 Task: Get directions from Dinosaur Valley State Park, Texas, United States to Winston-Salem, North Carolina, United States arriving by 10:00 am on the 17th of June
Action: Mouse moved to (138, 99)
Screenshot: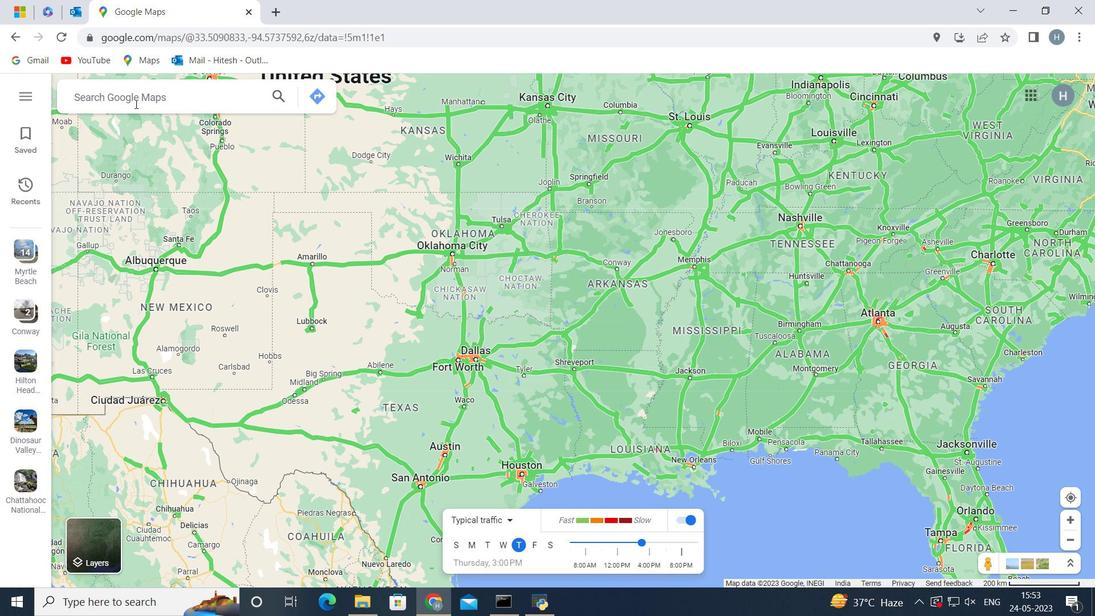 
Action: Mouse pressed left at (138, 99)
Screenshot: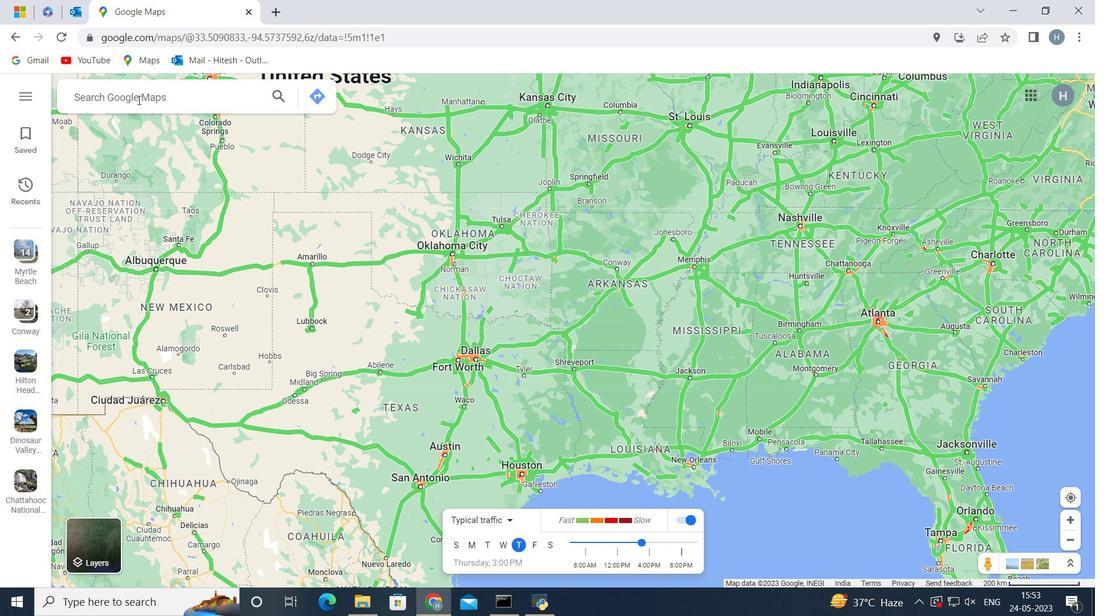 
Action: Mouse moved to (138, 99)
Screenshot: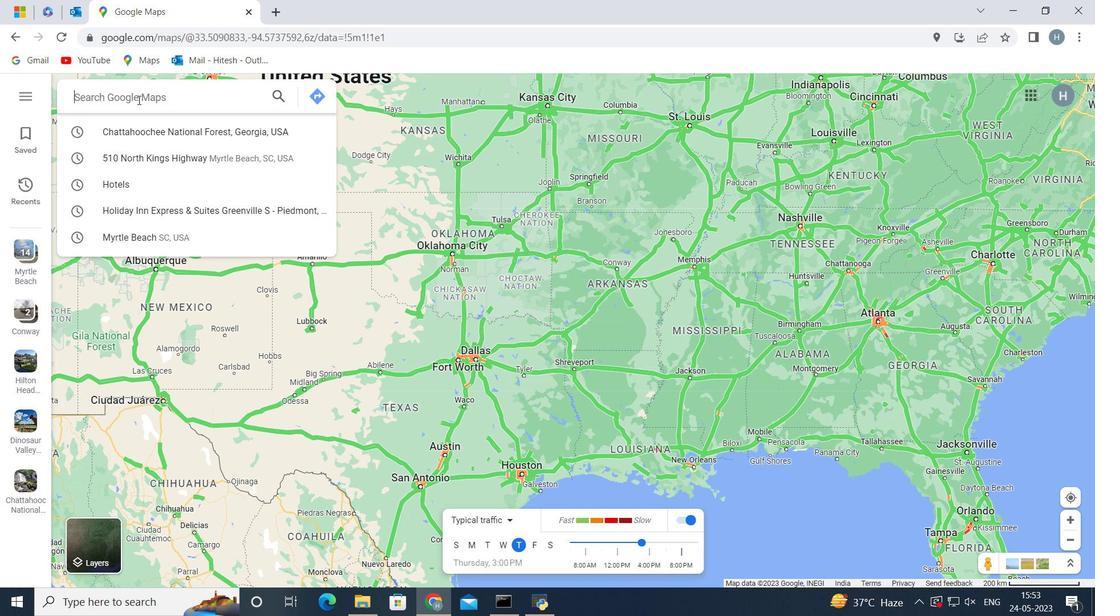 
Action: Key pressed dinosaur<Key.space>valley<Key.space>state<Key.space>park<Key.space>texas<Key.space>united<Key.space>states<Key.space>
Screenshot: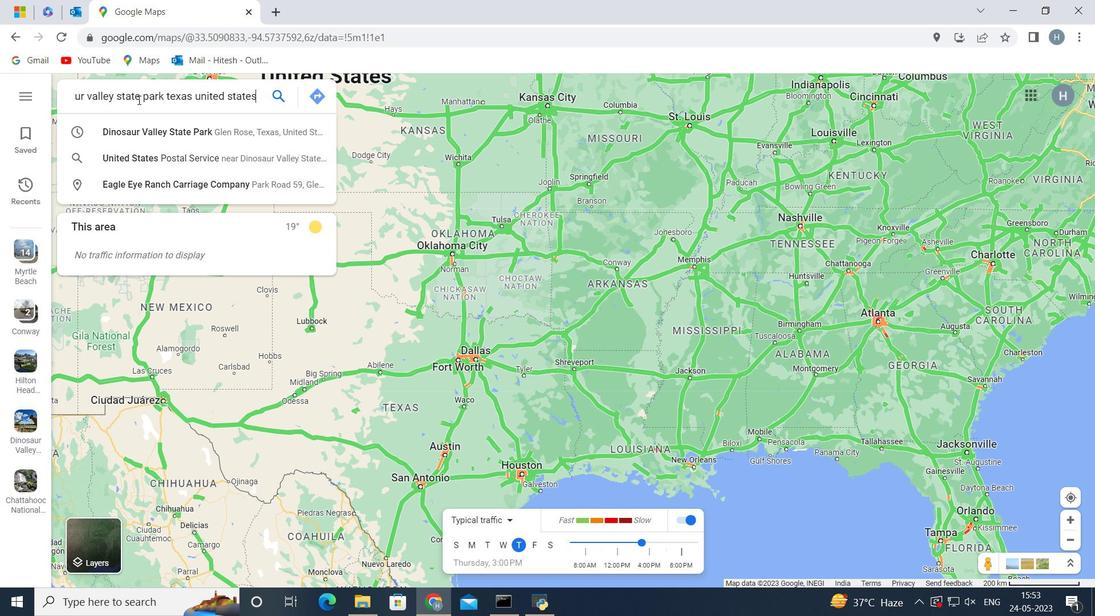 
Action: Mouse moved to (318, 98)
Screenshot: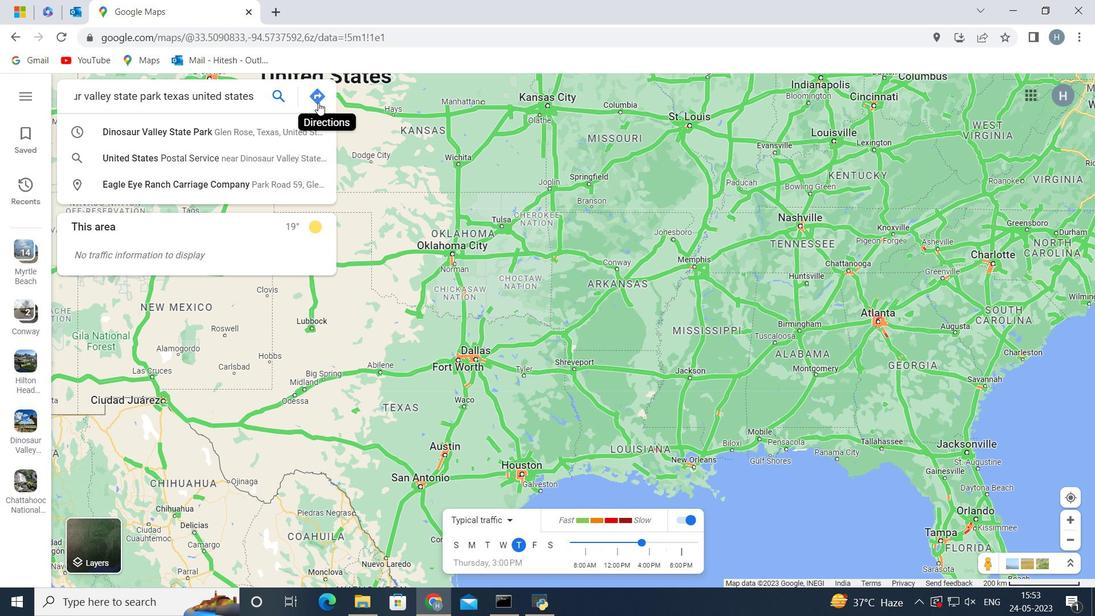 
Action: Mouse pressed left at (318, 98)
Screenshot: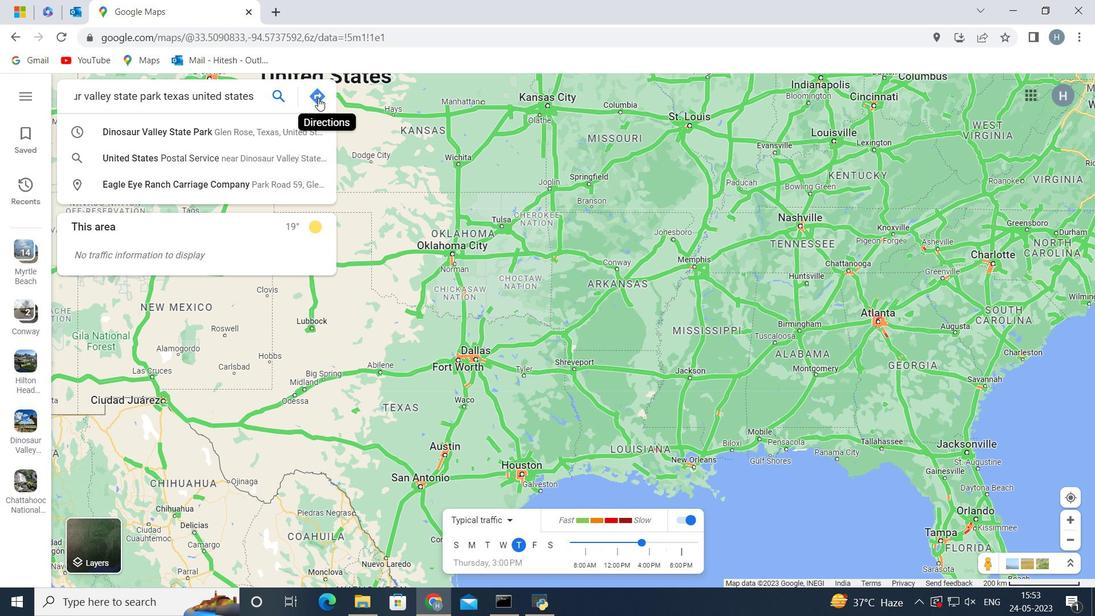 
Action: Mouse moved to (236, 172)
Screenshot: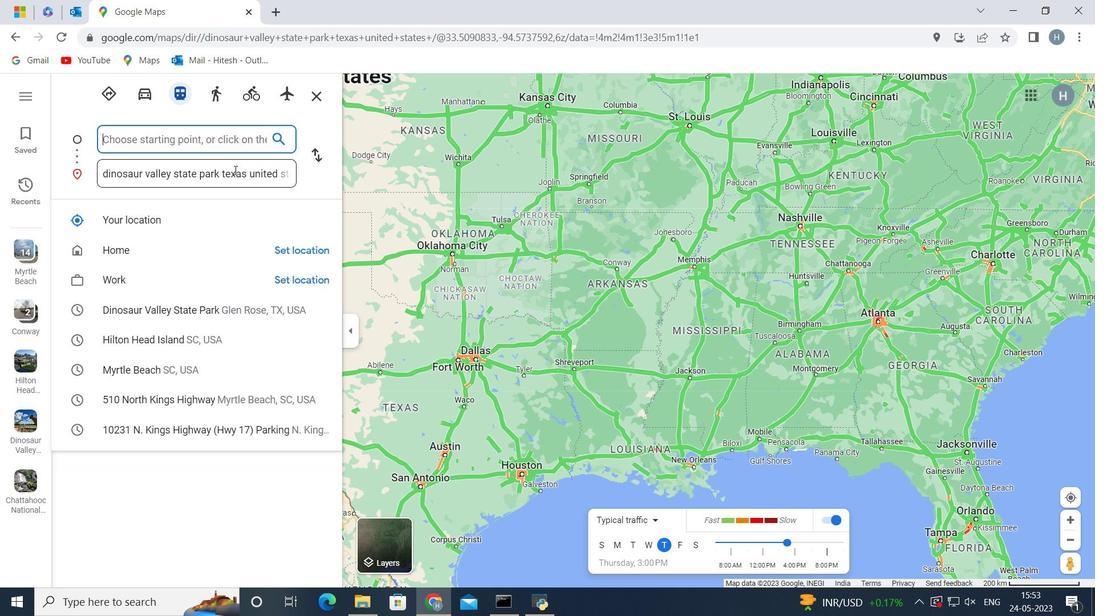 
Action: Mouse pressed left at (236, 172)
Screenshot: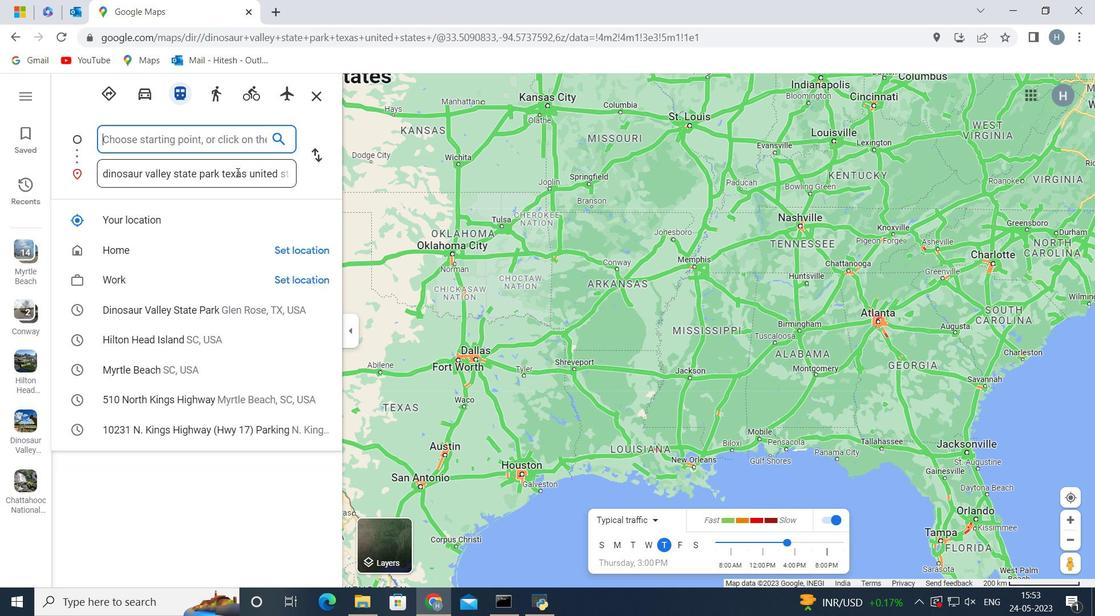 
Action: Mouse moved to (270, 174)
Screenshot: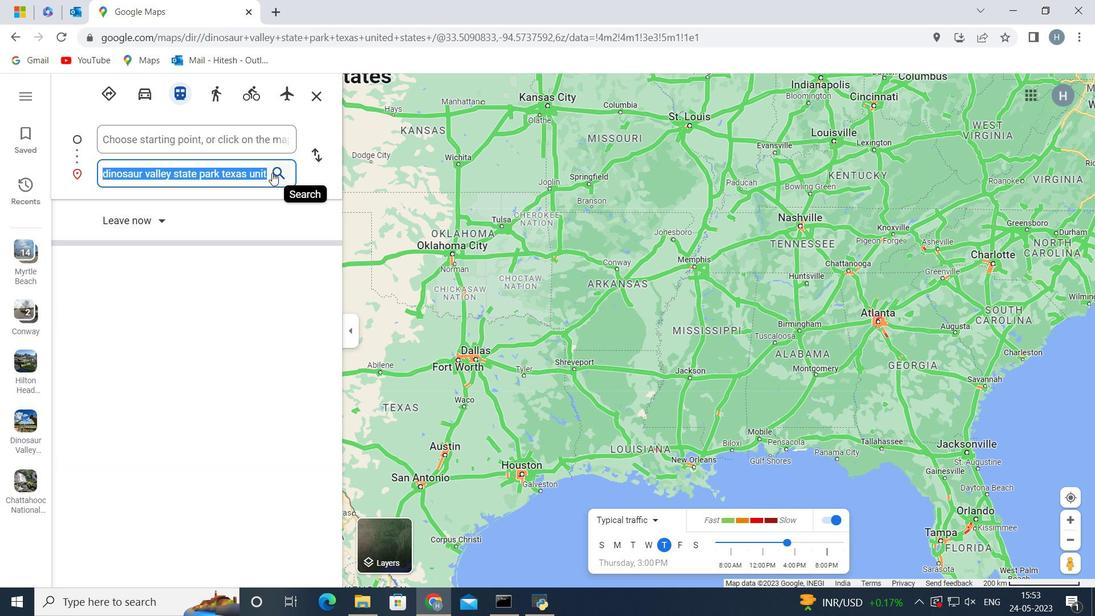 
Action: Key pressed <Key.backspace><Key.shift><Key.shift><Key.shift><Key.shift><Key.shift><Key.shift><Key.shift><Key.shift><Key.shift><Key.shift><Key.shift><Key.shift><Key.shift><Key.shift><Key.shift><Key.shift>Winston-<Key.space>sa<Key.backspace><Key.backspace><Key.backspace>salem<Key.space>north<Key.space>caroline<Key.space>united<Key.space>states<Key.space>
Screenshot: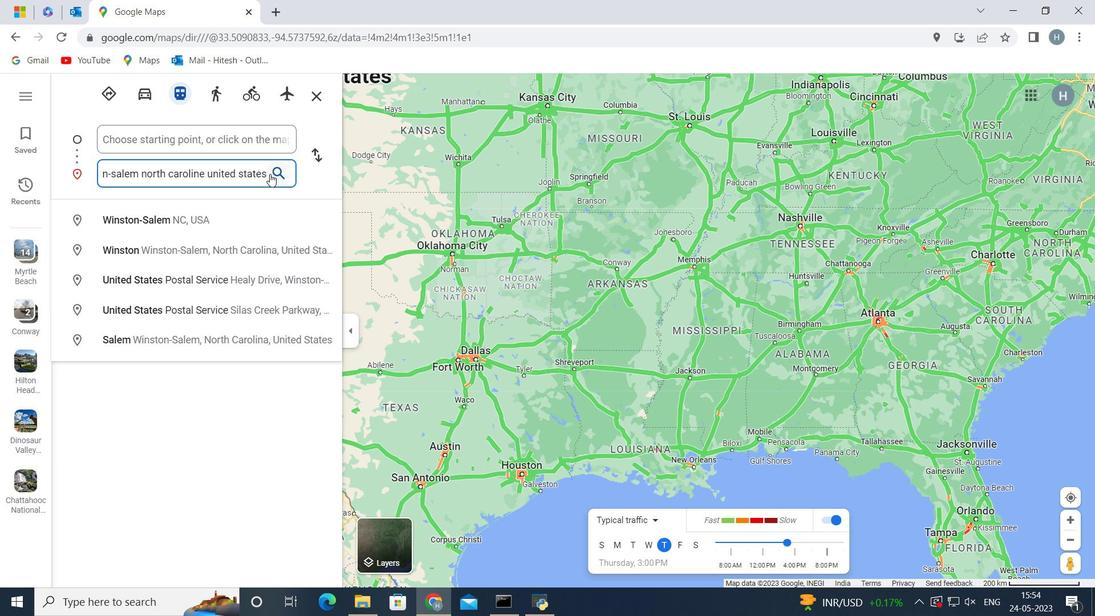 
Action: Mouse moved to (276, 171)
Screenshot: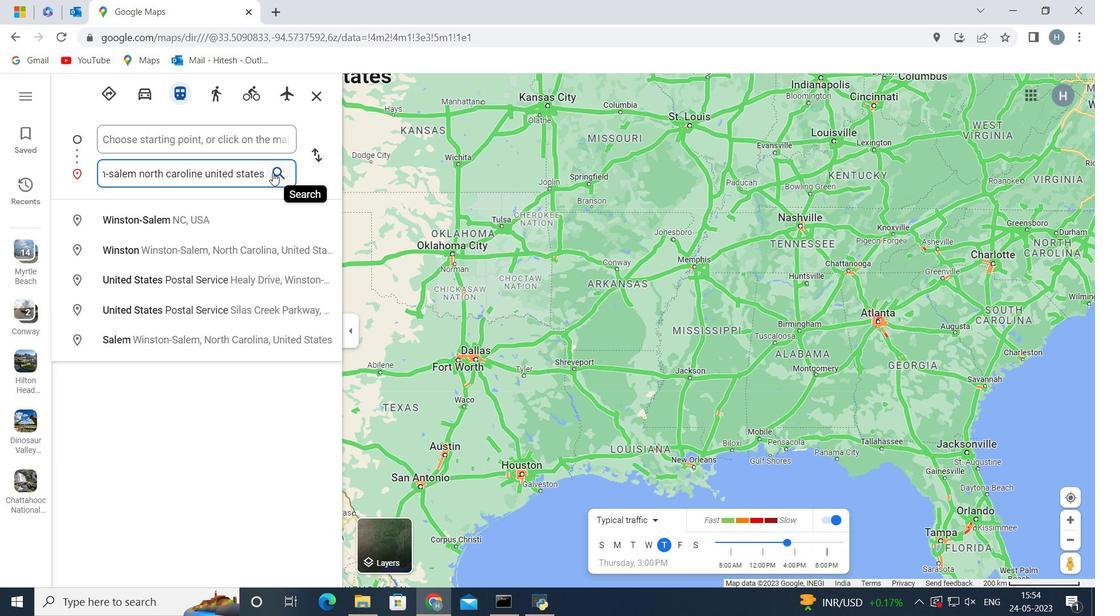 
Action: Mouse pressed left at (276, 171)
Screenshot: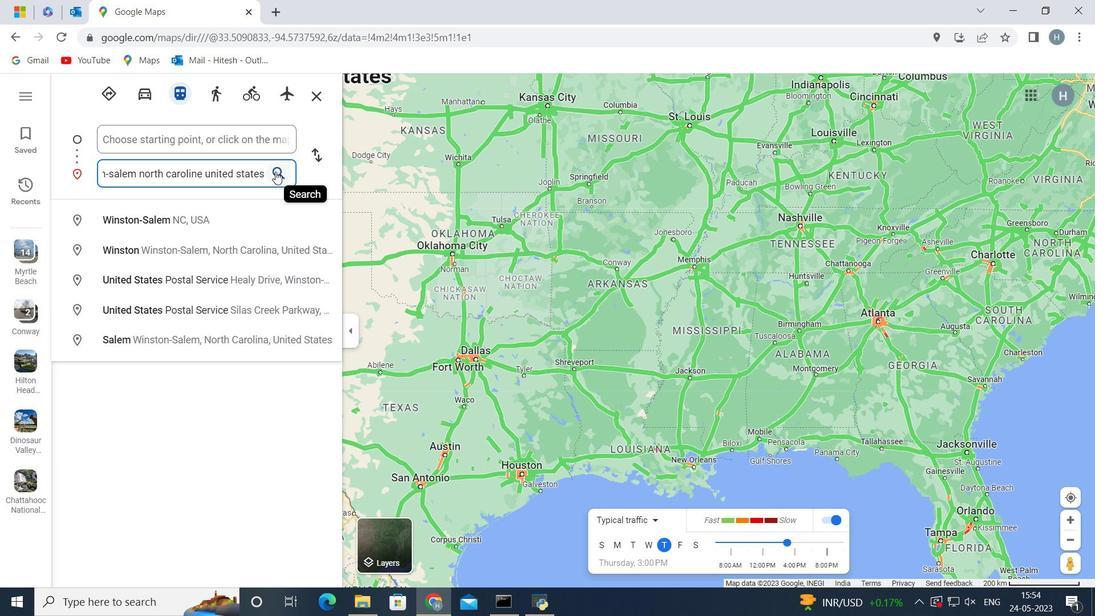 
Action: Mouse moved to (158, 218)
Screenshot: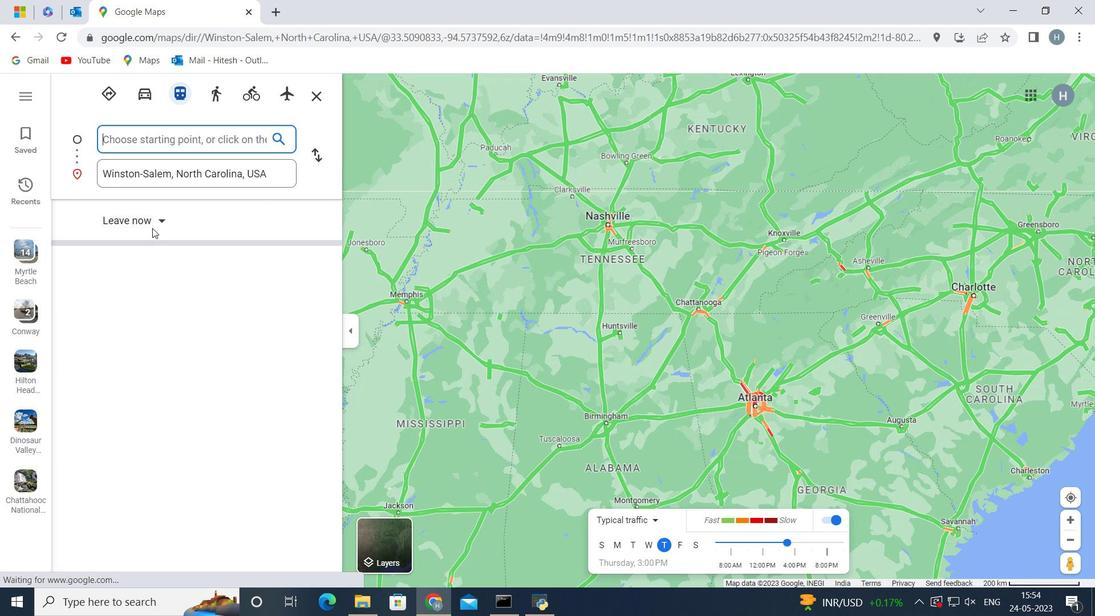 
Action: Mouse pressed left at (158, 218)
Screenshot: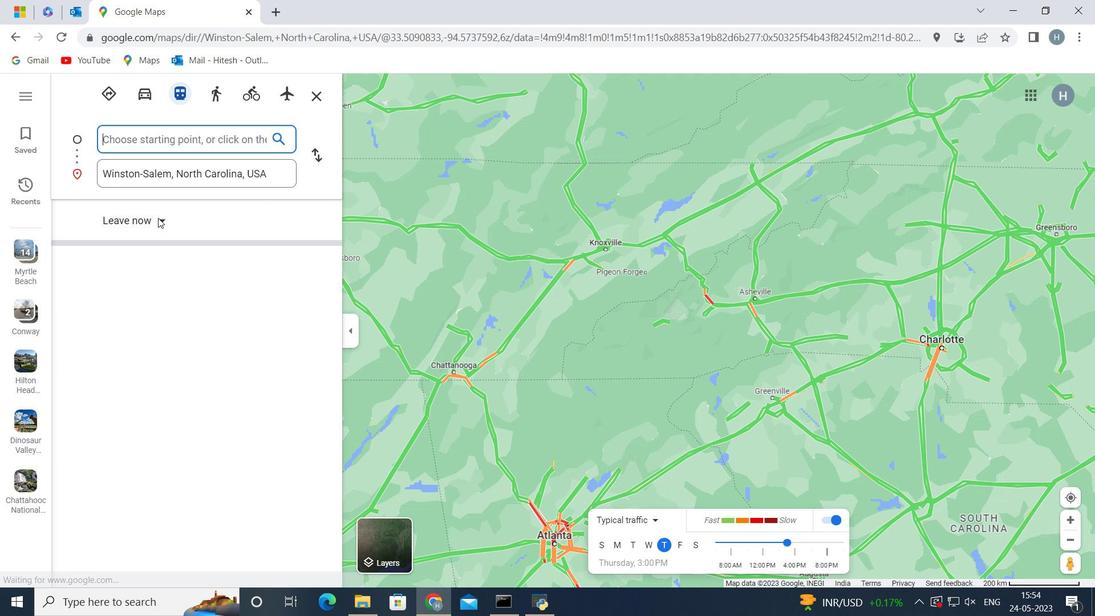 
Action: Mouse moved to (145, 276)
Screenshot: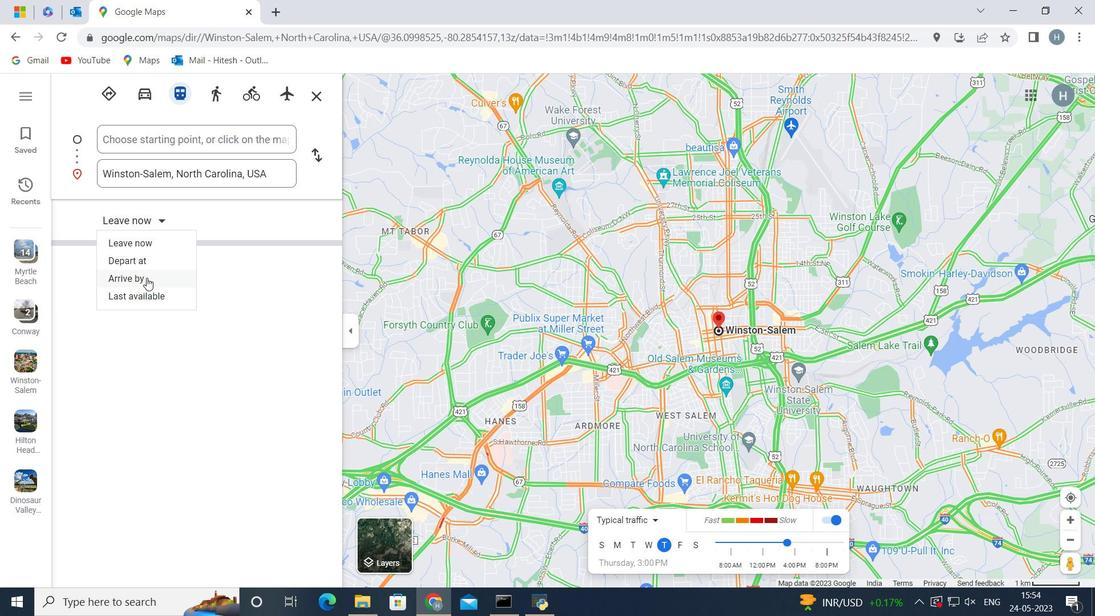 
Action: Mouse pressed left at (145, 276)
Screenshot: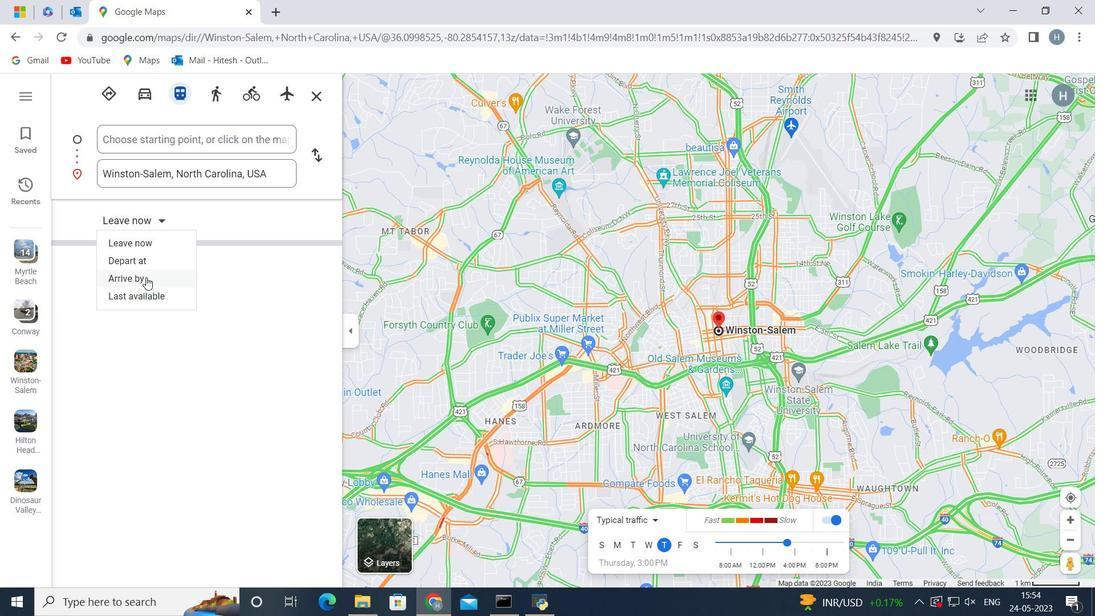 
Action: Mouse moved to (110, 241)
Screenshot: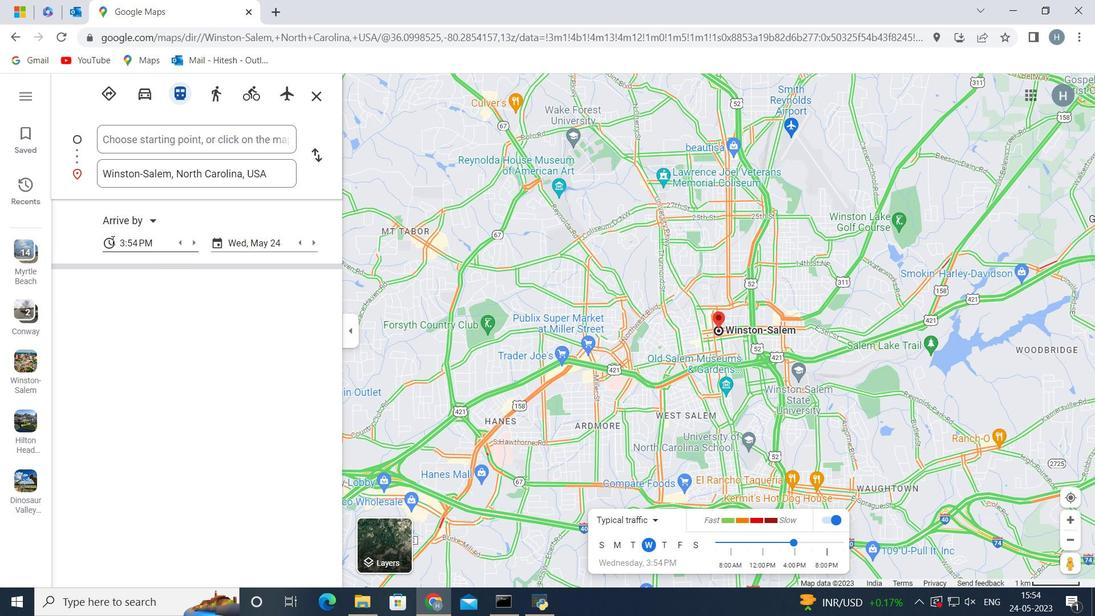
Action: Mouse pressed left at (110, 241)
Screenshot: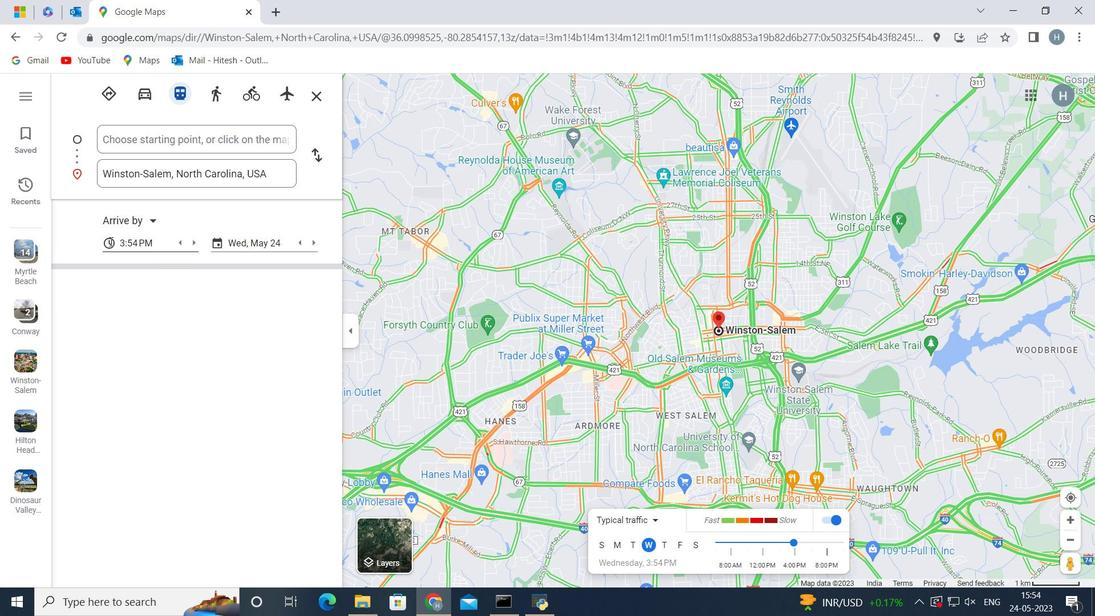 
Action: Mouse moved to (139, 318)
Screenshot: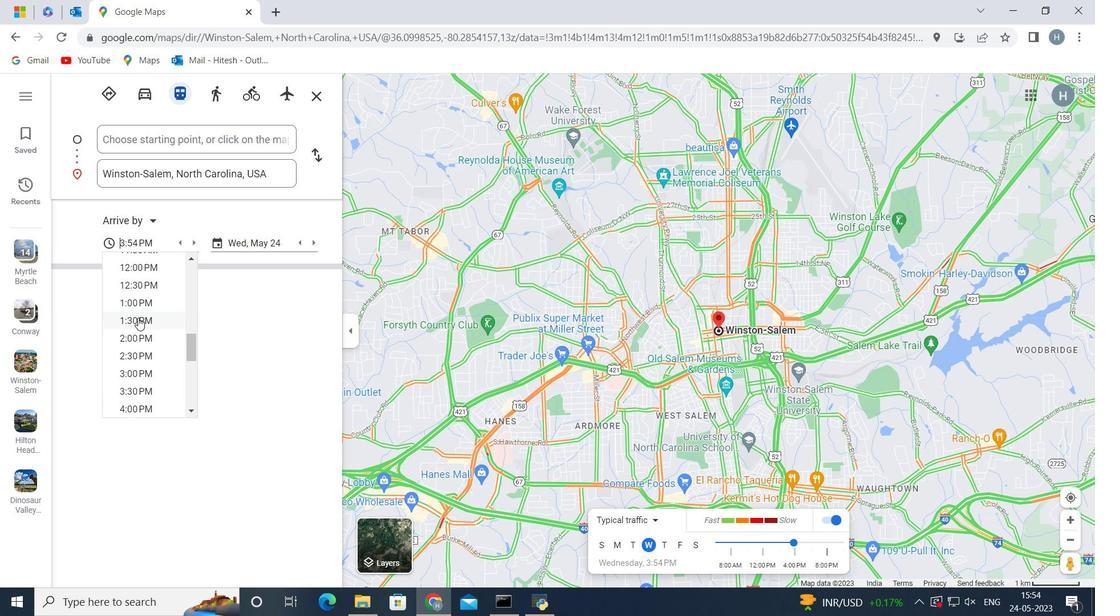 
Action: Mouse scrolled (139, 317) with delta (0, 0)
Screenshot: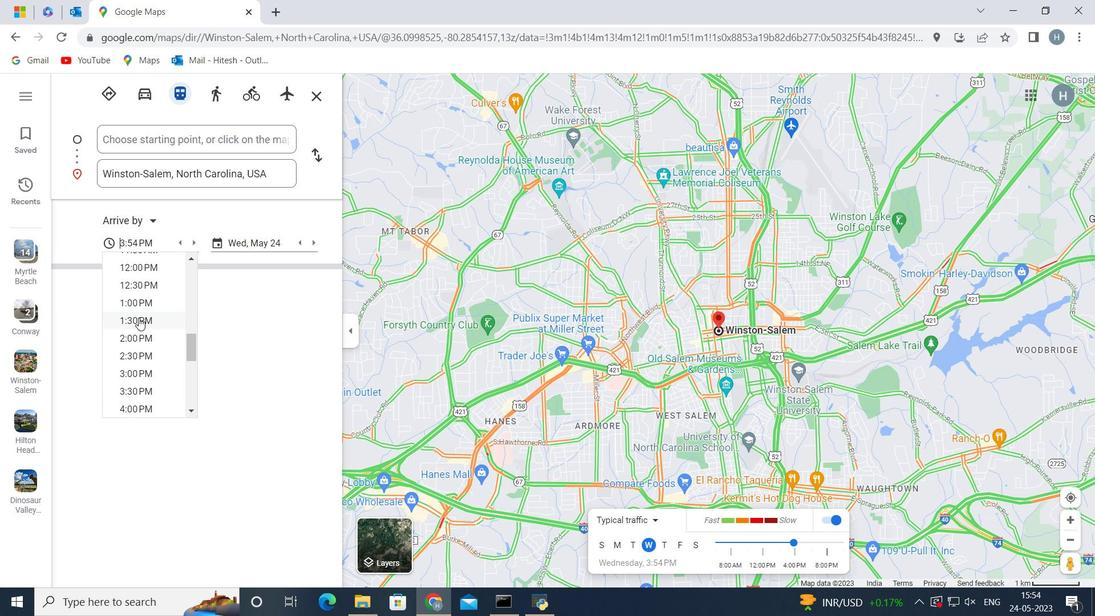 
Action: Mouse scrolled (139, 317) with delta (0, 0)
Screenshot: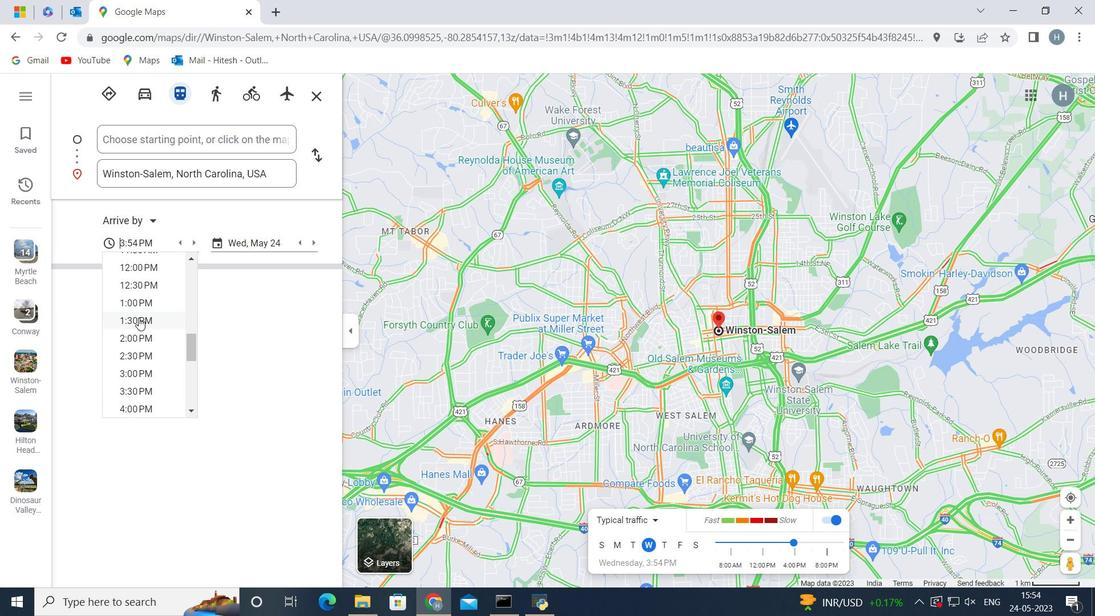 
Action: Mouse scrolled (139, 317) with delta (0, 0)
Screenshot: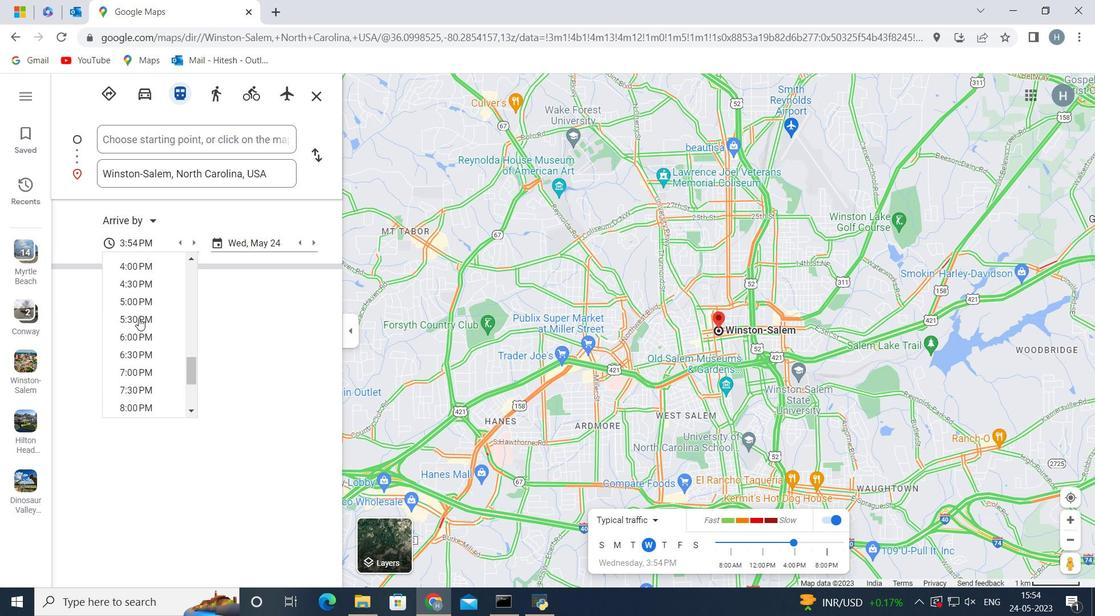 
Action: Mouse moved to (147, 399)
Screenshot: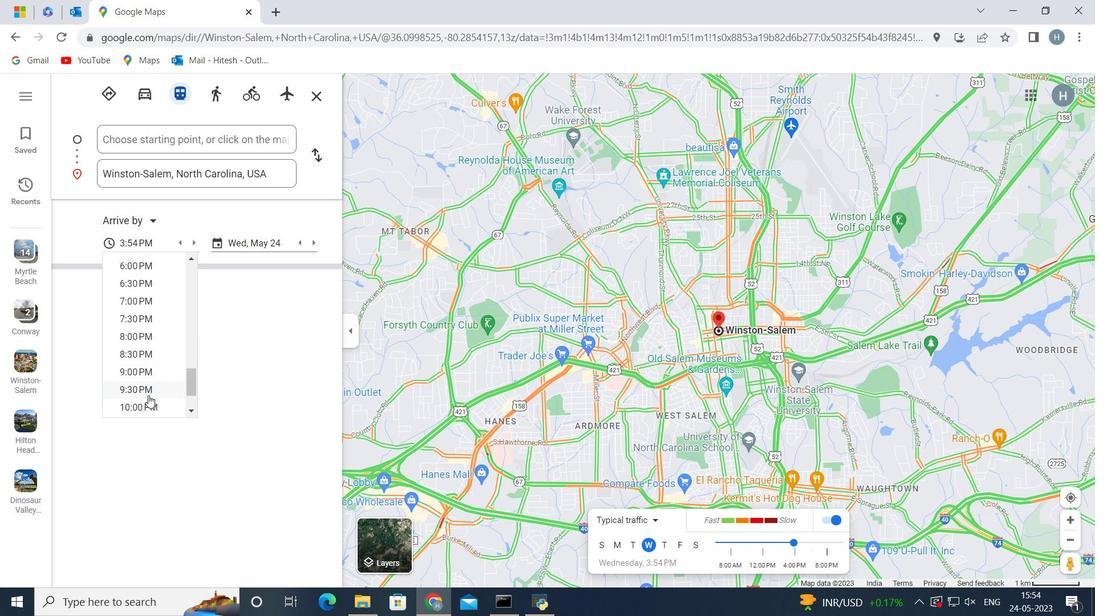 
Action: Mouse pressed left at (147, 399)
Screenshot: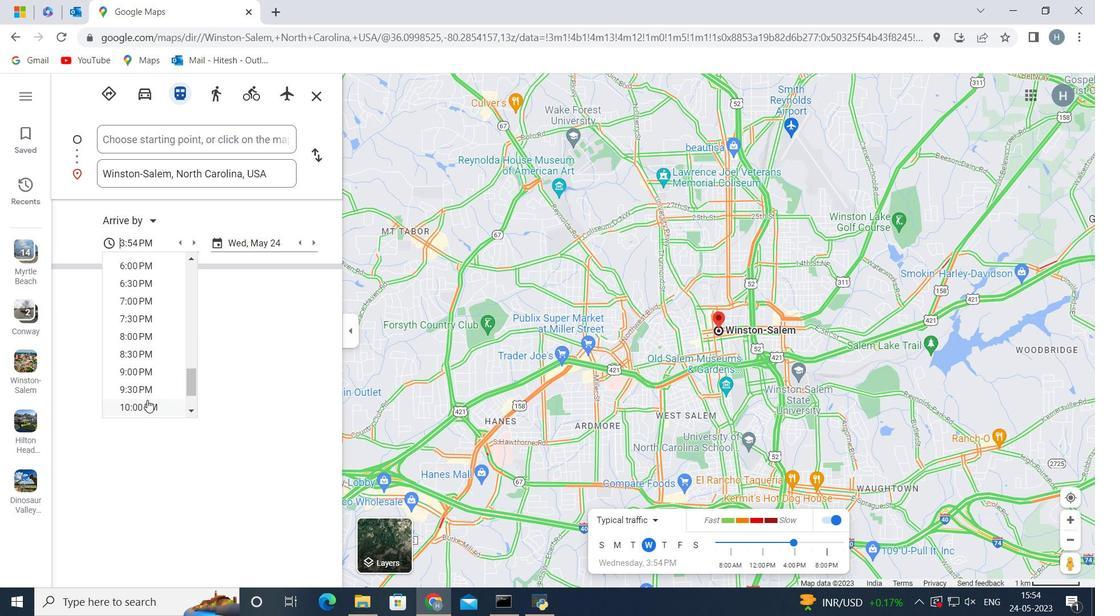 
Action: Mouse moved to (105, 242)
Screenshot: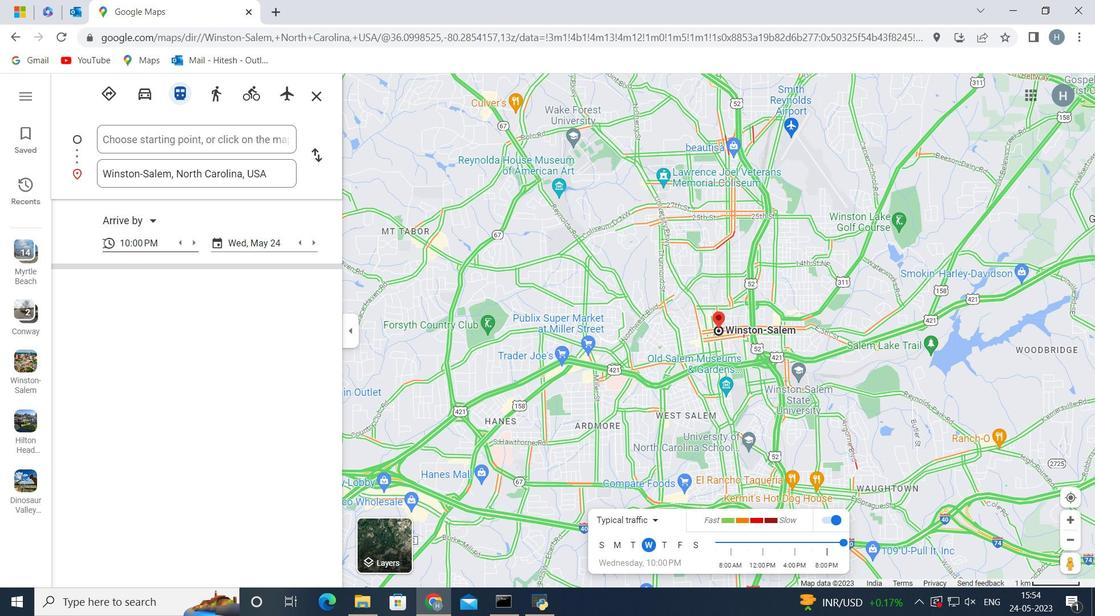 
Action: Mouse pressed left at (105, 242)
Screenshot: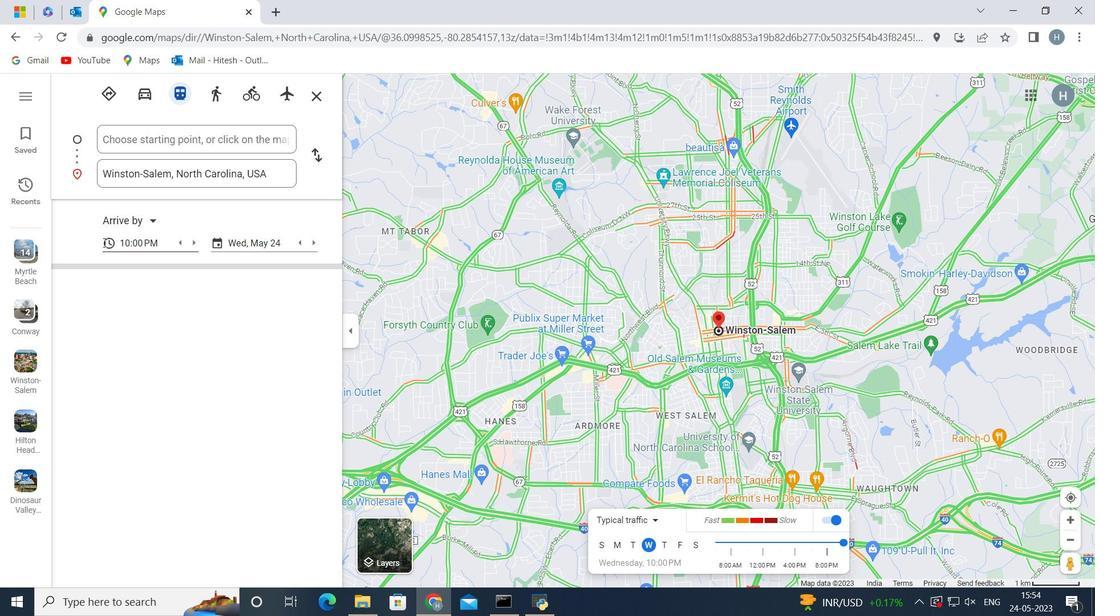
Action: Mouse moved to (147, 346)
Screenshot: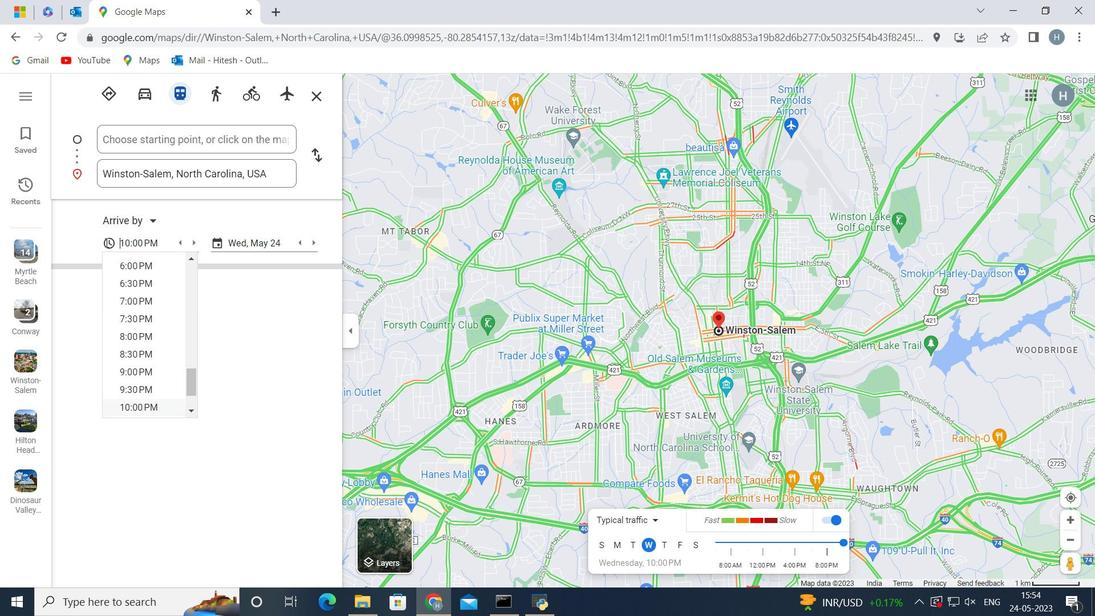 
Action: Mouse scrolled (147, 345) with delta (0, 0)
Screenshot: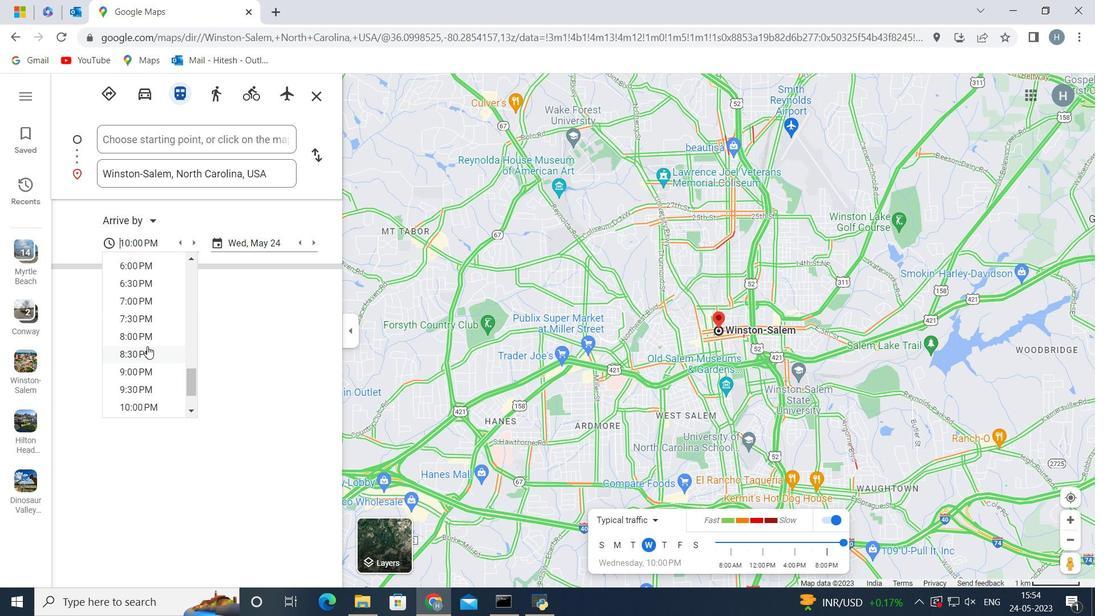 
Action: Mouse scrolled (147, 345) with delta (0, 0)
Screenshot: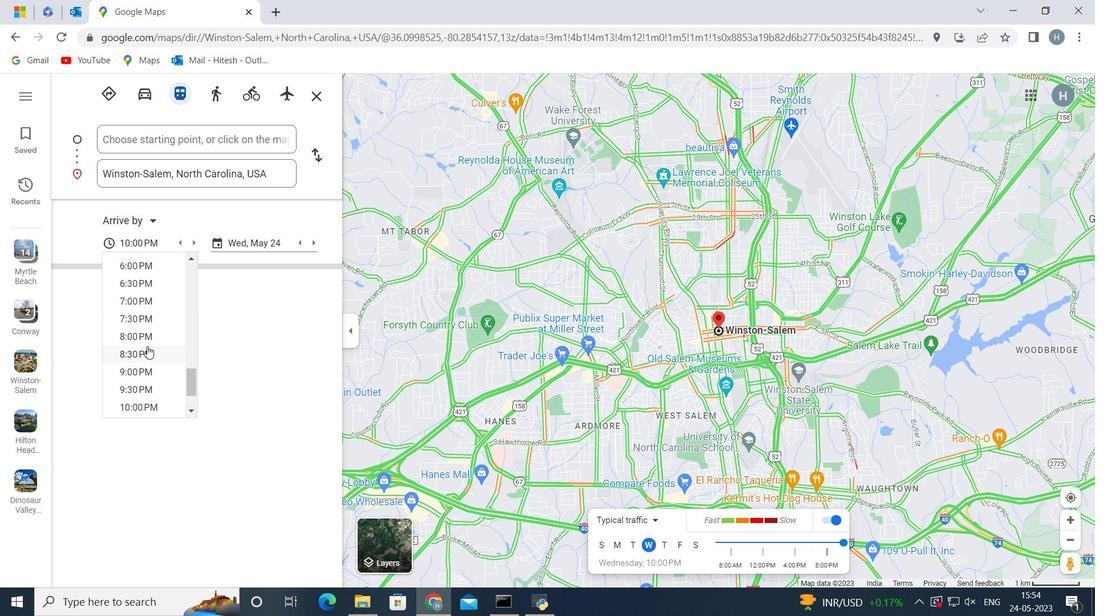 
Action: Mouse scrolled (147, 345) with delta (0, 0)
Screenshot: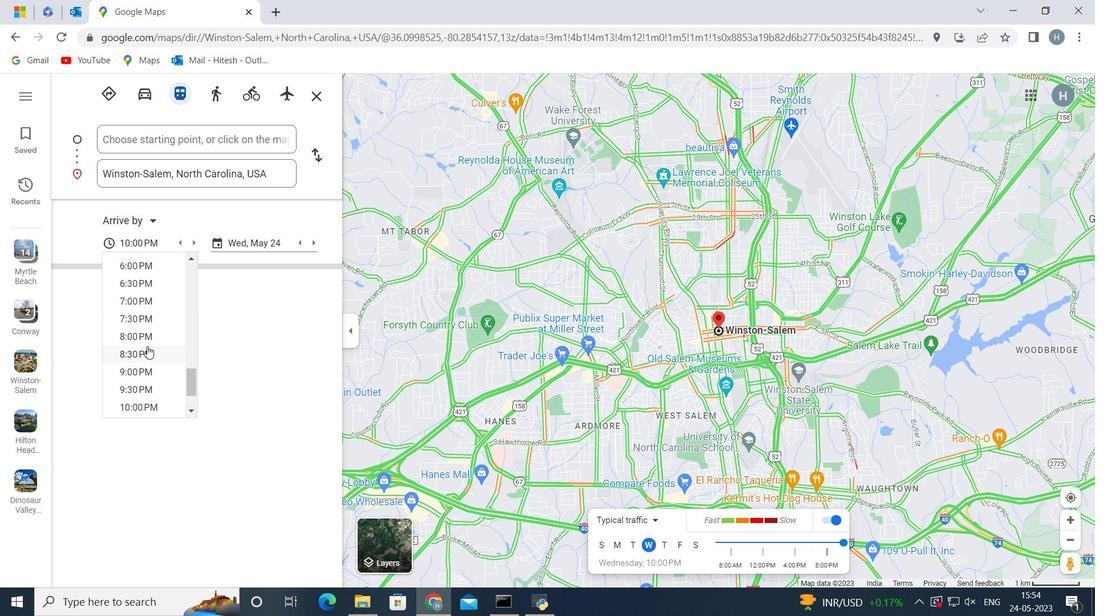 
Action: Mouse moved to (148, 346)
Screenshot: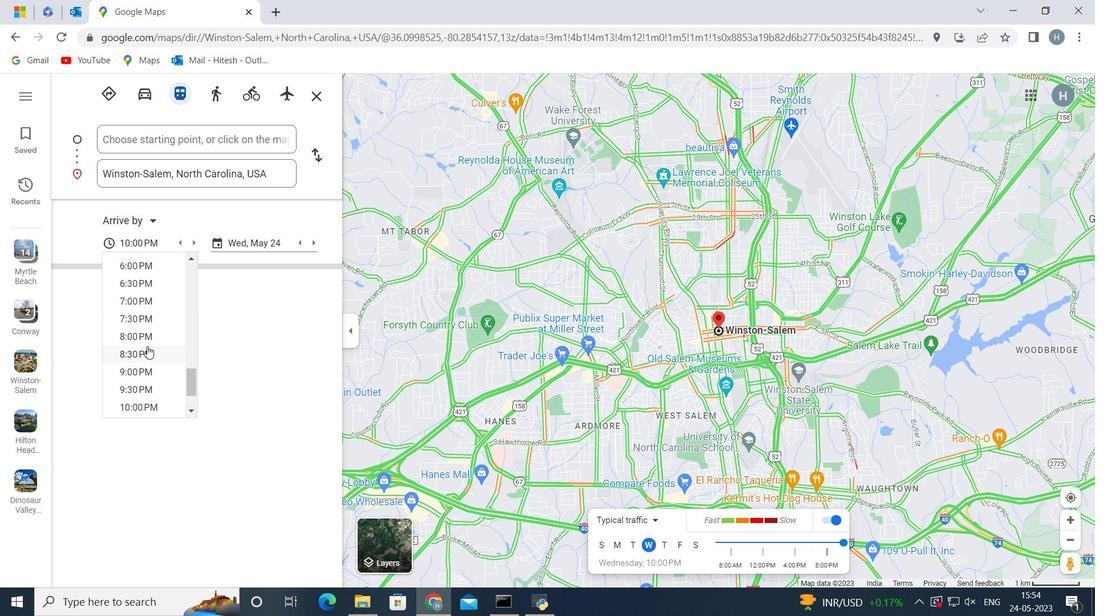 
Action: Mouse scrolled (148, 346) with delta (0, 0)
Screenshot: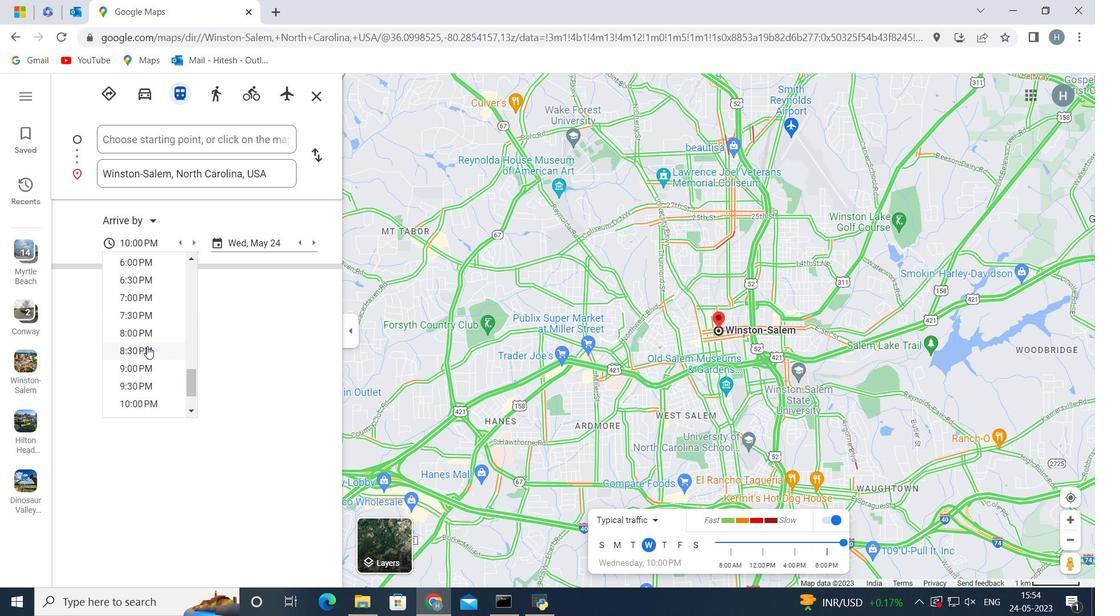 
Action: Mouse scrolled (148, 346) with delta (0, 0)
Screenshot: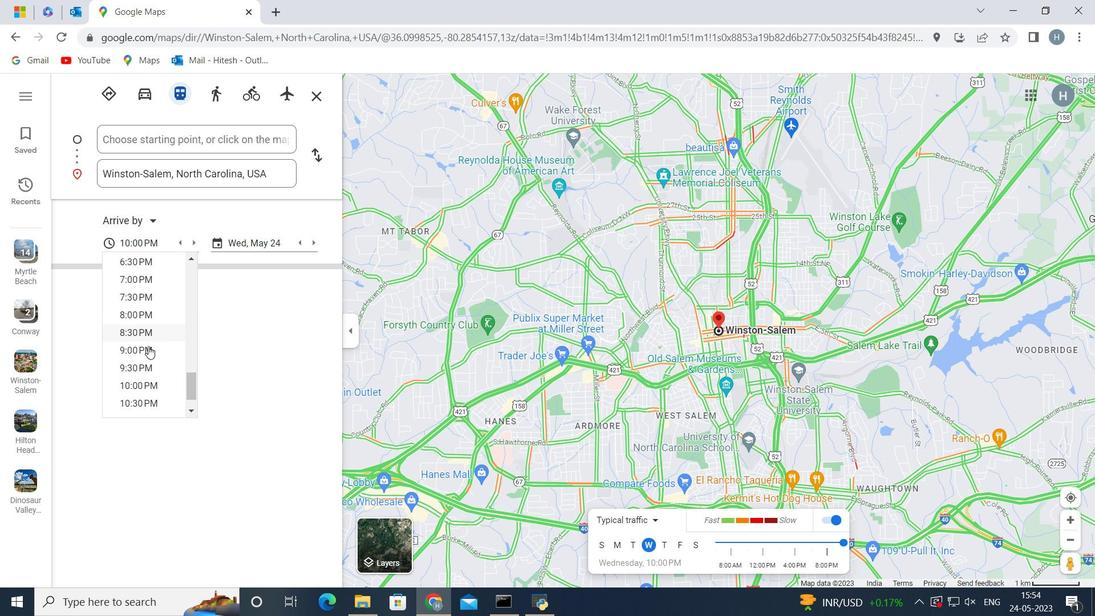 
Action: Mouse scrolled (148, 346) with delta (0, 0)
Screenshot: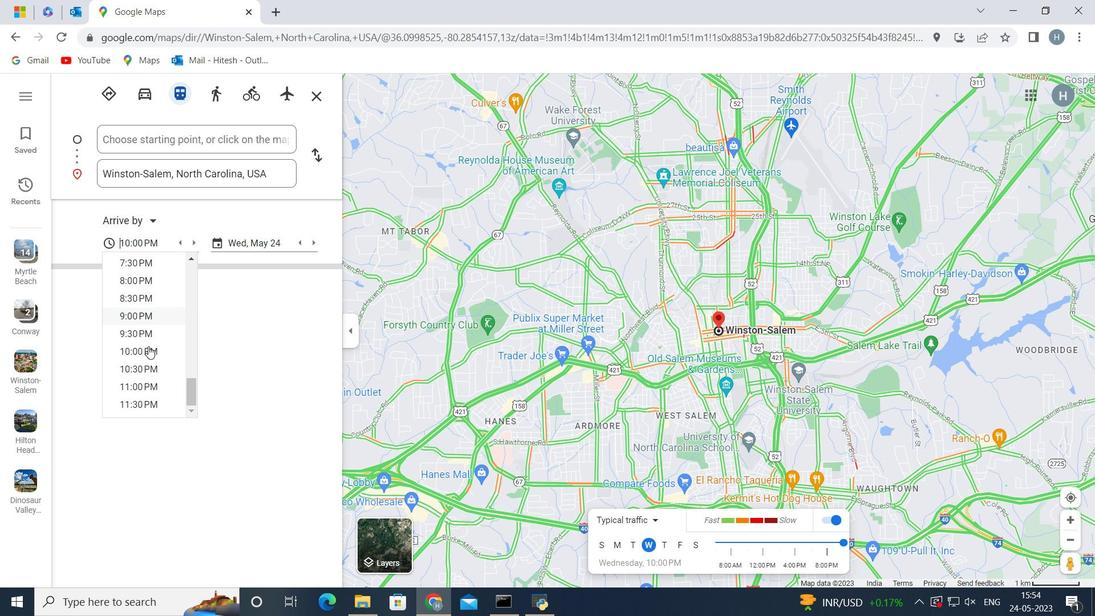 
Action: Mouse scrolled (148, 346) with delta (0, 0)
Screenshot: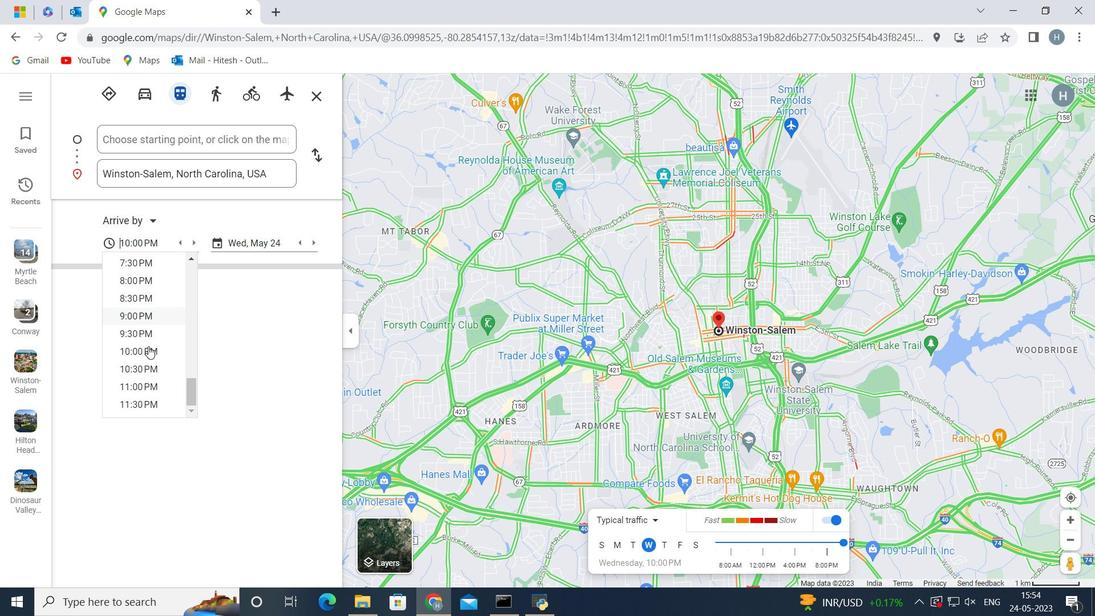 
Action: Mouse scrolled (148, 346) with delta (0, 0)
Screenshot: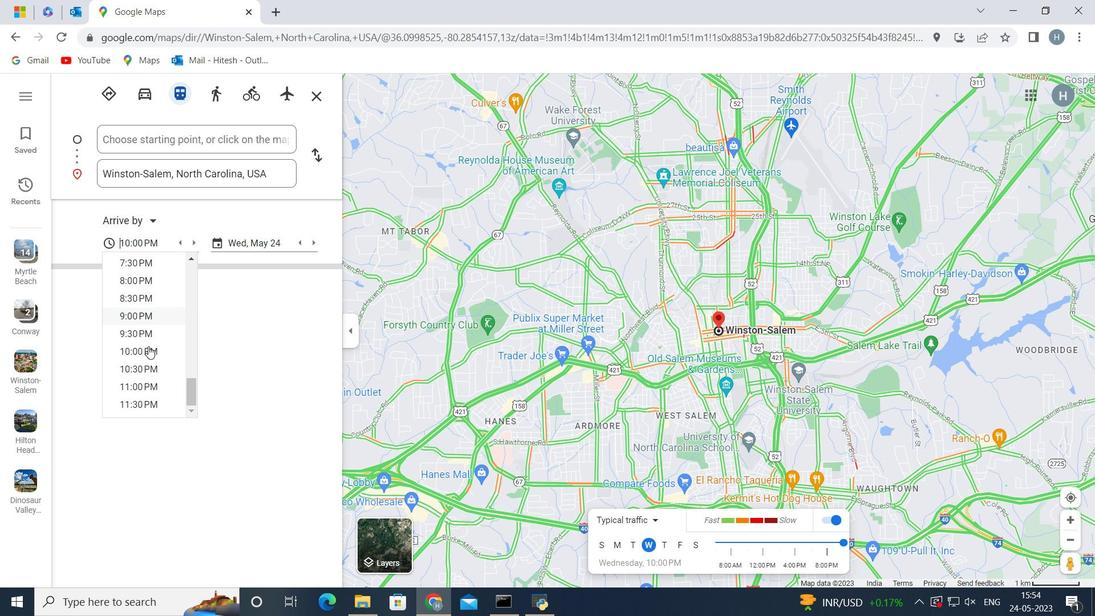 
Action: Mouse scrolled (148, 347) with delta (0, 0)
Screenshot: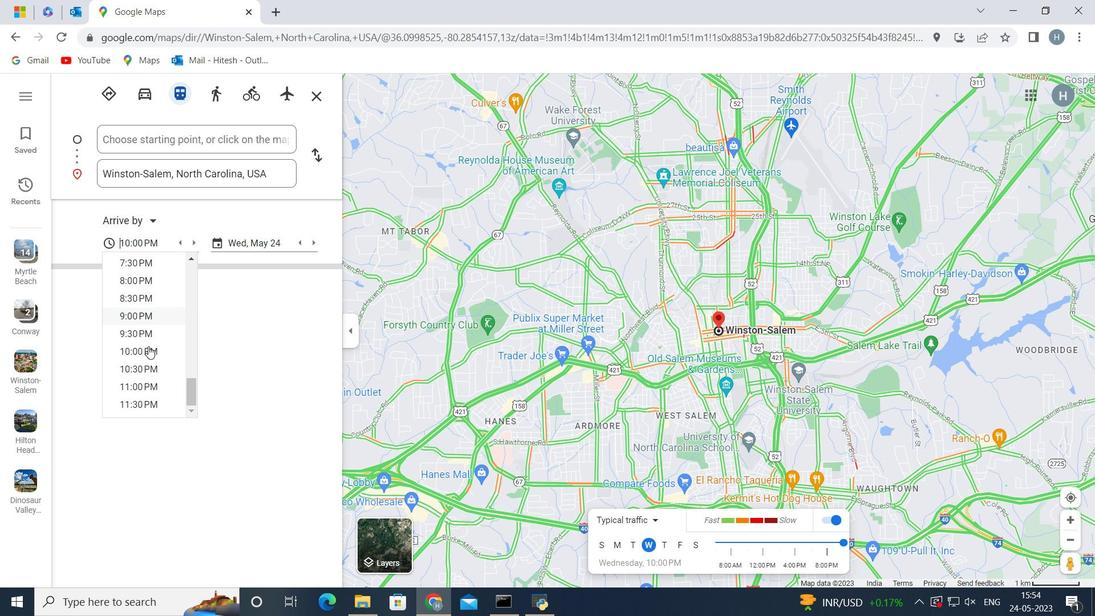 
Action: Mouse scrolled (148, 347) with delta (0, 0)
Screenshot: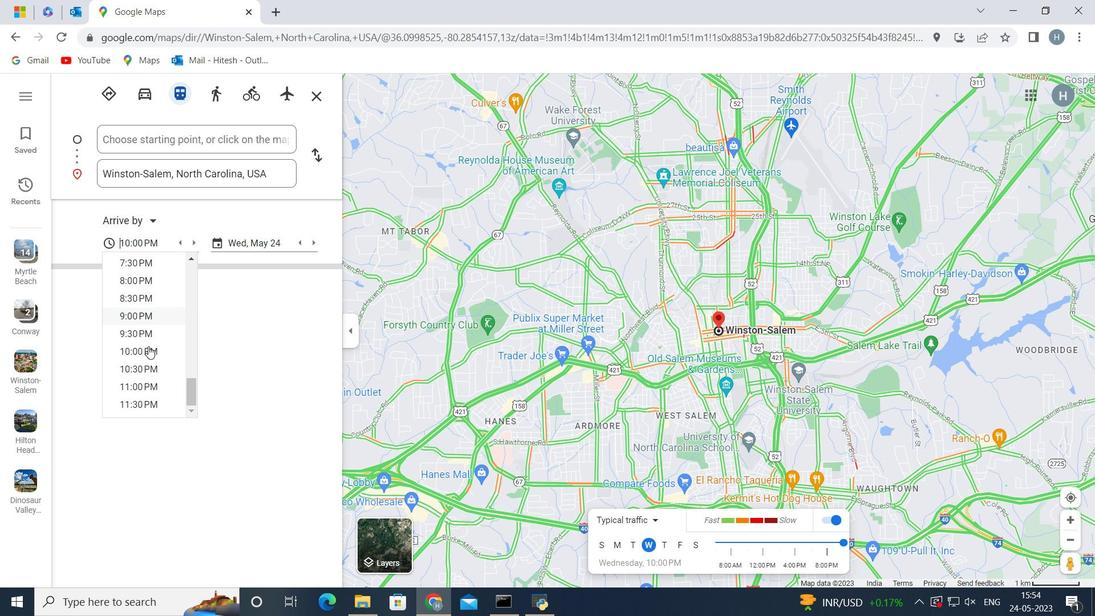 
Action: Mouse scrolled (148, 347) with delta (0, 0)
Screenshot: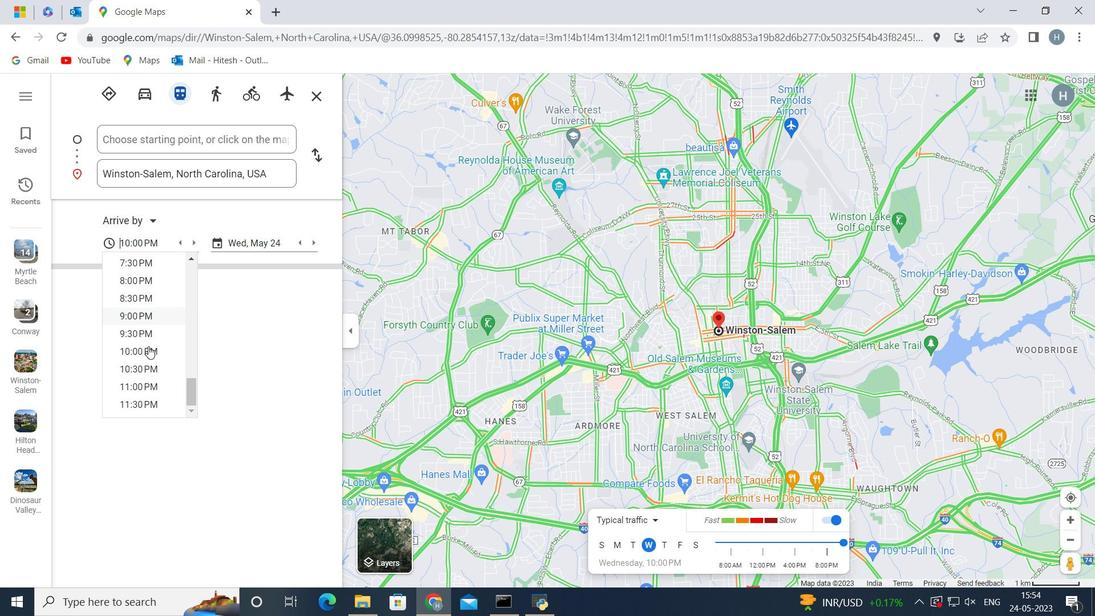 
Action: Mouse scrolled (148, 347) with delta (0, 0)
Screenshot: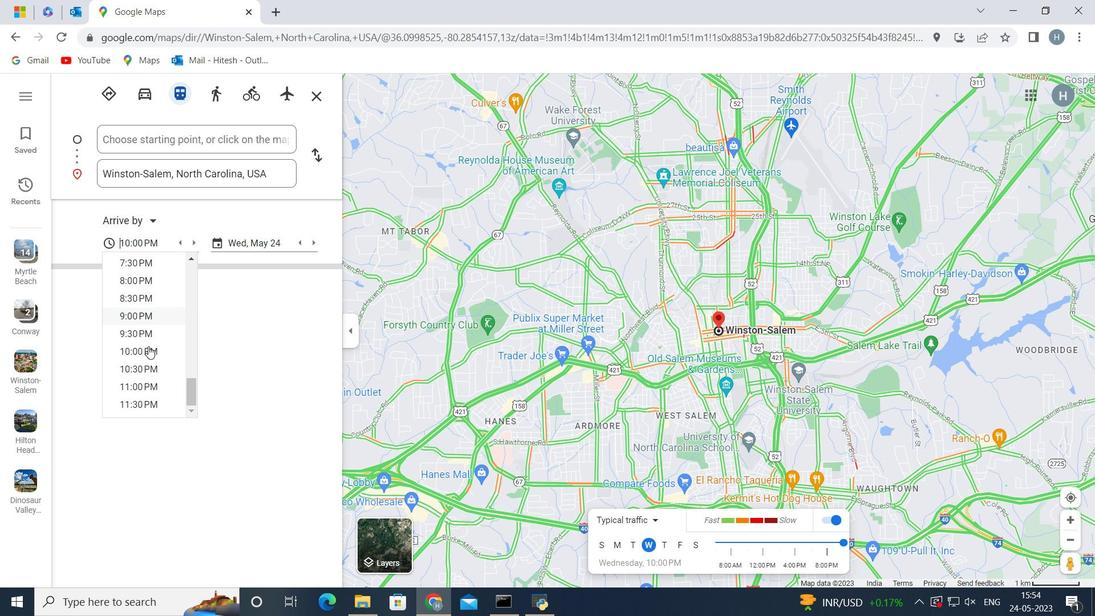 
Action: Mouse scrolled (148, 347) with delta (0, 0)
Screenshot: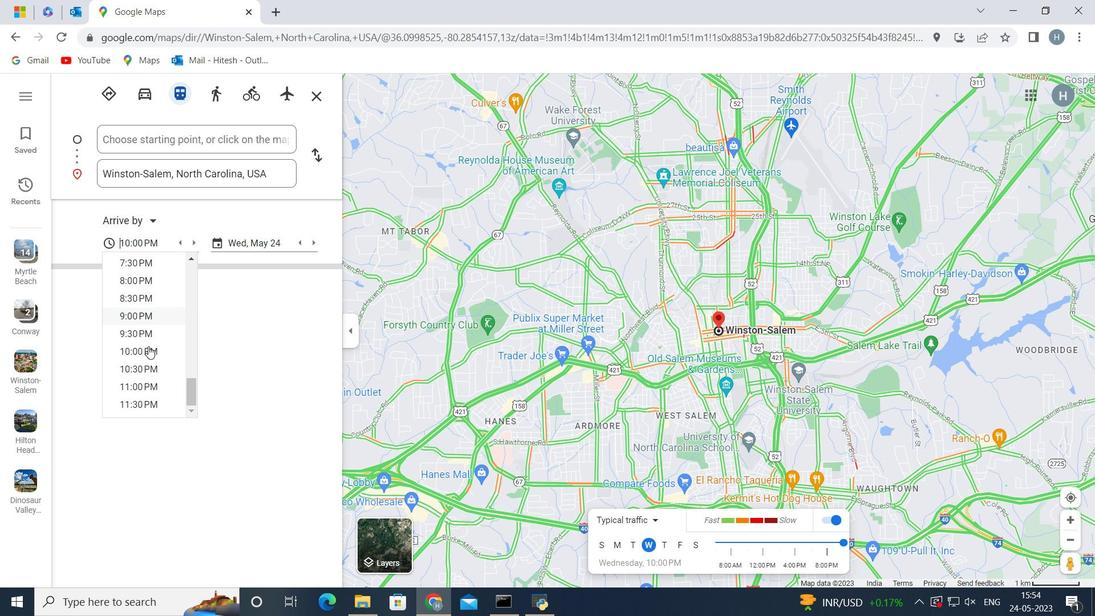 
Action: Mouse scrolled (148, 347) with delta (0, 0)
Screenshot: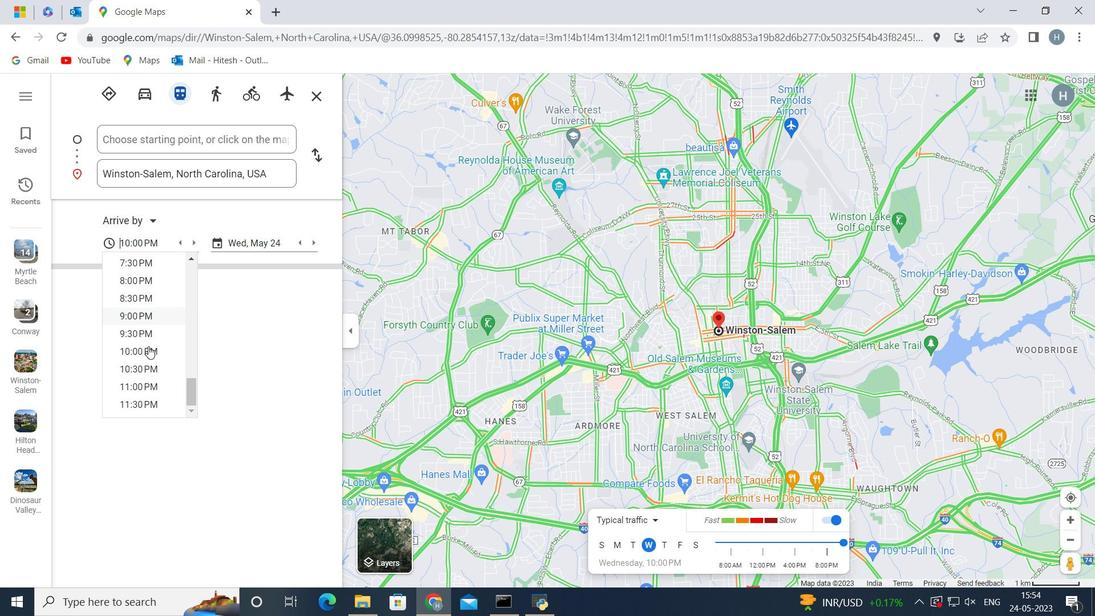 
Action: Mouse scrolled (148, 347) with delta (0, 0)
Screenshot: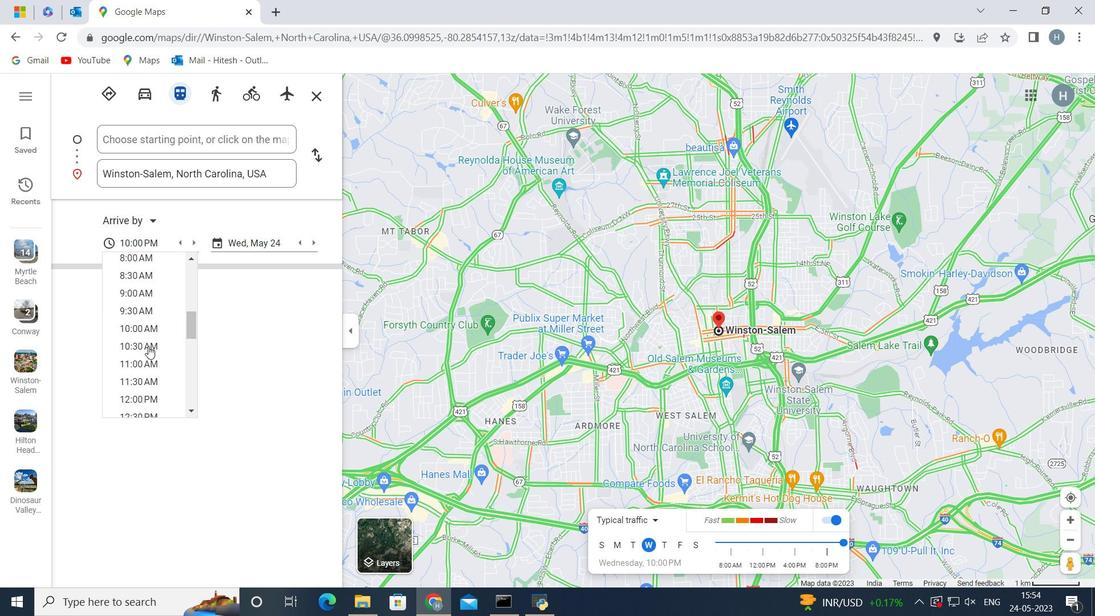 
Action: Mouse scrolled (148, 347) with delta (0, 0)
Screenshot: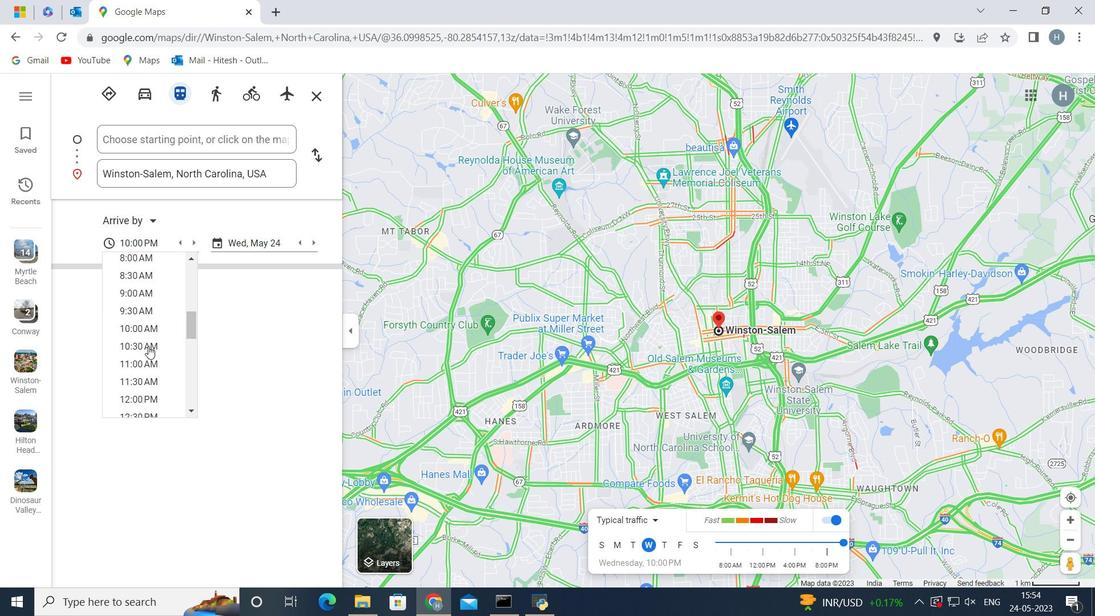 
Action: Mouse scrolled (148, 347) with delta (0, 0)
Screenshot: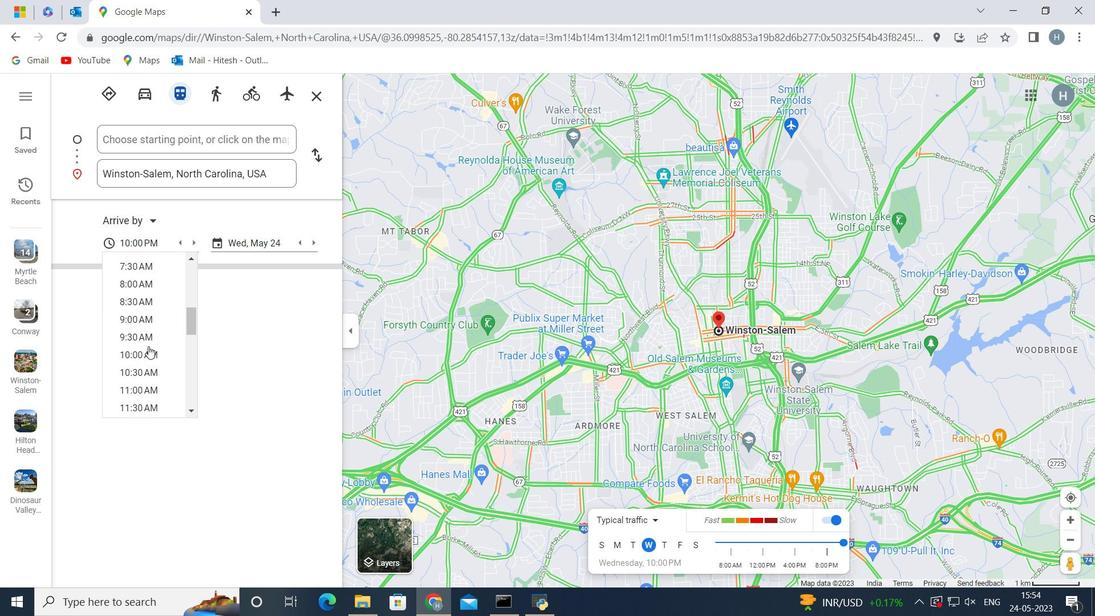 
Action: Mouse scrolled (148, 347) with delta (0, 0)
Screenshot: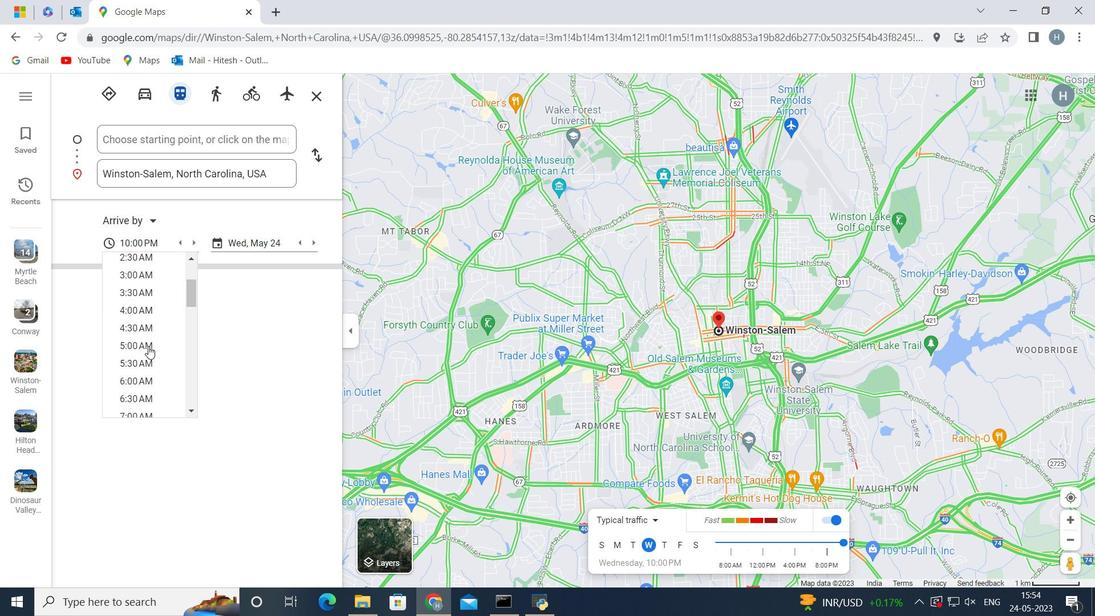 
Action: Mouse scrolled (148, 347) with delta (0, 0)
Screenshot: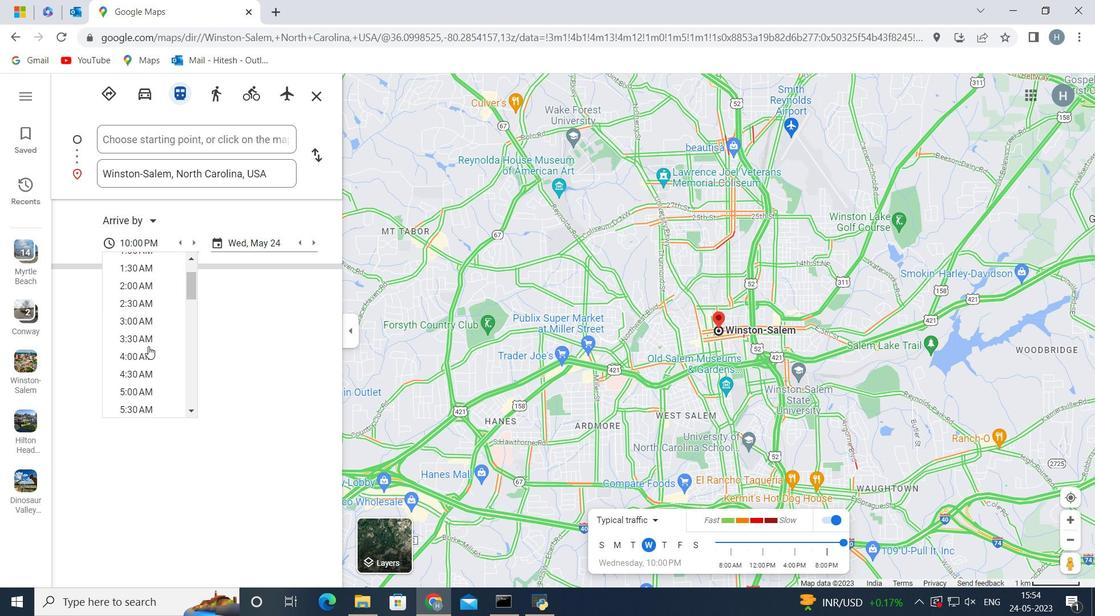 
Action: Mouse scrolled (148, 347) with delta (0, 0)
Screenshot: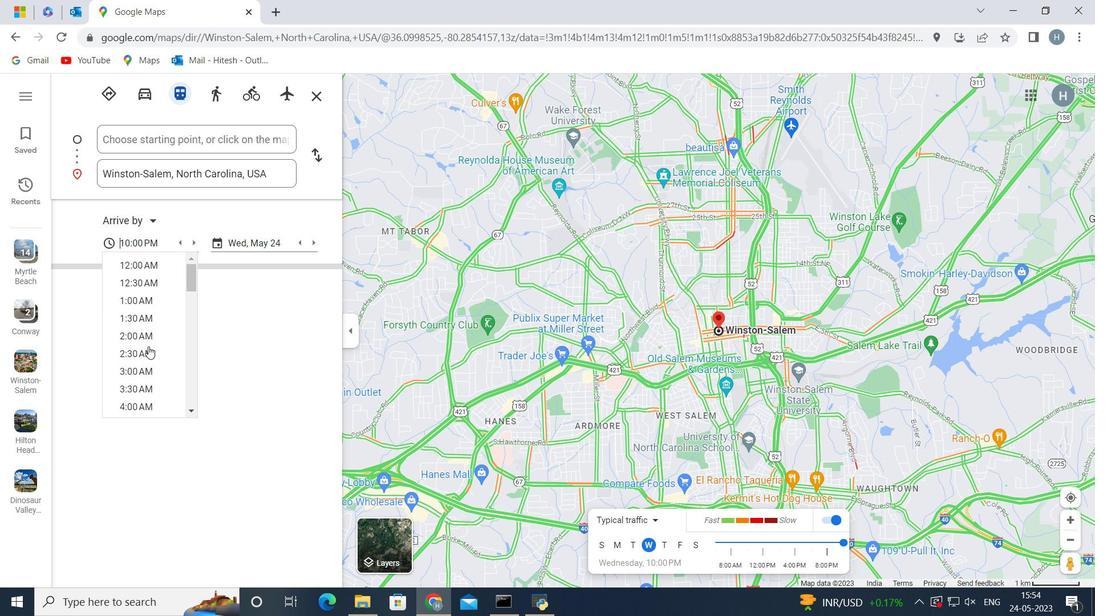 
Action: Mouse scrolled (148, 347) with delta (0, 0)
Screenshot: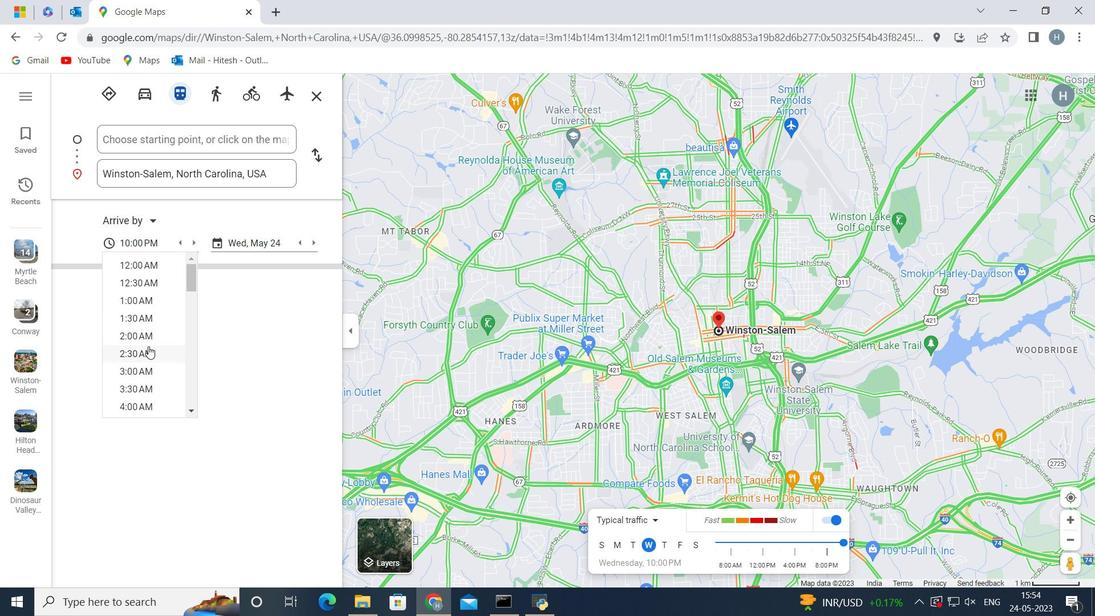 
Action: Mouse scrolled (148, 347) with delta (0, 0)
Screenshot: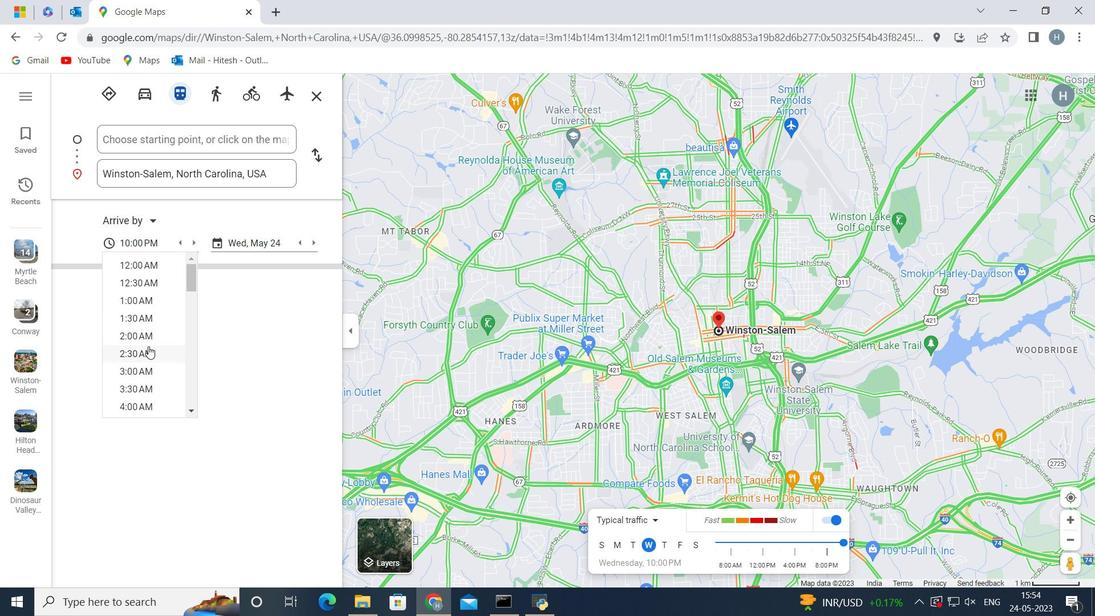 
Action: Mouse moved to (160, 278)
Screenshot: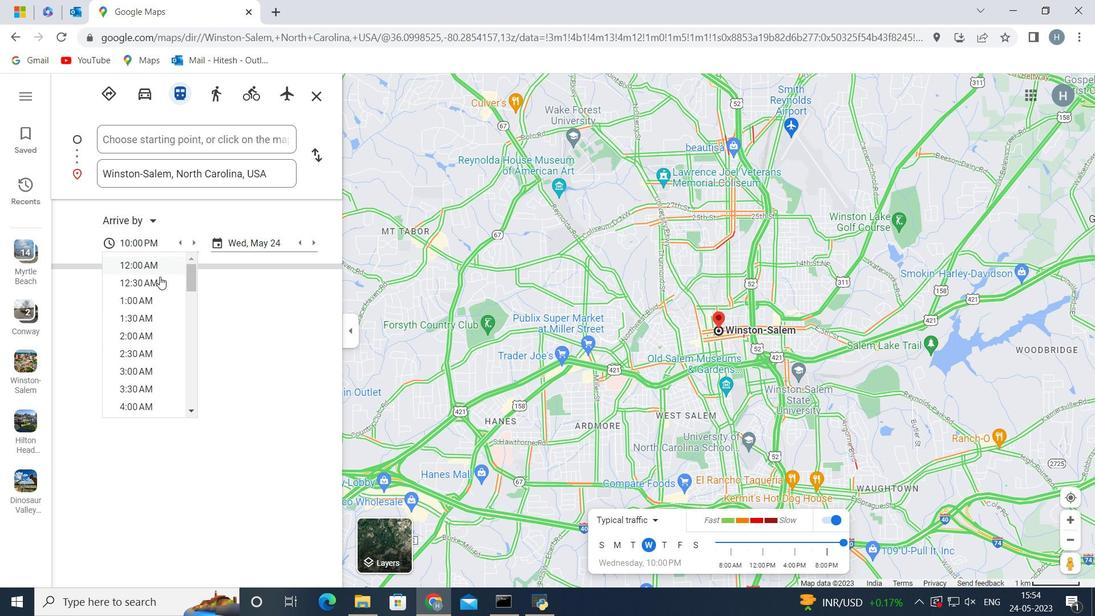 
Action: Mouse scrolled (160, 278) with delta (0, 0)
Screenshot: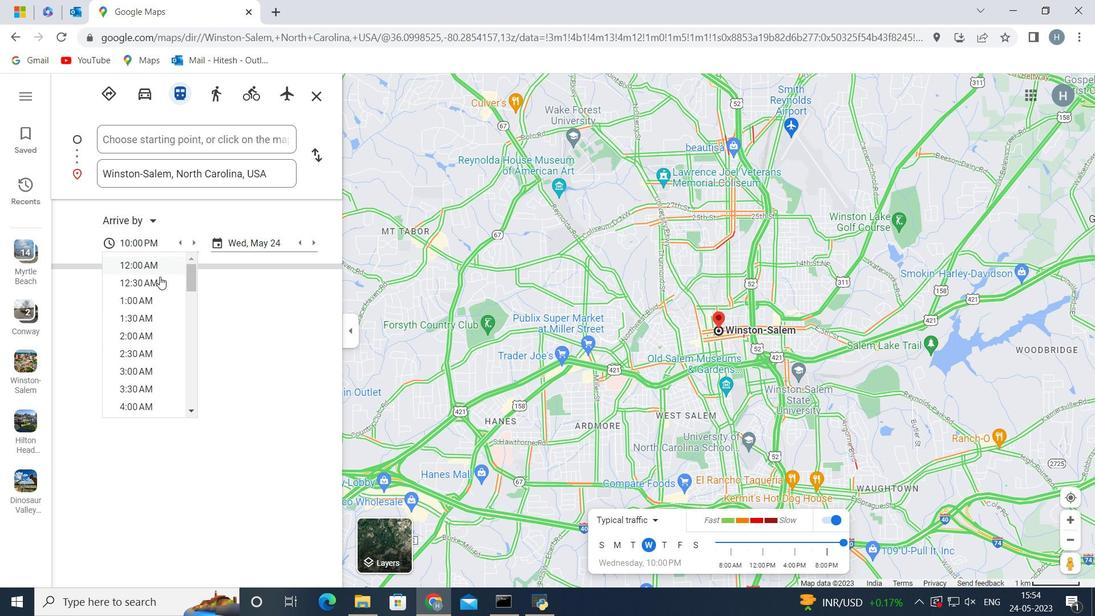 
Action: Mouse scrolled (160, 278) with delta (0, 0)
Screenshot: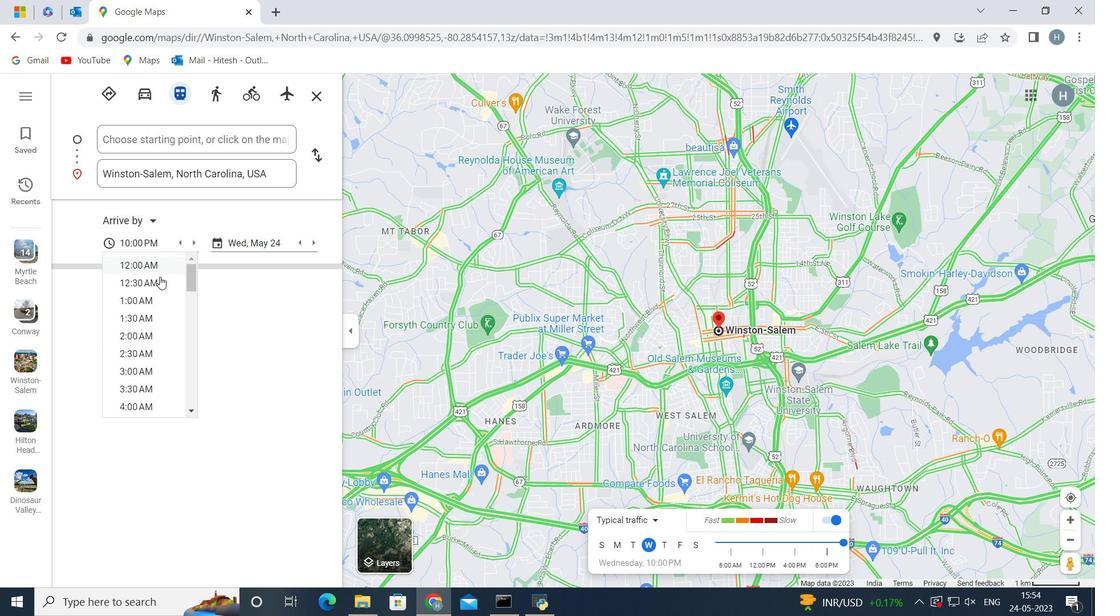 
Action: Mouse scrolled (160, 278) with delta (0, 0)
Screenshot: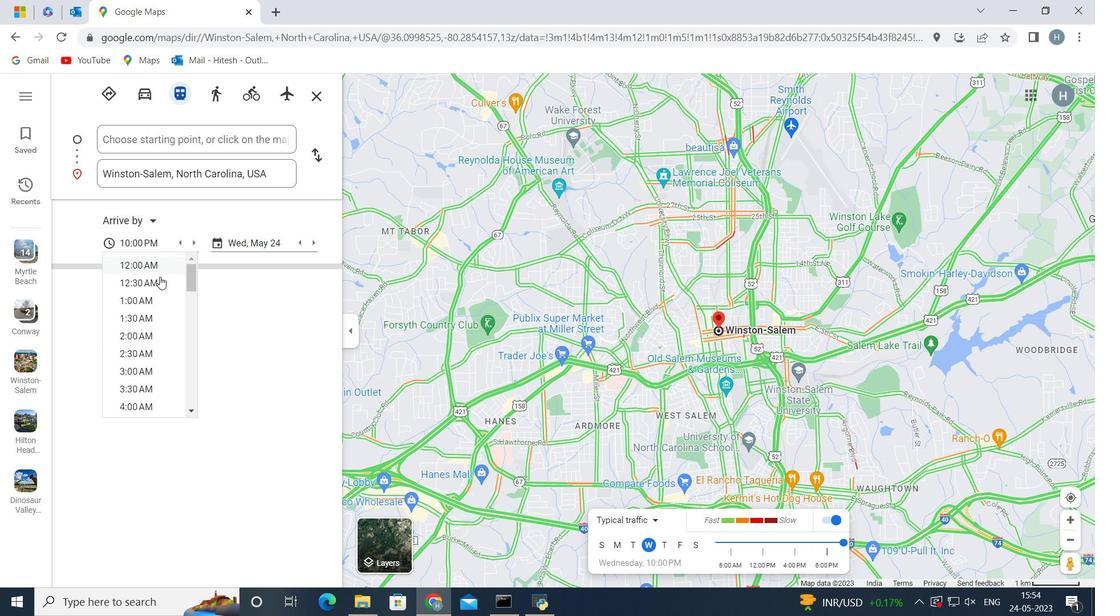 
Action: Mouse scrolled (160, 278) with delta (0, 0)
Screenshot: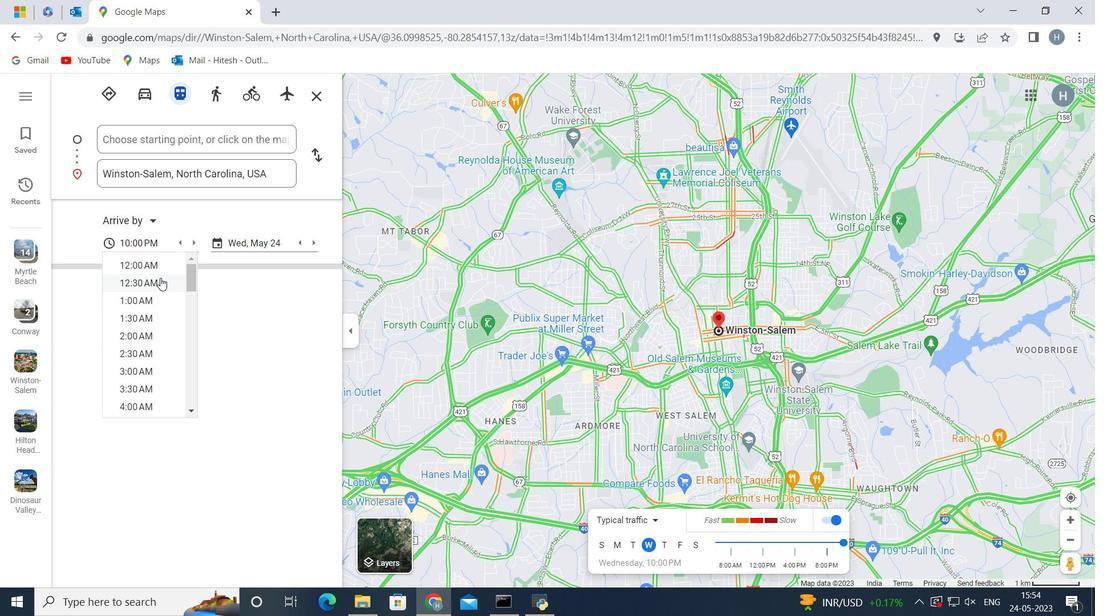 
Action: Mouse moved to (160, 278)
Screenshot: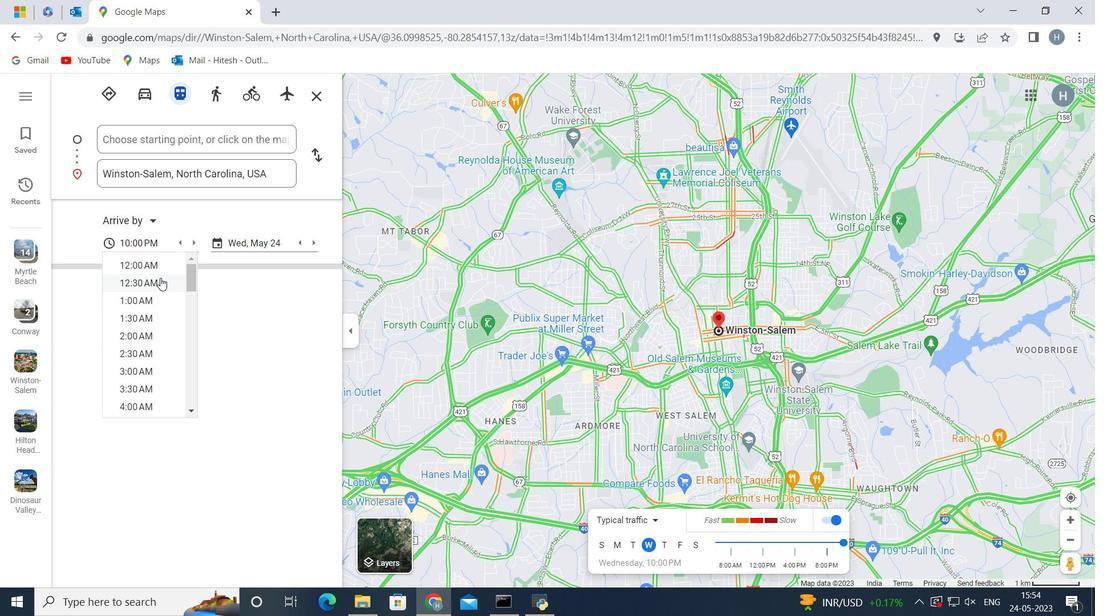 
Action: Mouse scrolled (160, 279) with delta (0, 0)
Screenshot: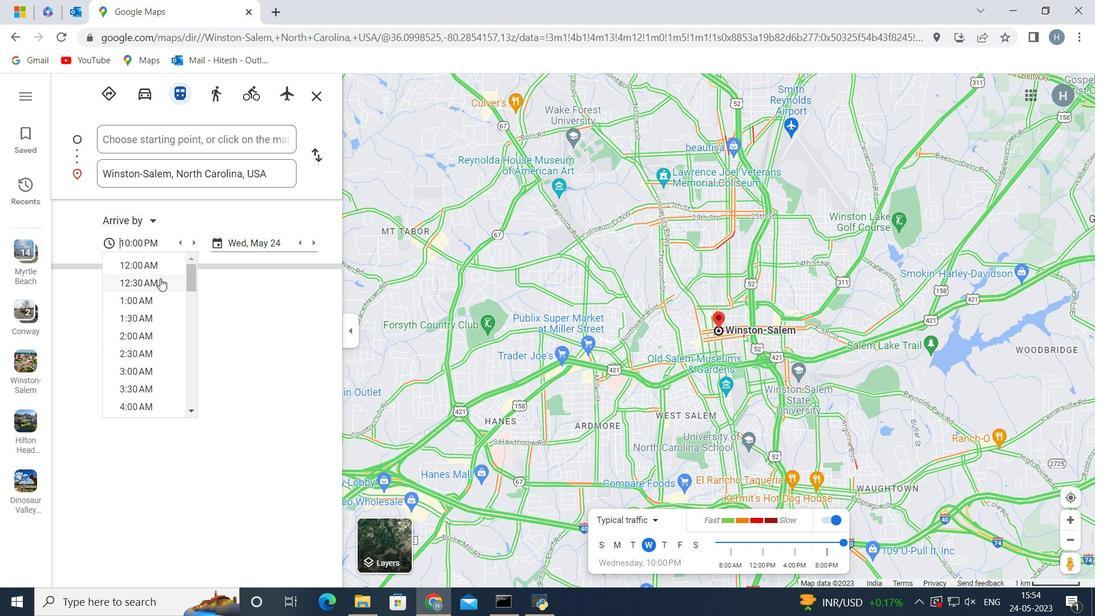 
Action: Mouse scrolled (160, 279) with delta (0, 0)
Screenshot: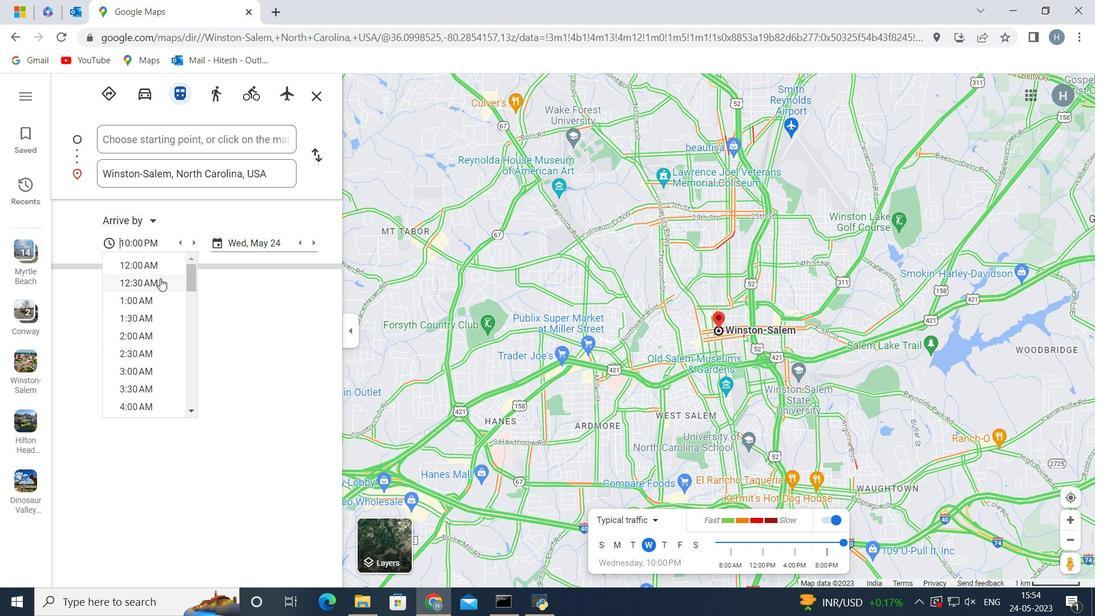 
Action: Mouse scrolled (160, 279) with delta (0, 0)
Screenshot: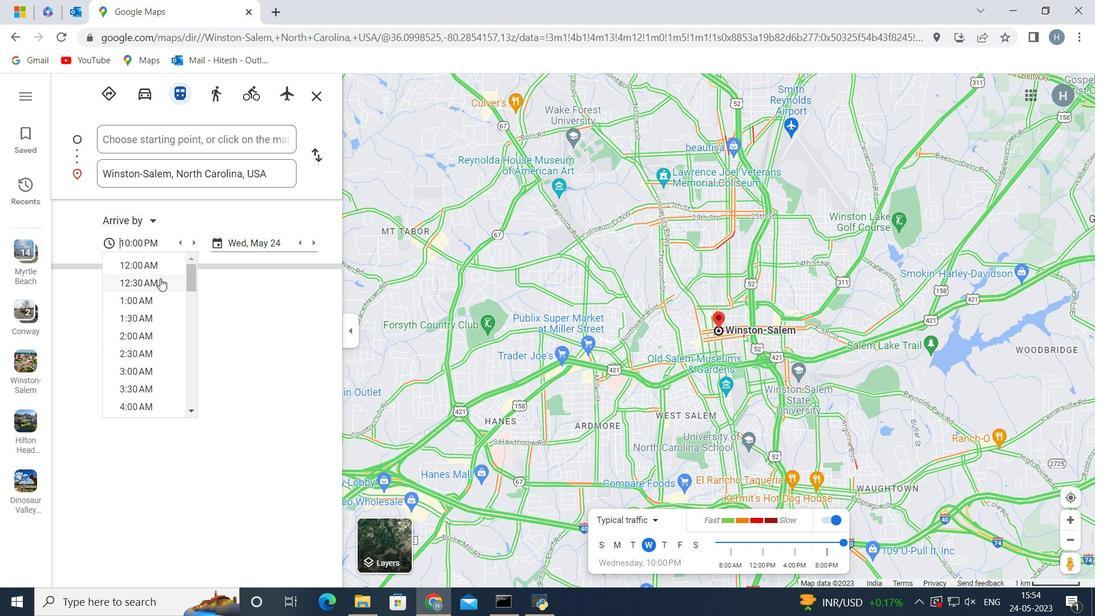 
Action: Mouse moved to (189, 277)
Screenshot: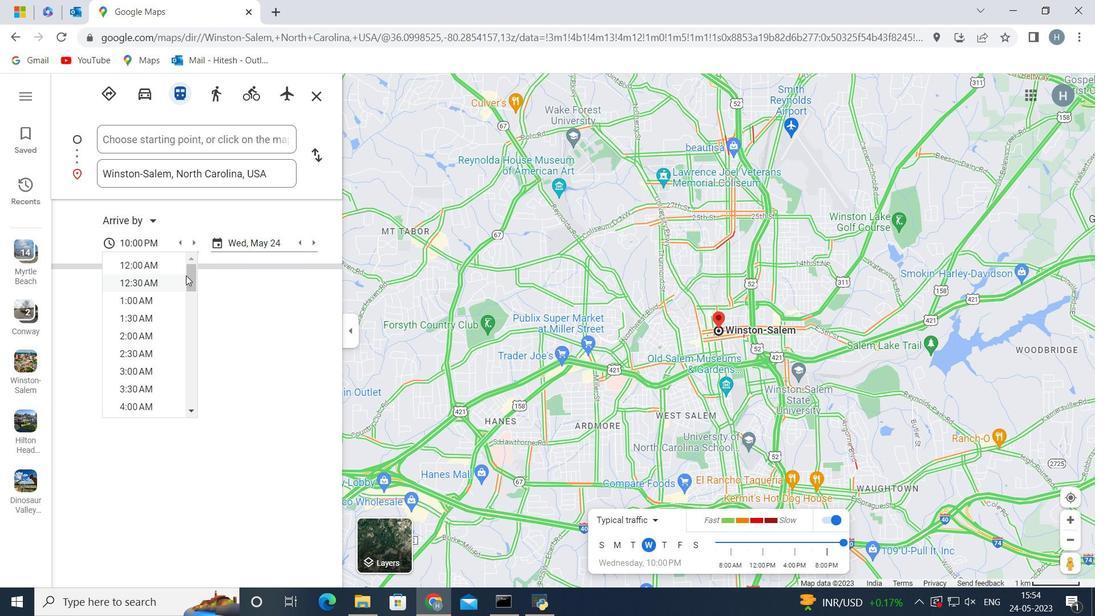 
Action: Mouse pressed left at (189, 277)
Screenshot: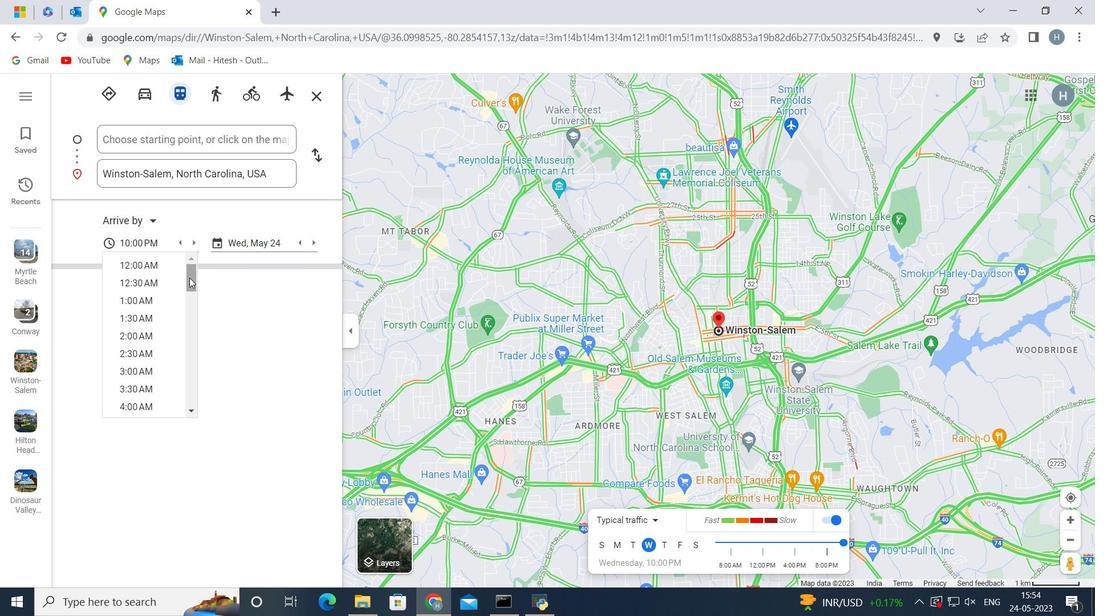 
Action: Mouse moved to (236, 273)
Screenshot: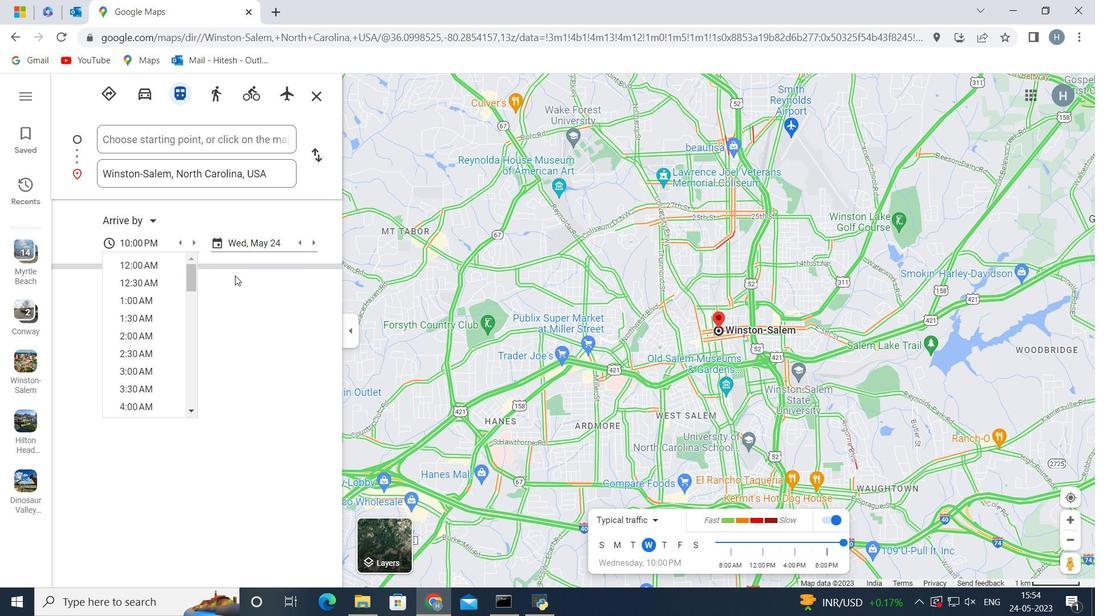 
Action: Mouse pressed left at (236, 273)
Screenshot: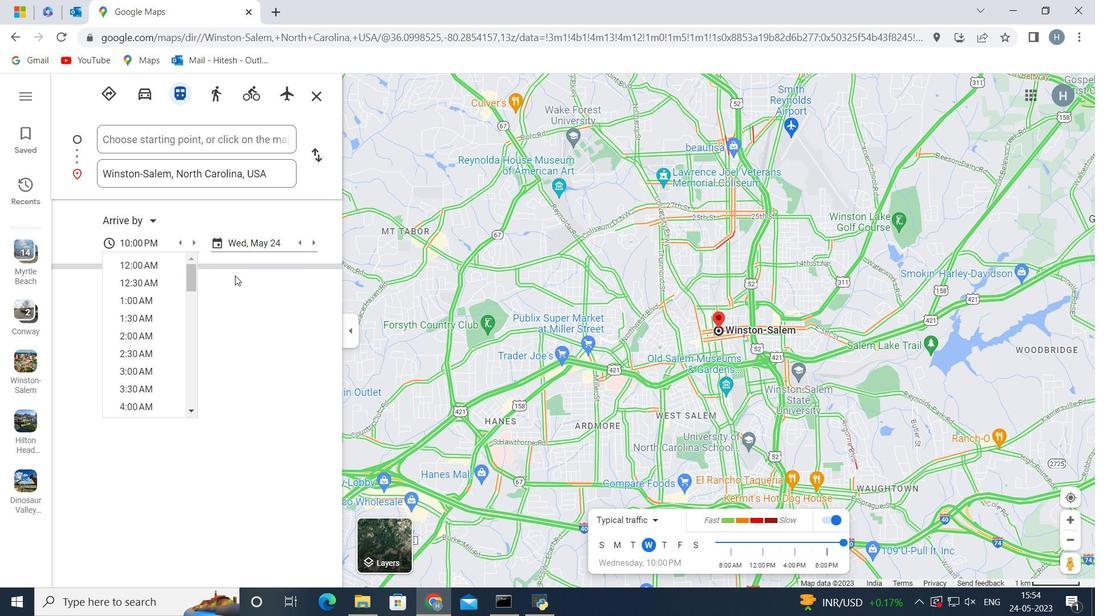 
Action: Mouse moved to (143, 243)
Screenshot: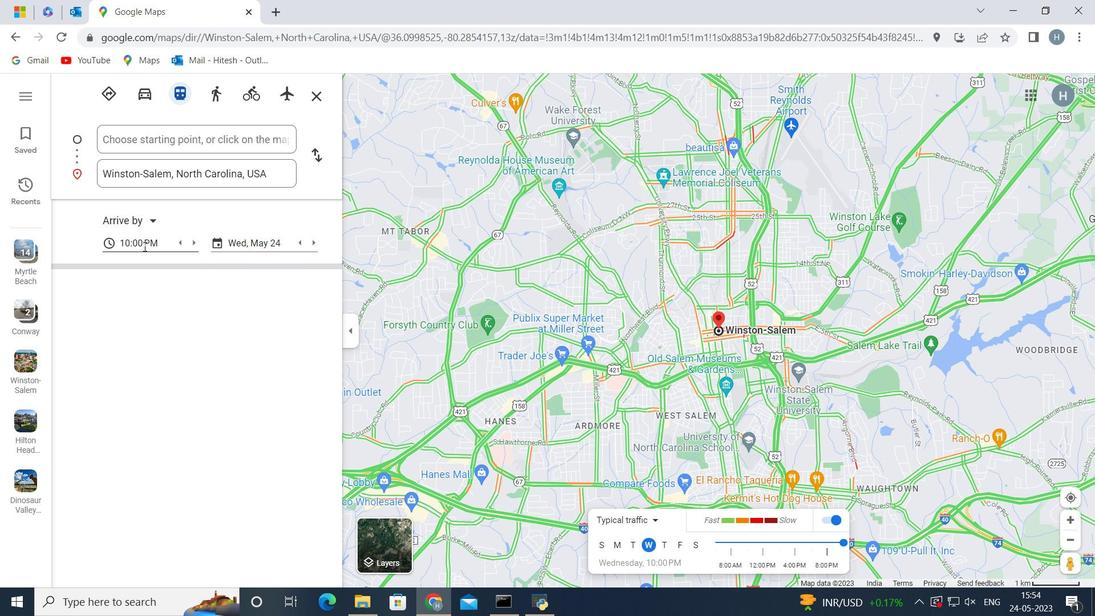 
Action: Mouse pressed left at (143, 243)
Screenshot: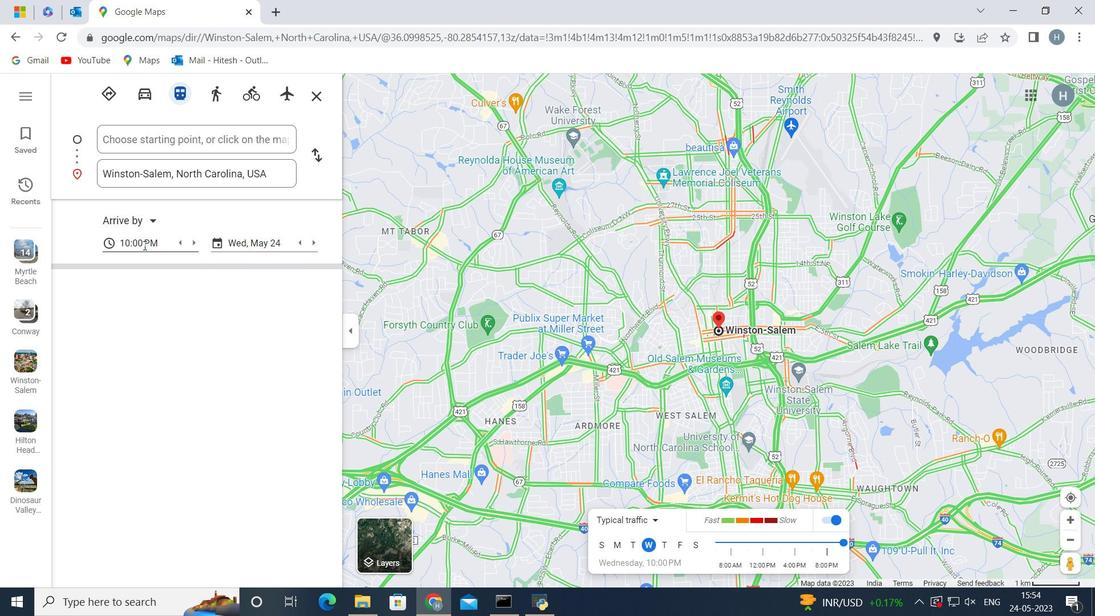 
Action: Mouse moved to (167, 341)
Screenshot: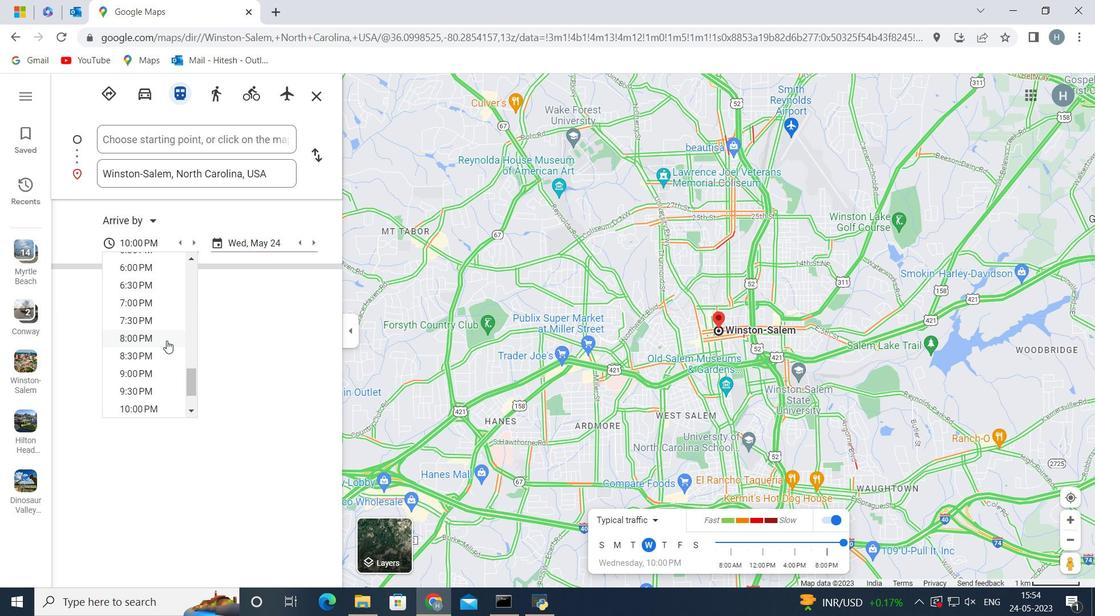 
Action: Mouse scrolled (167, 341) with delta (0, 0)
Screenshot: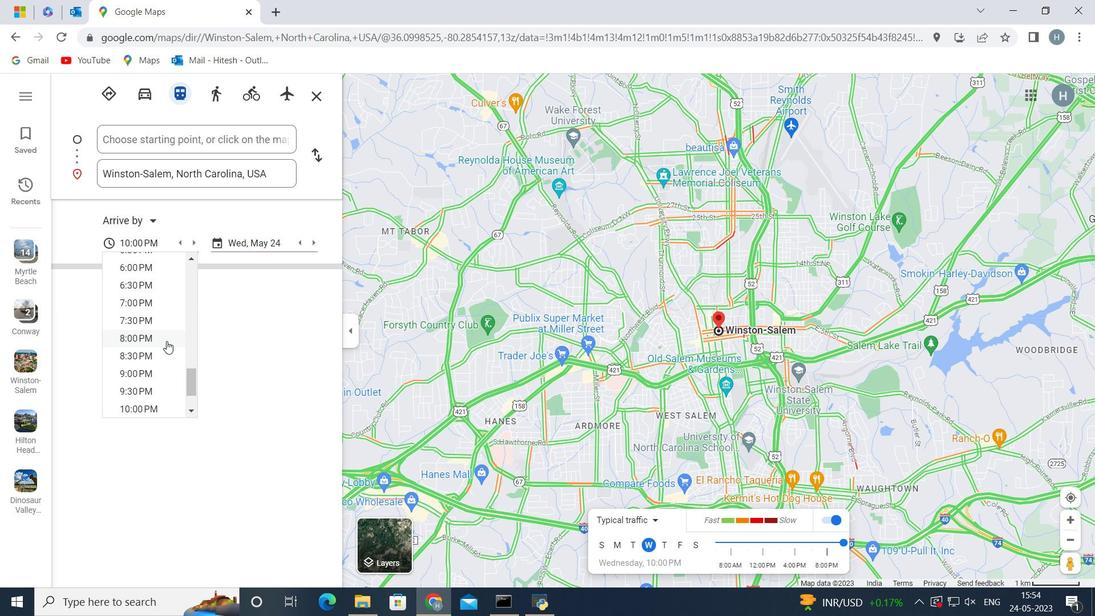 
Action: Mouse scrolled (167, 342) with delta (0, 0)
Screenshot: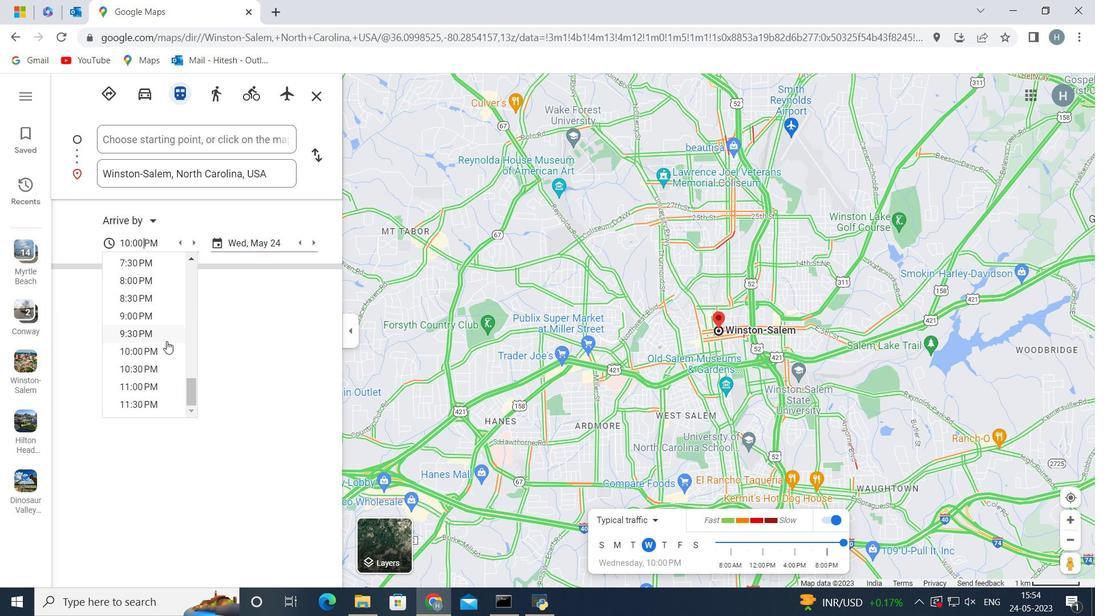 
Action: Mouse scrolled (167, 342) with delta (0, 0)
Screenshot: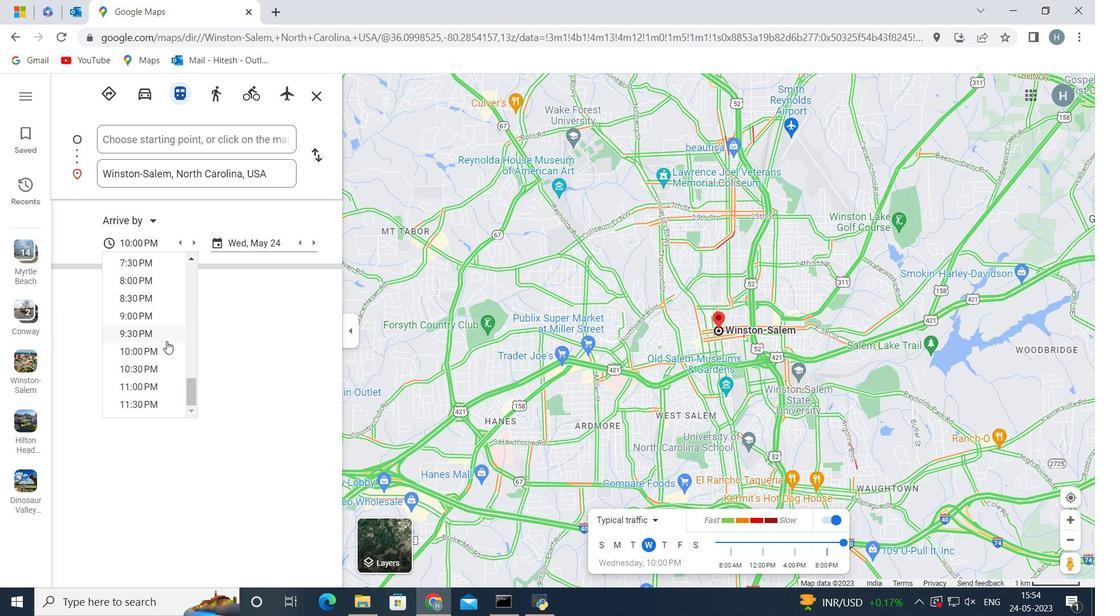 
Action: Mouse scrolled (167, 342) with delta (0, 0)
Screenshot: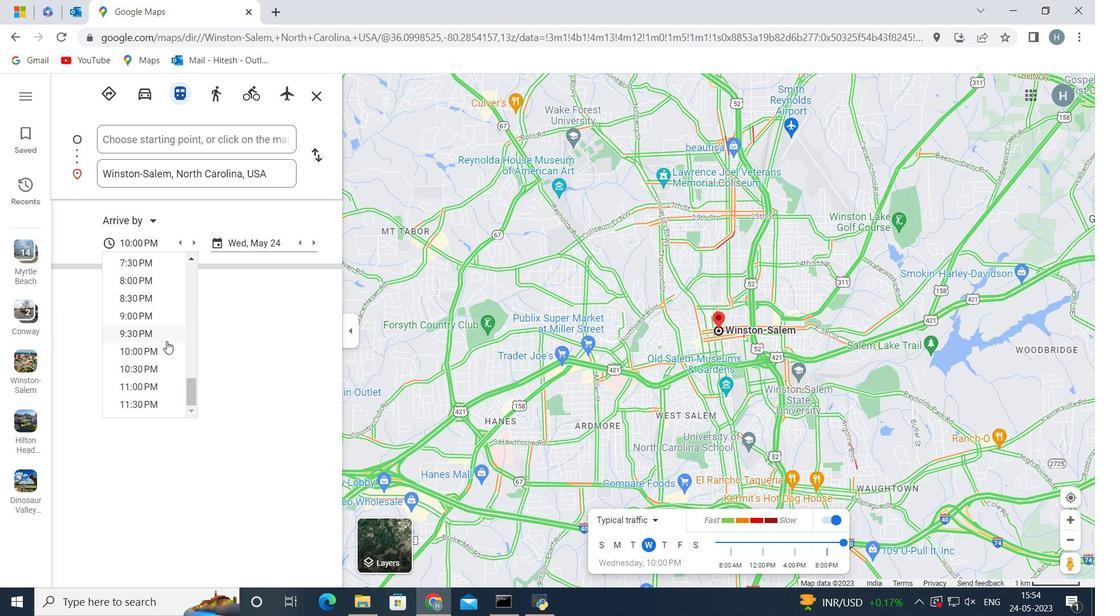 
Action: Mouse scrolled (167, 342) with delta (0, 0)
Screenshot: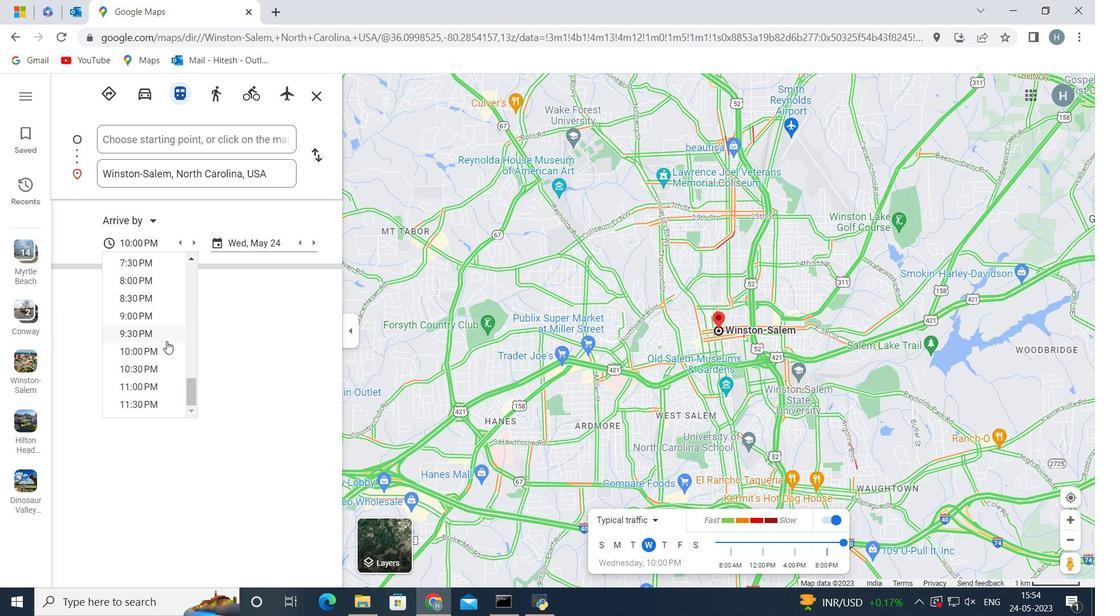 
Action: Mouse scrolled (167, 342) with delta (0, 0)
Screenshot: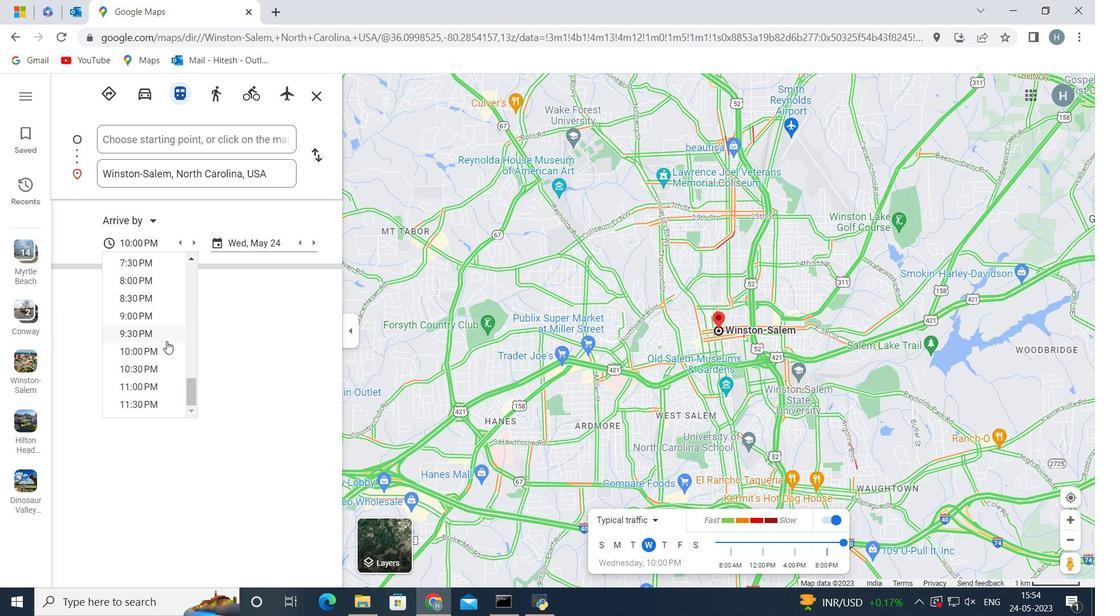 
Action: Mouse scrolled (167, 342) with delta (0, 0)
Screenshot: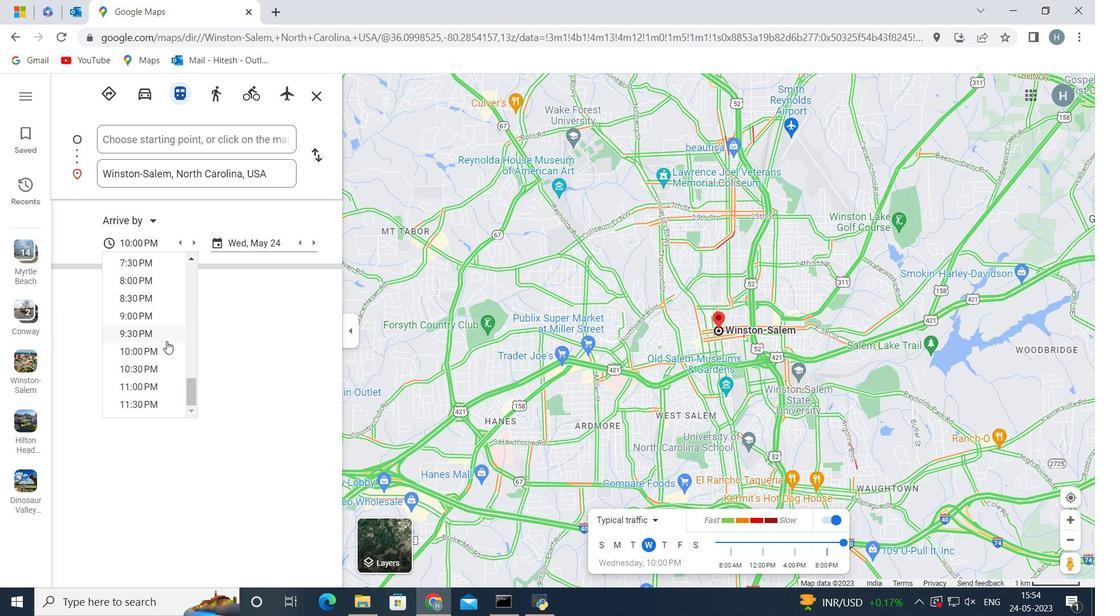 
Action: Mouse scrolled (167, 342) with delta (0, 0)
Screenshot: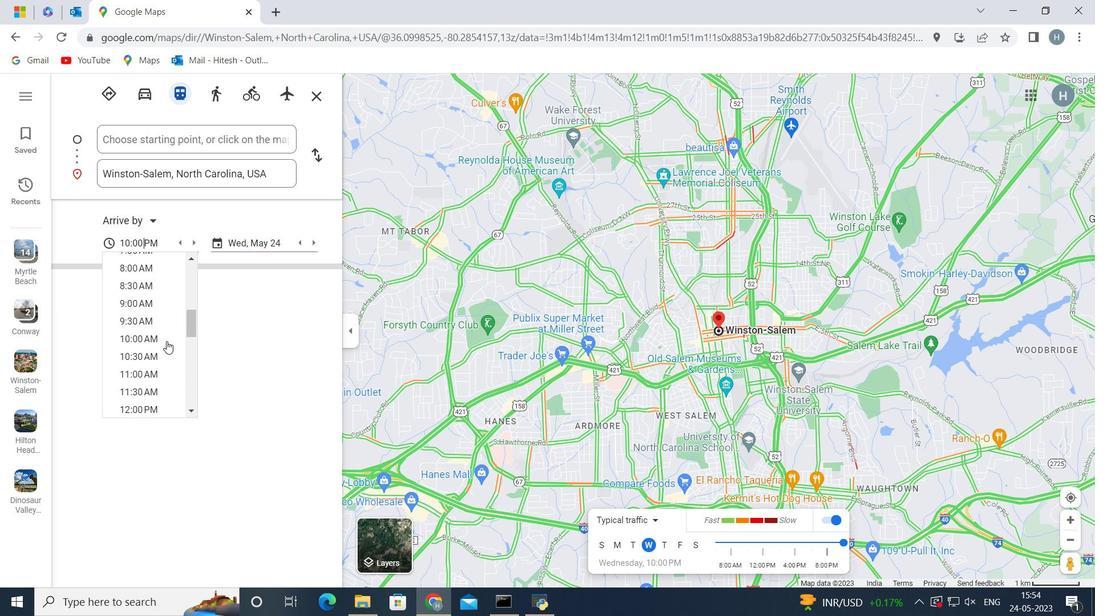 
Action: Mouse scrolled (167, 342) with delta (0, 0)
Screenshot: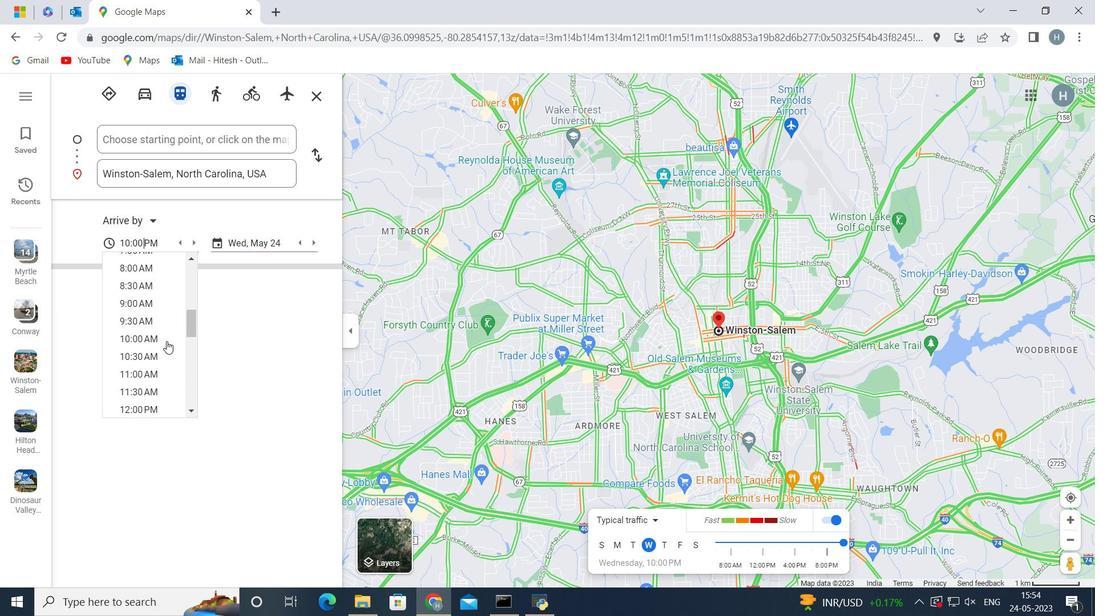 
Action: Mouse scrolled (167, 342) with delta (0, 0)
Screenshot: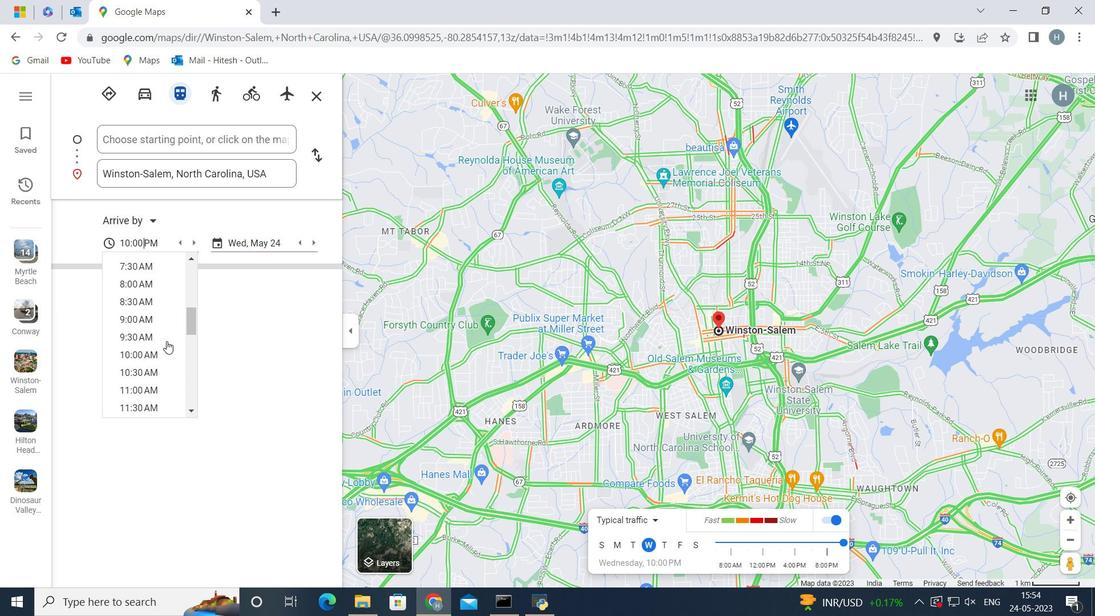 
Action: Mouse scrolled (167, 342) with delta (0, 0)
Screenshot: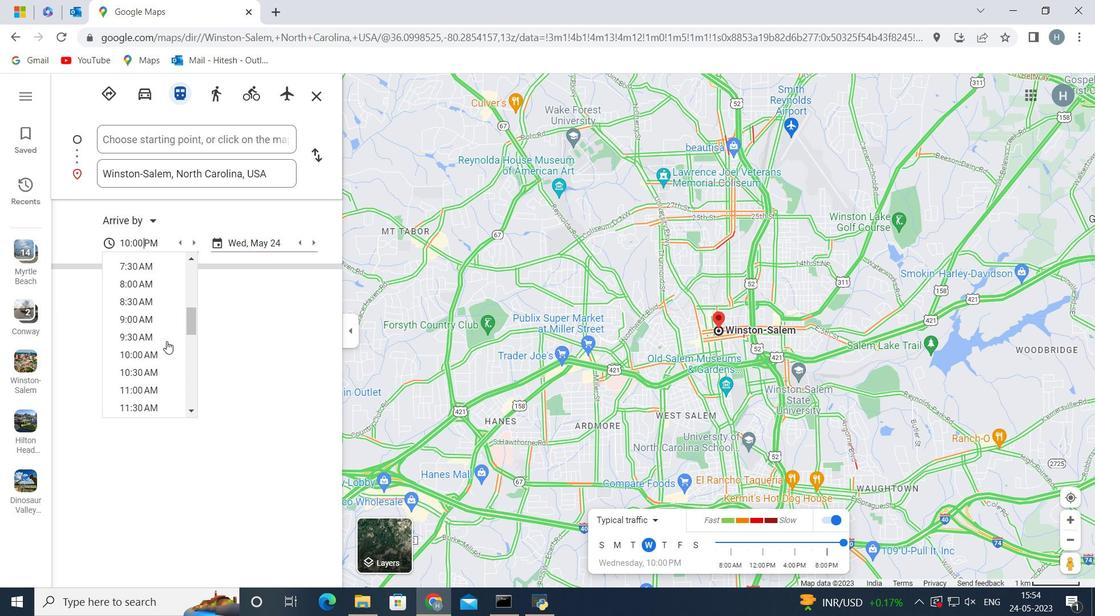 
Action: Mouse scrolled (167, 342) with delta (0, 0)
Screenshot: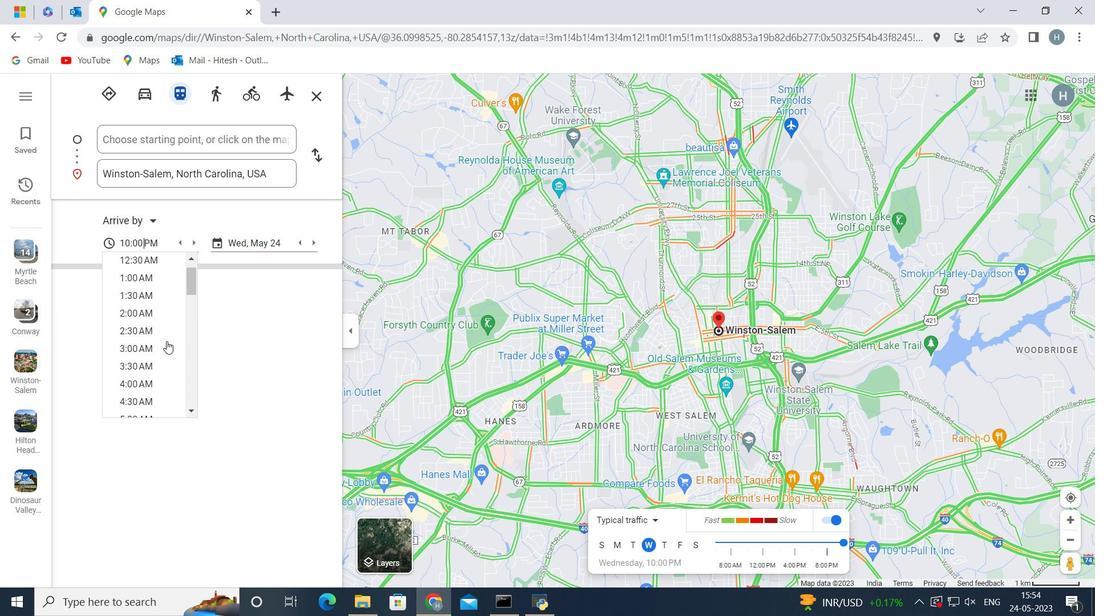 
Action: Mouse moved to (167, 341)
Screenshot: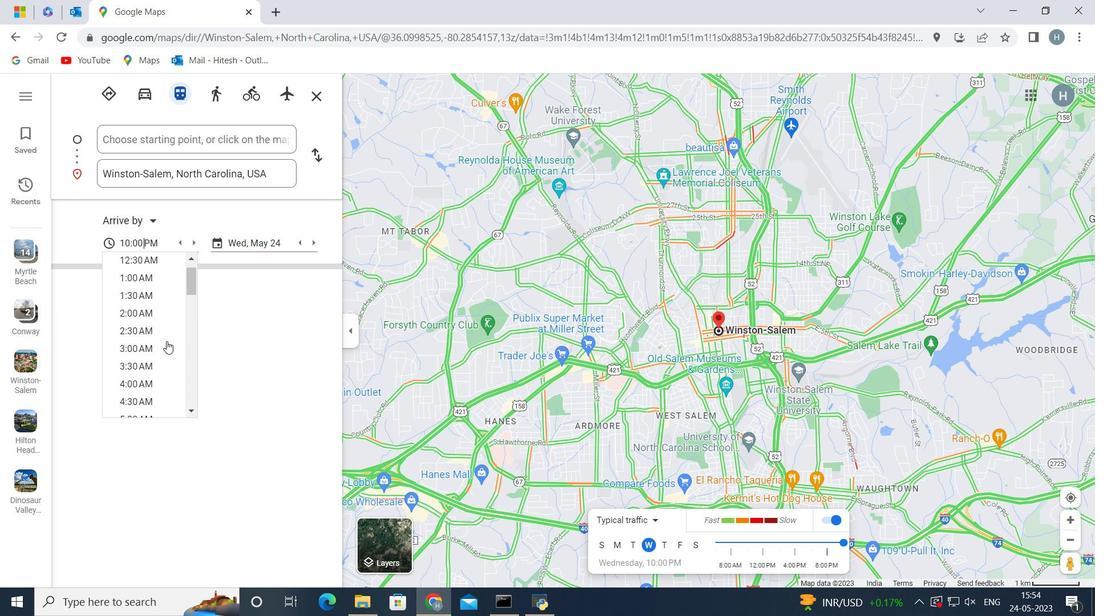 
Action: Mouse scrolled (167, 342) with delta (0, 0)
Screenshot: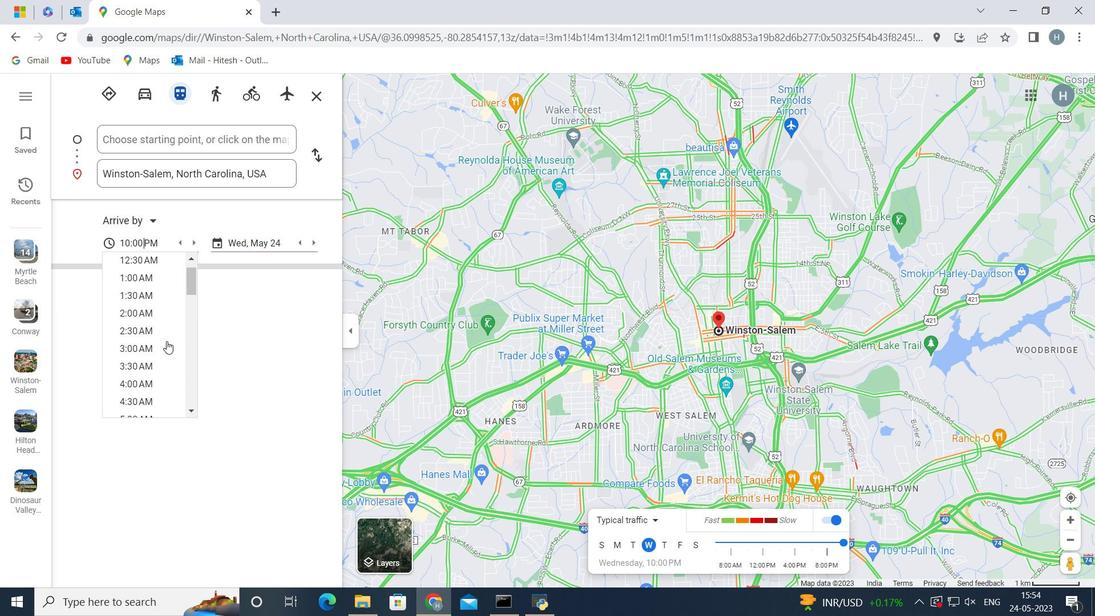 
Action: Mouse moved to (166, 342)
Screenshot: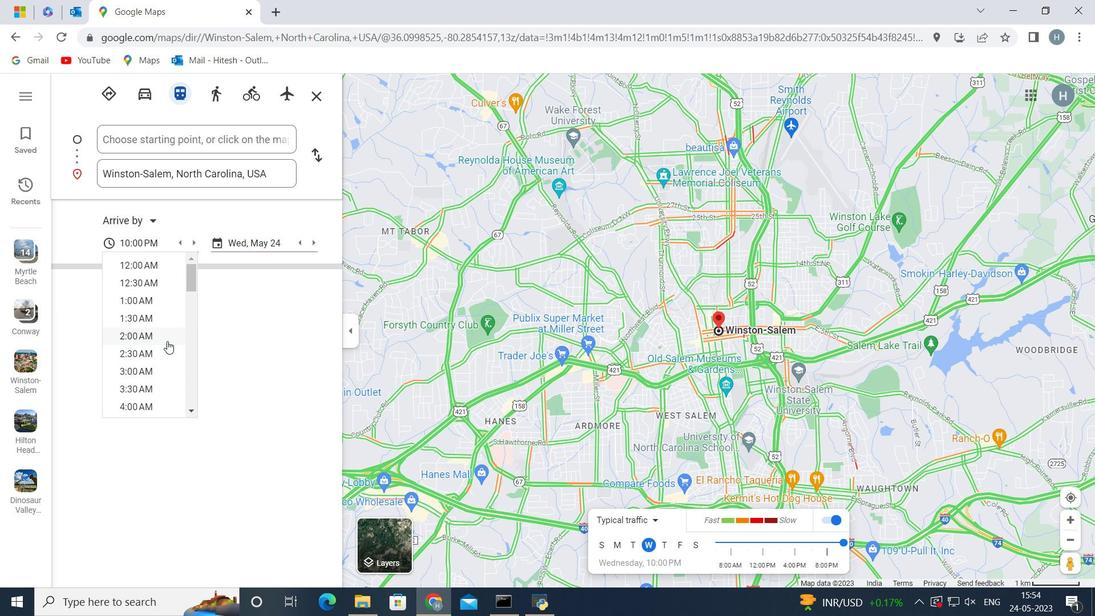
Action: Mouse scrolled (166, 342) with delta (0, 0)
Screenshot: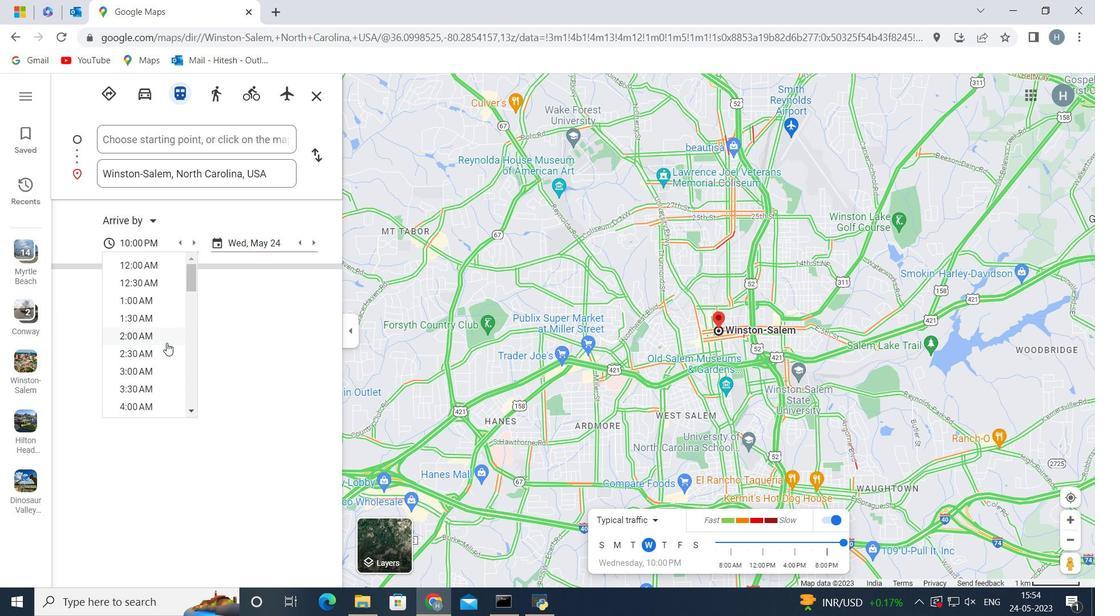 
Action: Mouse scrolled (166, 342) with delta (0, 0)
Screenshot: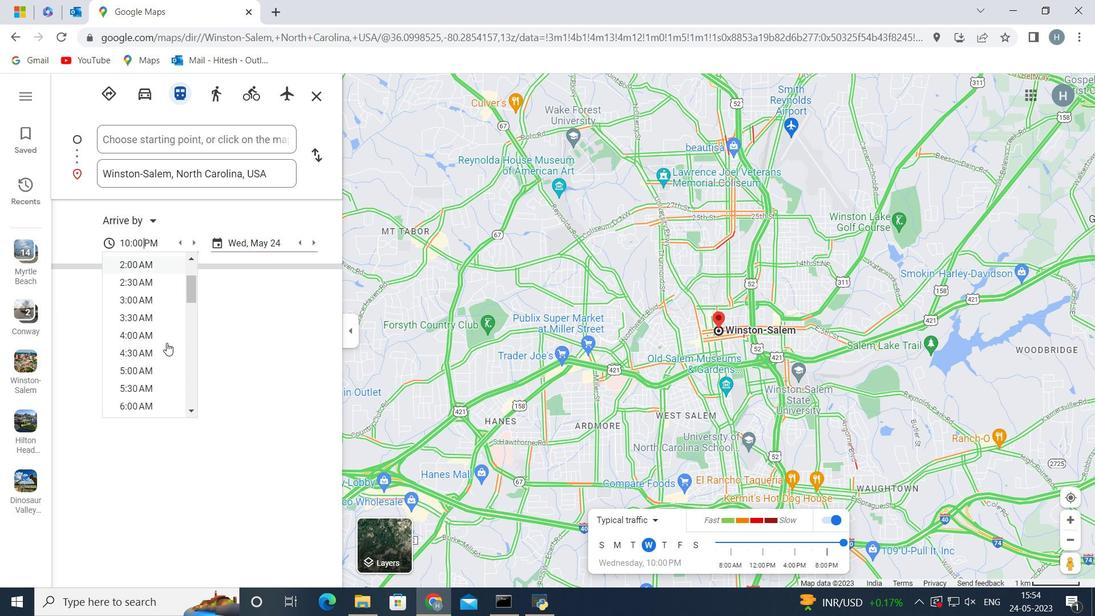 
Action: Mouse moved to (143, 386)
Screenshot: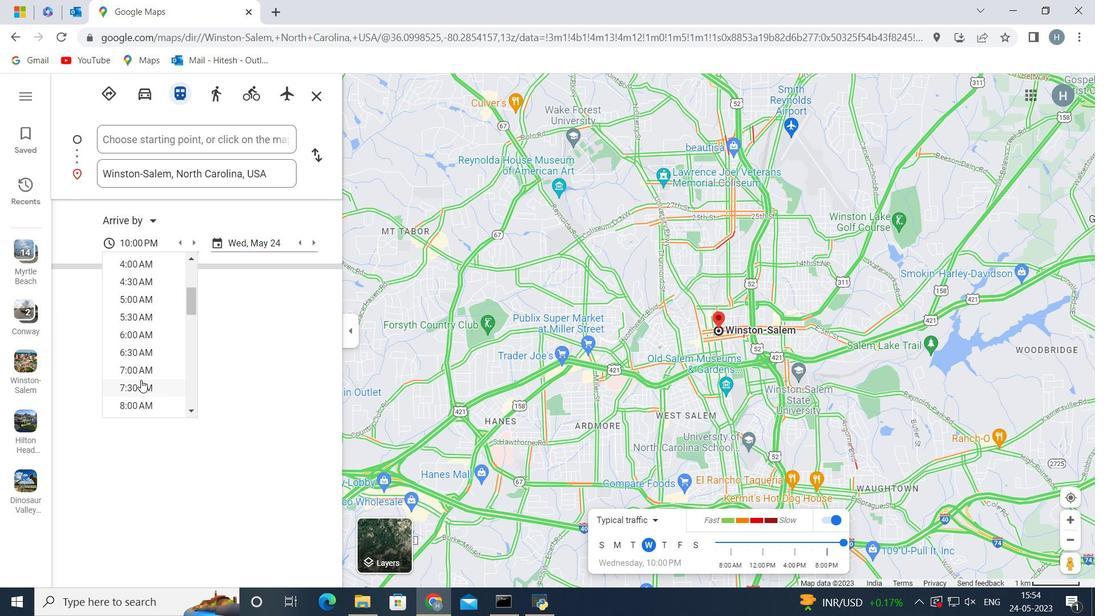 
Action: Mouse scrolled (143, 385) with delta (0, 0)
Screenshot: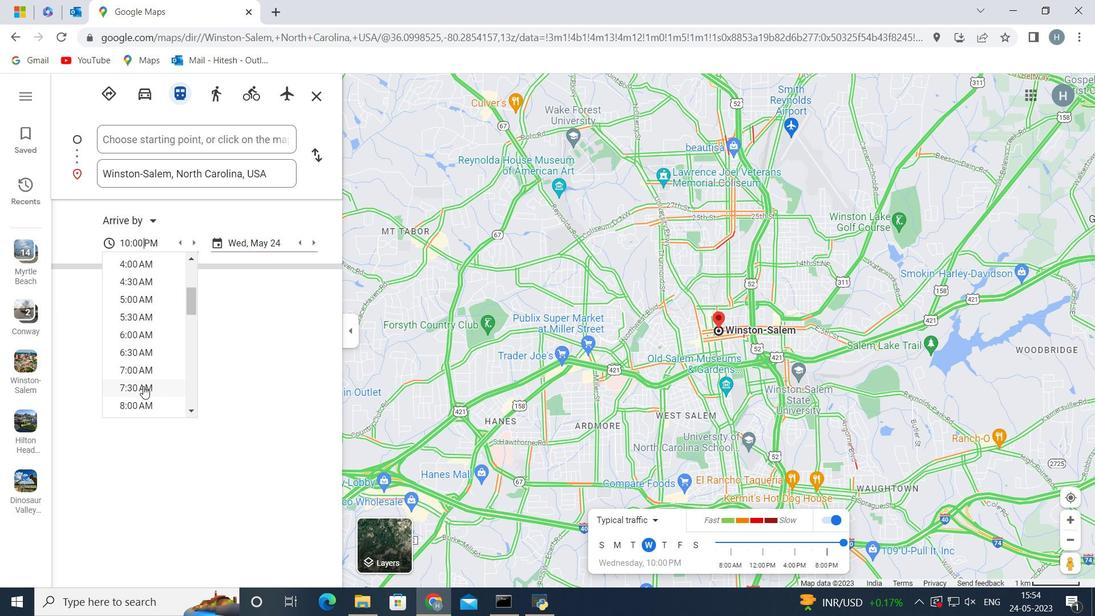 
Action: Mouse moved to (151, 399)
Screenshot: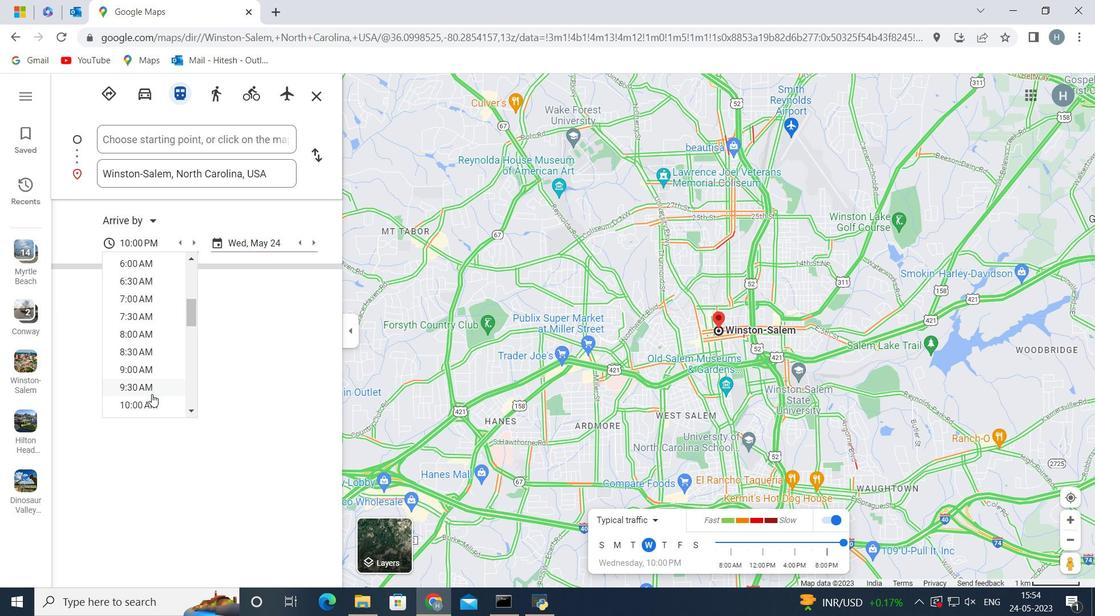 
Action: Mouse pressed left at (151, 399)
Screenshot: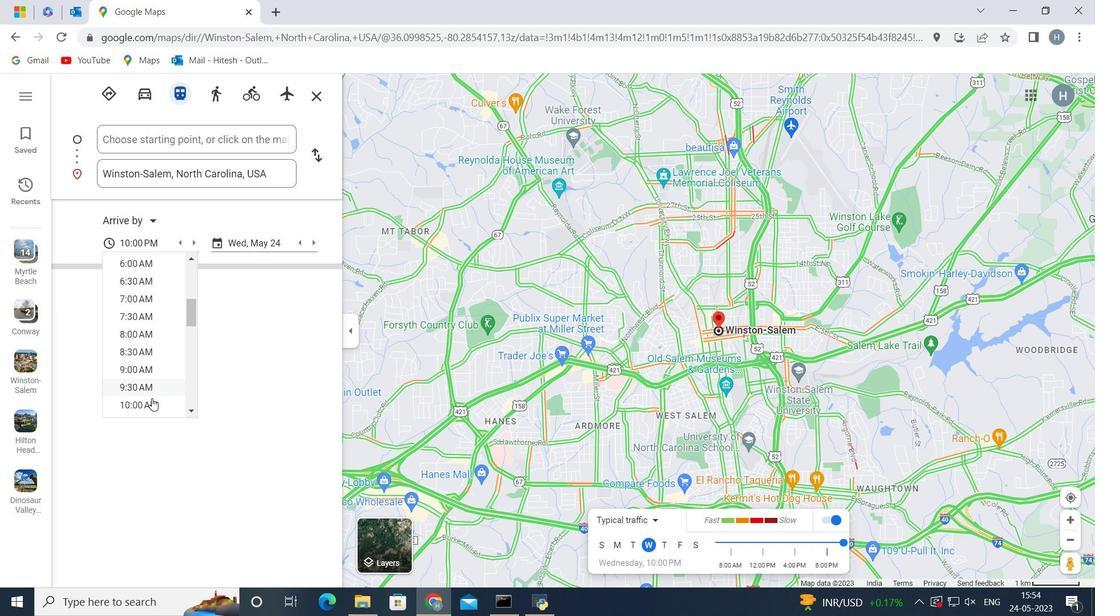 
Action: Mouse moved to (216, 242)
Screenshot: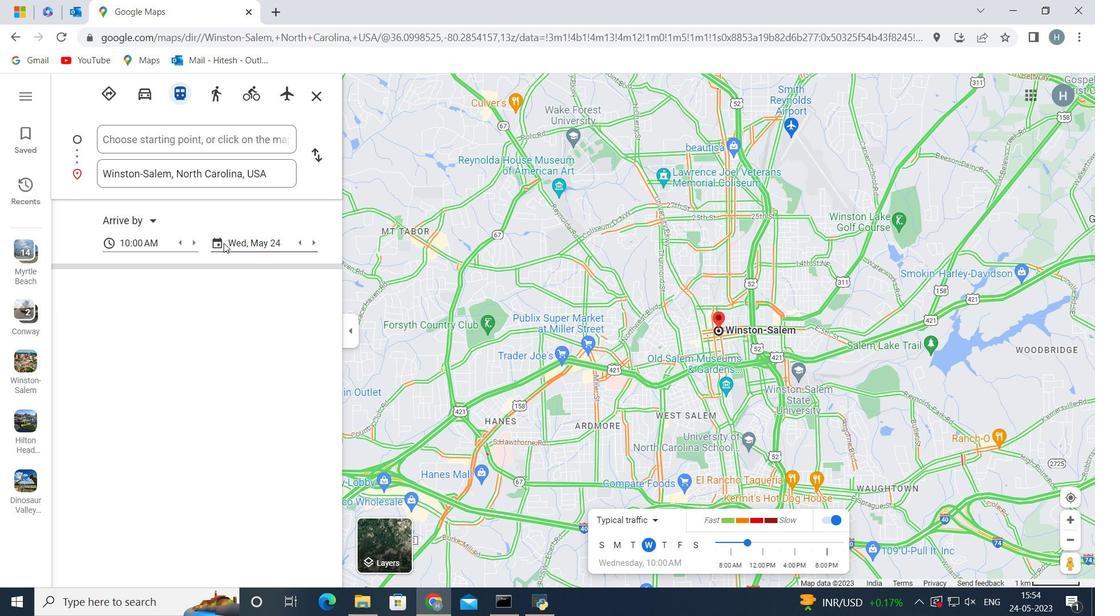 
Action: Mouse pressed left at (216, 242)
Screenshot: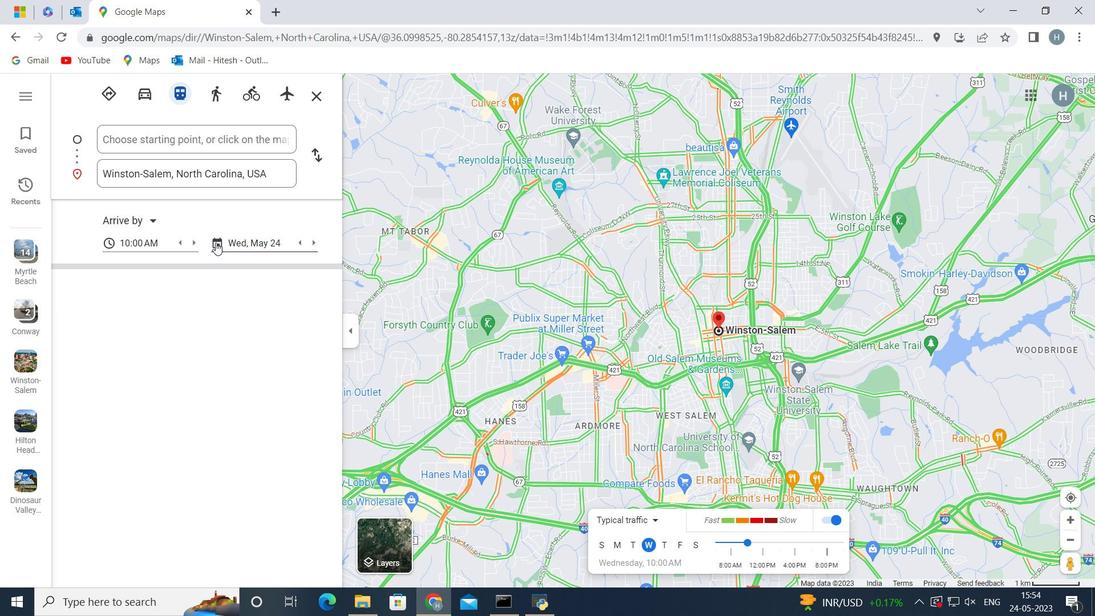 
Action: Mouse moved to (340, 268)
Screenshot: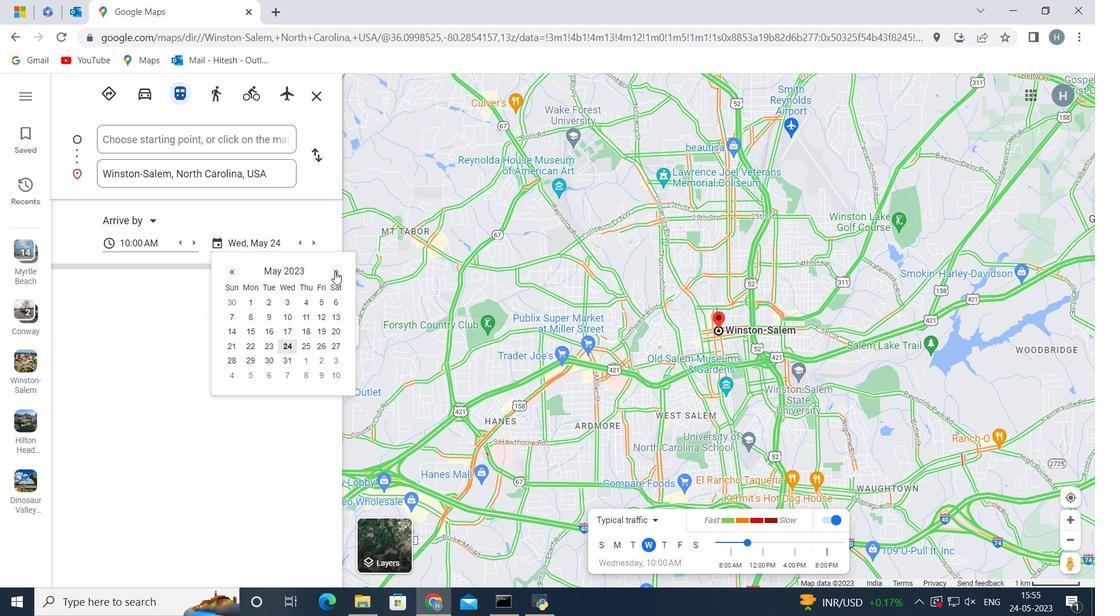 
Action: Mouse pressed left at (340, 268)
Screenshot: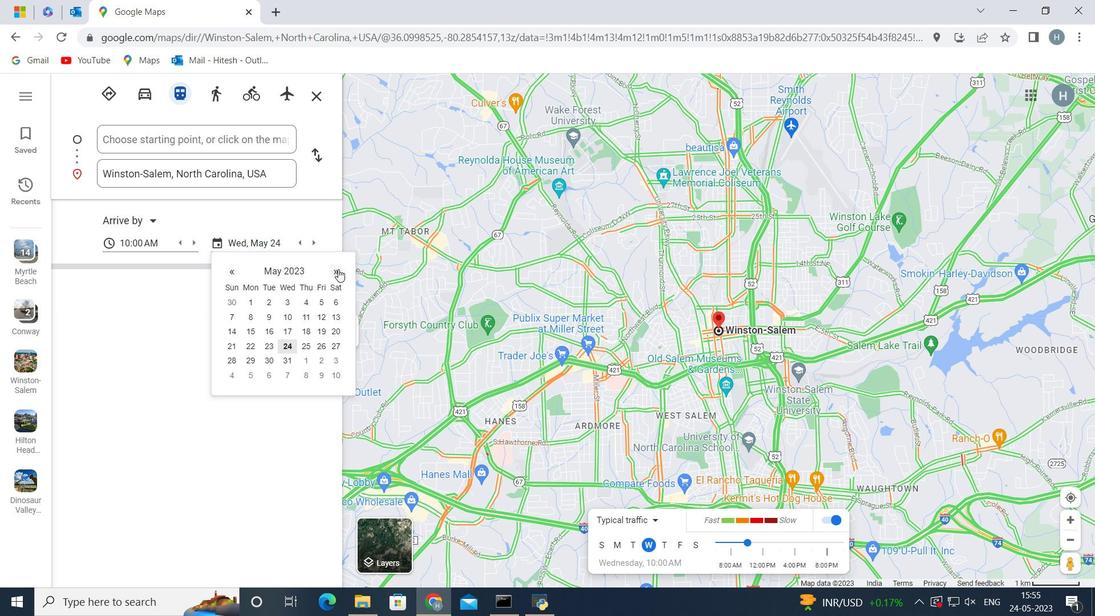 
Action: Mouse moved to (338, 328)
Screenshot: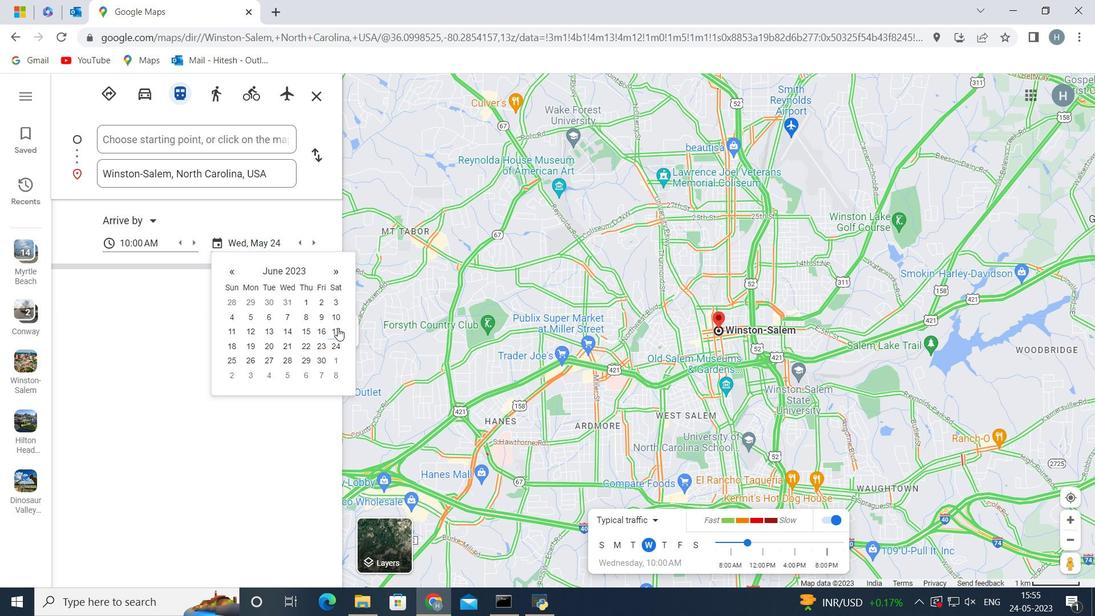 
Action: Mouse pressed left at (338, 328)
Screenshot: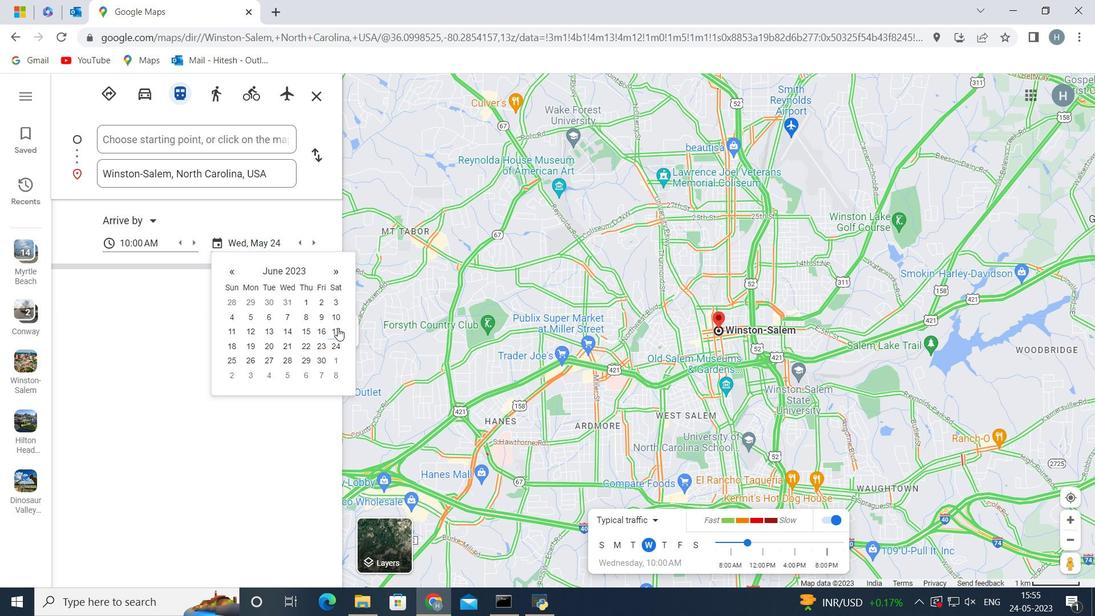 
Action: Mouse moved to (188, 302)
Screenshot: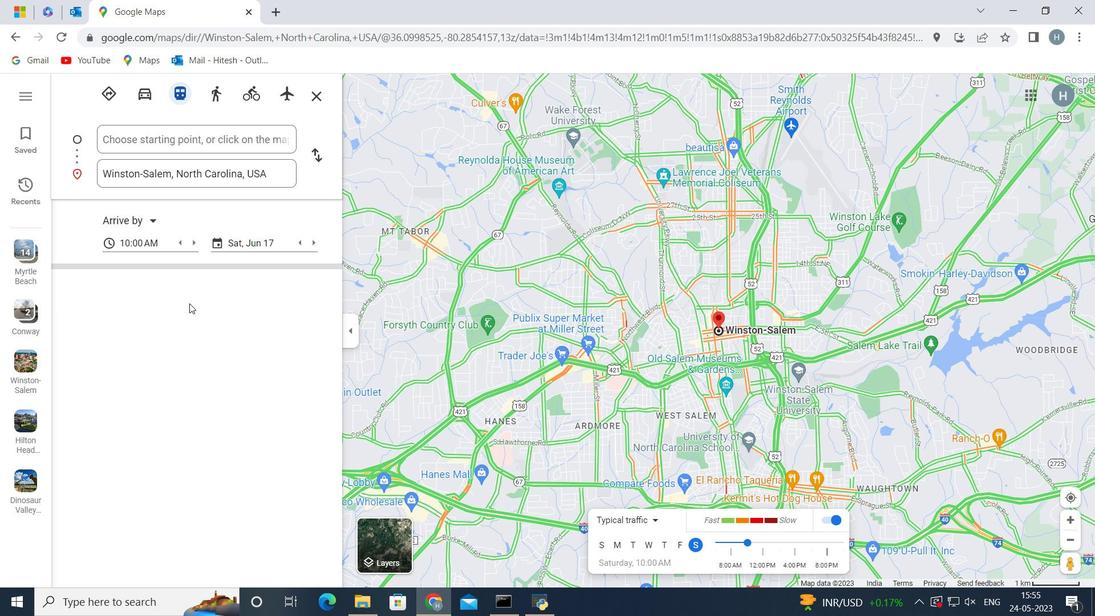 
Action: Mouse pressed left at (188, 302)
Screenshot: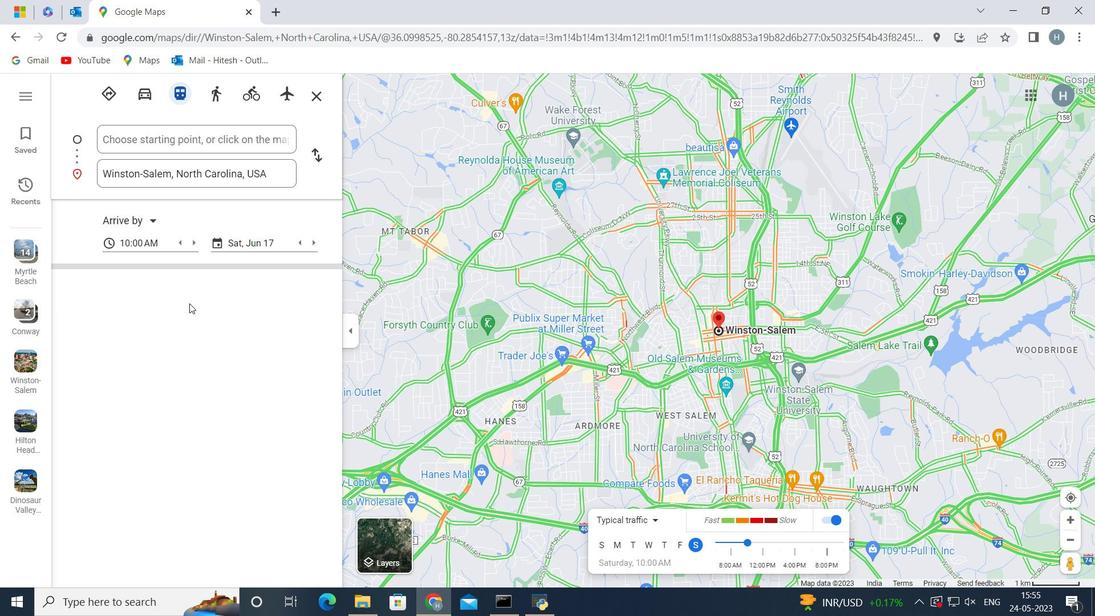 
Action: Mouse moved to (225, 142)
Screenshot: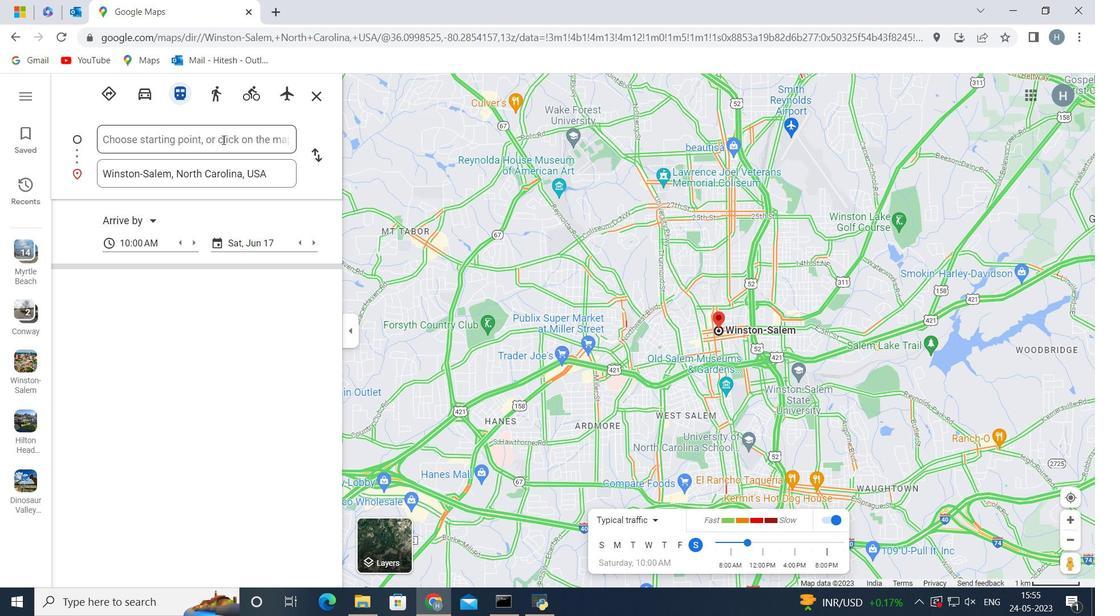 
Action: Mouse pressed left at (225, 142)
Screenshot: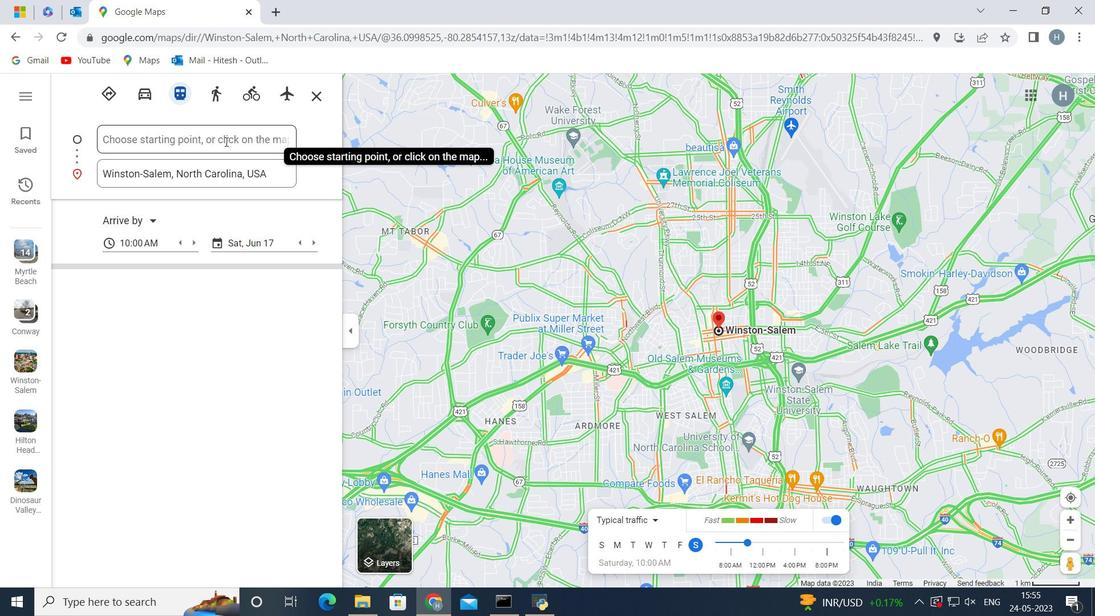 
Action: Mouse moved to (207, 148)
Screenshot: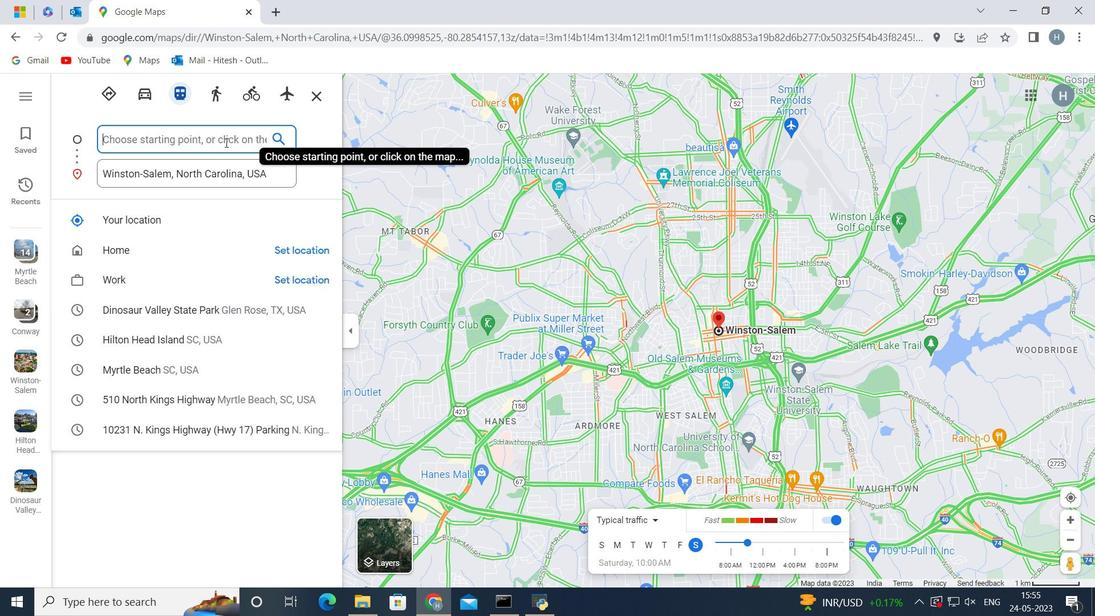 
Action: Key pressed <Key.shift><Key.shift><Key.shift><Key.shift>Di
Screenshot: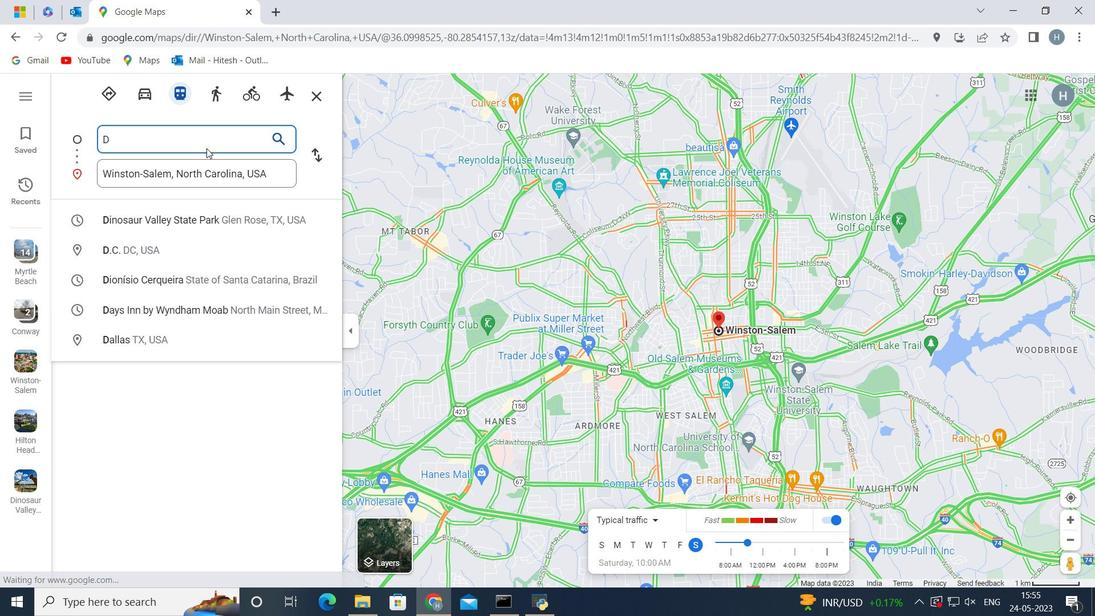 
Action: Mouse moved to (228, 220)
Screenshot: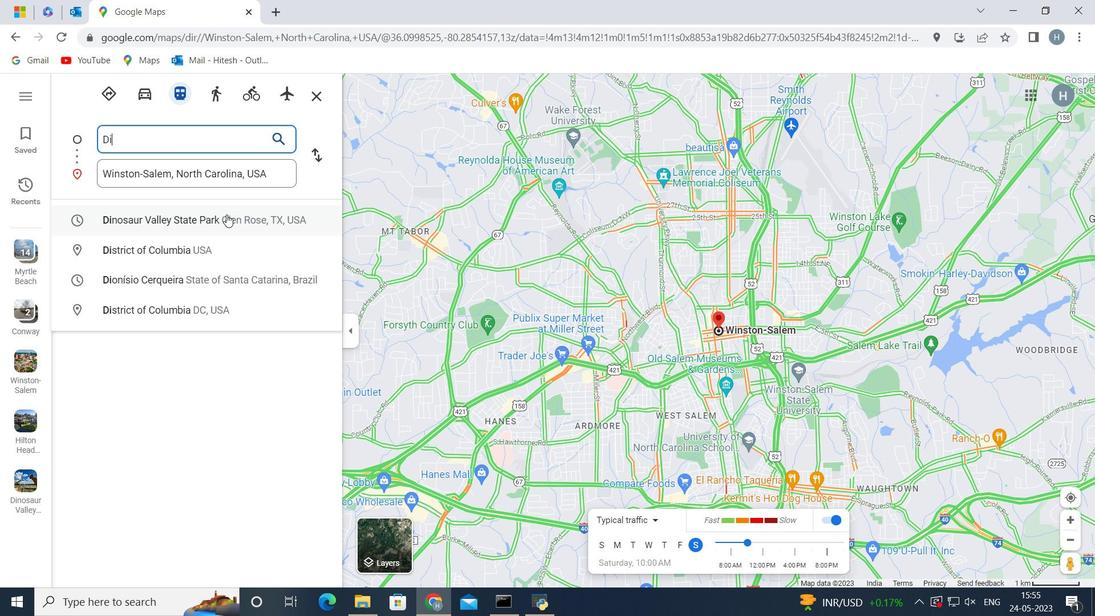 
Action: Mouse pressed left at (228, 220)
Screenshot: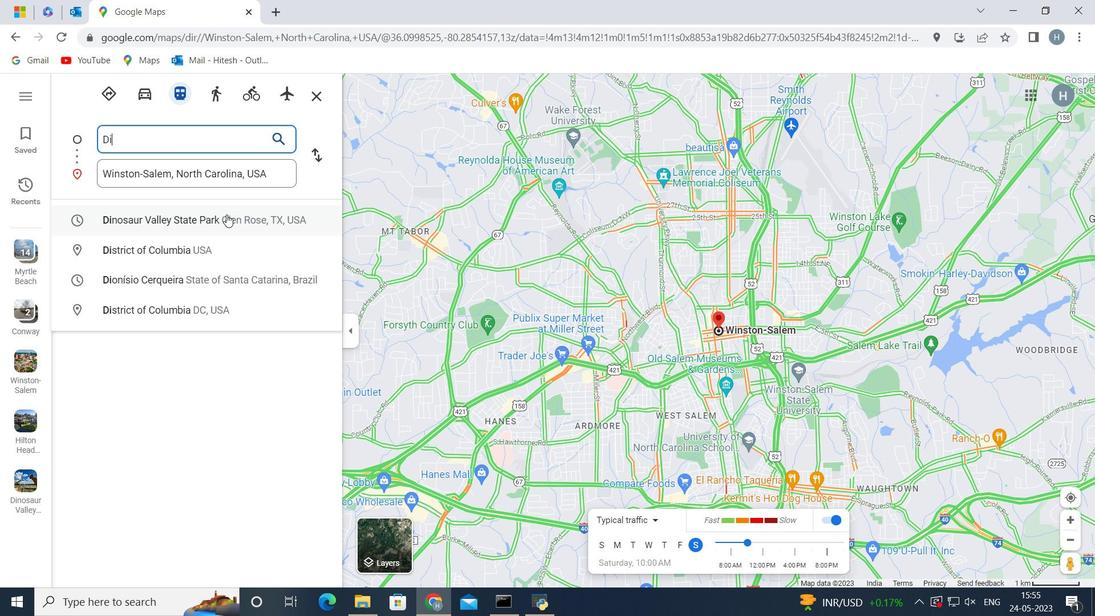 
Action: Mouse moved to (127, 326)
Screenshot: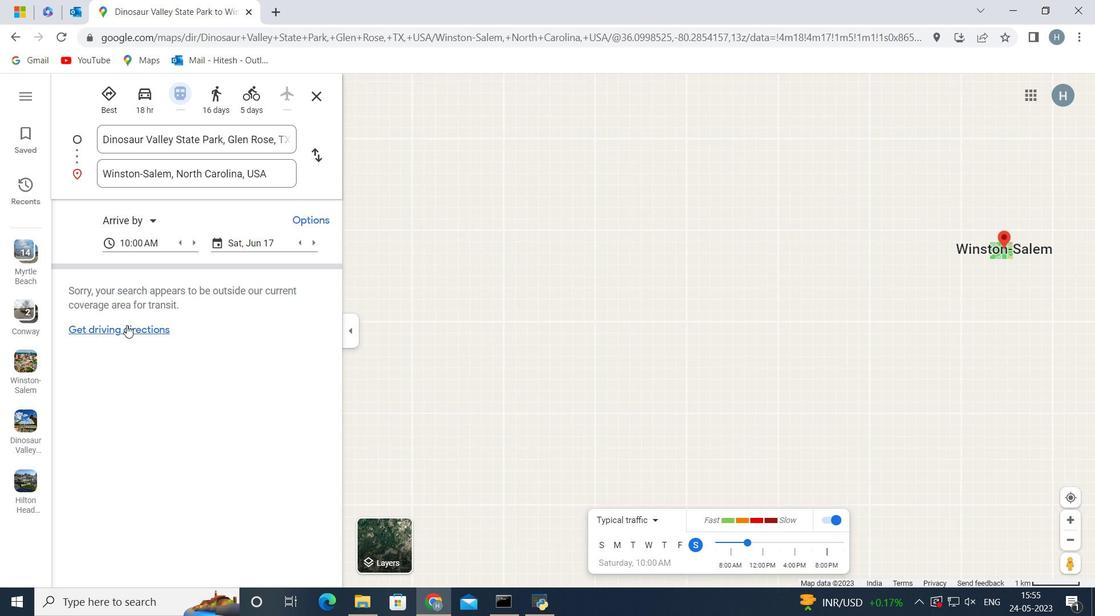 
Action: Mouse pressed left at (127, 326)
Screenshot: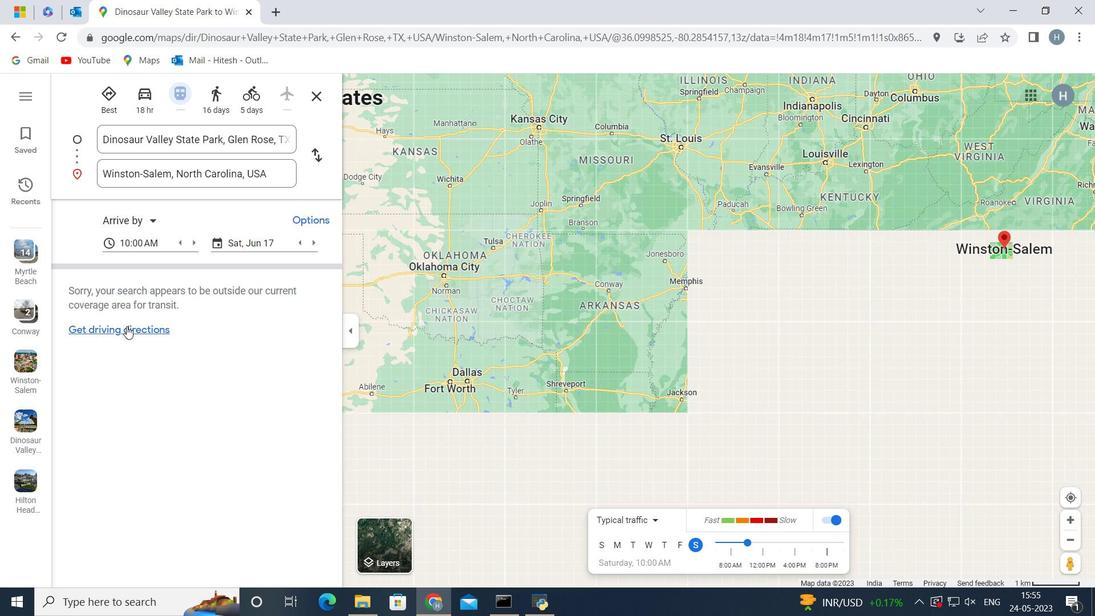 
Action: Mouse moved to (178, 358)
Screenshot: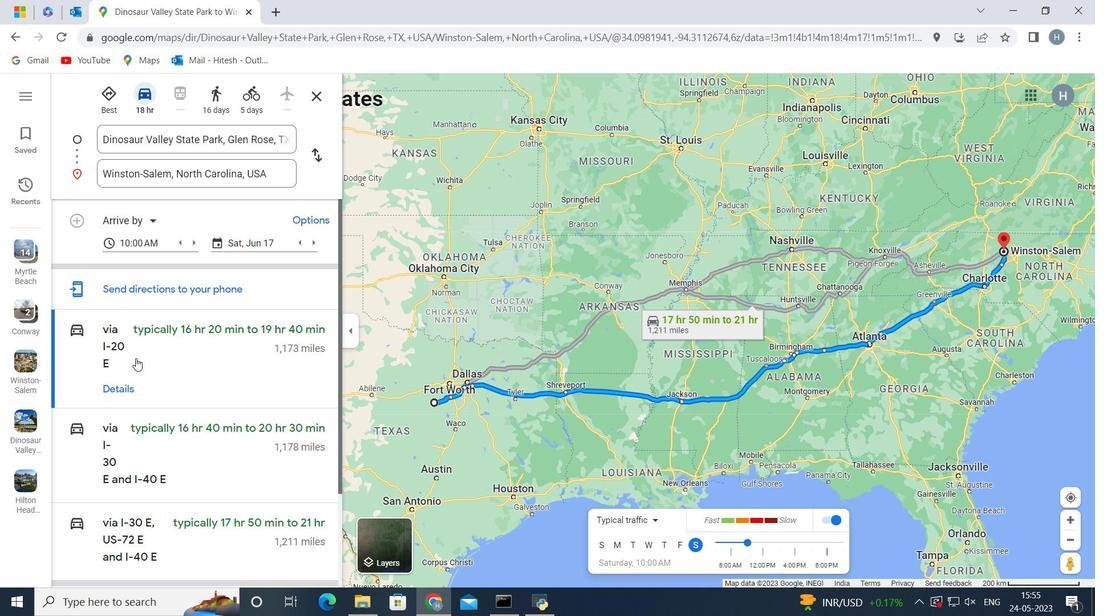 
Action: Mouse scrolled (178, 358) with delta (0, 0)
Screenshot: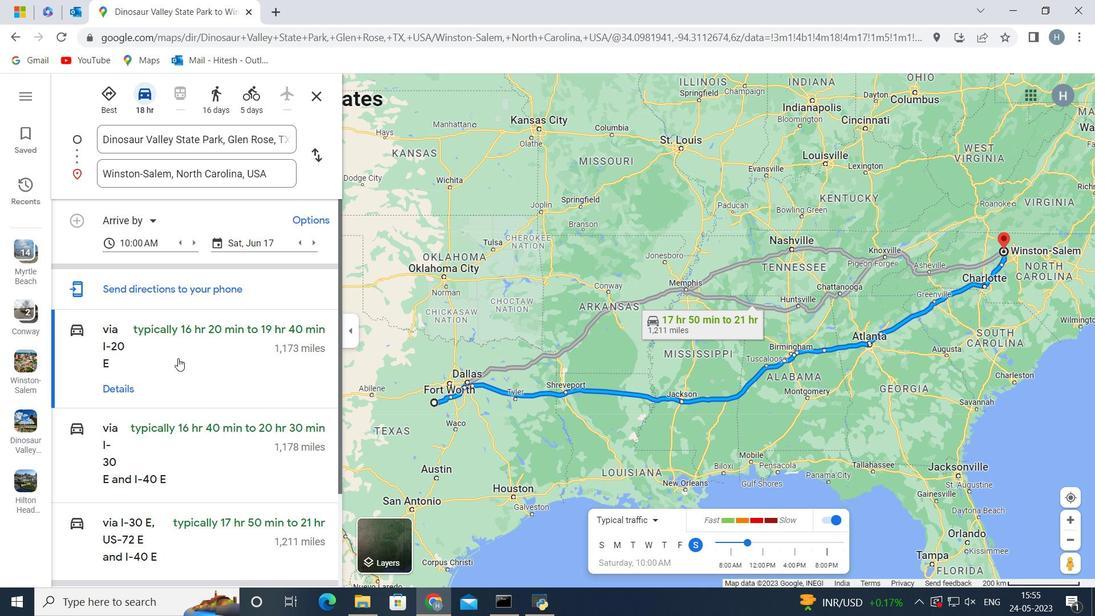 
Action: Mouse scrolled (178, 358) with delta (0, 0)
Screenshot: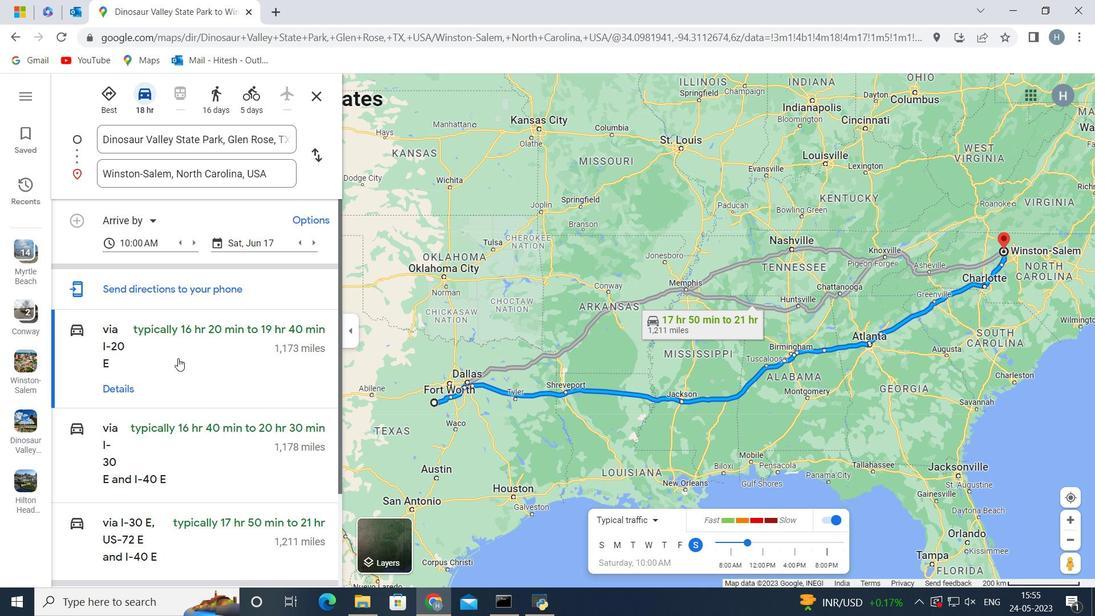 
Action: Mouse moved to (182, 329)
Screenshot: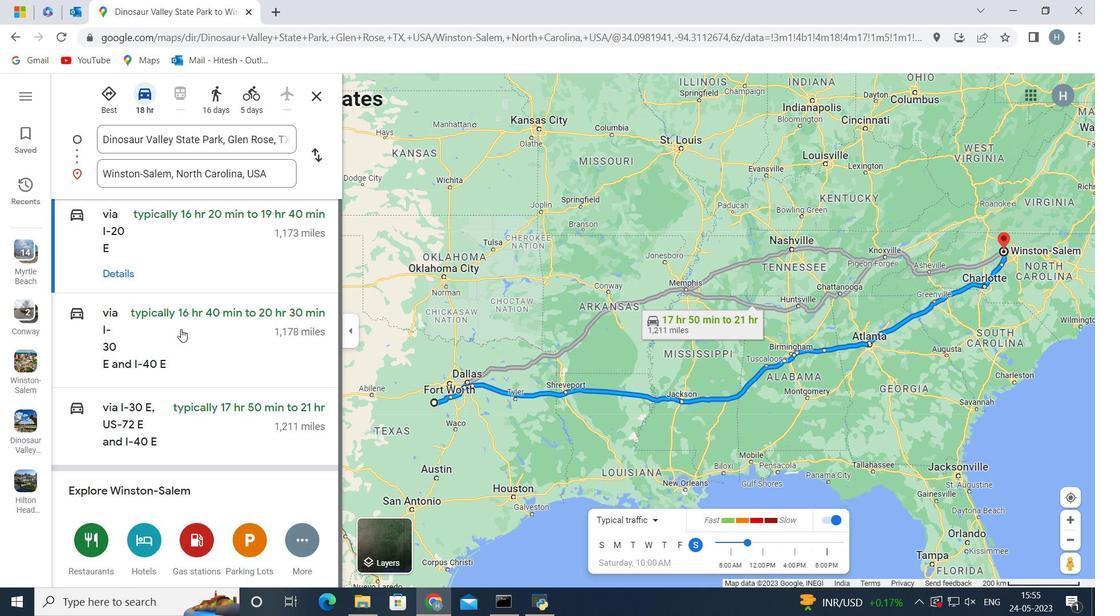 
Action: Mouse scrolled (182, 328) with delta (0, 0)
Screenshot: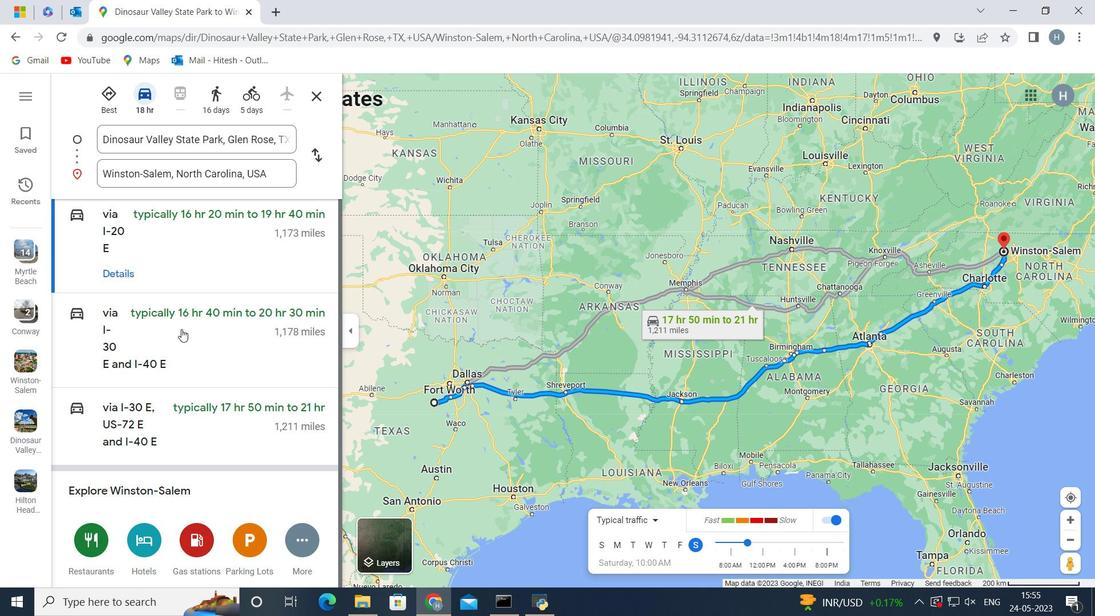
Action: Mouse moved to (182, 329)
Screenshot: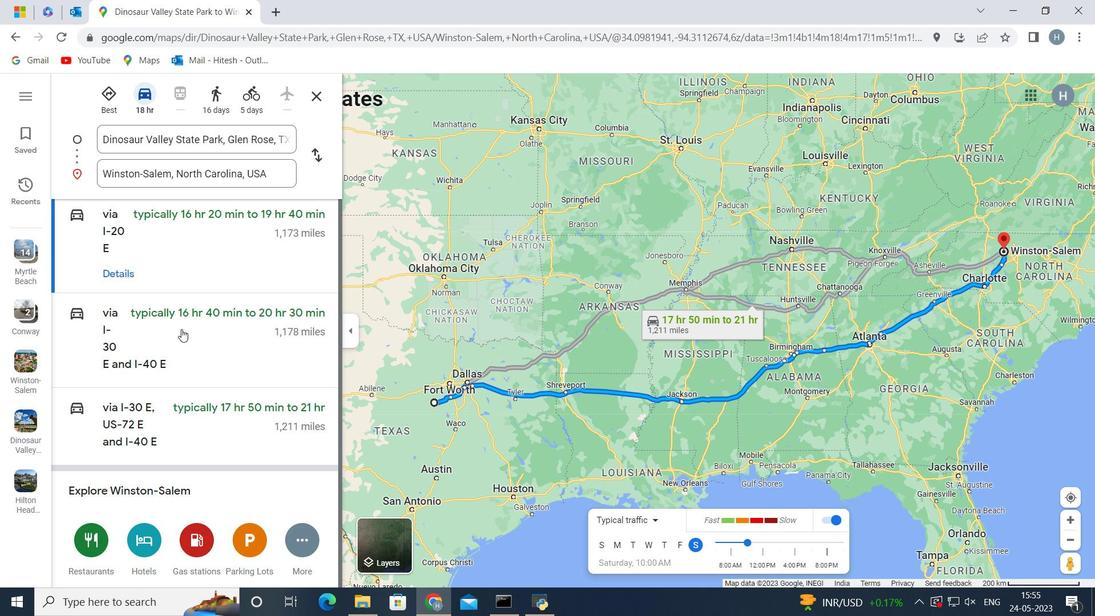 
Action: Mouse scrolled (182, 328) with delta (0, 0)
Screenshot: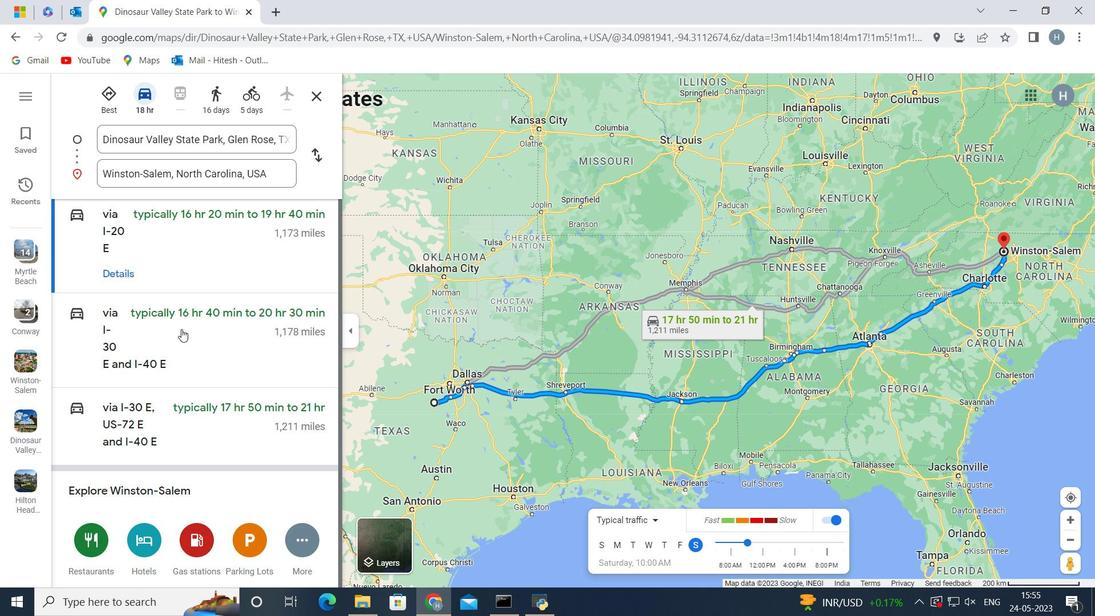 
Action: Mouse moved to (179, 331)
Screenshot: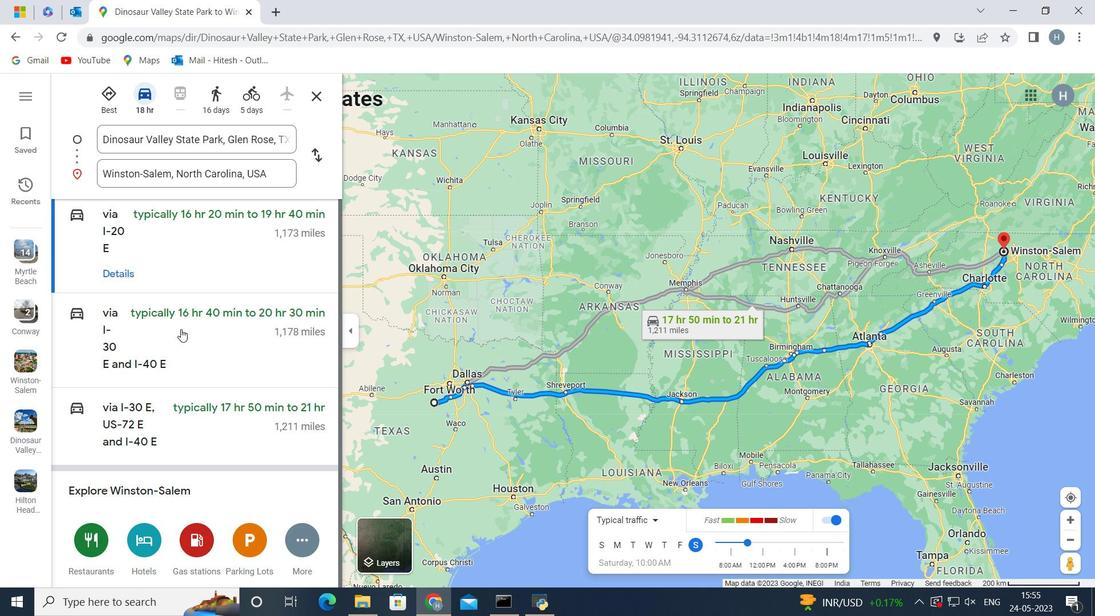 
Action: Mouse scrolled (179, 332) with delta (0, 0)
Screenshot: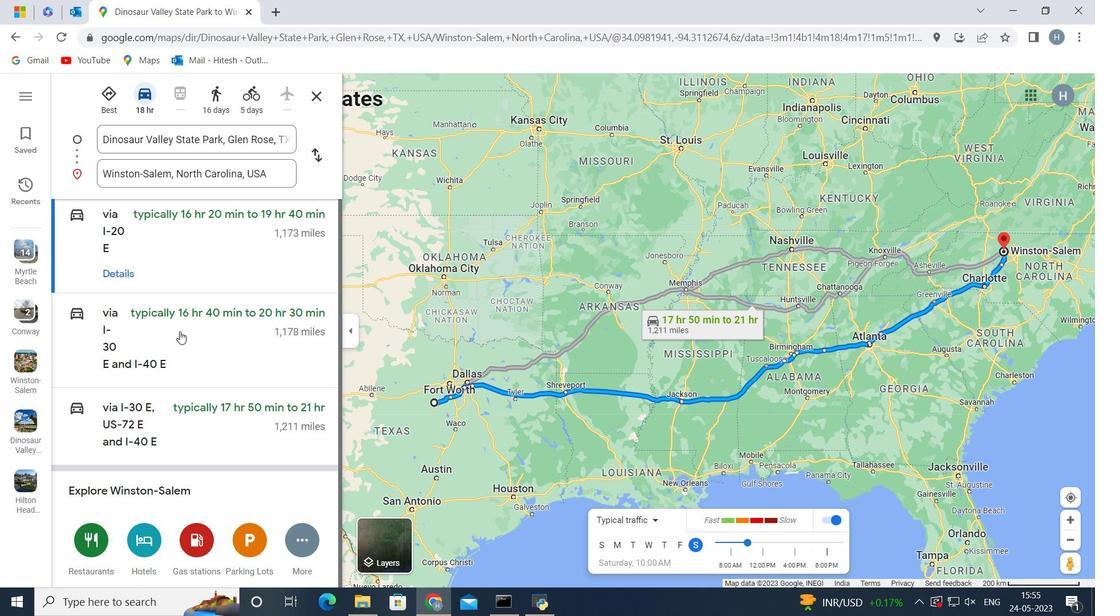 
Action: Mouse scrolled (179, 332) with delta (0, 0)
Screenshot: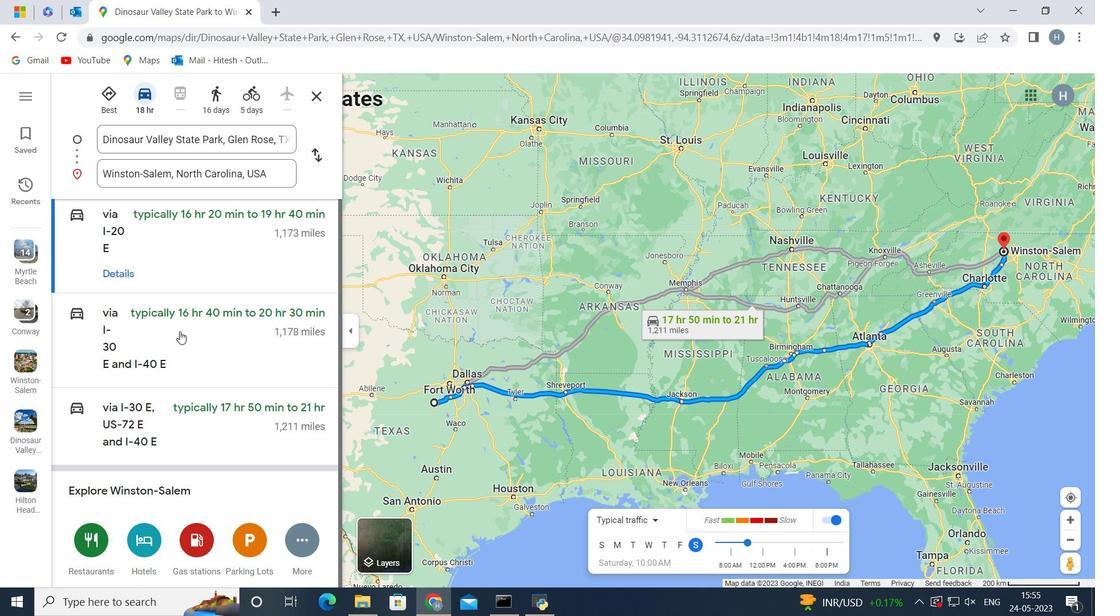 
Action: Mouse scrolled (179, 332) with delta (0, 0)
Screenshot: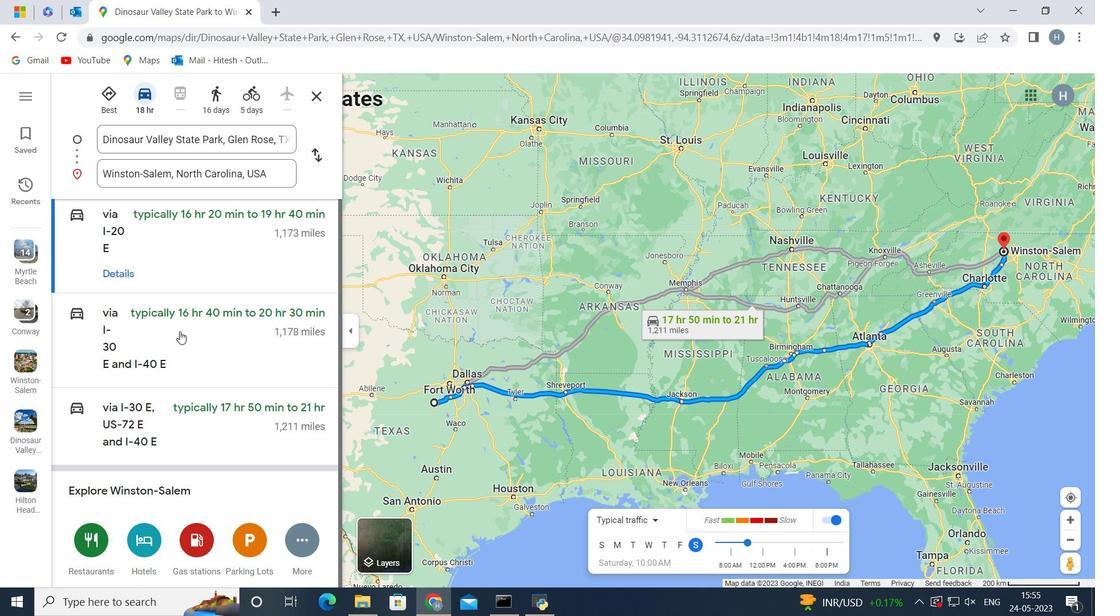 
Action: Mouse moved to (179, 332)
Screenshot: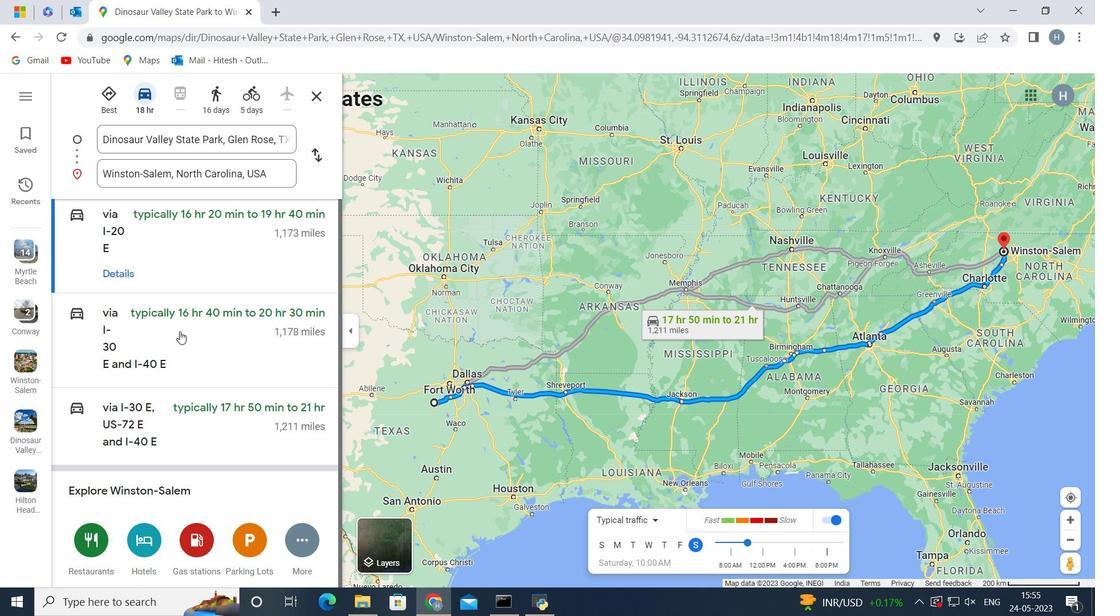 
Action: Mouse scrolled (179, 332) with delta (0, 0)
Screenshot: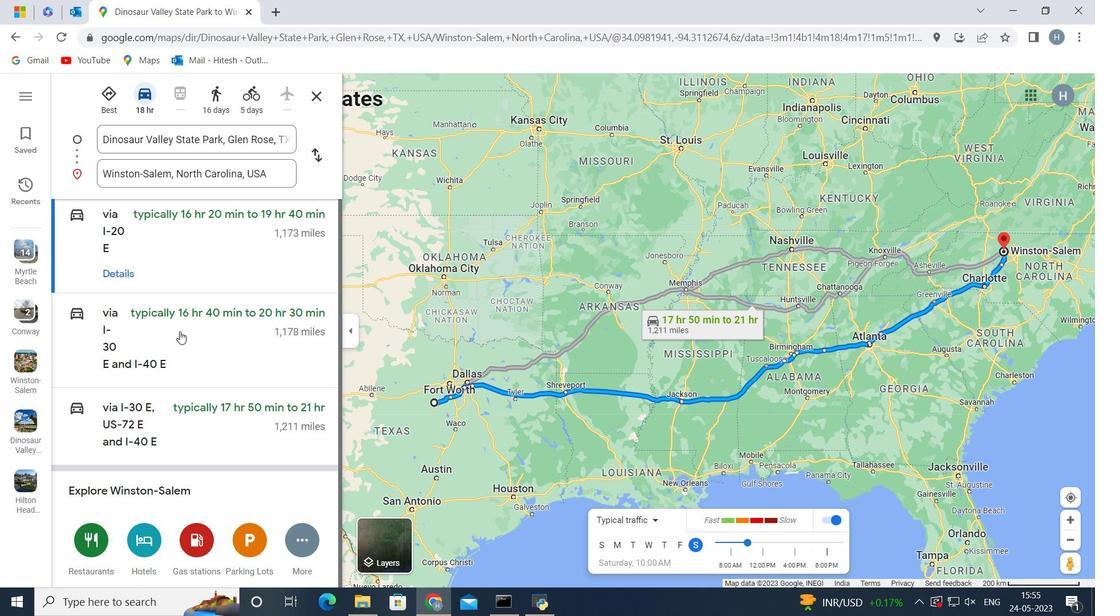 
Action: Mouse moved to (129, 385)
Screenshot: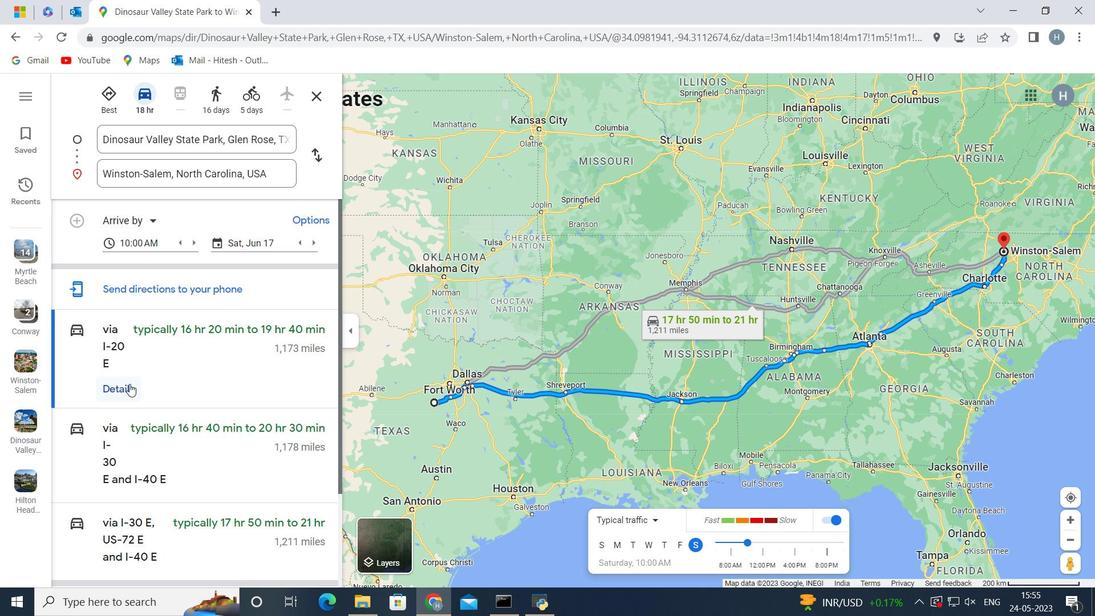 
Action: Mouse pressed left at (129, 385)
Screenshot: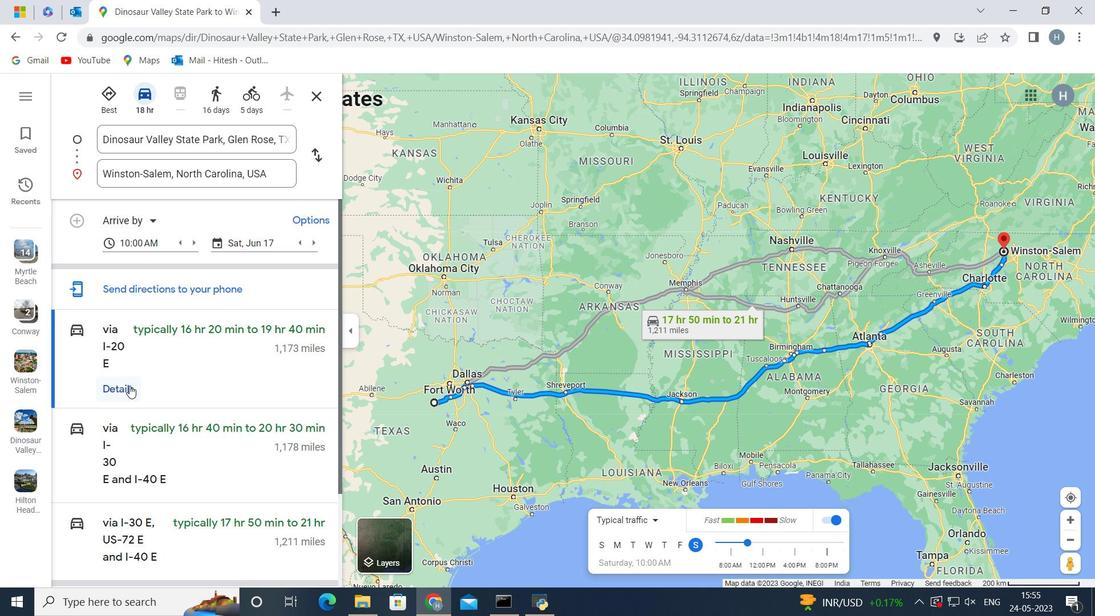 
Action: Mouse moved to (193, 360)
Screenshot: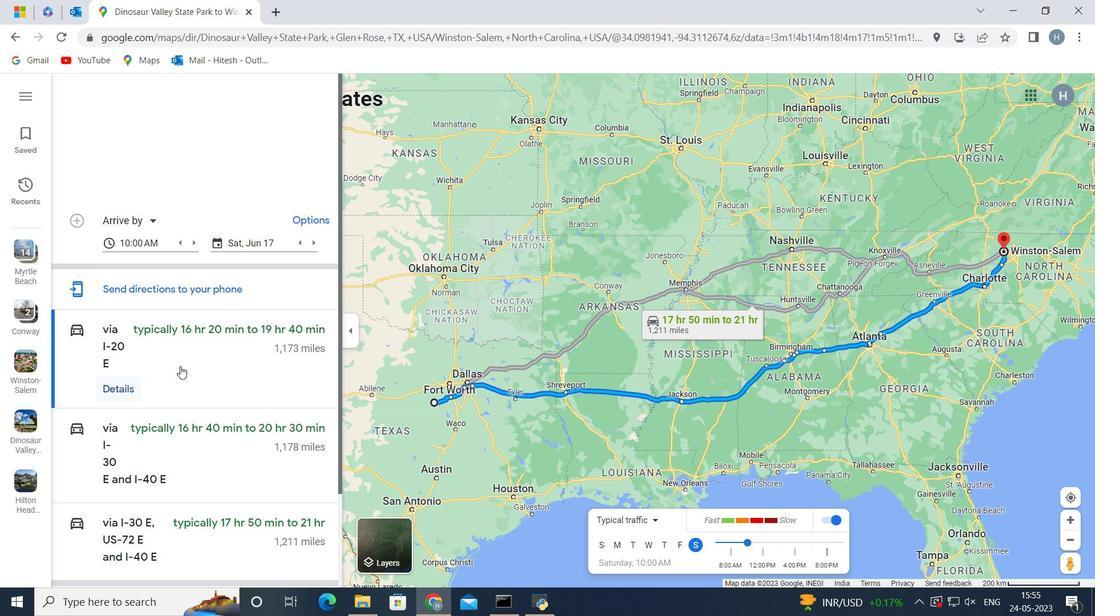 
Action: Mouse pressed left at (193, 360)
Screenshot: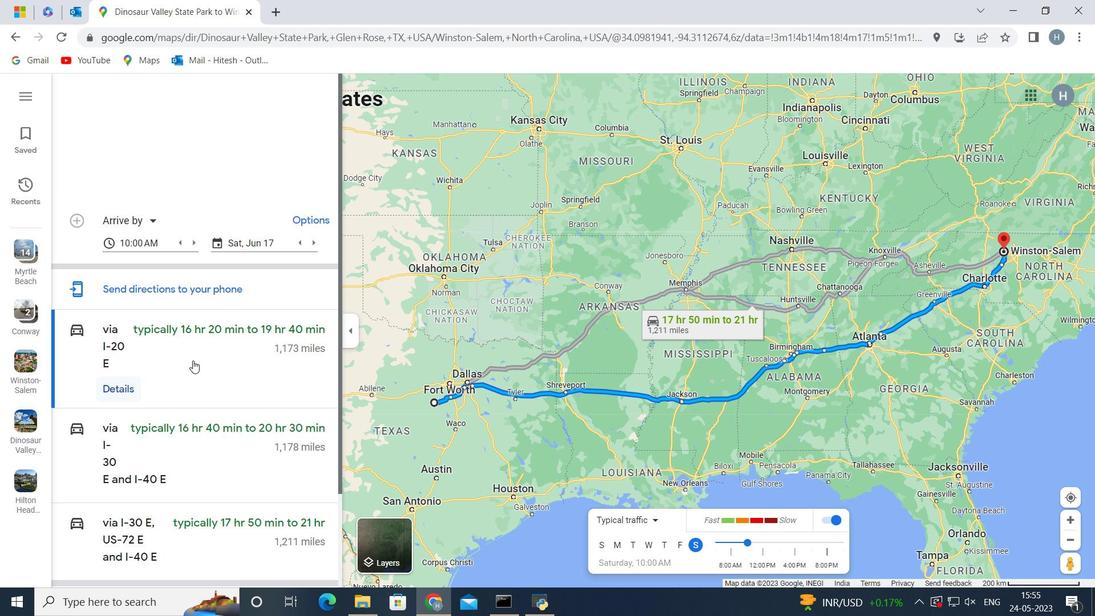 
Action: Mouse moved to (78, 317)
Screenshot: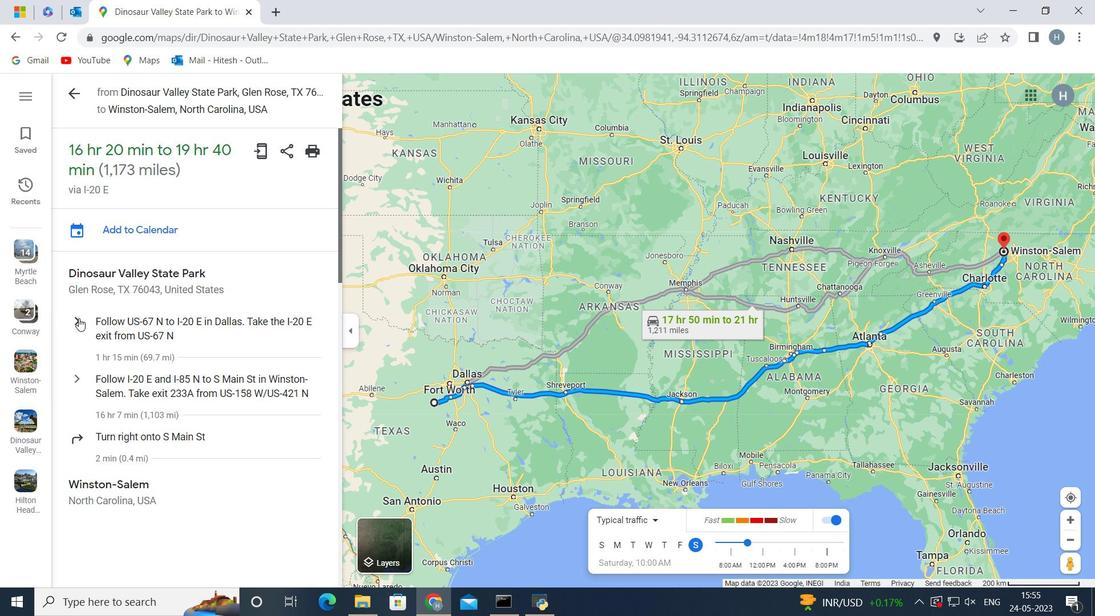 
Action: Mouse pressed left at (78, 317)
Screenshot: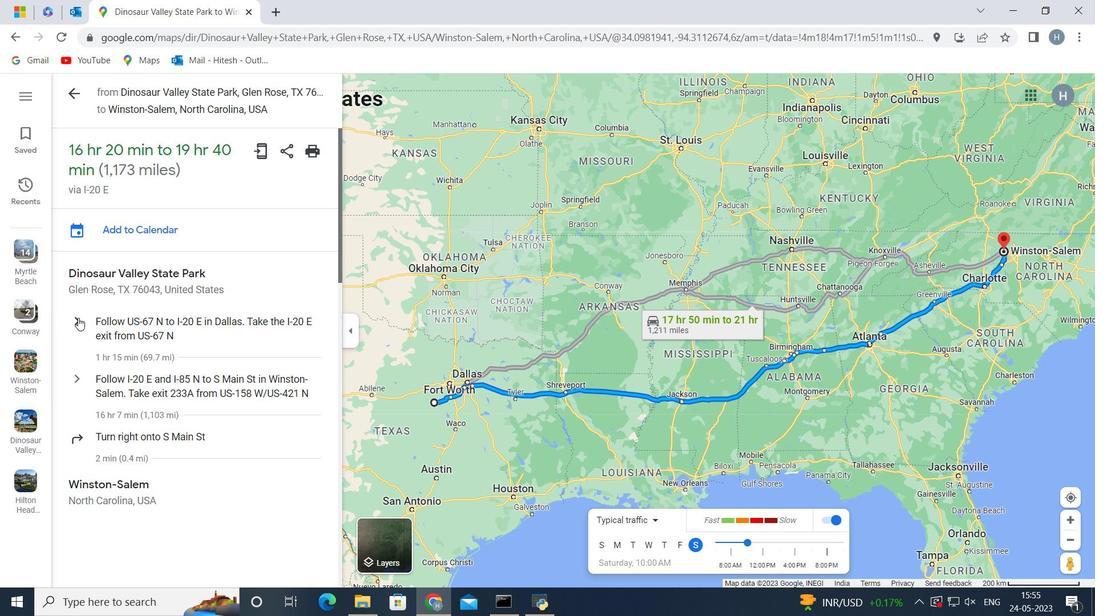 
Action: Mouse moved to (298, 324)
Screenshot: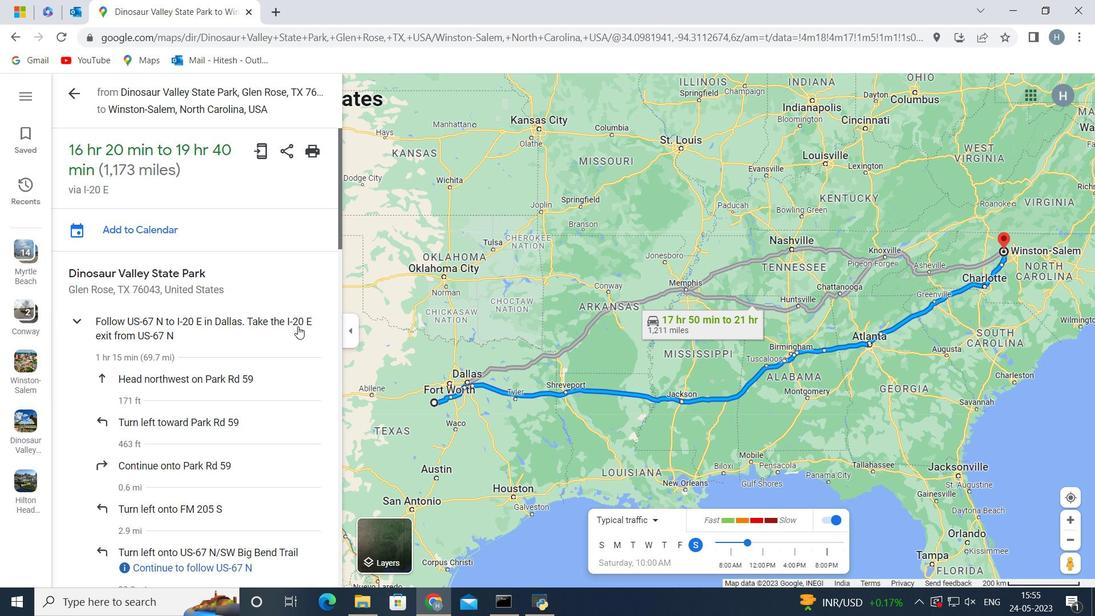 
Action: Mouse scrolled (298, 323) with delta (0, 0)
Screenshot: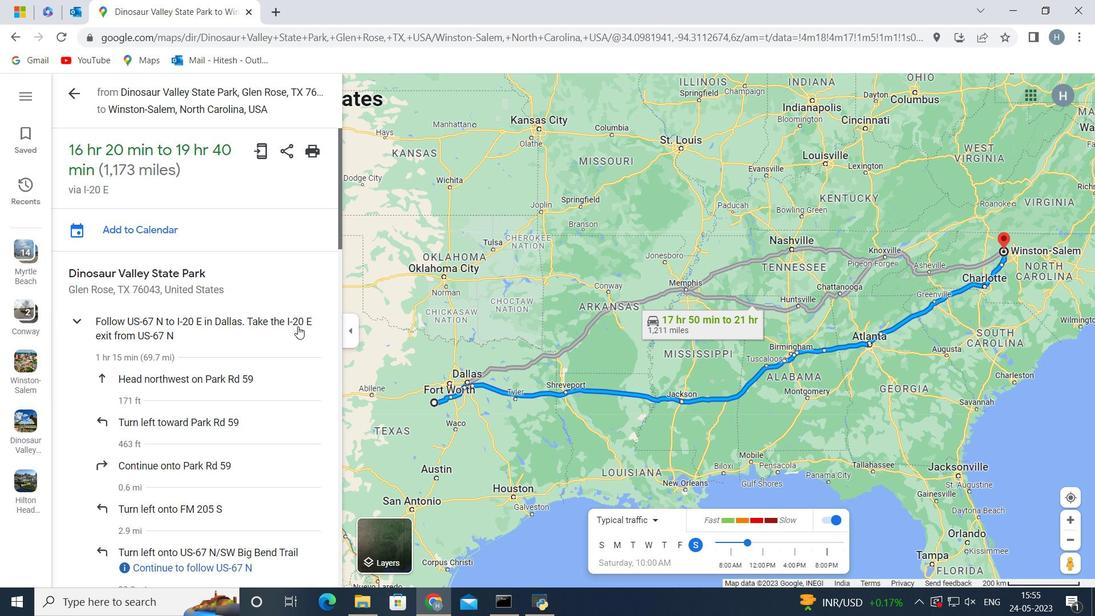 
Action: Mouse scrolled (298, 323) with delta (0, 0)
Screenshot: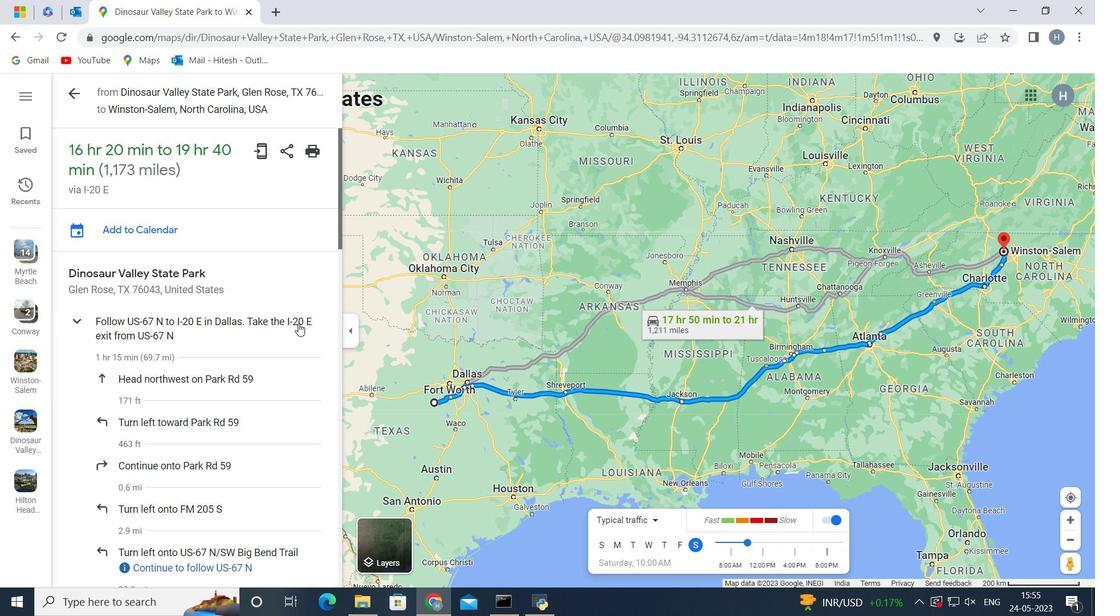 
Action: Mouse moved to (305, 233)
Screenshot: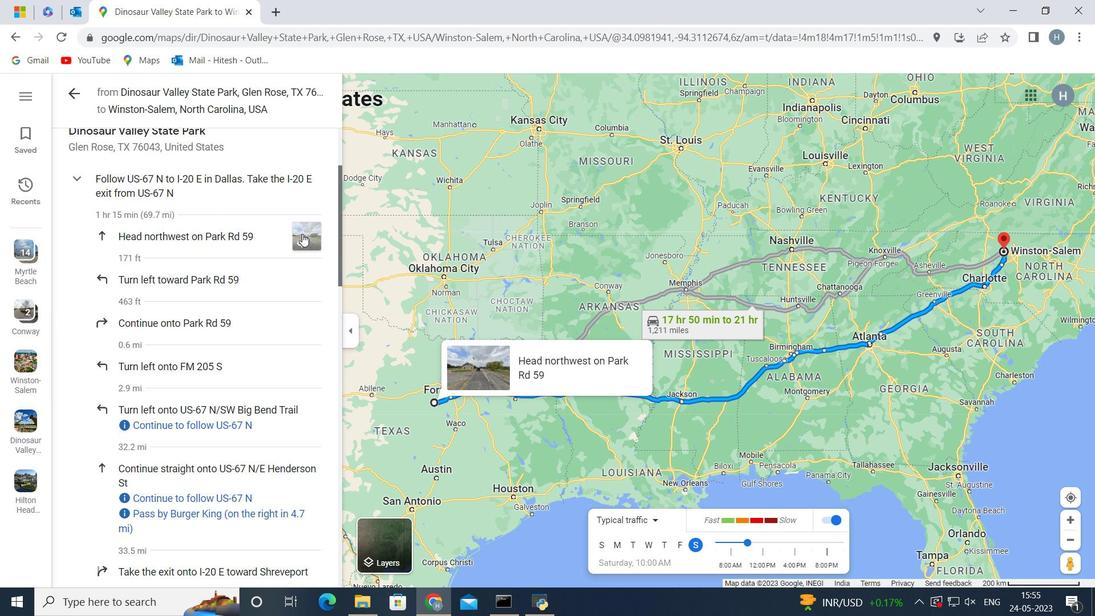 
Action: Mouse pressed left at (305, 233)
Screenshot: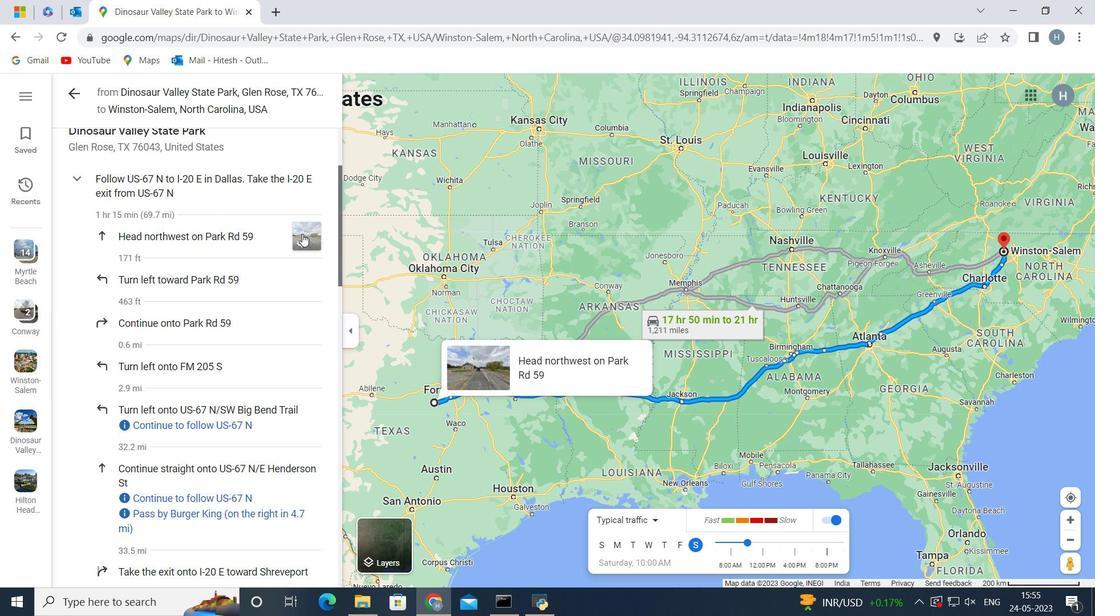 
Action: Mouse moved to (563, 235)
Screenshot: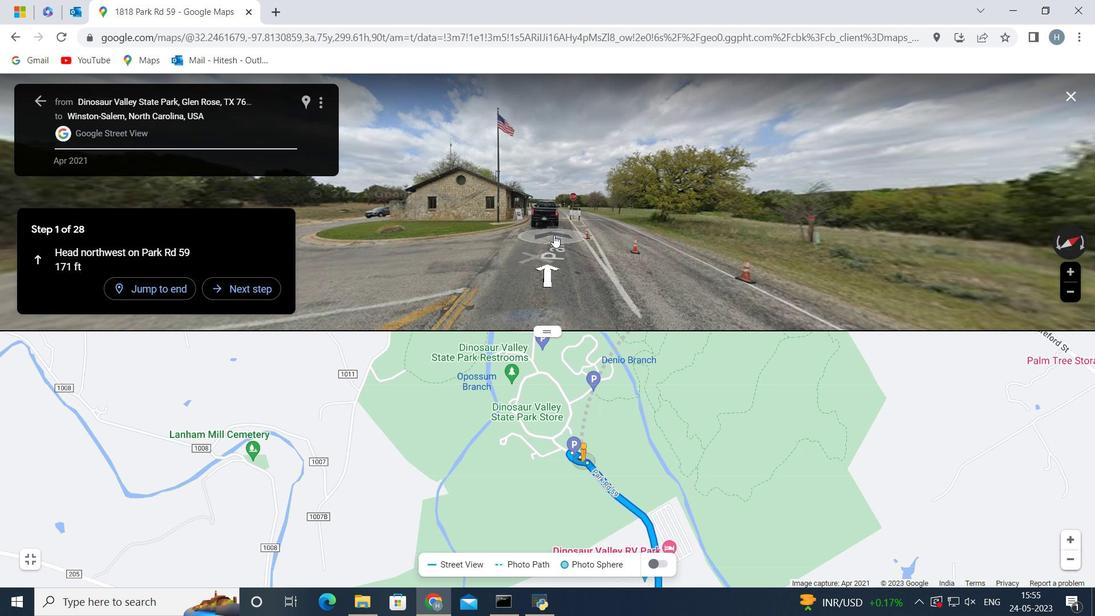 
Action: Key pressed <Key.up>
Screenshot: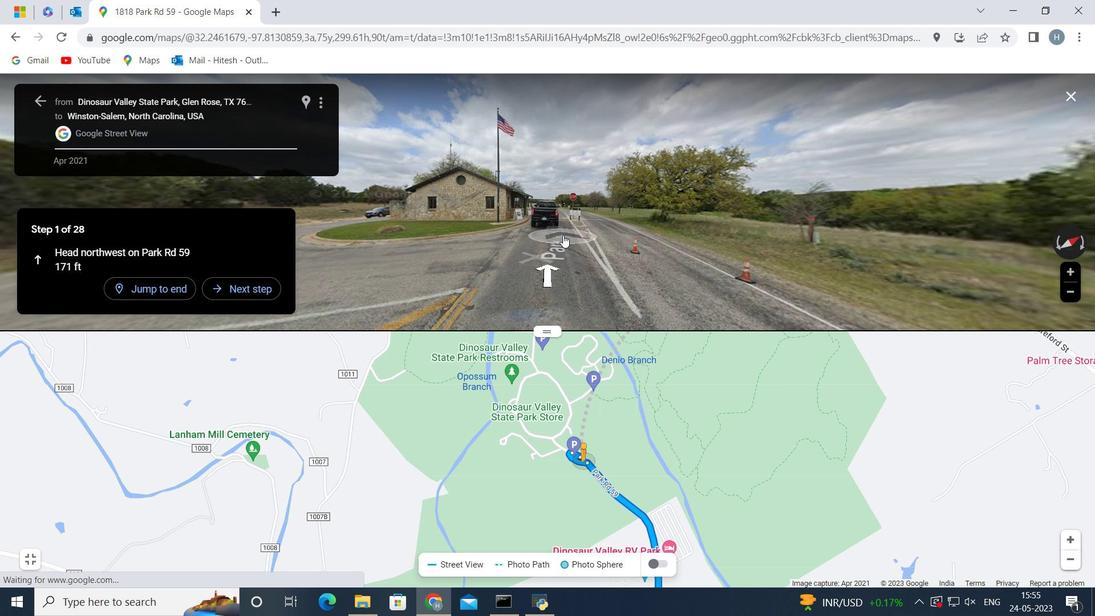 
Action: Mouse scrolled (563, 235) with delta (0, 0)
Screenshot: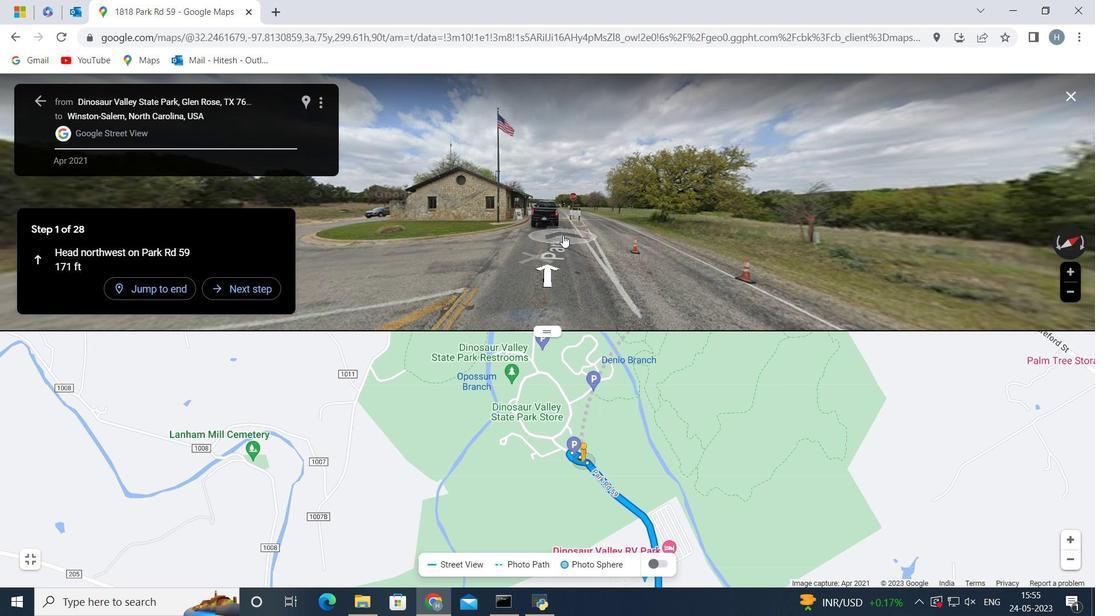 
Action: Mouse scrolled (563, 235) with delta (0, 0)
Screenshot: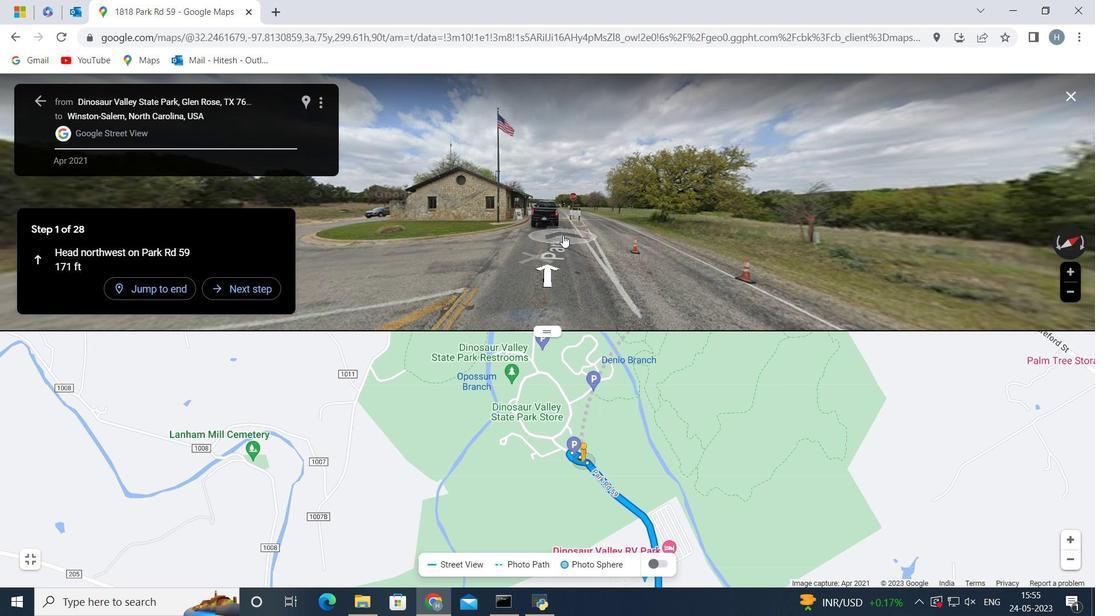
Action: Mouse scrolled (563, 235) with delta (0, 0)
Screenshot: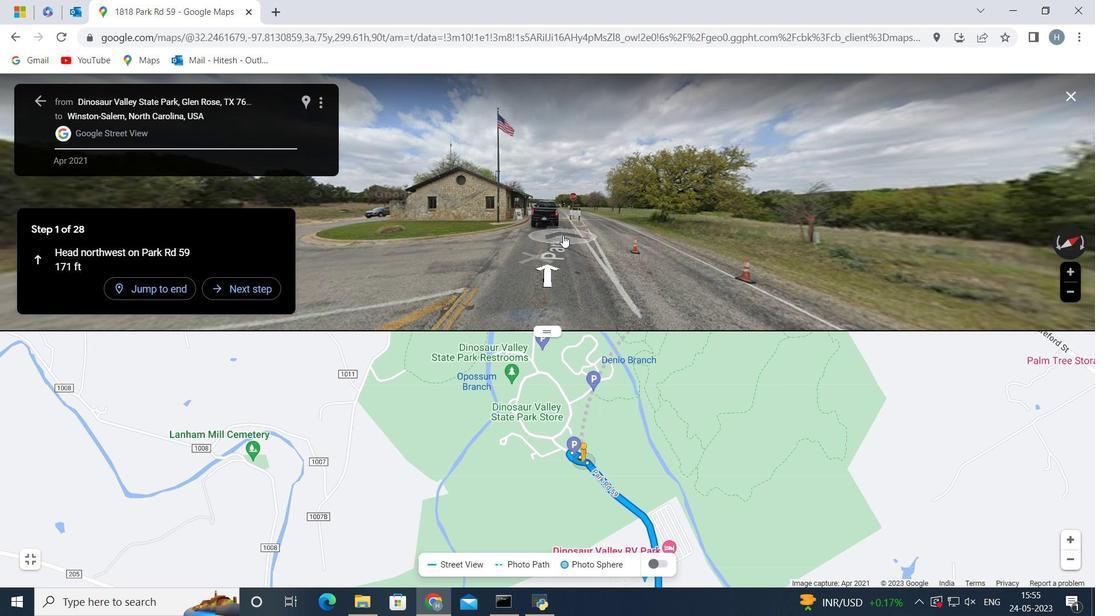 
Action: Mouse scrolled (563, 235) with delta (0, 0)
Screenshot: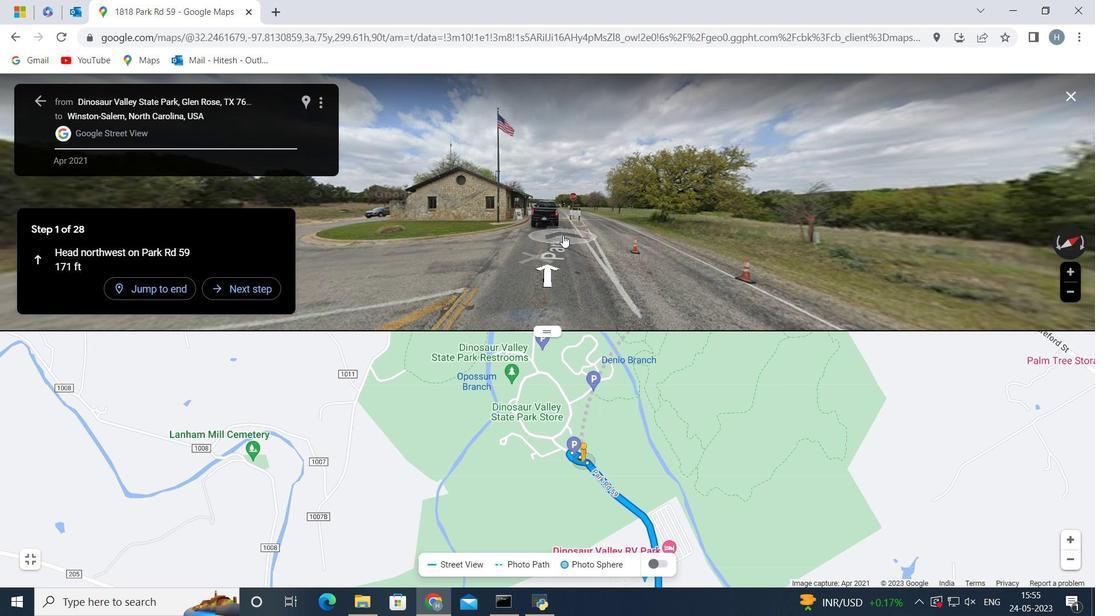 
Action: Mouse scrolled (563, 235) with delta (0, 0)
Screenshot: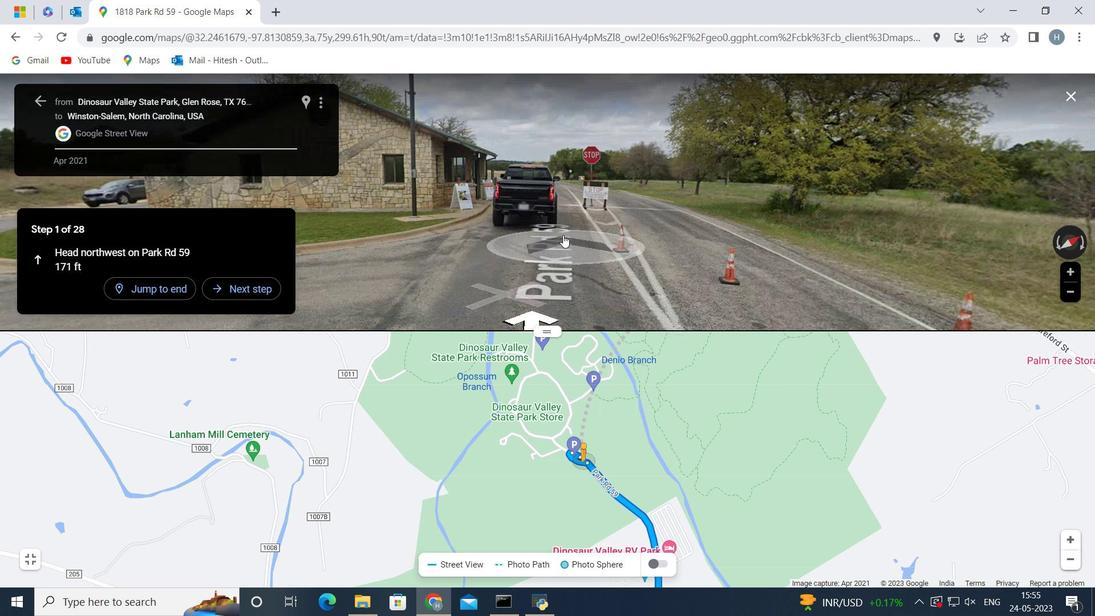 
Action: Mouse scrolled (563, 235) with delta (0, 0)
Screenshot: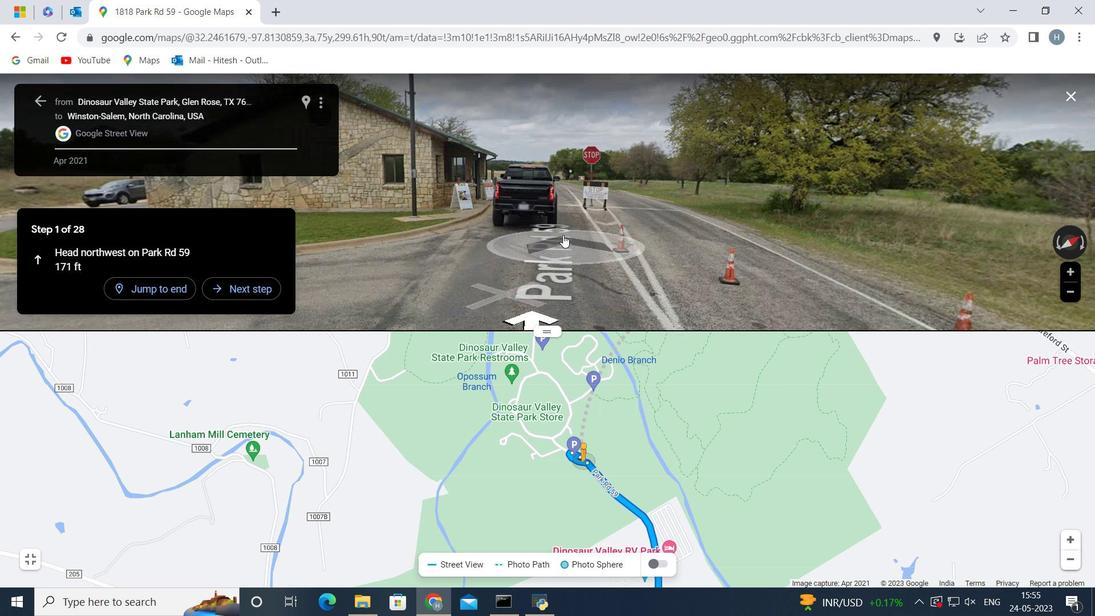 
Action: Mouse scrolled (563, 235) with delta (0, 0)
Screenshot: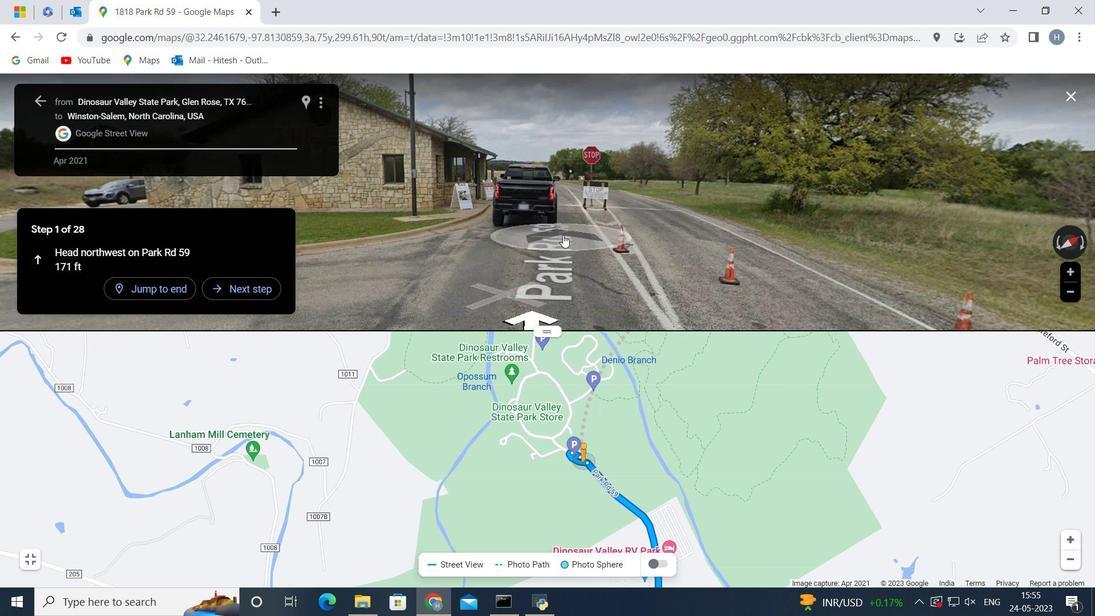
Action: Mouse scrolled (563, 235) with delta (0, 0)
Screenshot: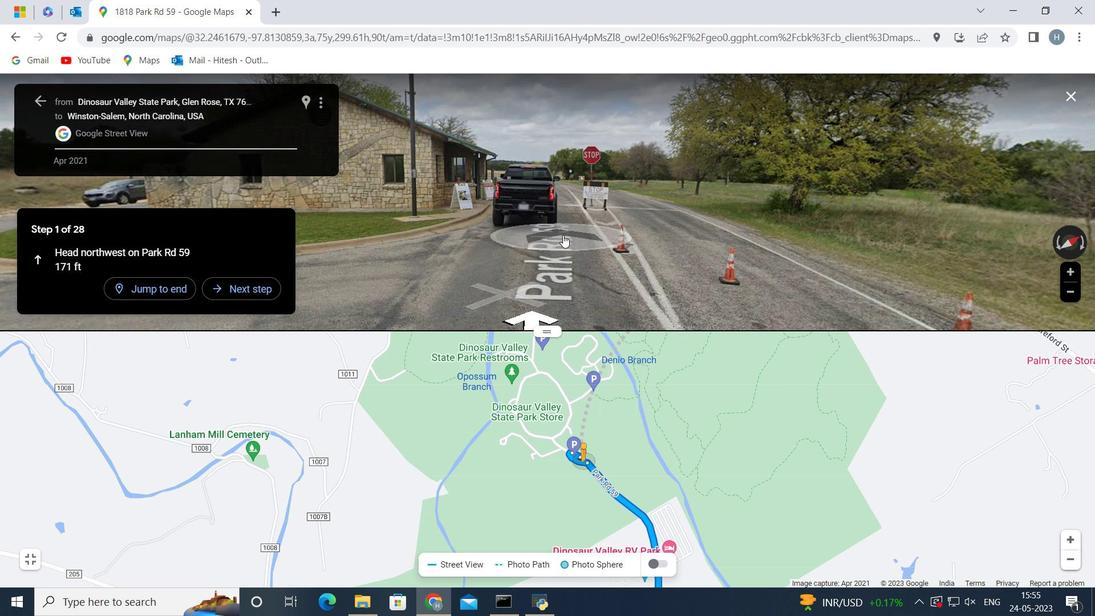 
Action: Mouse moved to (669, 204)
Screenshot: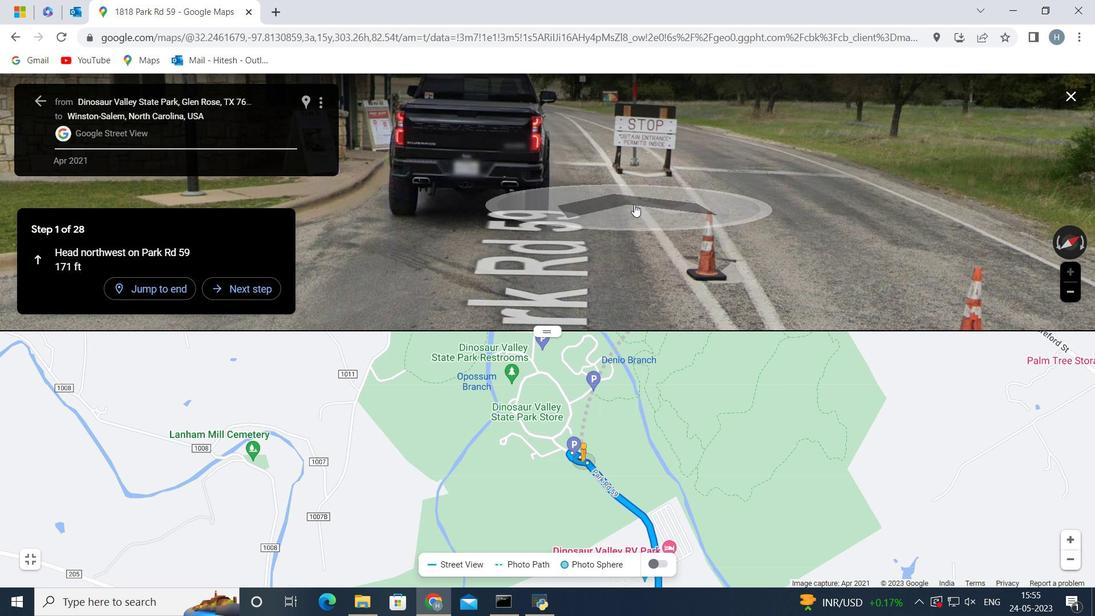 
Action: Mouse pressed left at (669, 204)
Screenshot: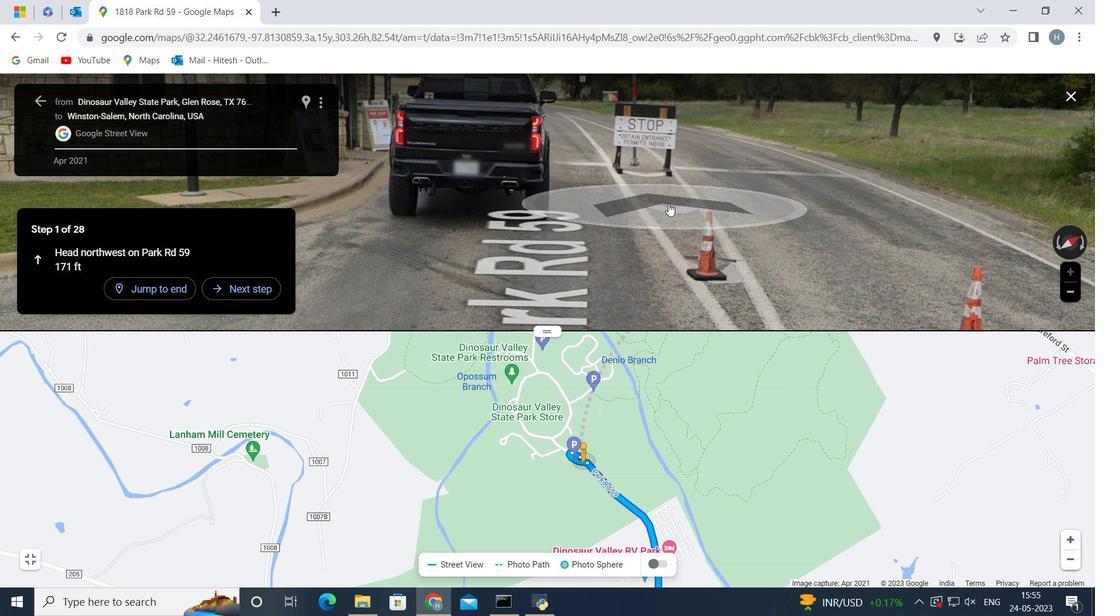 
Action: Mouse moved to (592, 195)
Screenshot: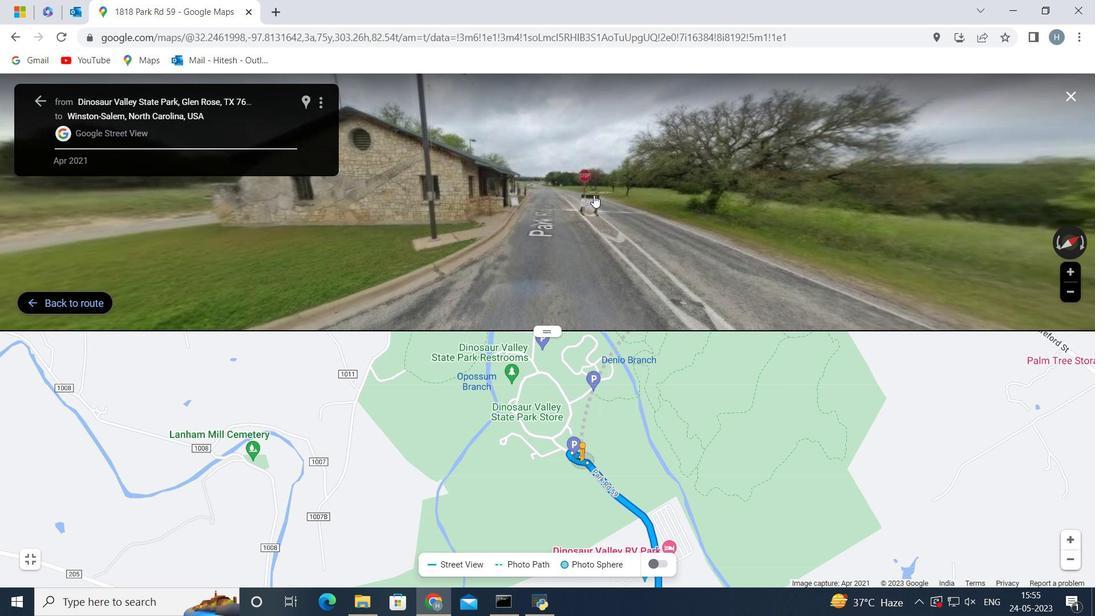
Action: Mouse pressed left at (592, 195)
Screenshot: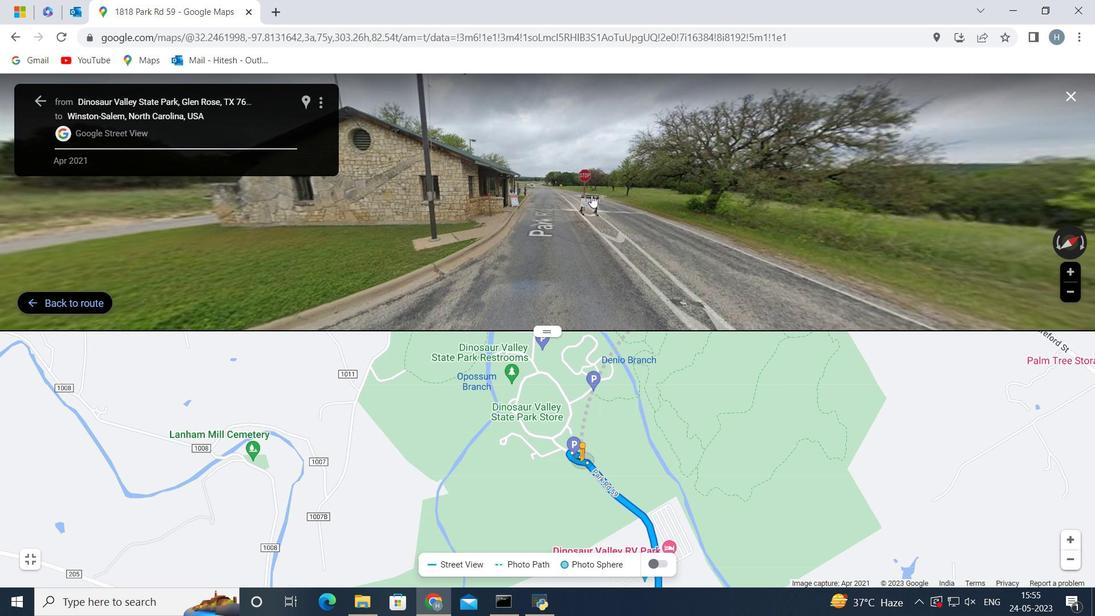 
Action: Mouse pressed left at (592, 195)
Screenshot: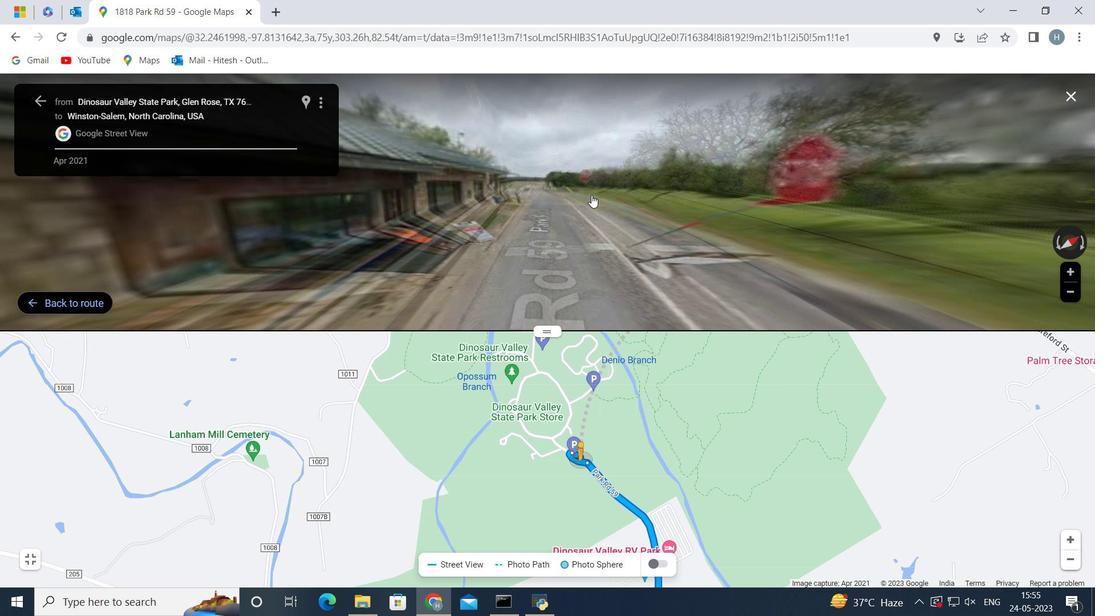 
Action: Mouse pressed left at (592, 195)
Screenshot: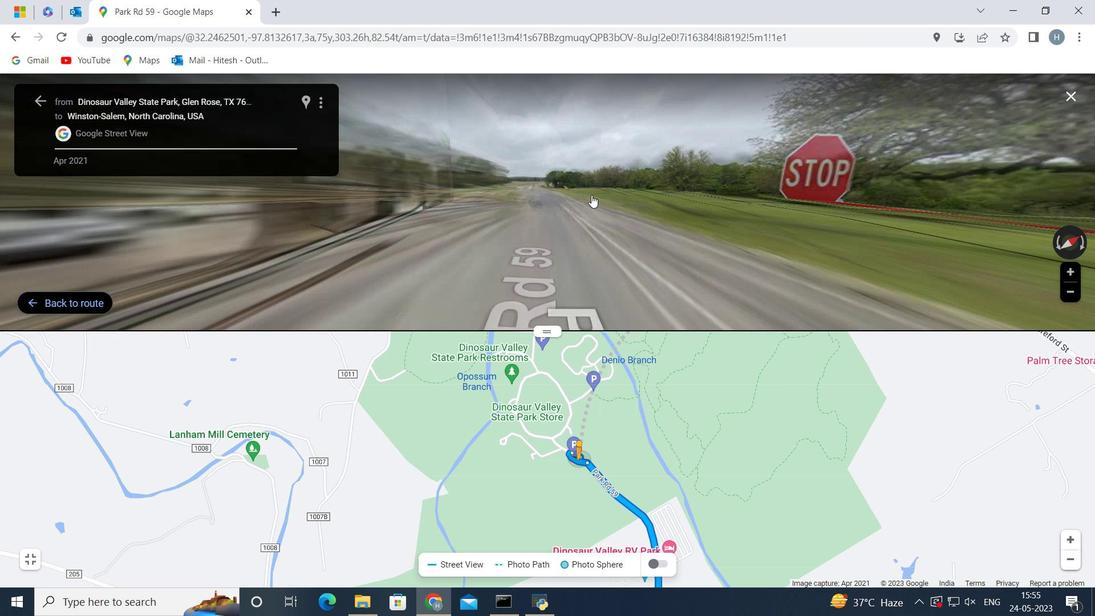 
Action: Mouse moved to (556, 203)
Screenshot: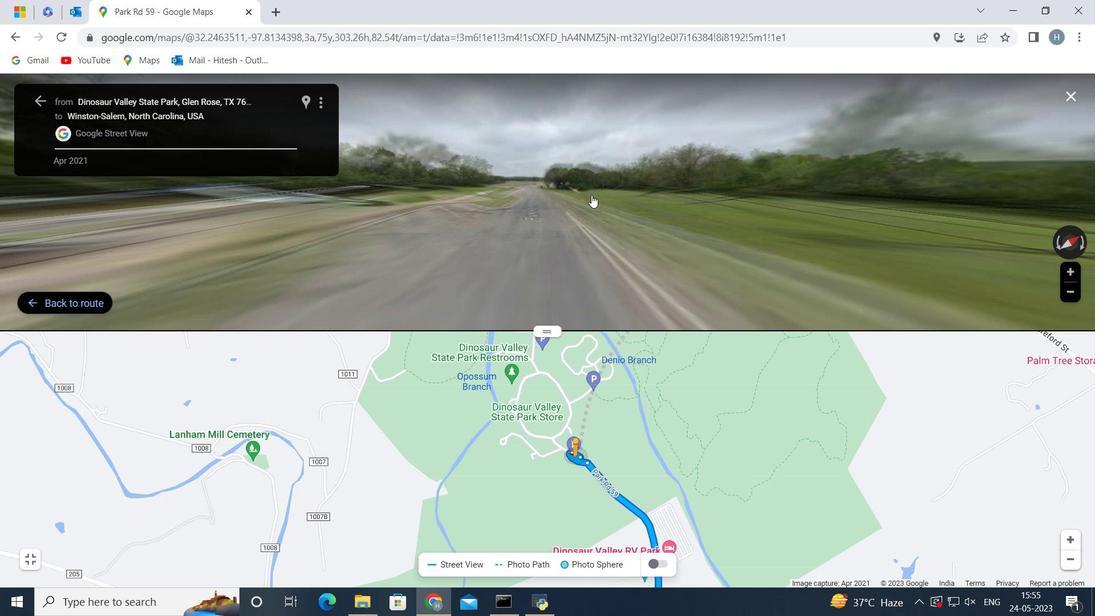
Action: Mouse pressed left at (556, 203)
Screenshot: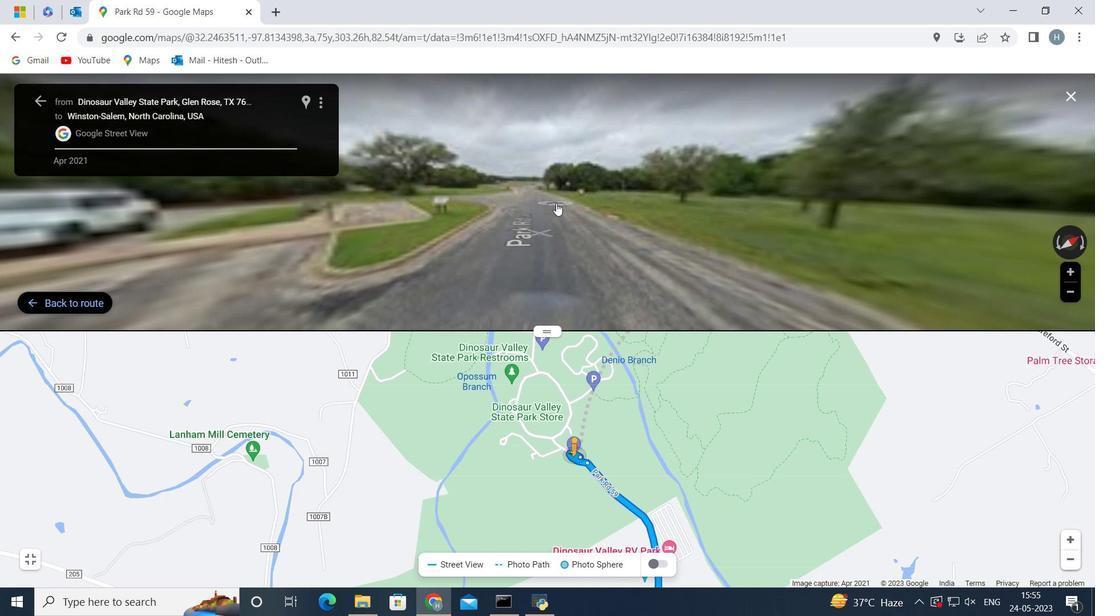 
Action: Mouse moved to (426, 223)
Screenshot: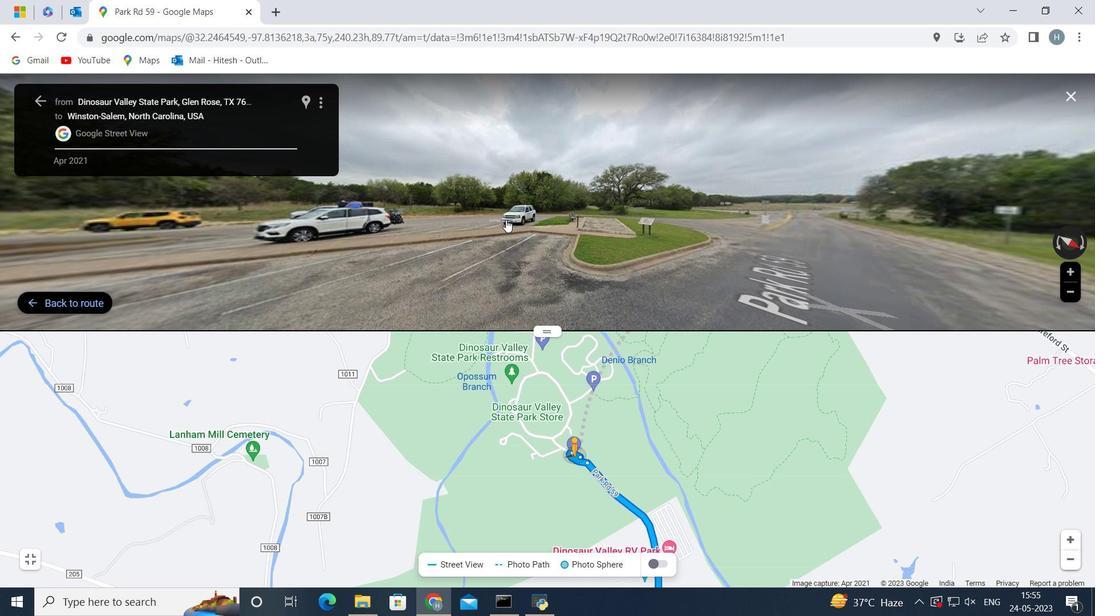 
Action: Mouse pressed left at (426, 223)
Screenshot: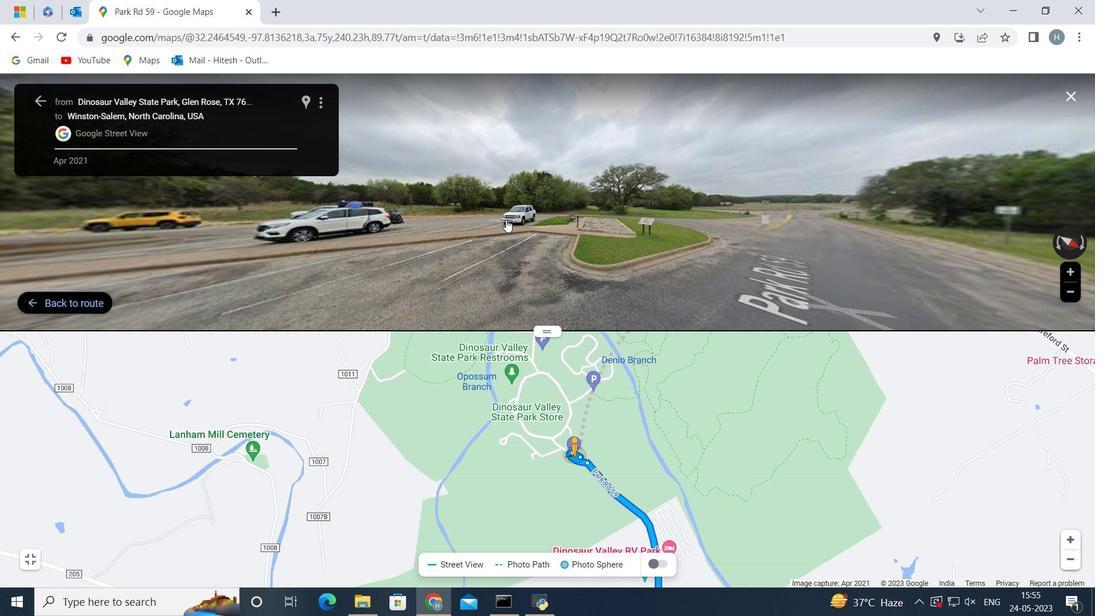 
Action: Mouse moved to (495, 214)
Screenshot: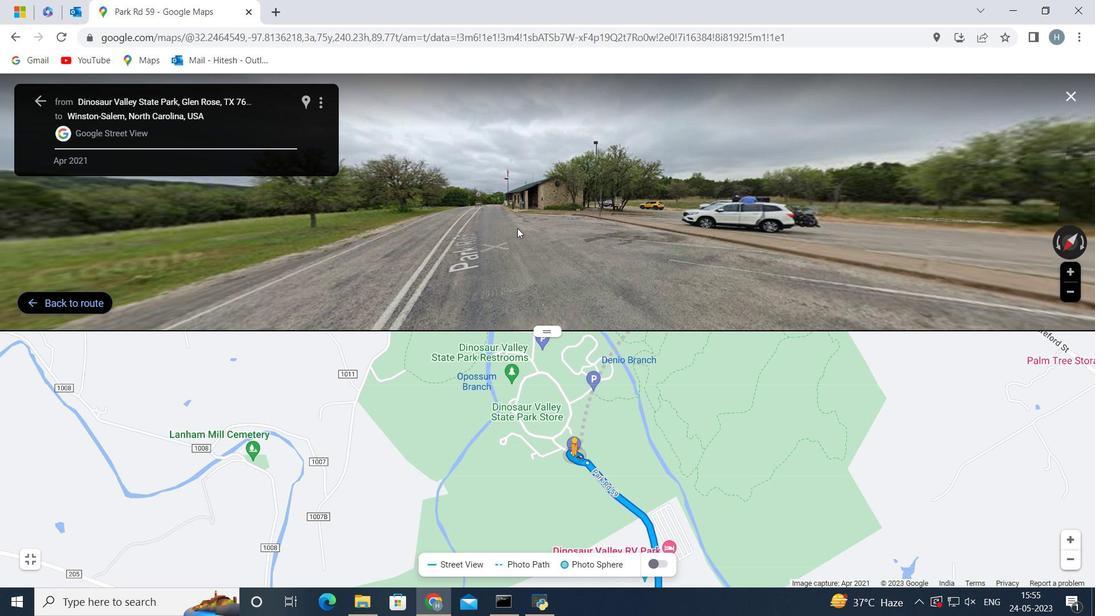 
Action: Mouse pressed left at (495, 214)
Screenshot: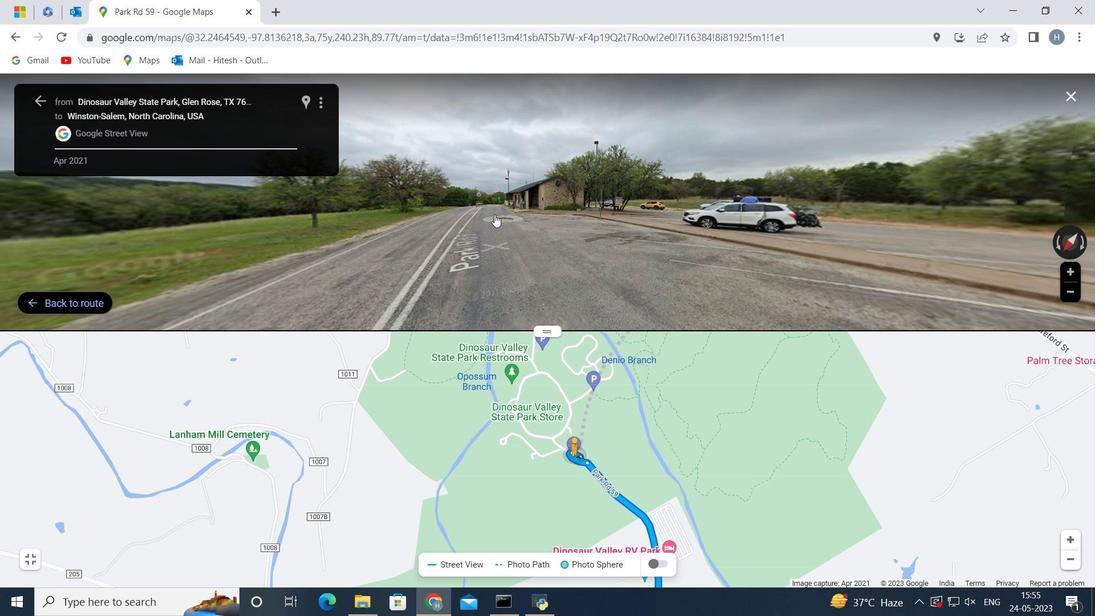 
Action: Mouse pressed left at (495, 214)
Screenshot: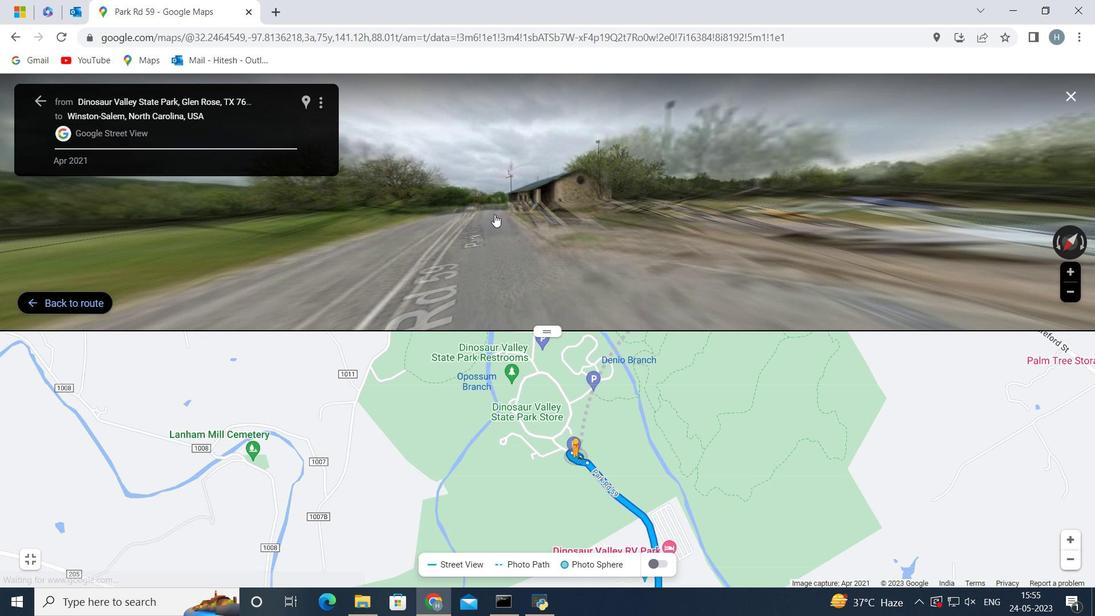 
Action: Mouse pressed left at (495, 214)
Screenshot: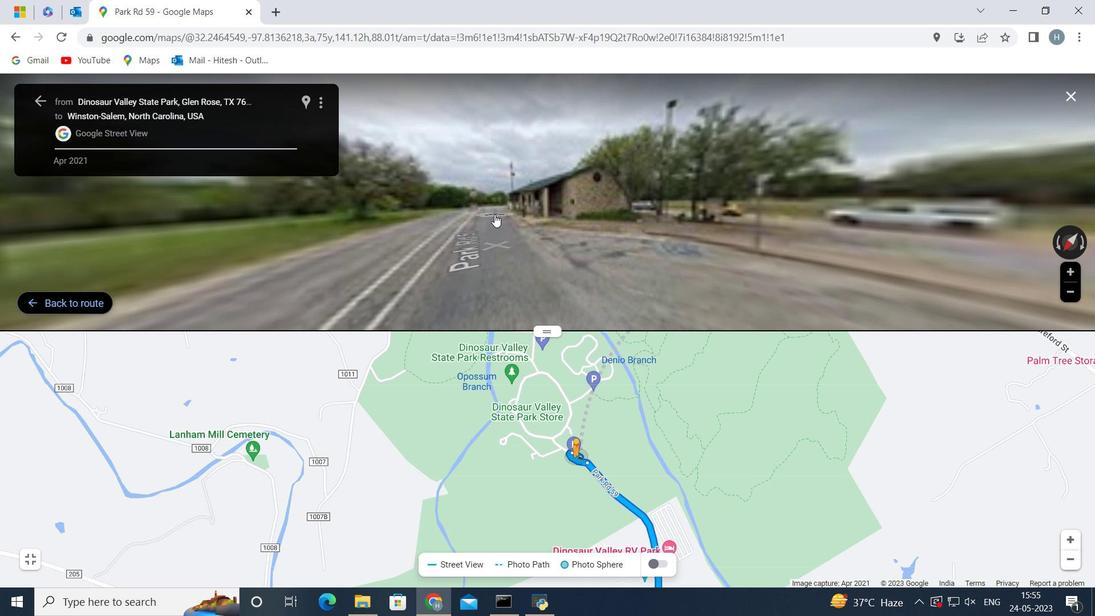 
Action: Mouse pressed left at (495, 214)
Screenshot: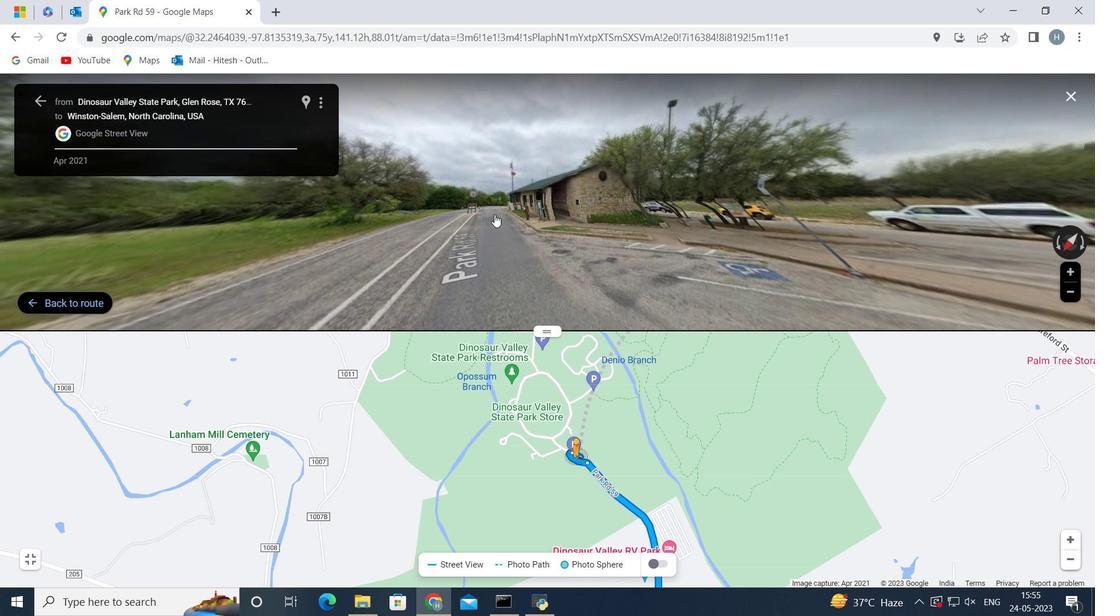 
Action: Mouse pressed left at (495, 214)
Screenshot: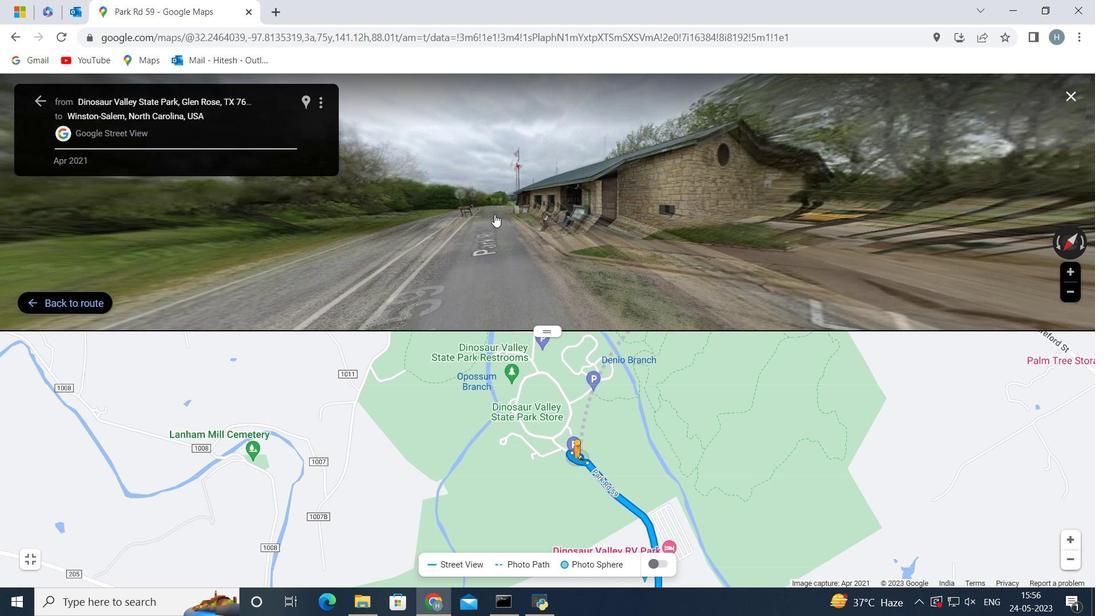 
Action: Mouse pressed left at (495, 214)
Screenshot: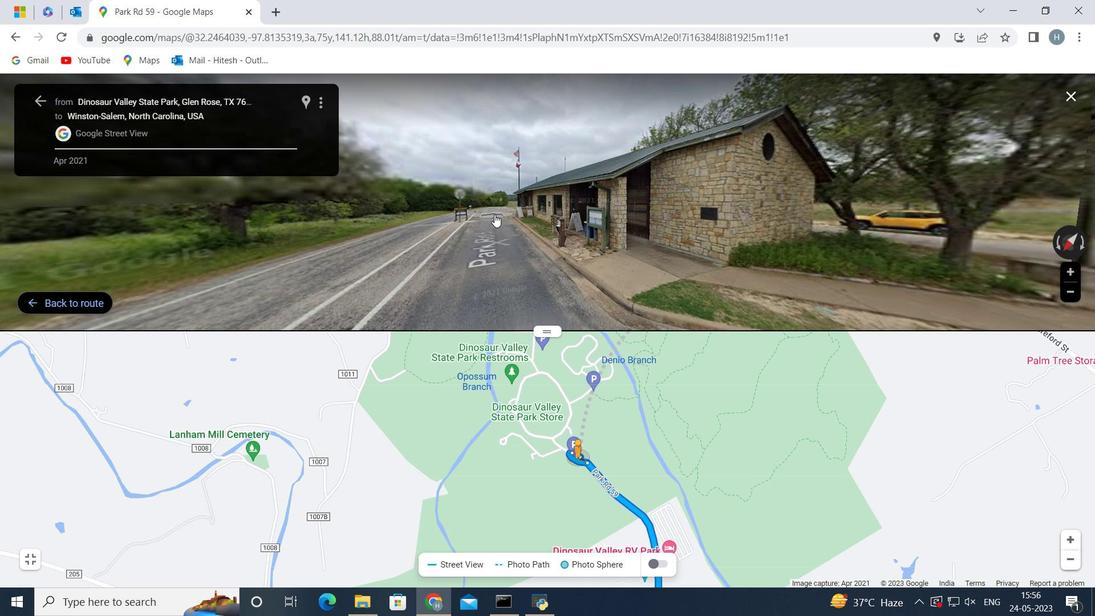 
Action: Mouse pressed left at (495, 214)
Screenshot: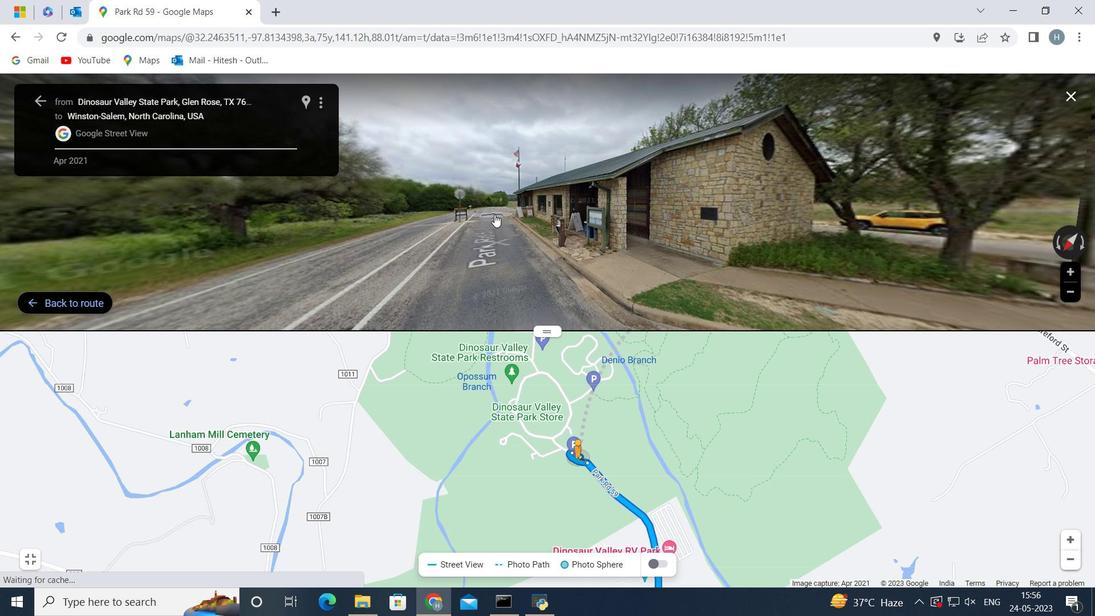 
Action: Mouse moved to (549, 418)
Screenshot: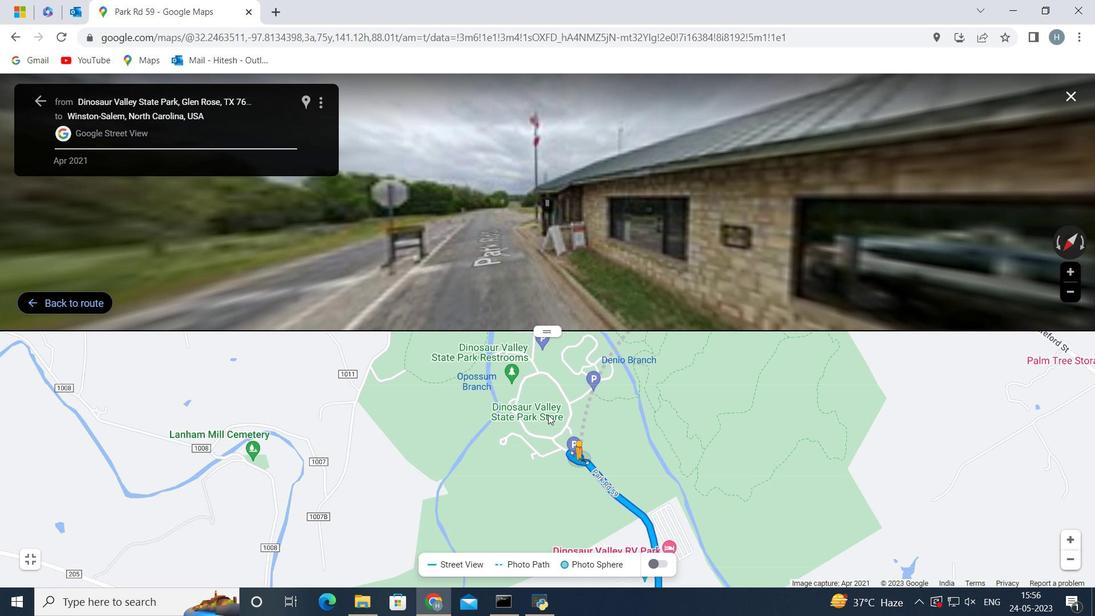 
Action: Mouse scrolled (549, 418) with delta (0, 0)
Screenshot: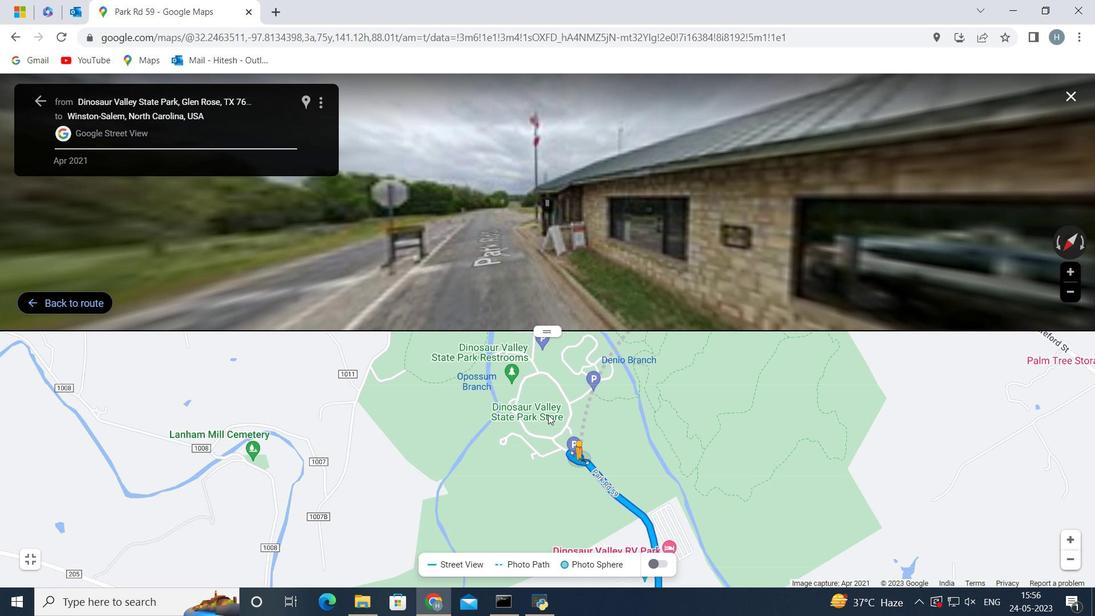 
Action: Mouse scrolled (549, 418) with delta (0, 0)
Screenshot: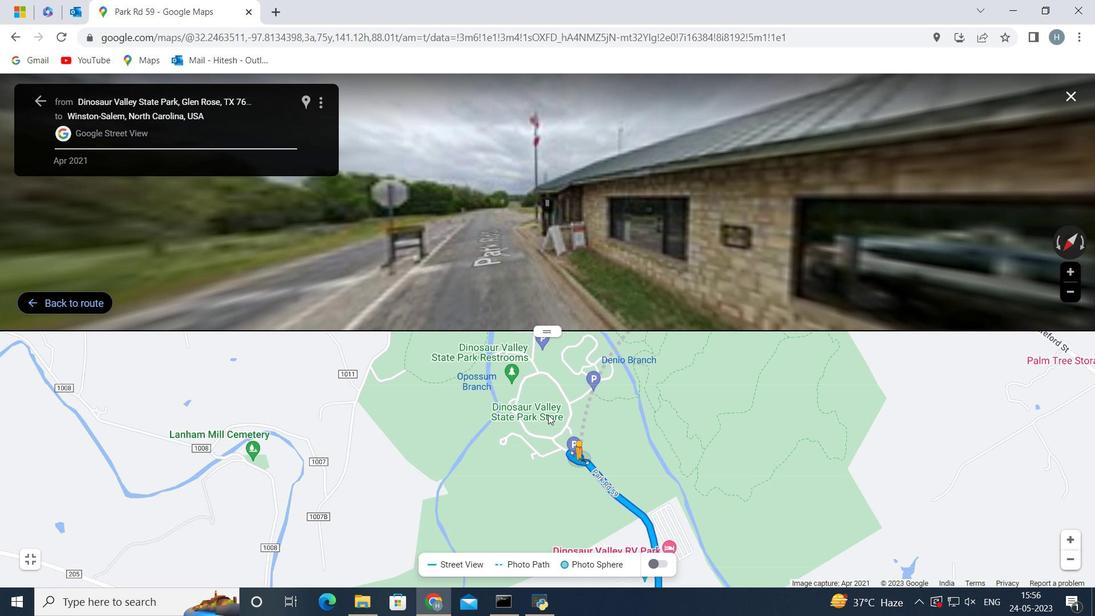 
Action: Mouse moved to (549, 419)
Screenshot: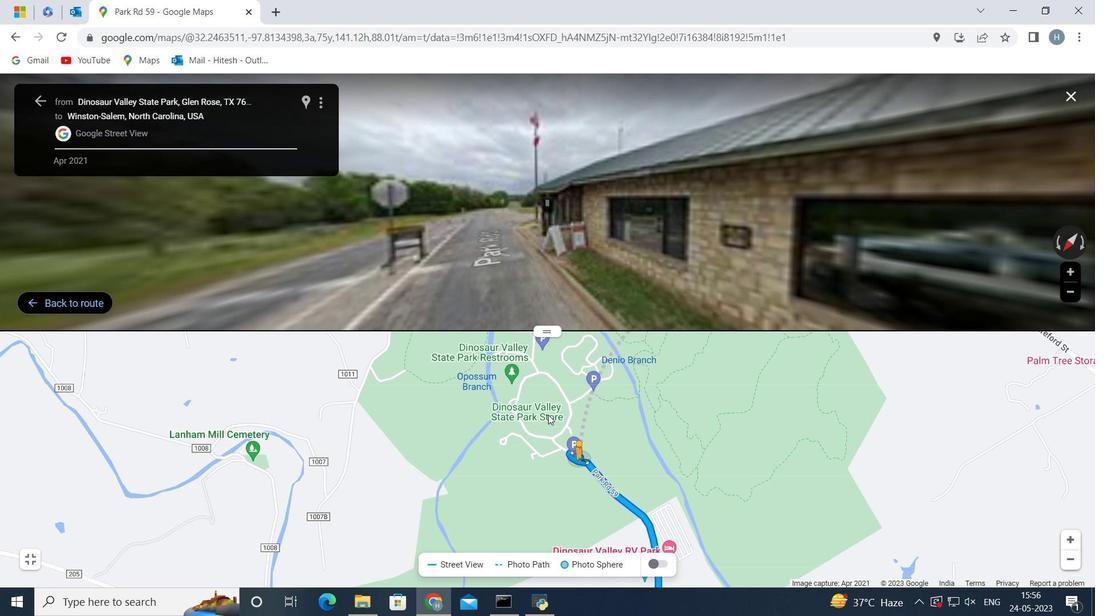 
Action: Mouse scrolled (549, 418) with delta (0, 0)
Screenshot: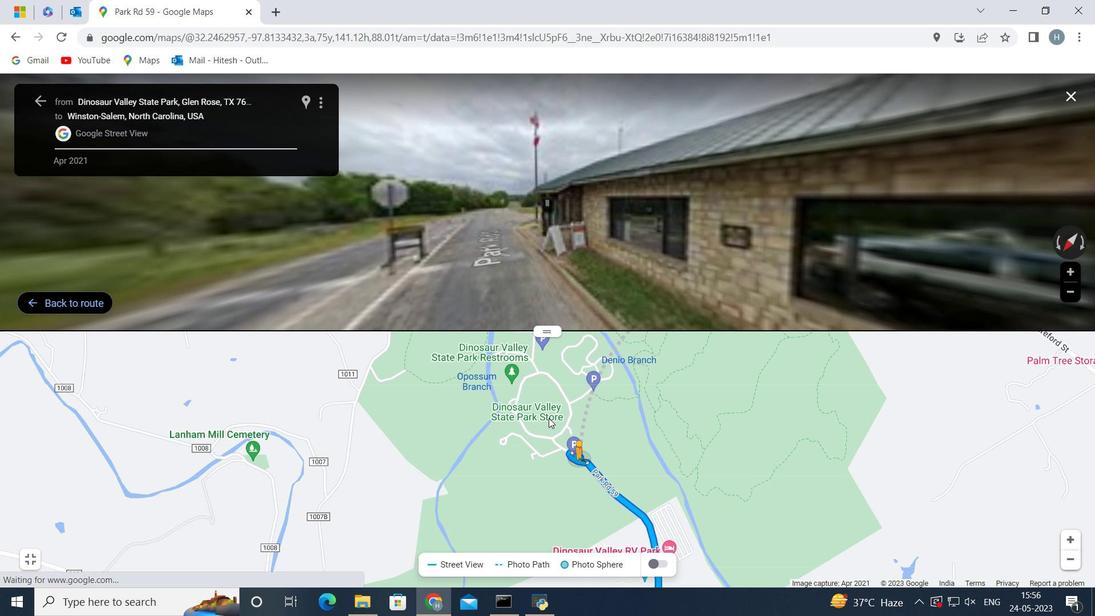 
Action: Mouse scrolled (549, 418) with delta (0, 0)
Screenshot: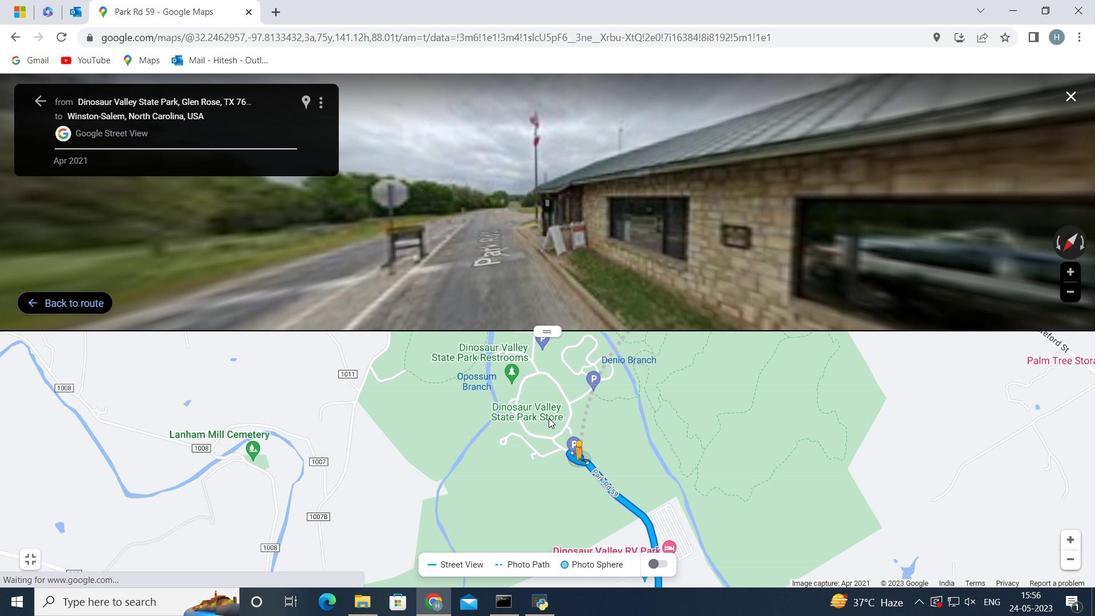 
Action: Mouse moved to (550, 419)
Screenshot: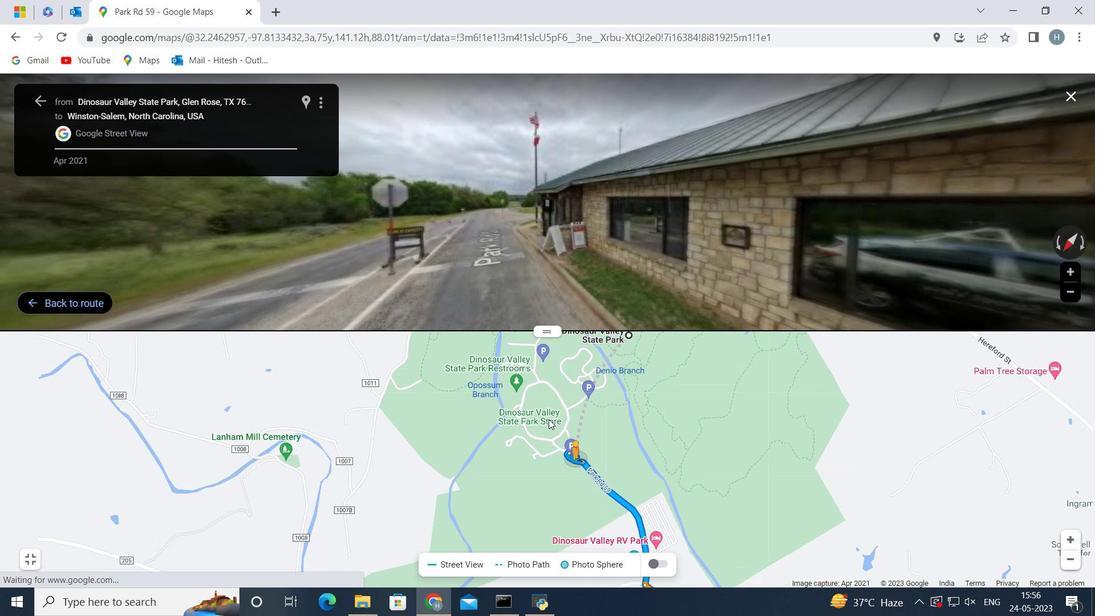
Action: Mouse scrolled (550, 418) with delta (0, 0)
Screenshot: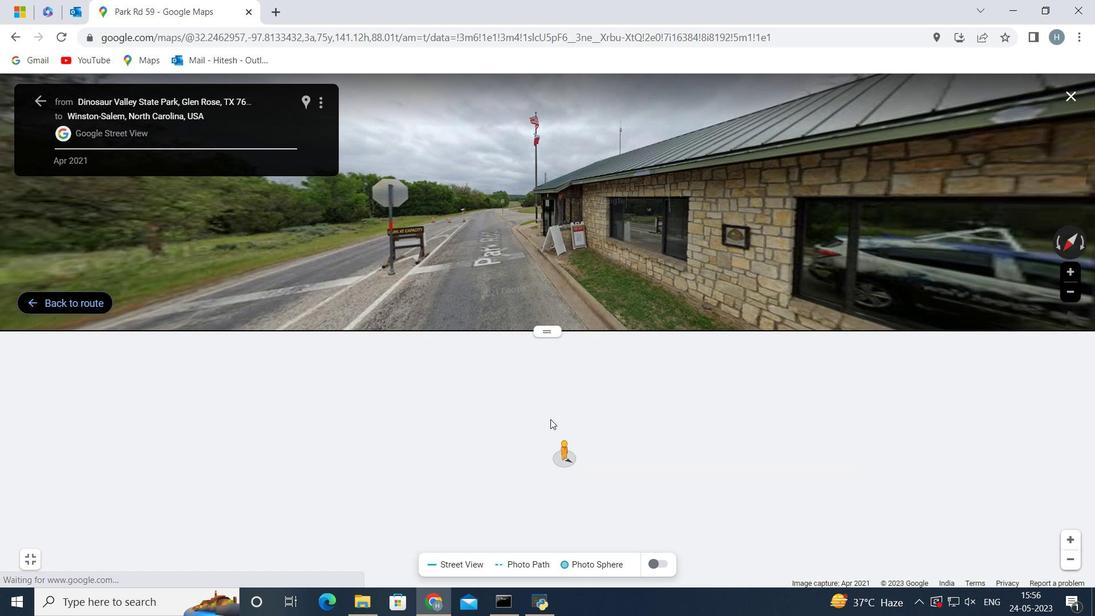 
Action: Mouse scrolled (550, 418) with delta (0, 0)
Screenshot: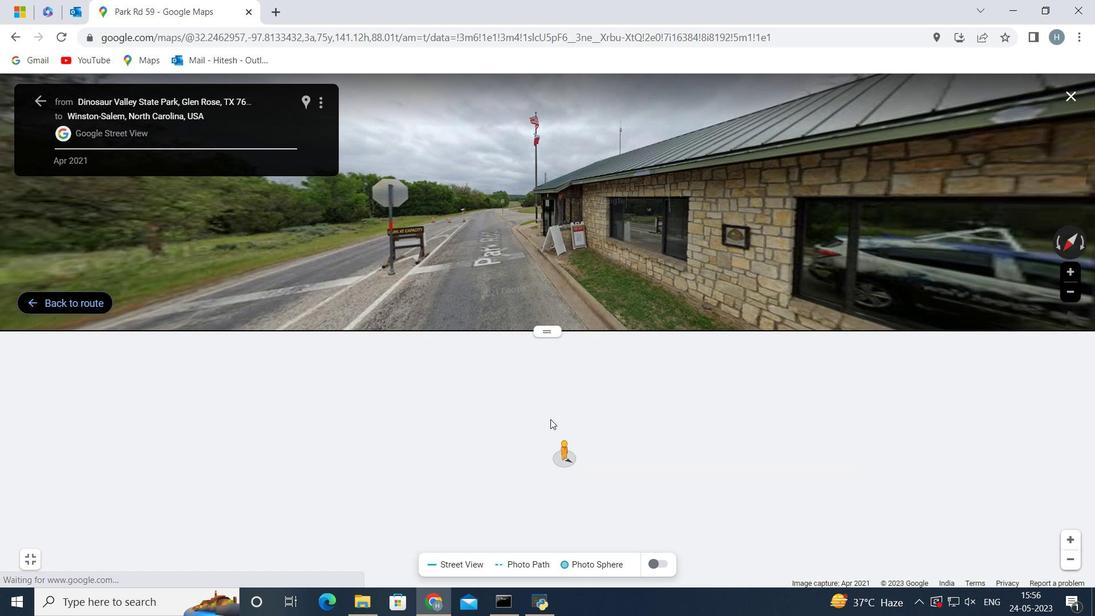 
Action: Mouse scrolled (550, 418) with delta (0, 0)
Screenshot: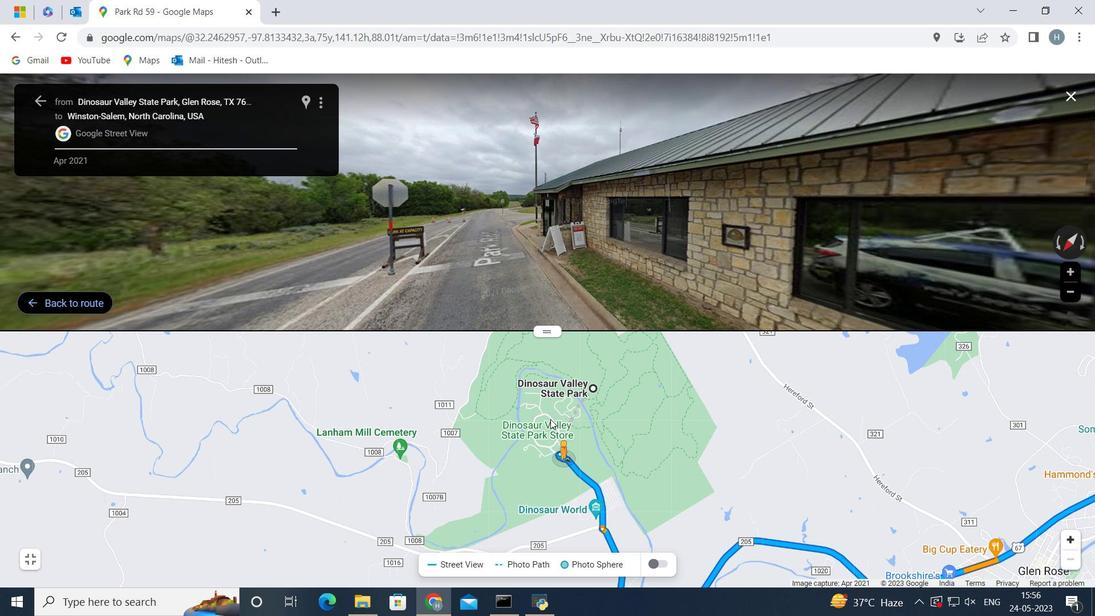 
Action: Mouse scrolled (550, 418) with delta (0, 0)
Screenshot: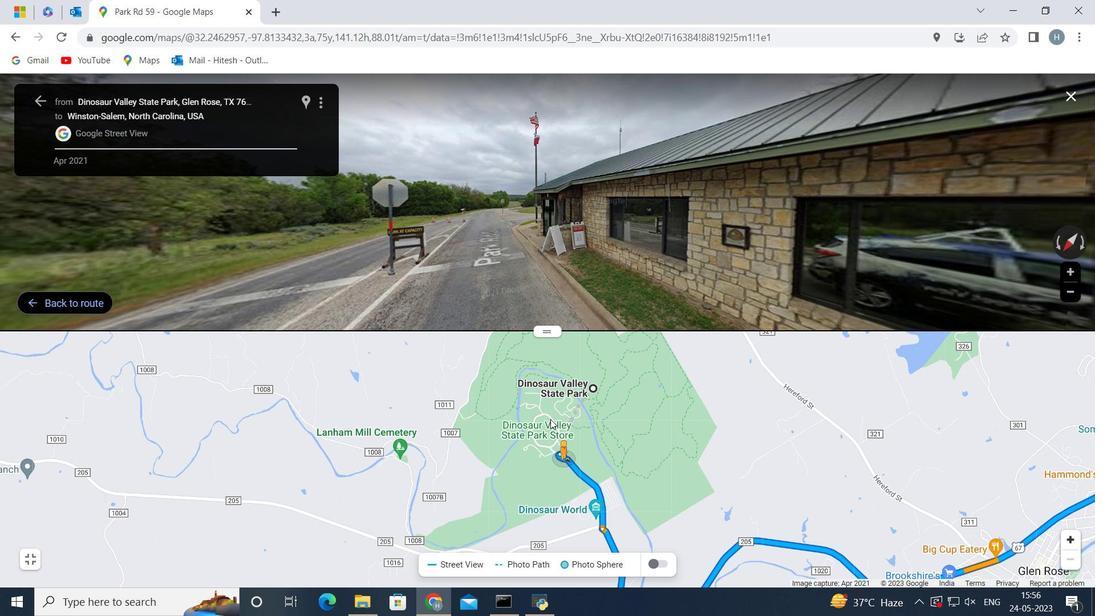 
Action: Mouse scrolled (550, 418) with delta (0, 0)
Screenshot: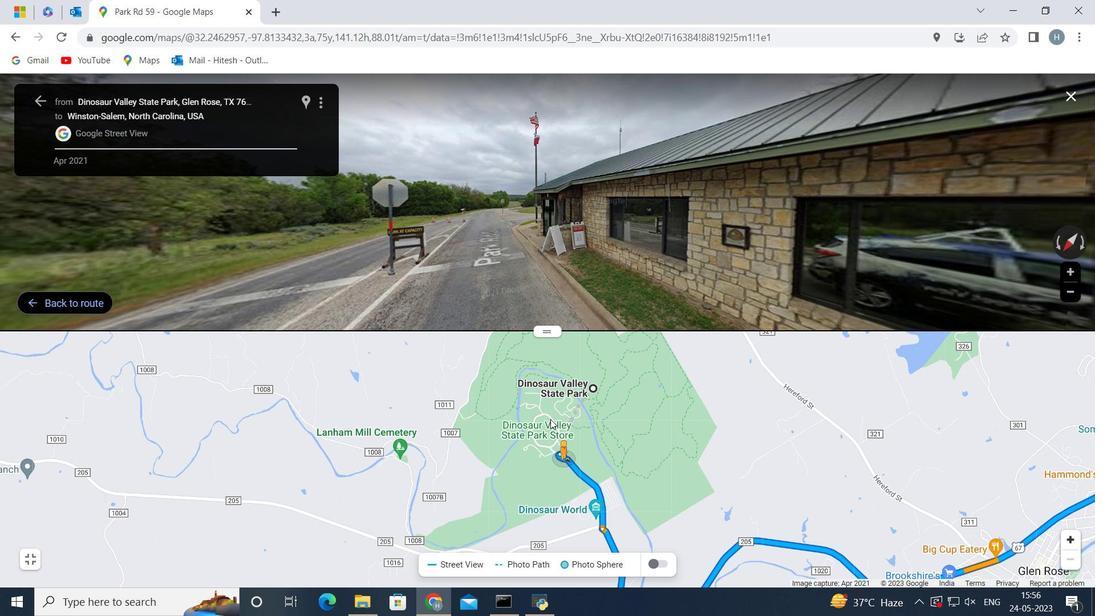 
Action: Mouse scrolled (550, 418) with delta (0, 0)
Screenshot: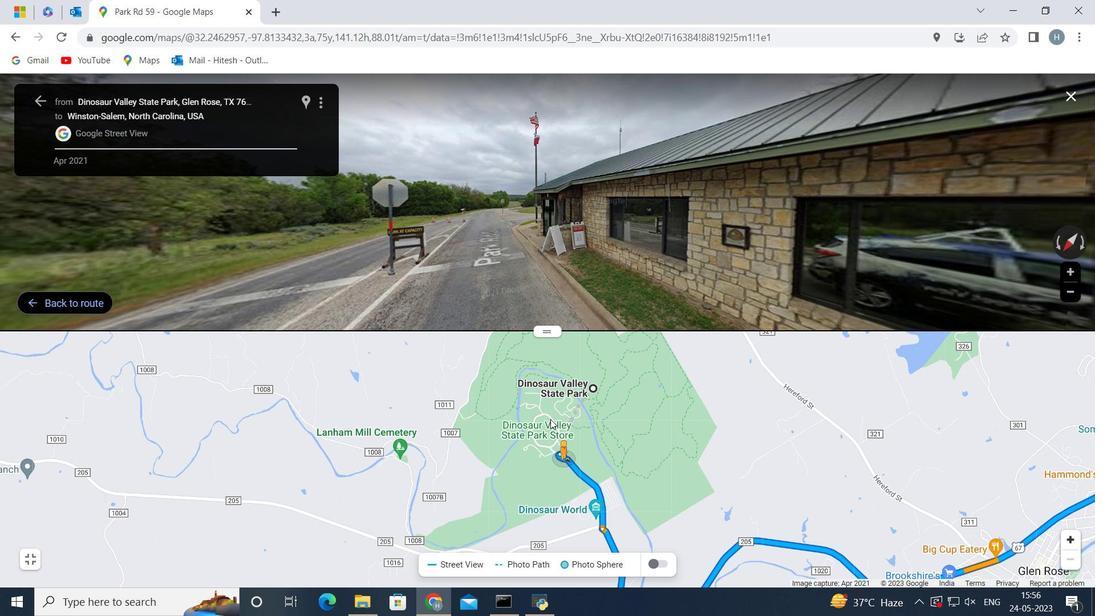 
Action: Mouse moved to (551, 419)
Screenshot: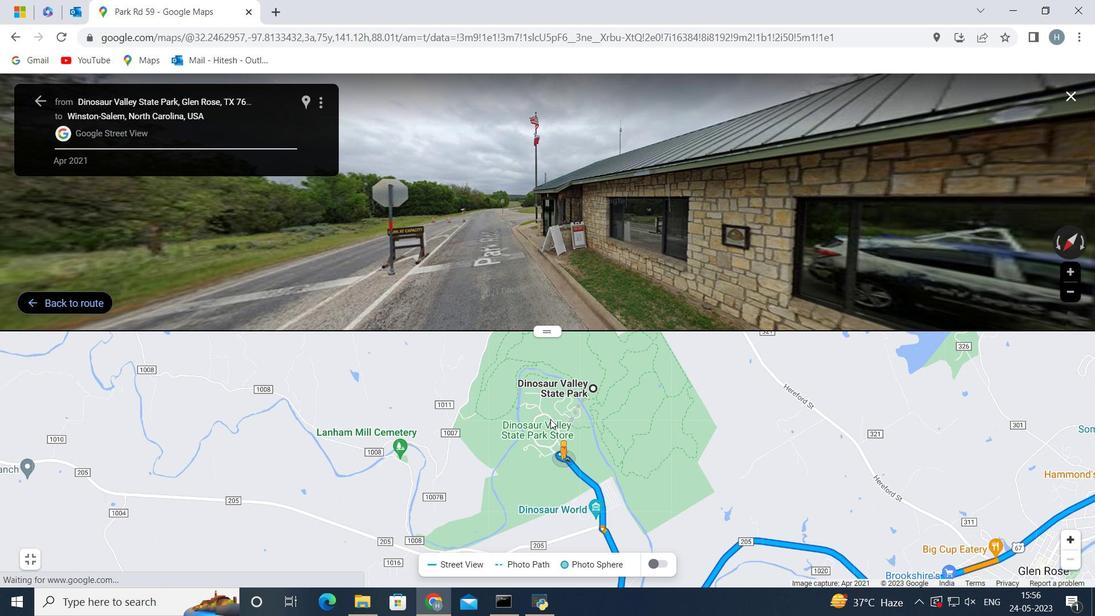 
Action: Mouse scrolled (551, 418) with delta (0, 0)
Screenshot: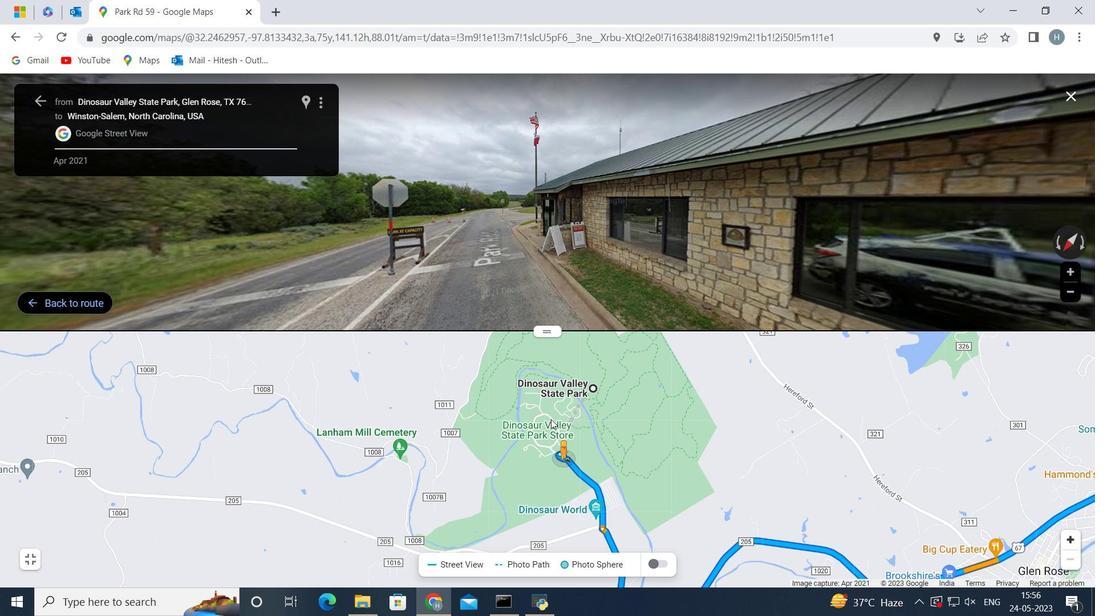 
Action: Mouse moved to (556, 427)
Screenshot: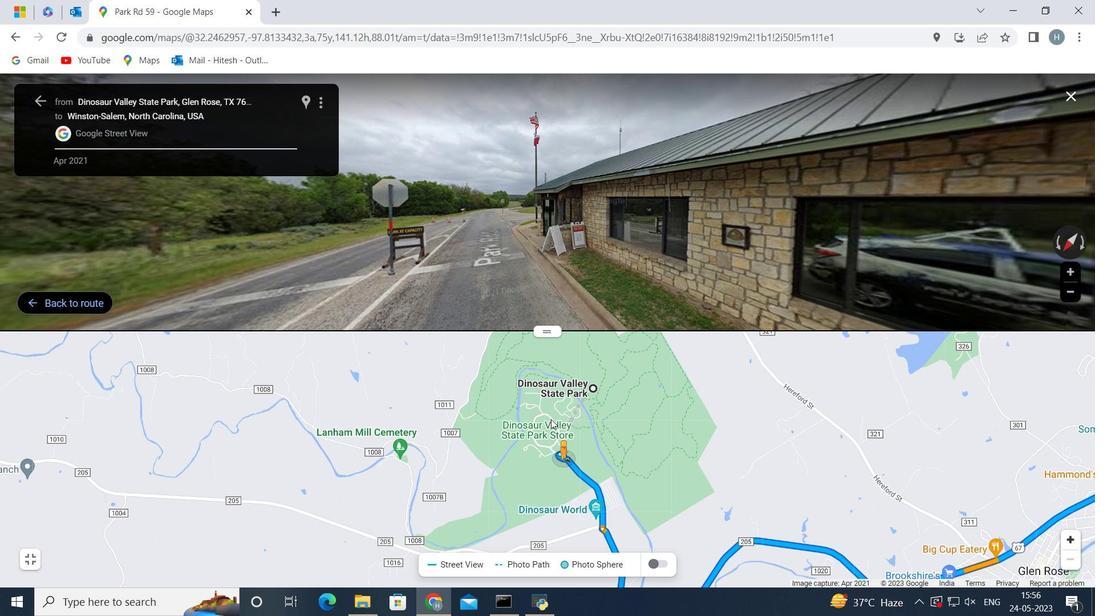 
Action: Mouse scrolled (556, 427) with delta (0, 0)
Screenshot: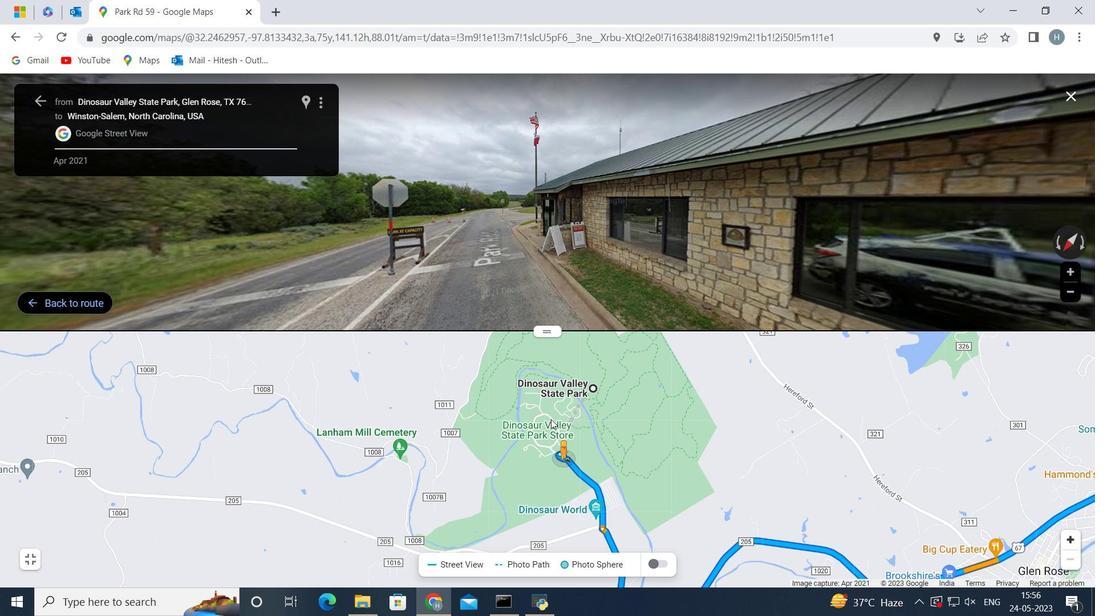 
Action: Mouse moved to (592, 480)
Screenshot: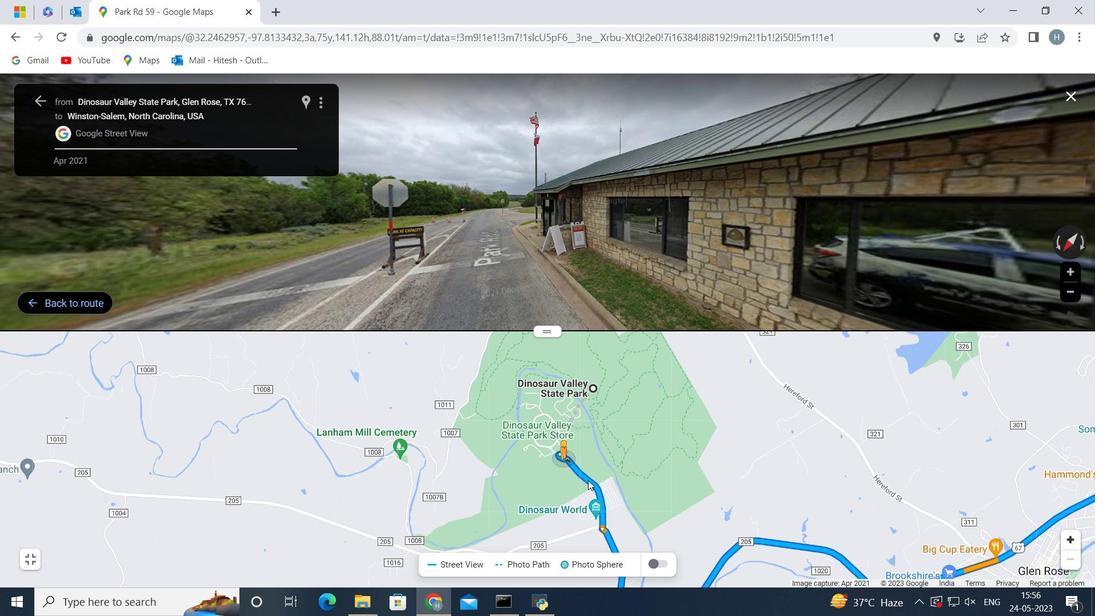 
Action: Mouse scrolled (592, 480) with delta (0, 0)
Screenshot: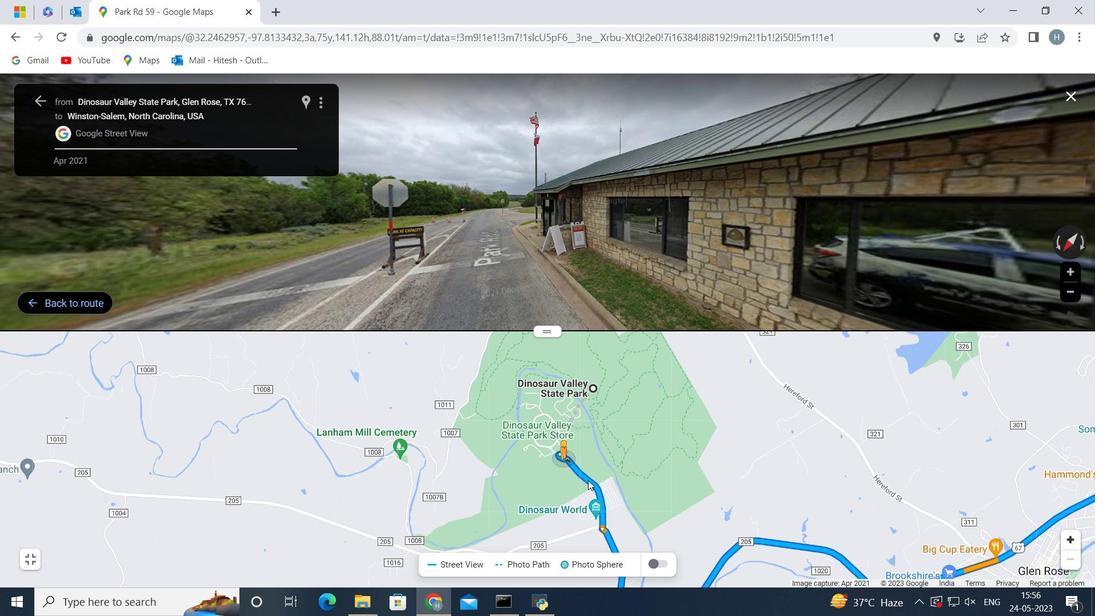 
Action: Mouse scrolled (592, 480) with delta (0, 0)
Screenshot: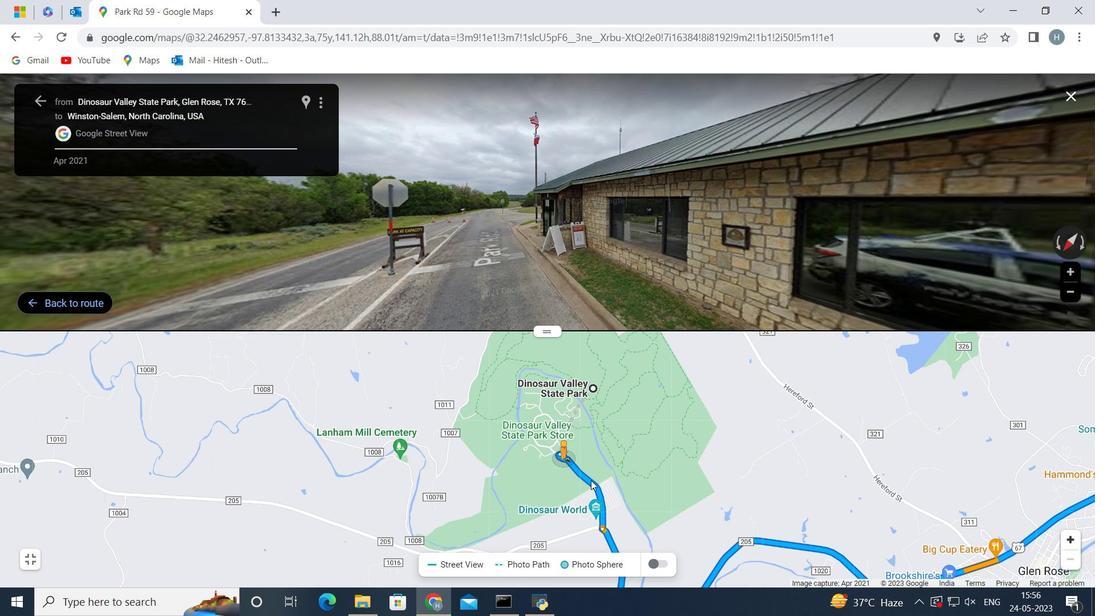 
Action: Mouse scrolled (592, 480) with delta (0, 0)
Screenshot: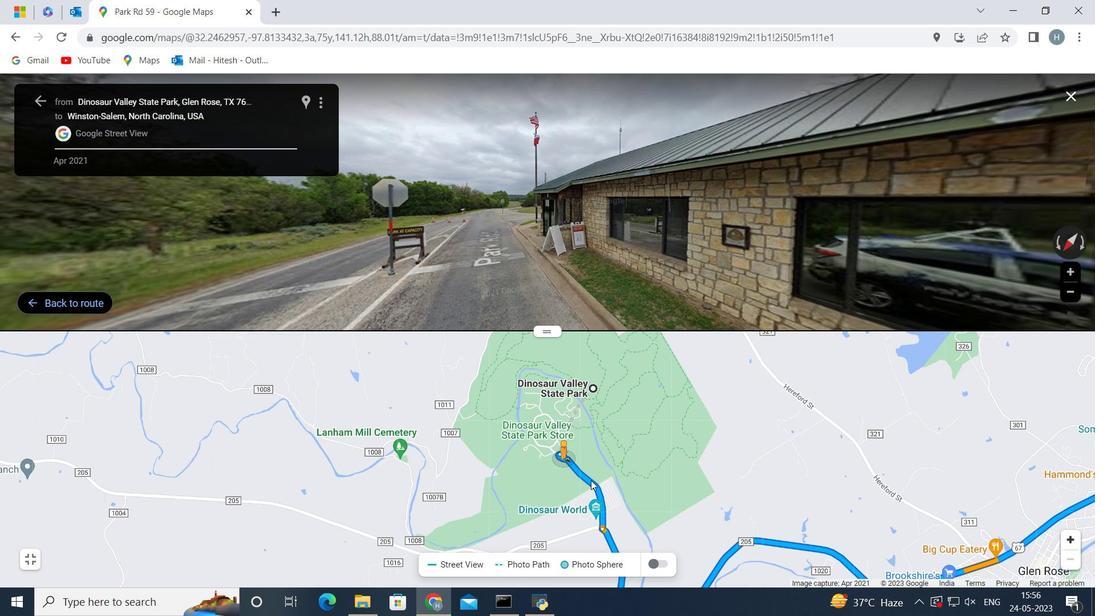 
Action: Mouse scrolled (592, 480) with delta (0, 0)
Screenshot: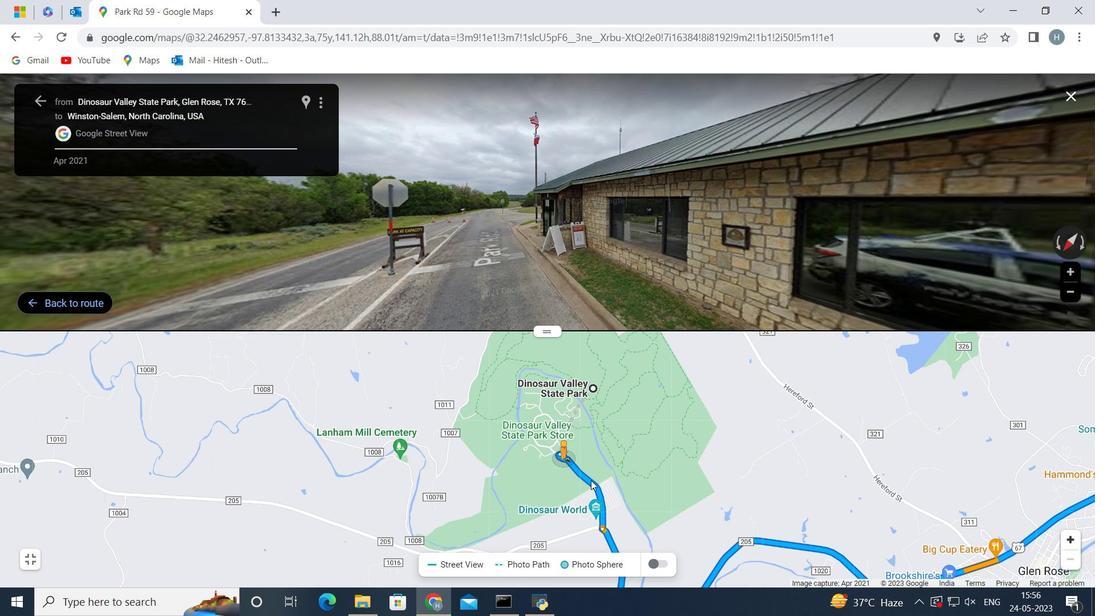 
Action: Mouse moved to (589, 470)
Screenshot: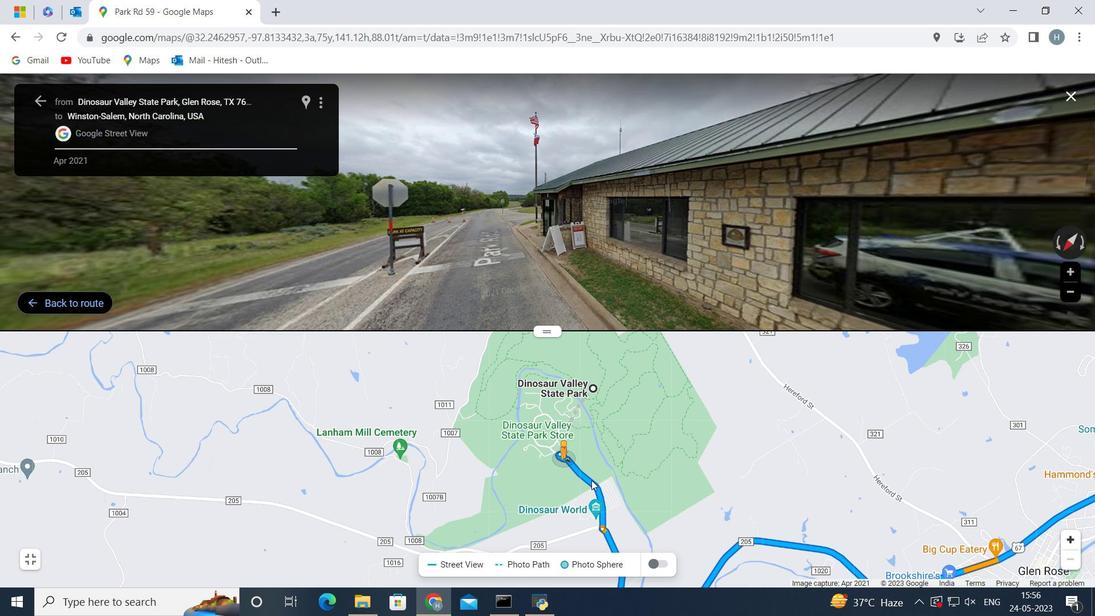 
Action: Mouse scrolled (591, 478) with delta (0, 0)
Screenshot: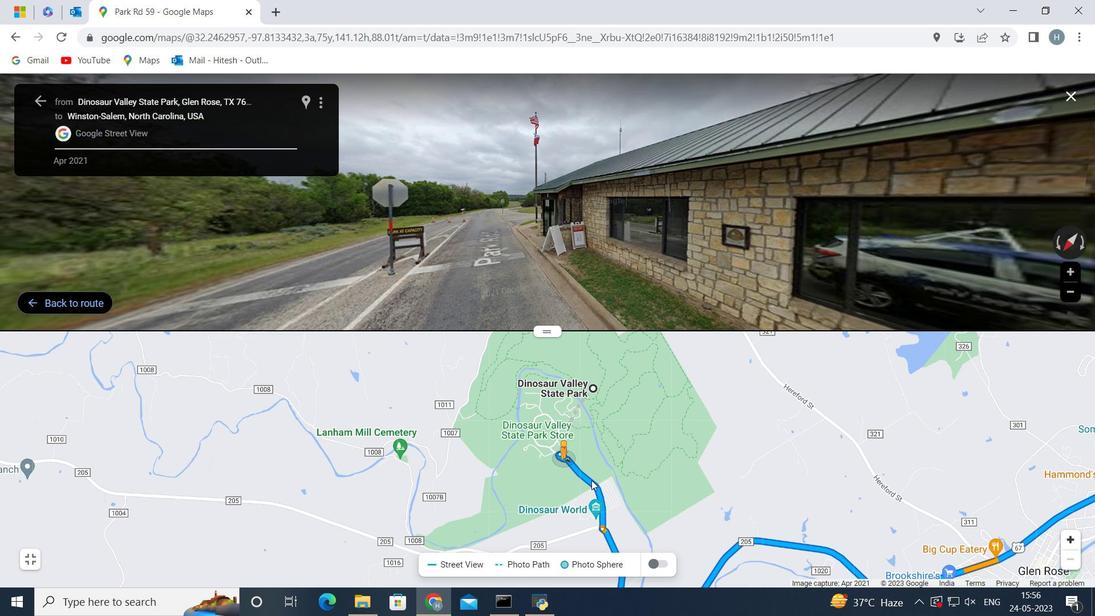 
Action: Mouse moved to (588, 469)
Screenshot: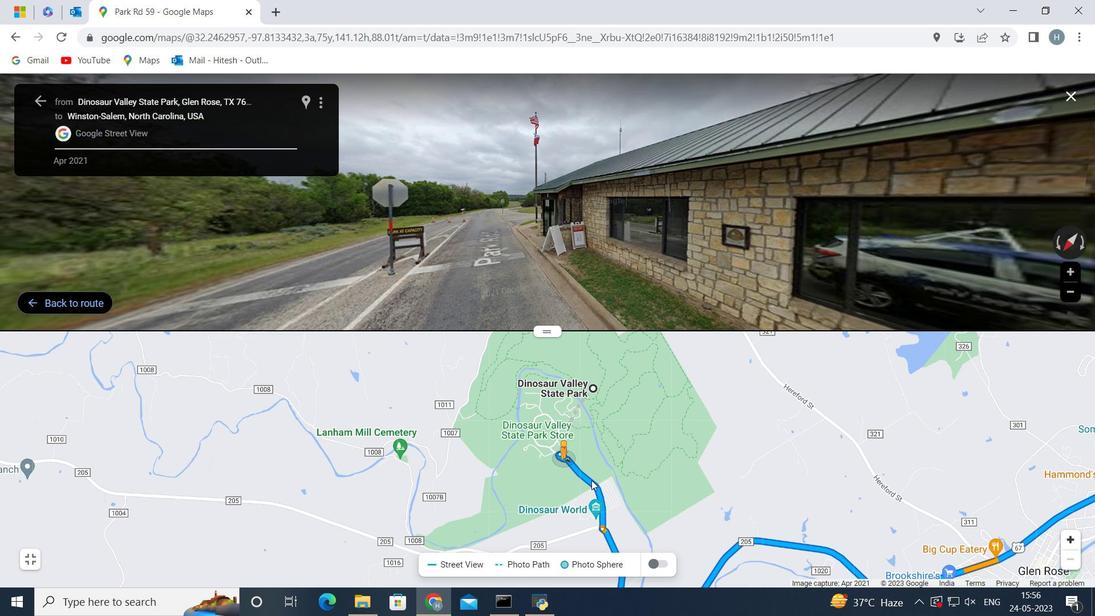 
Action: Mouse scrolled (591, 477) with delta (0, 0)
Screenshot: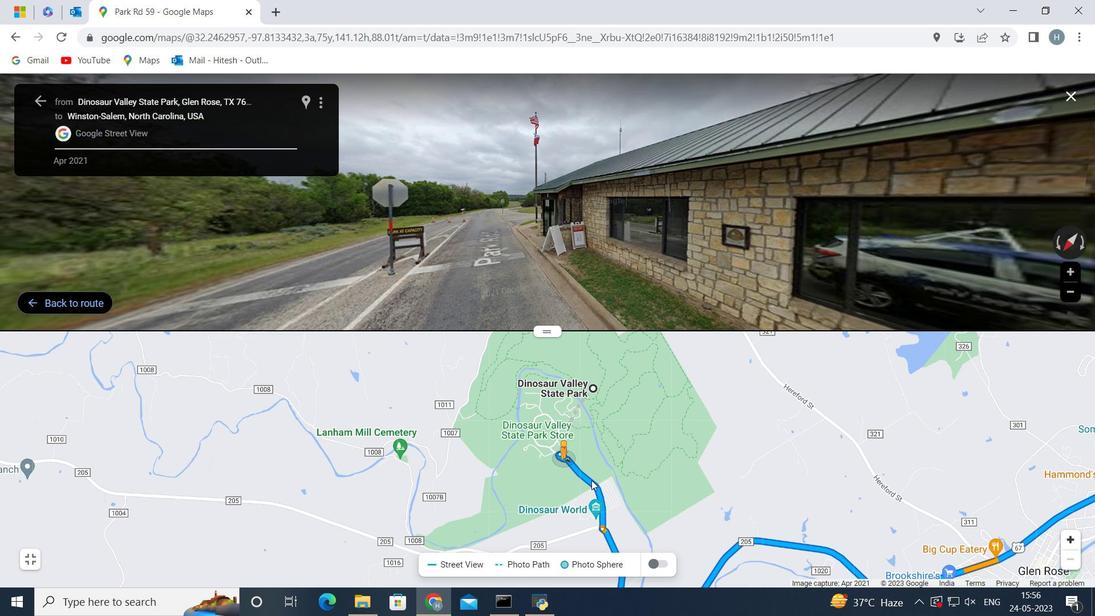 
Action: Mouse moved to (588, 468)
Screenshot: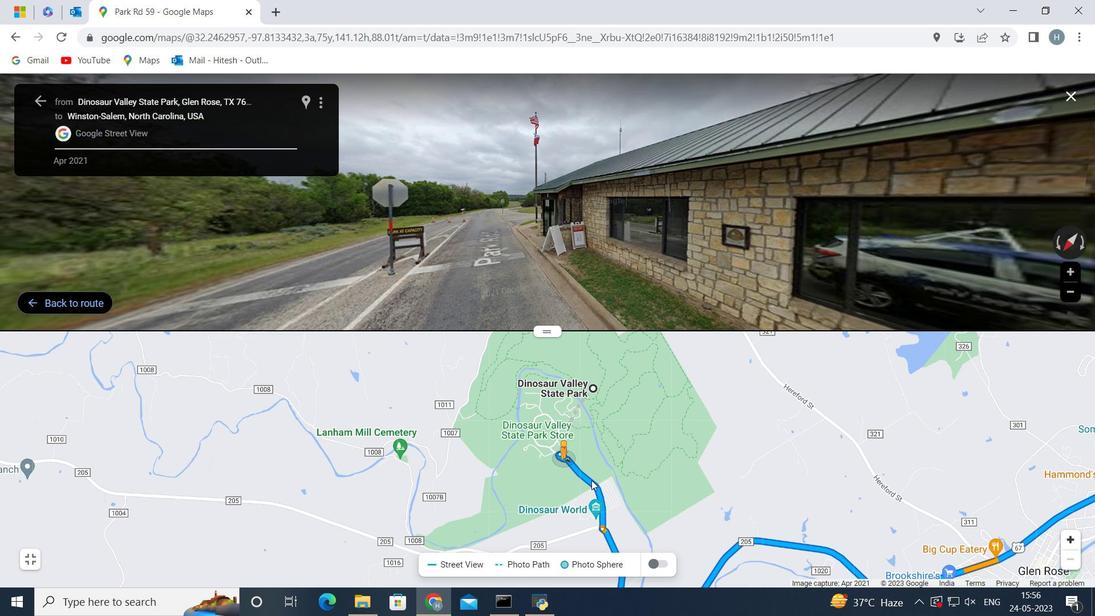 
Action: Mouse scrolled (591, 475) with delta (0, 0)
Screenshot: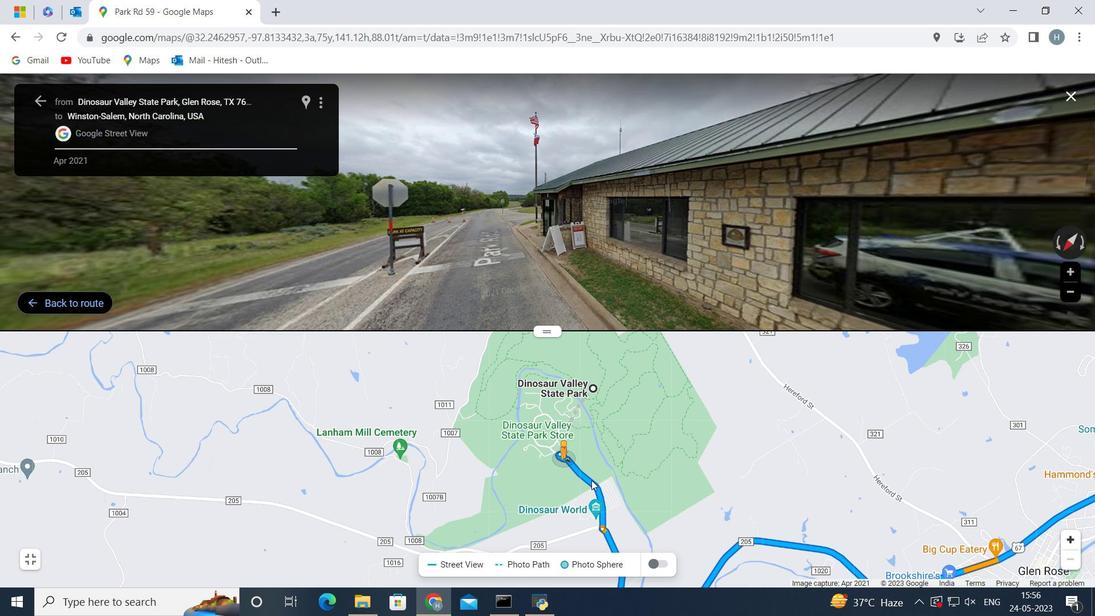 
Action: Mouse moved to (570, 454)
Screenshot: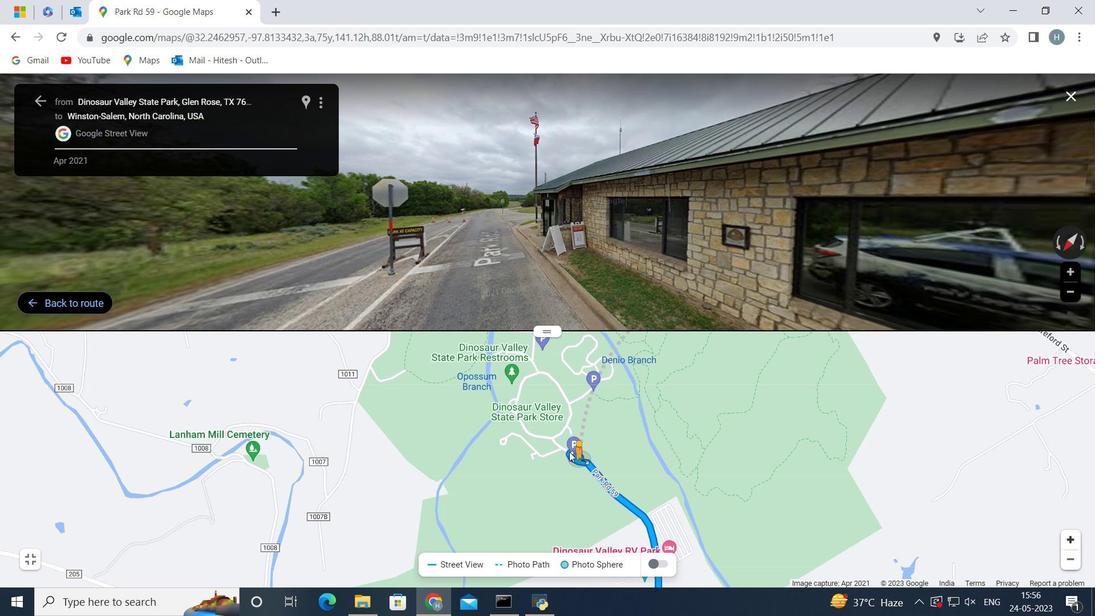 
Action: Mouse scrolled (570, 453) with delta (0, 0)
Screenshot: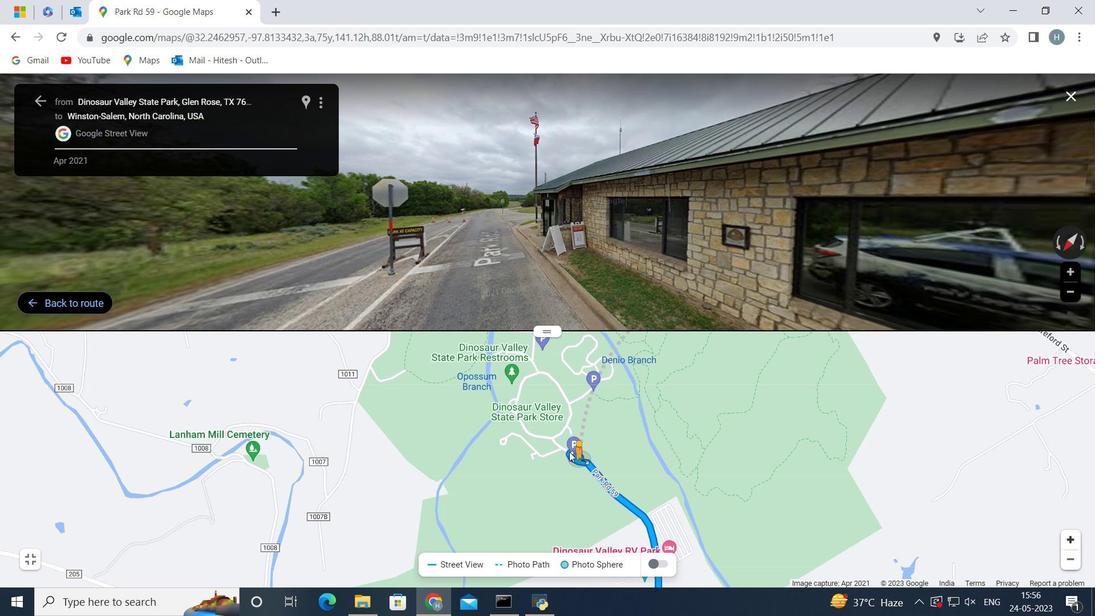 
Action: Mouse scrolled (570, 453) with delta (0, 0)
Screenshot: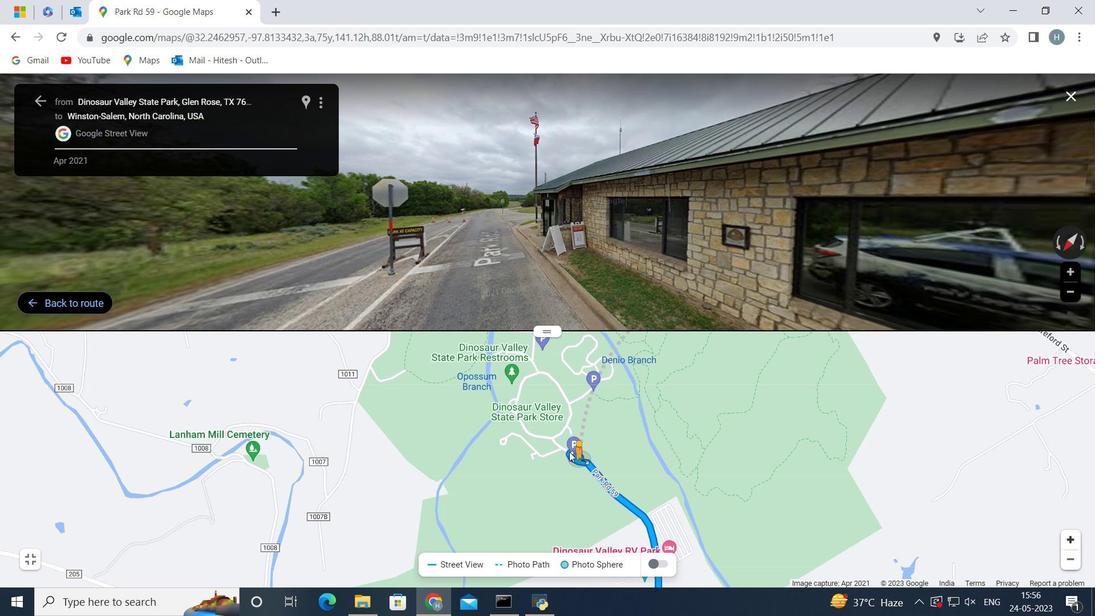 
Action: Mouse scrolled (570, 453) with delta (0, 0)
Screenshot: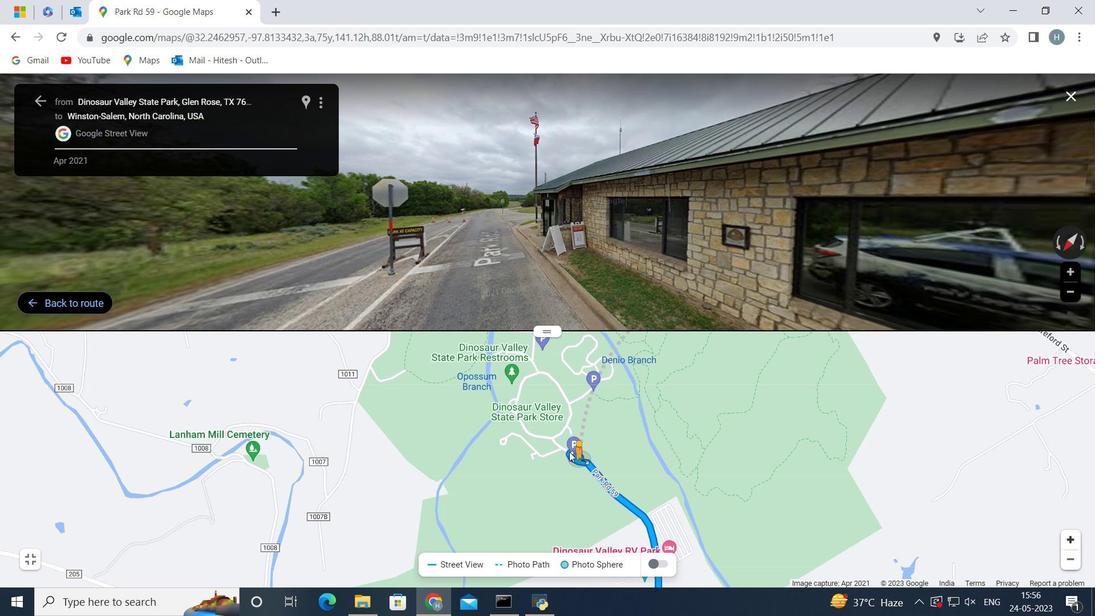 
Action: Mouse scrolled (570, 453) with delta (0, 0)
Screenshot: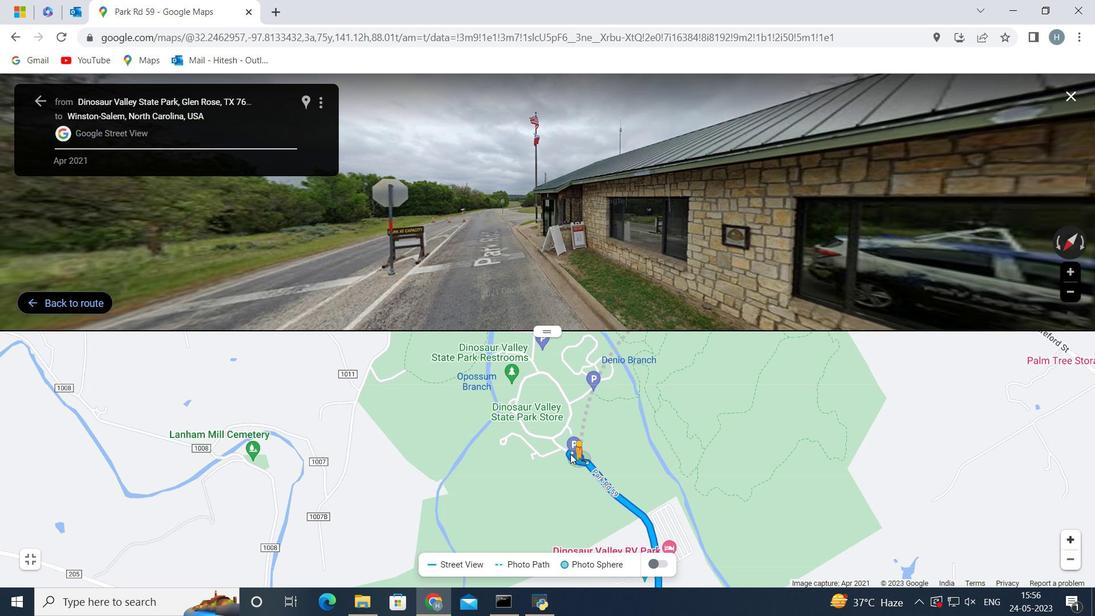 
Action: Mouse scrolled (570, 453) with delta (0, 0)
Screenshot: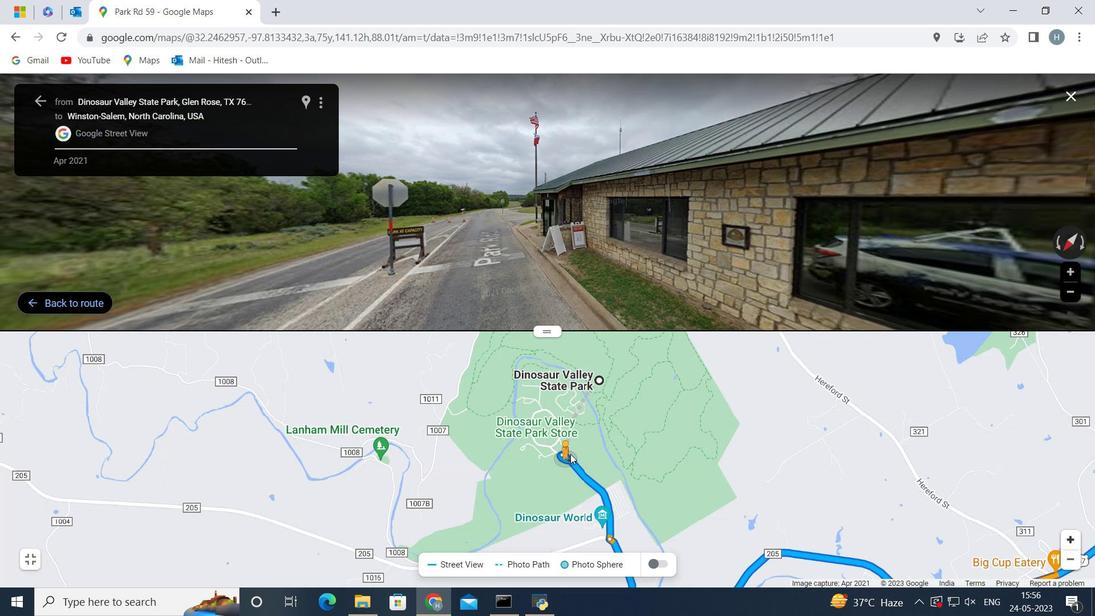 
Action: Mouse scrolled (570, 453) with delta (0, 0)
Screenshot: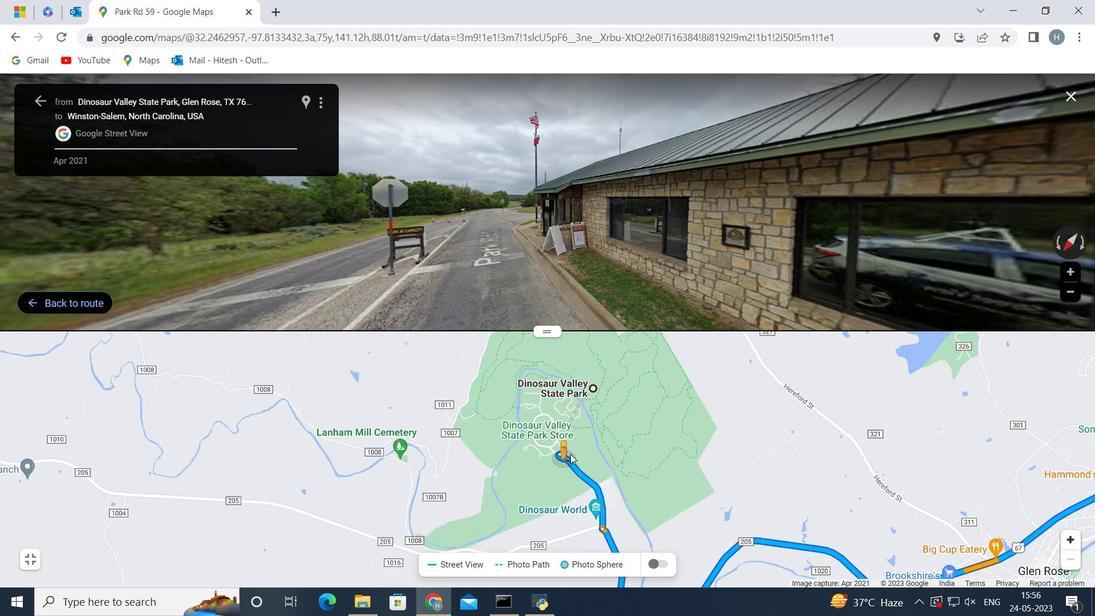 
Action: Mouse moved to (570, 454)
Screenshot: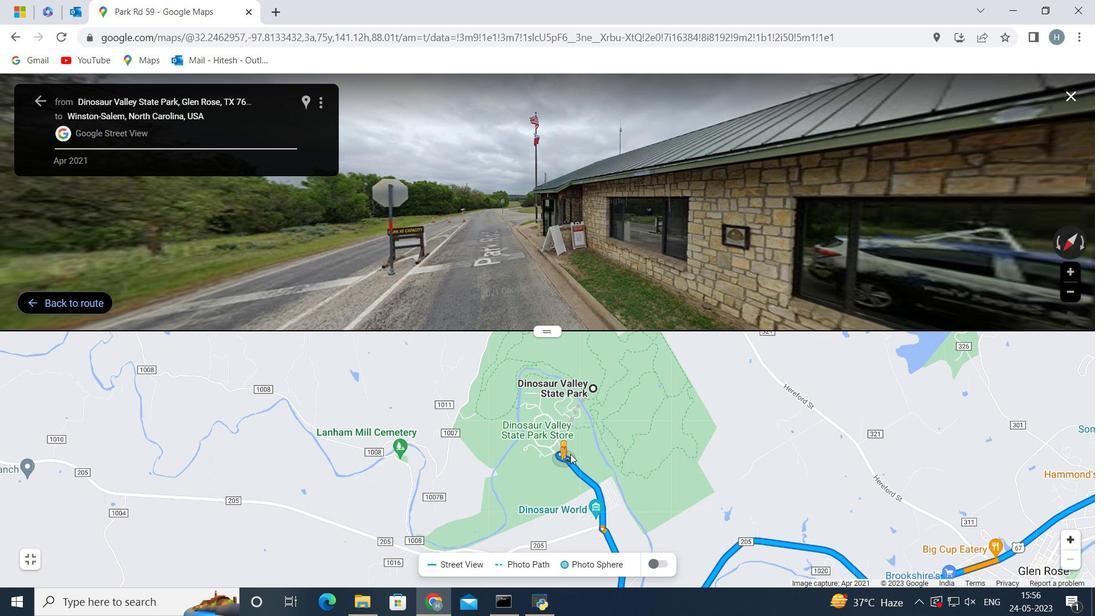 
Action: Mouse scrolled (570, 453) with delta (0, 0)
Screenshot: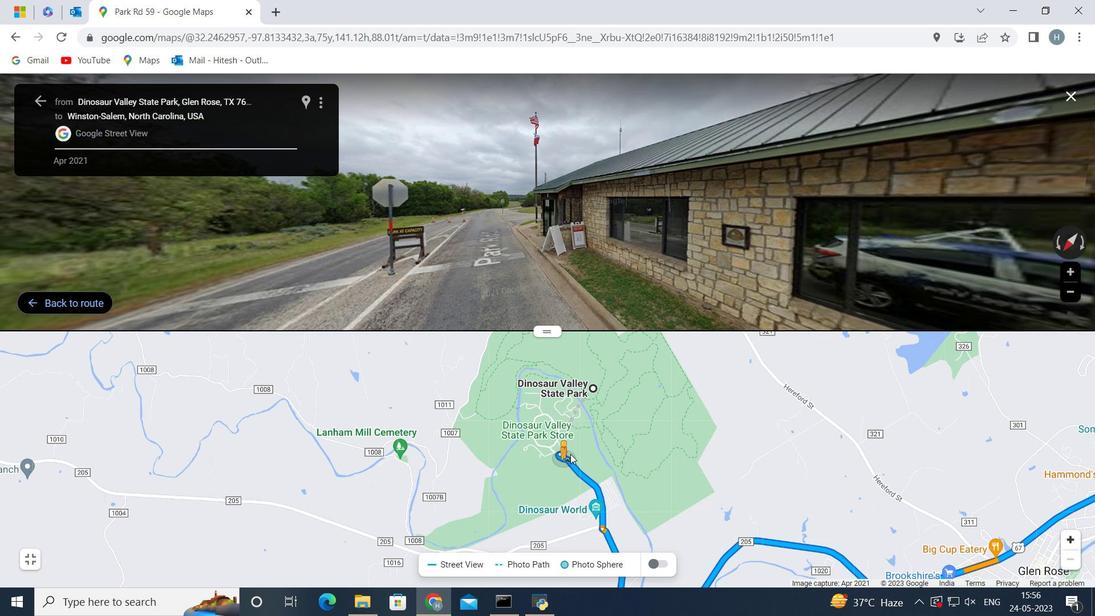 
Action: Mouse moved to (595, 484)
Screenshot: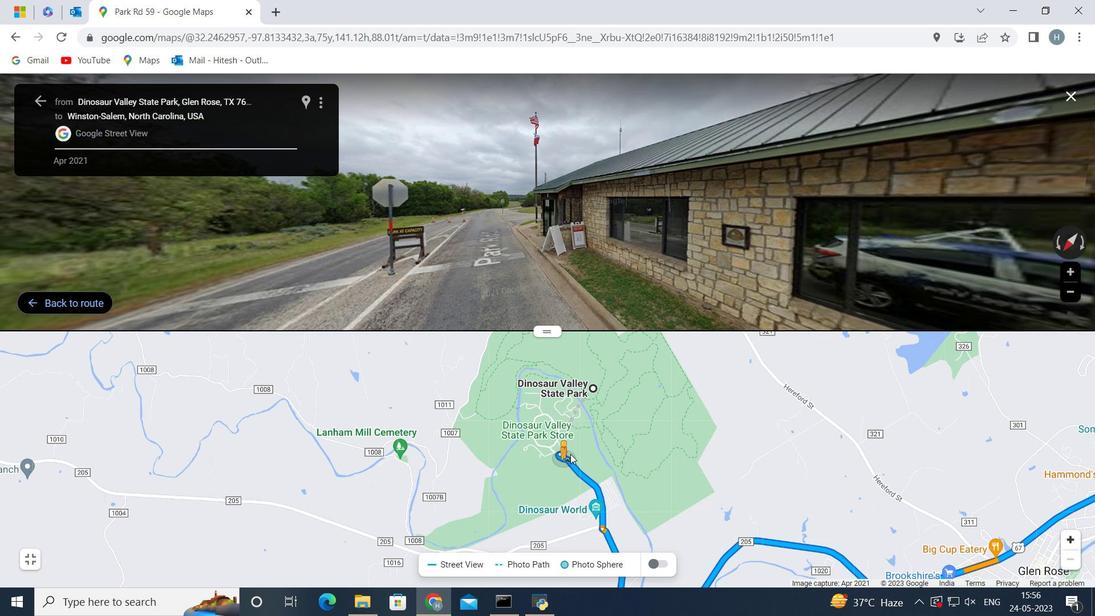 
Action: Mouse scrolled (570, 453) with delta (0, 0)
Screenshot: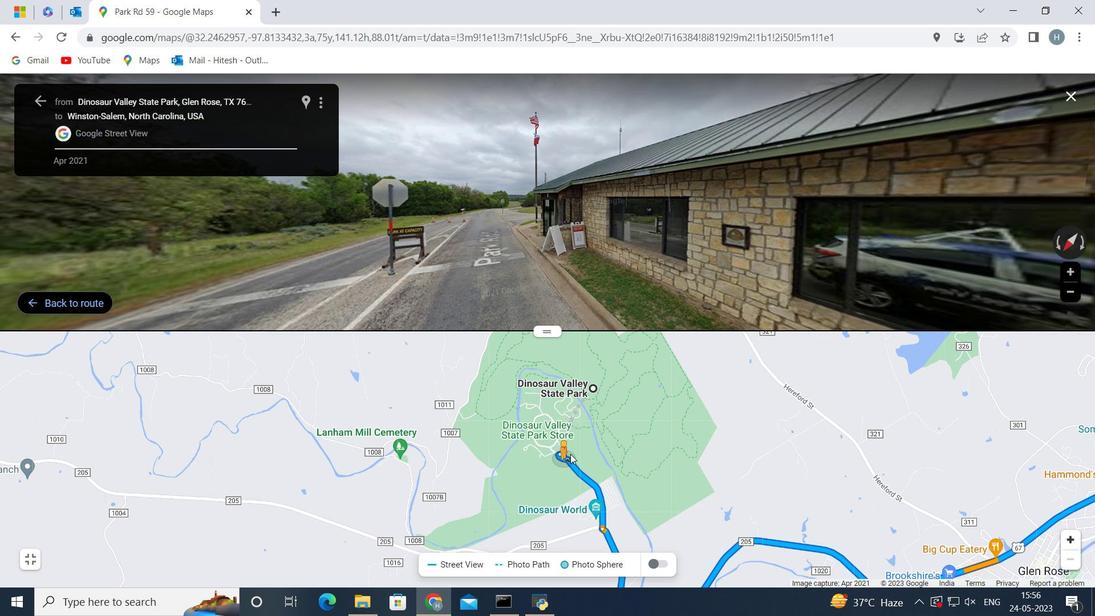 
Action: Mouse moved to (606, 487)
Screenshot: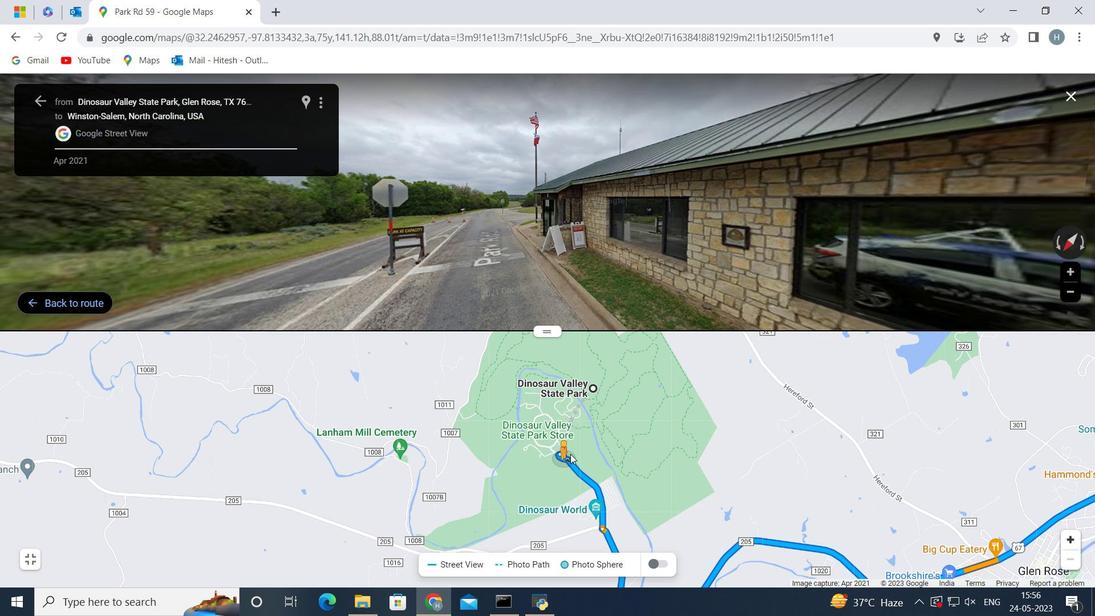 
Action: Mouse scrolled (570, 453) with delta (0, 0)
Screenshot: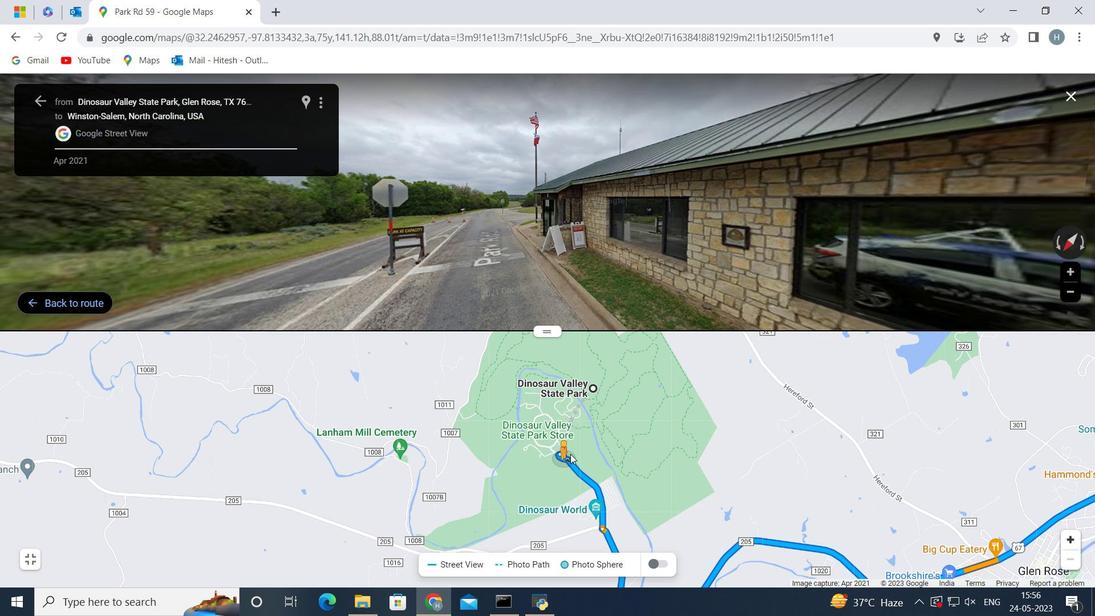 
Action: Mouse moved to (726, 518)
Screenshot: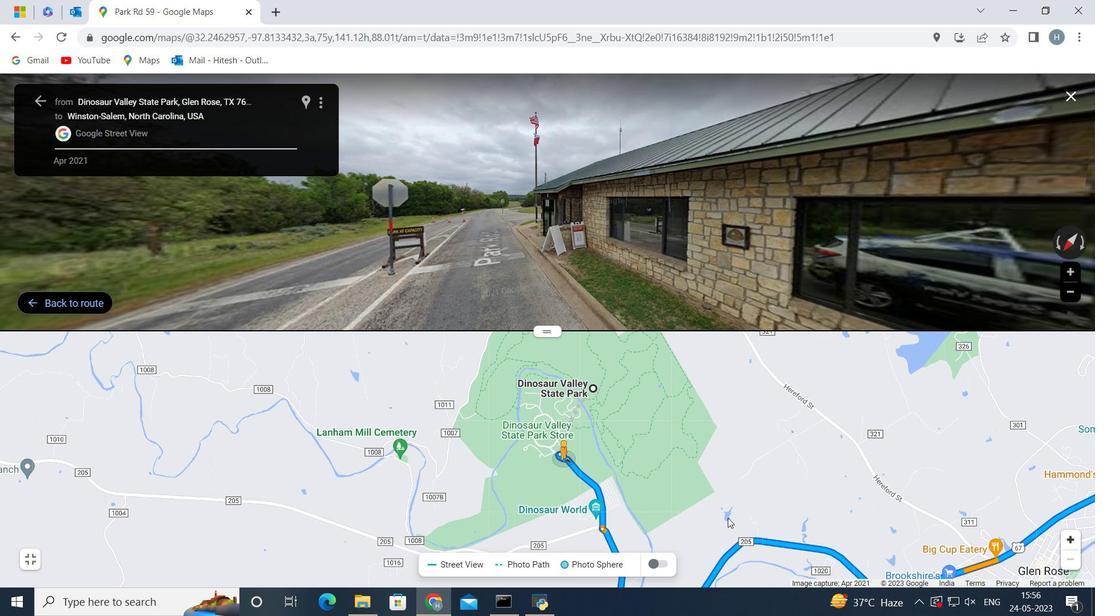 
Action: Mouse pressed left at (726, 518)
Screenshot: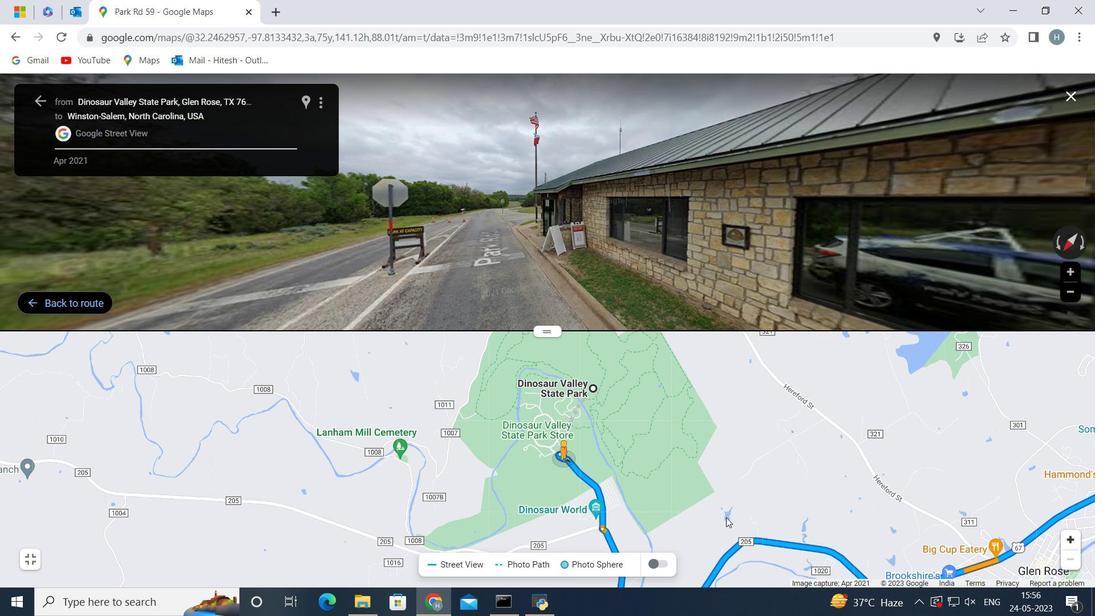 
Action: Mouse moved to (699, 413)
Screenshot: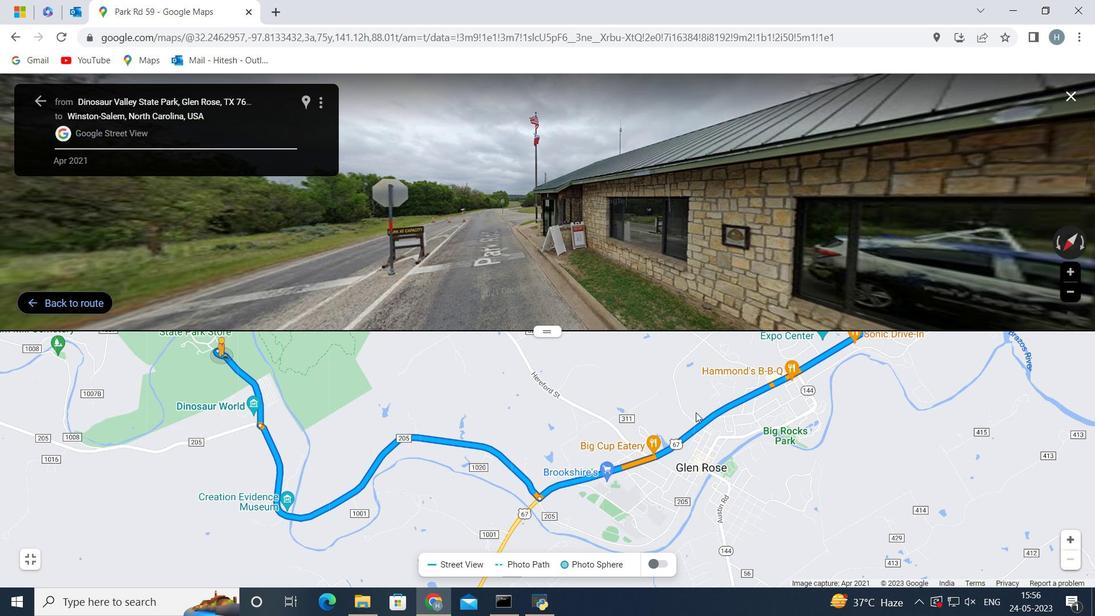 
Action: Mouse pressed left at (699, 413)
Screenshot: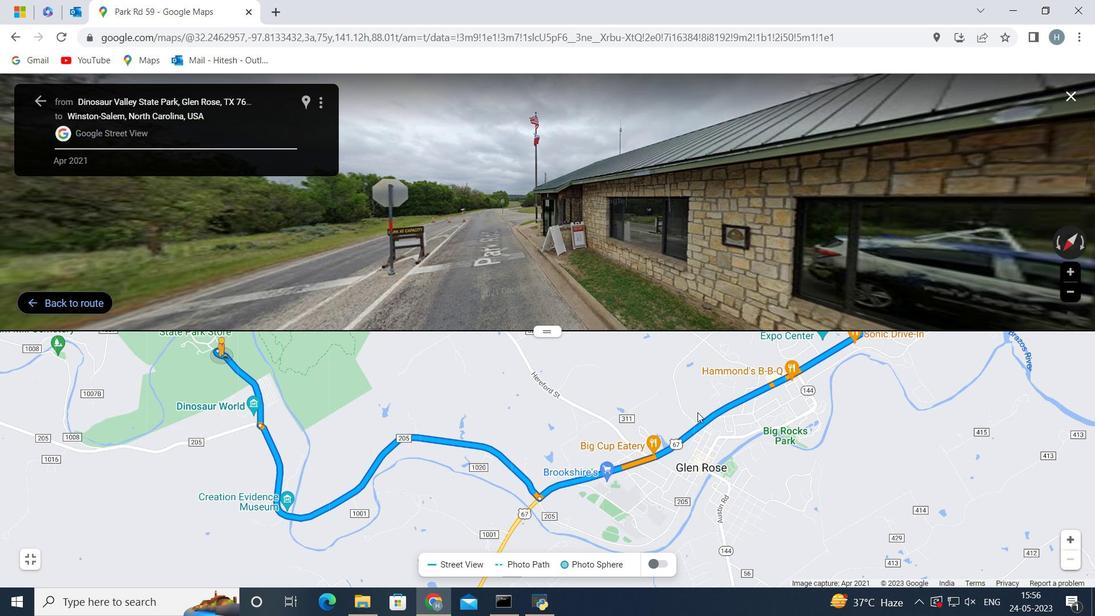 
Action: Mouse moved to (746, 503)
Screenshot: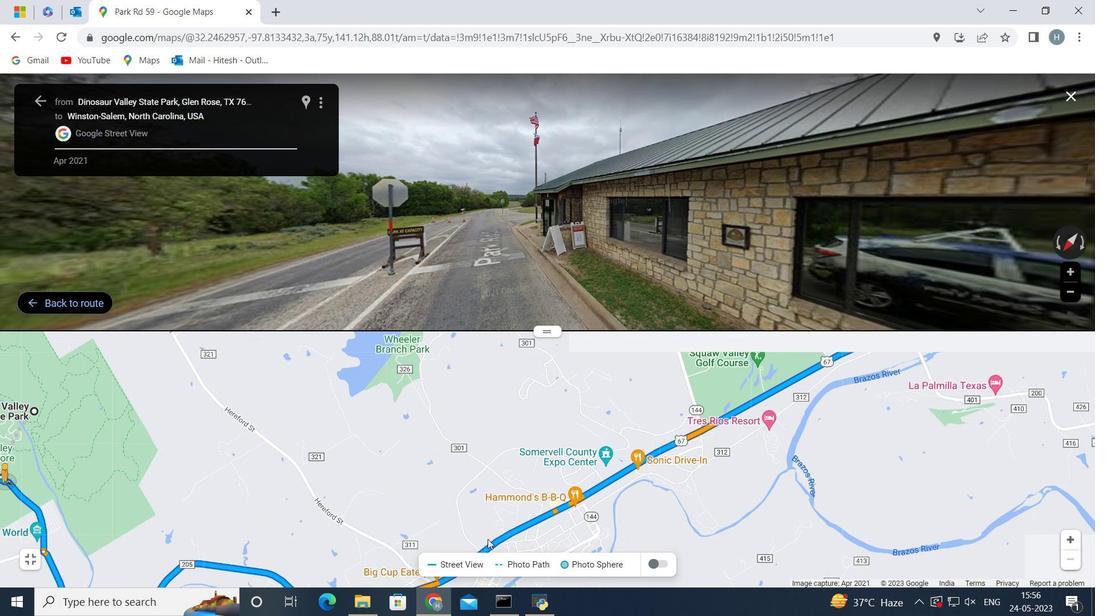 
Action: Mouse pressed left at (746, 503)
Screenshot: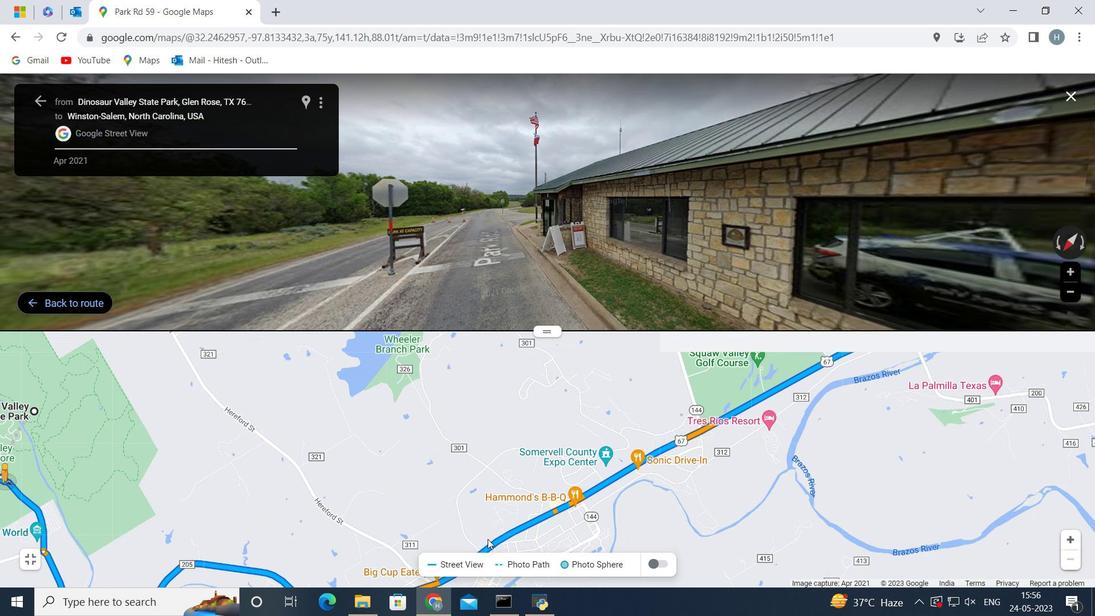 
Action: Mouse moved to (799, 469)
Screenshot: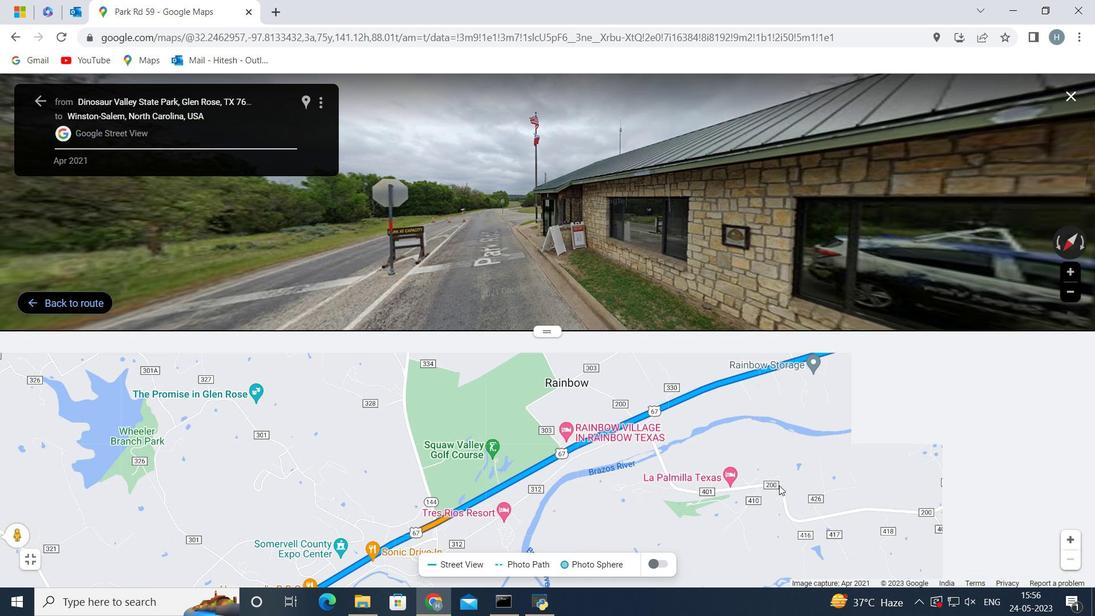 
Action: Mouse pressed left at (799, 469)
Screenshot: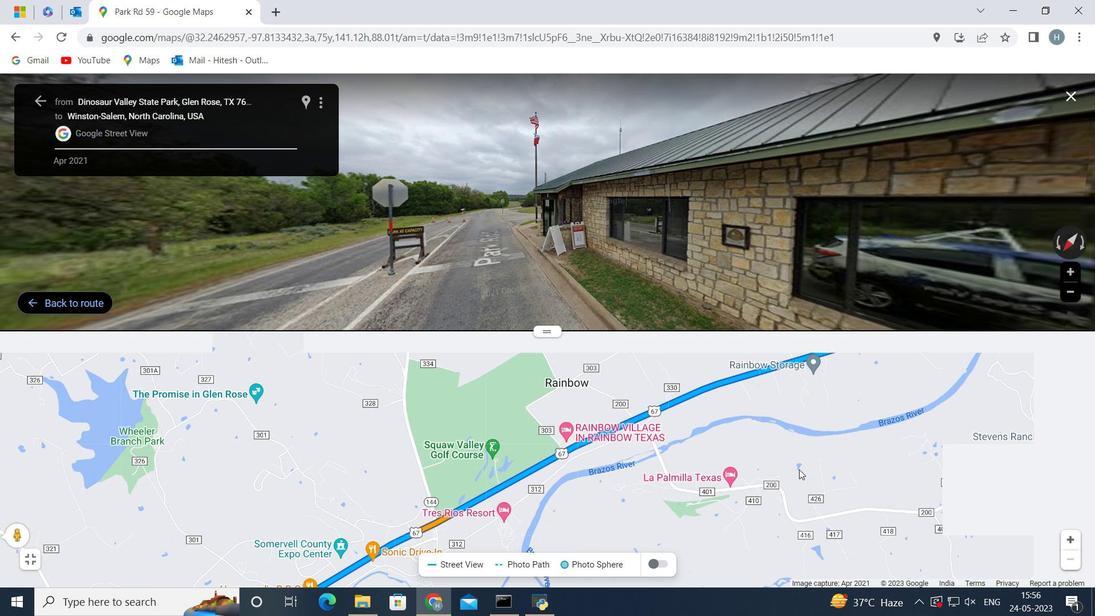 
Action: Mouse moved to (804, 453)
Screenshot: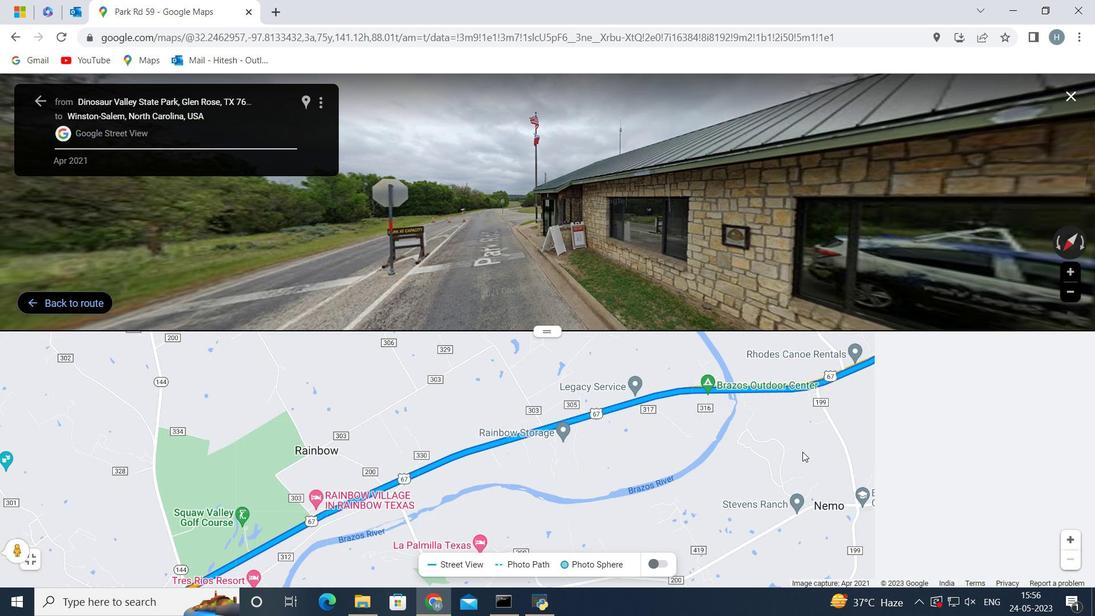 
Action: Mouse pressed left at (804, 453)
Screenshot: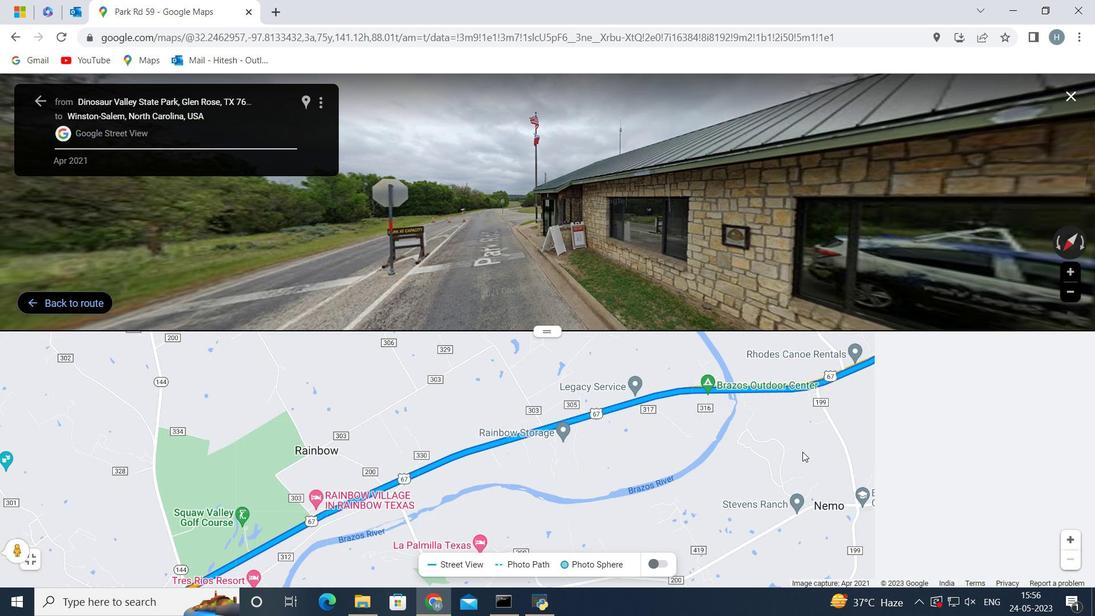 
Action: Mouse moved to (868, 459)
Screenshot: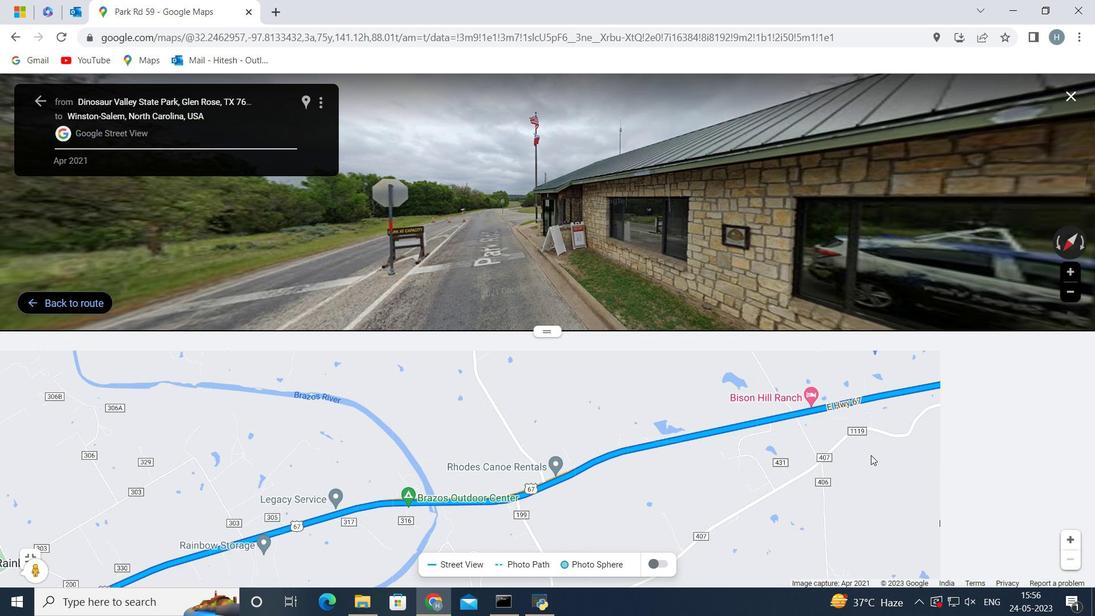 
Action: Mouse pressed left at (870, 458)
Screenshot: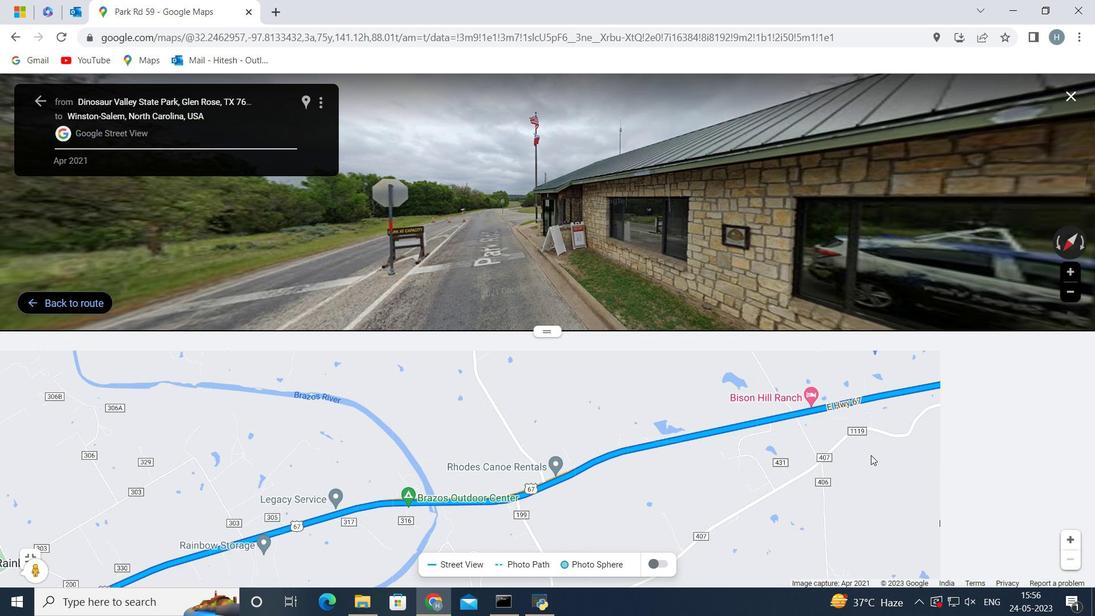 
Action: Mouse moved to (475, 229)
Screenshot: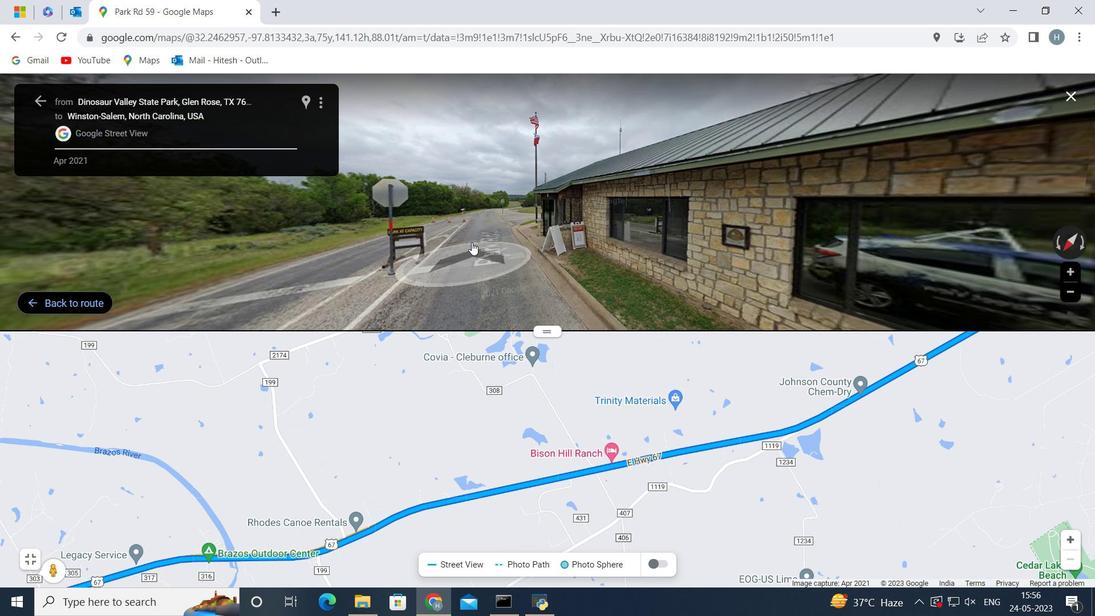 
Action: Mouse pressed left at (475, 229)
Screenshot: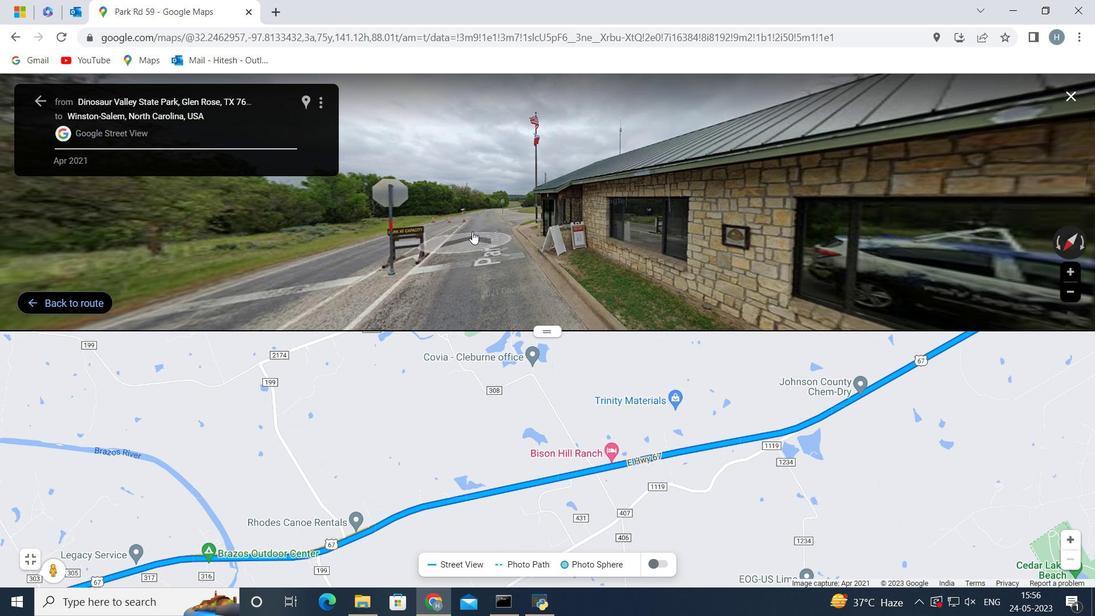 
Action: Mouse moved to (478, 228)
Screenshot: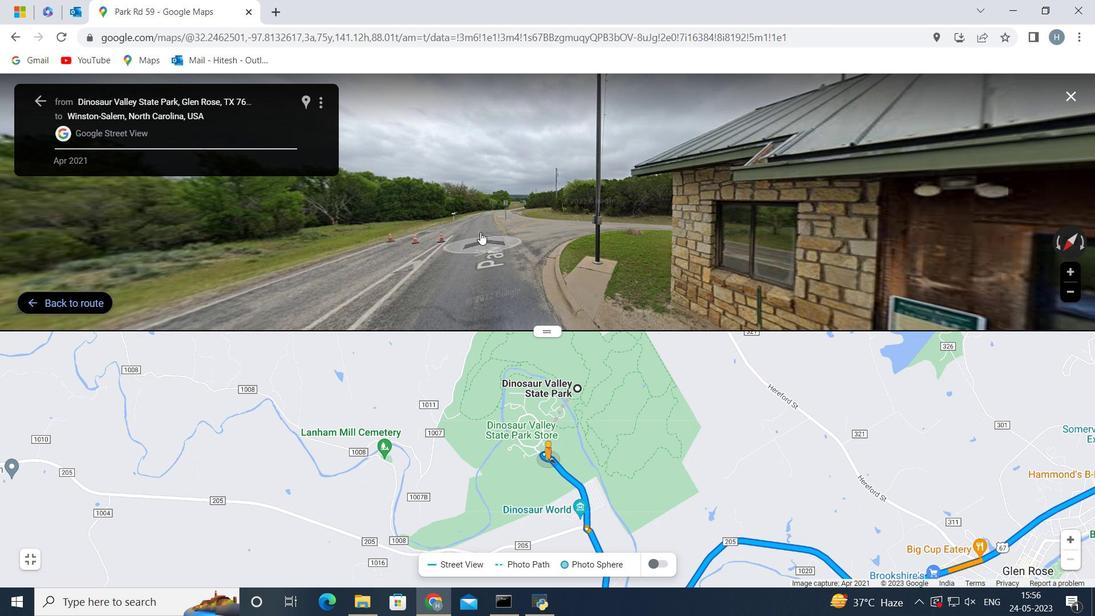 
Action: Mouse pressed left at (478, 228)
Screenshot: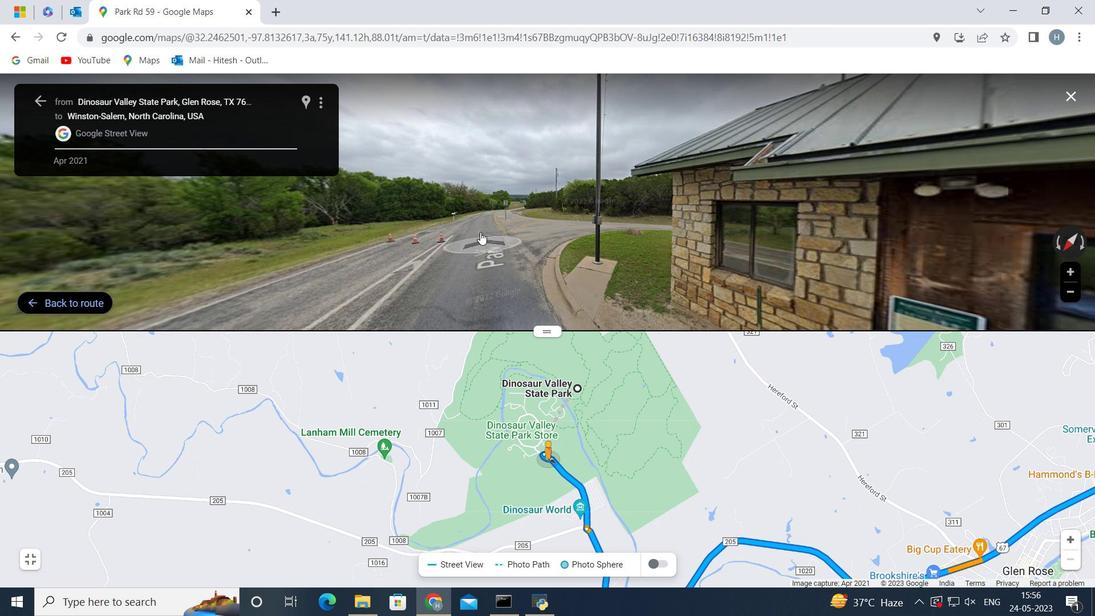 
Action: Mouse moved to (469, 212)
Screenshot: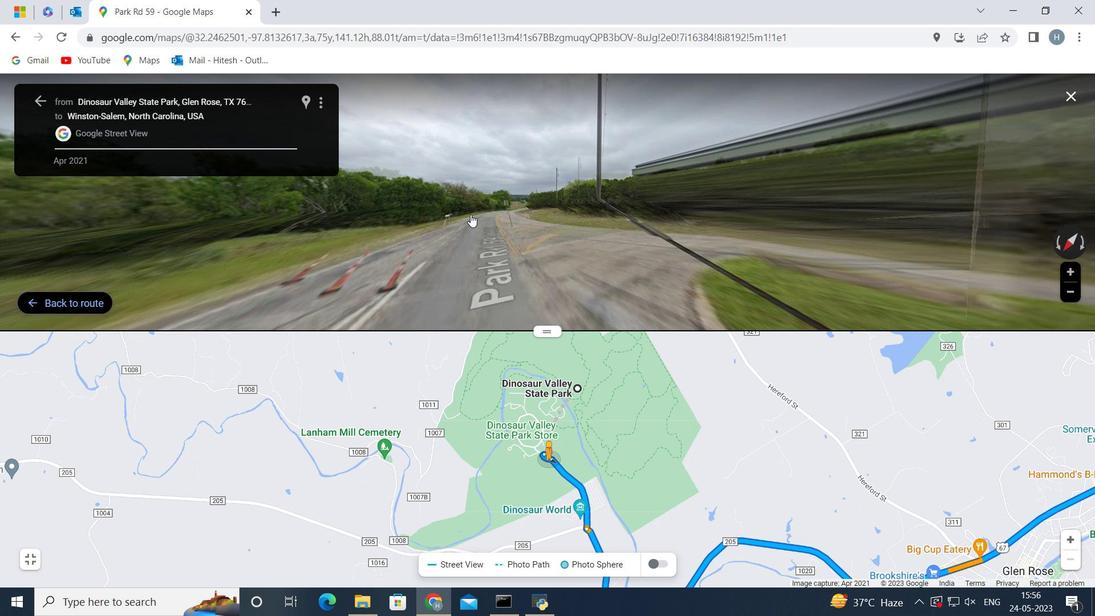 
Action: Mouse pressed left at (469, 212)
Screenshot: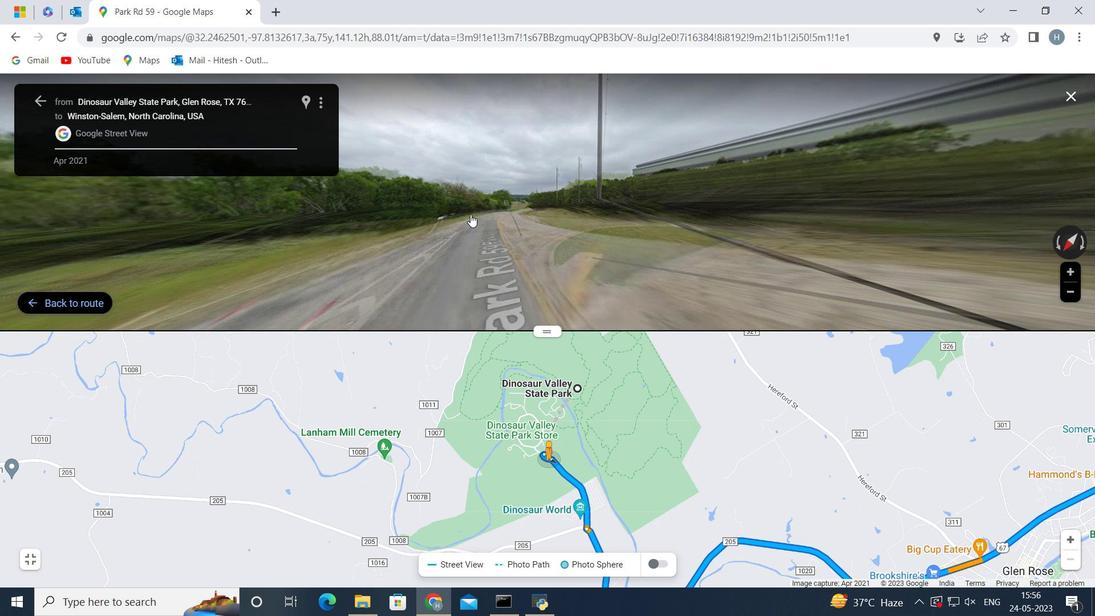 
Action: Mouse pressed left at (469, 212)
Screenshot: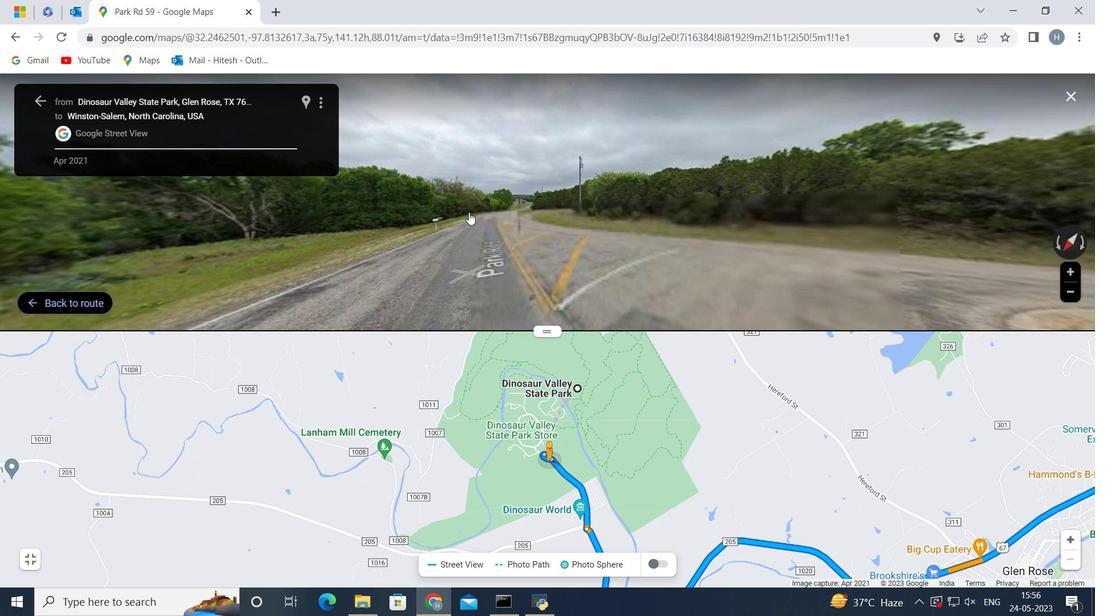 
Action: Mouse moved to (486, 211)
Screenshot: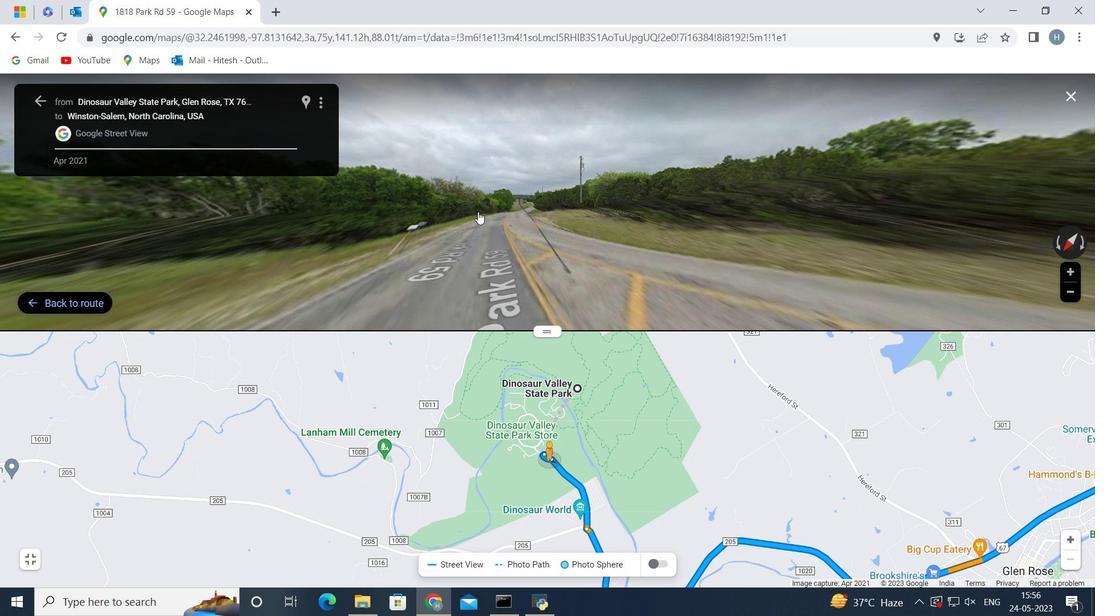 
Action: Mouse pressed left at (486, 211)
Screenshot: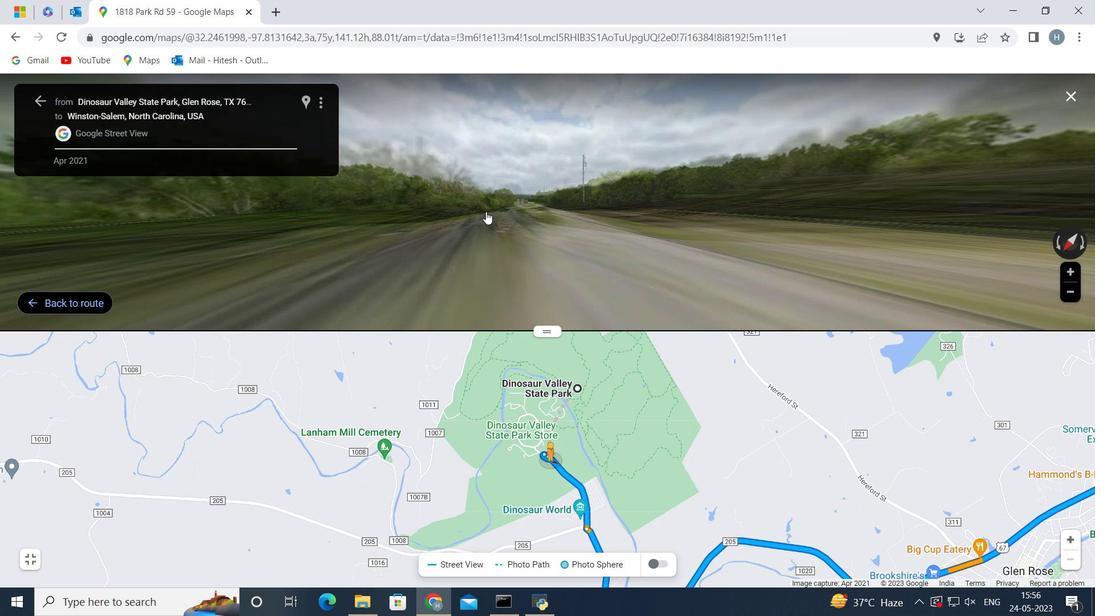 
Action: Mouse pressed left at (486, 211)
Screenshot: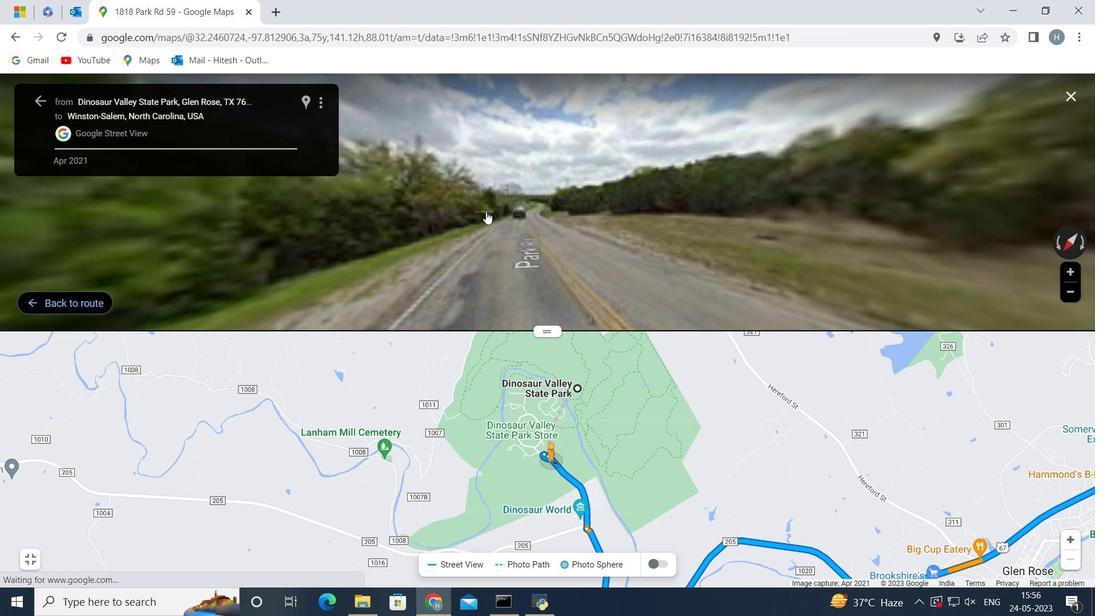 
Action: Mouse moved to (552, 216)
Screenshot: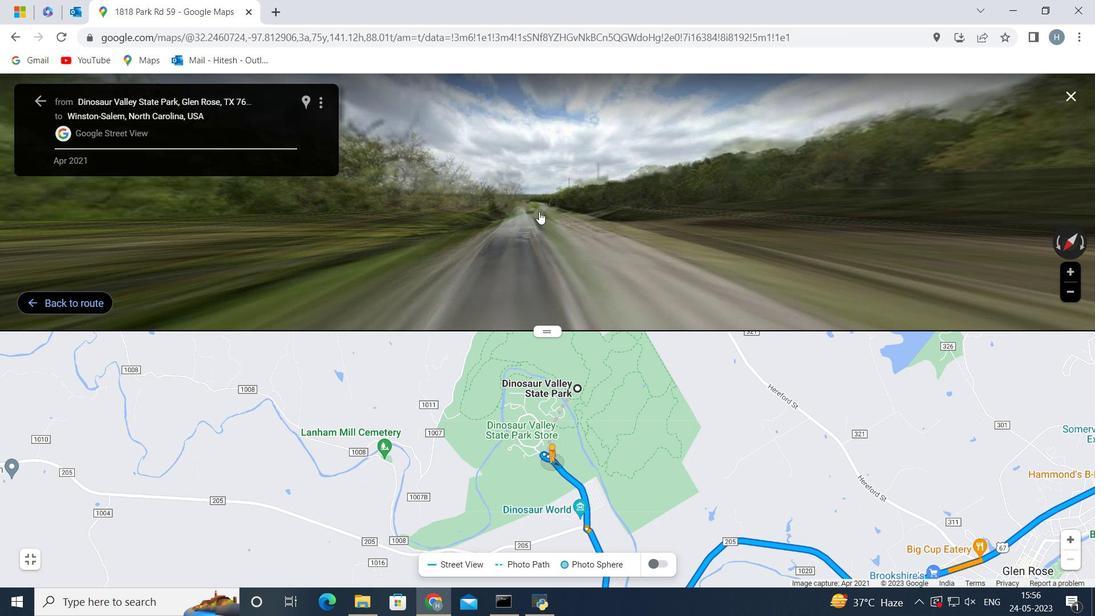 
Action: Mouse pressed left at (552, 216)
Screenshot: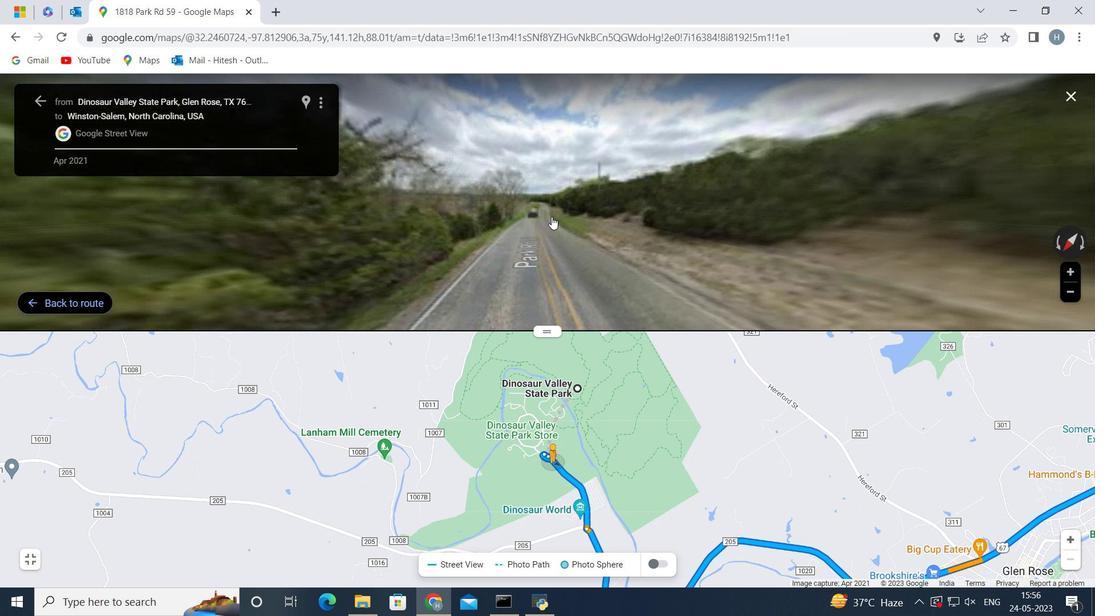
Action: Mouse moved to (558, 212)
Screenshot: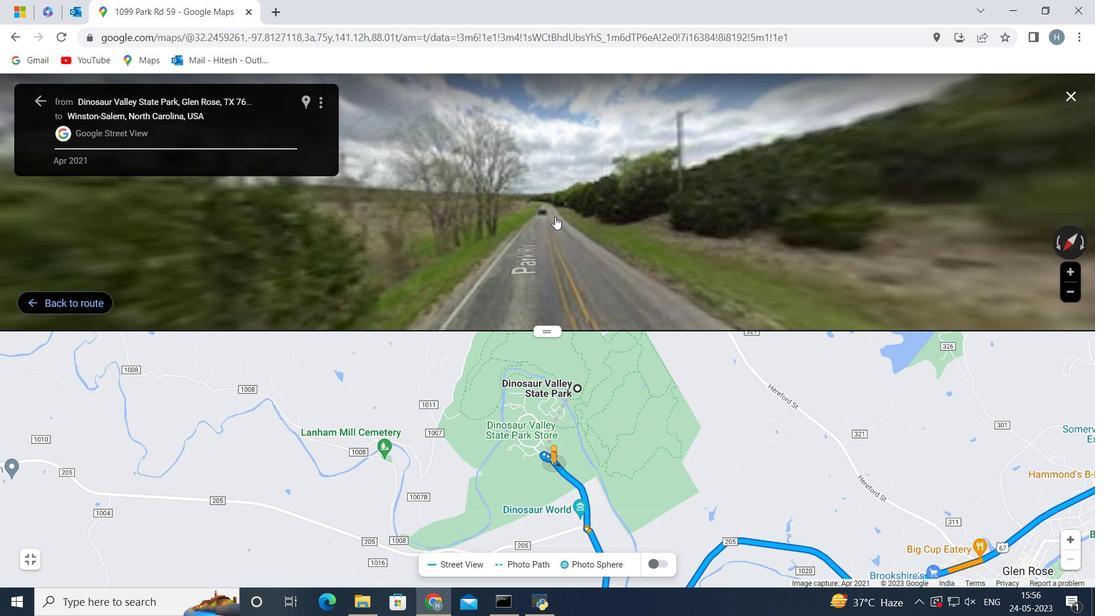 
Action: Mouse pressed left at (558, 212)
Screenshot: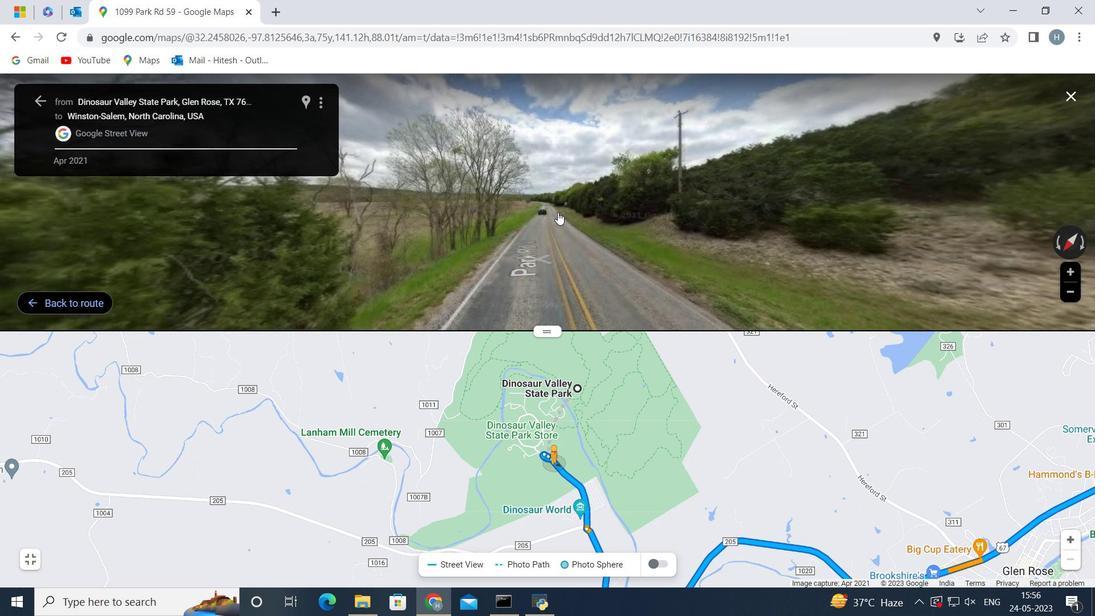 
Action: Mouse pressed left at (558, 212)
Screenshot: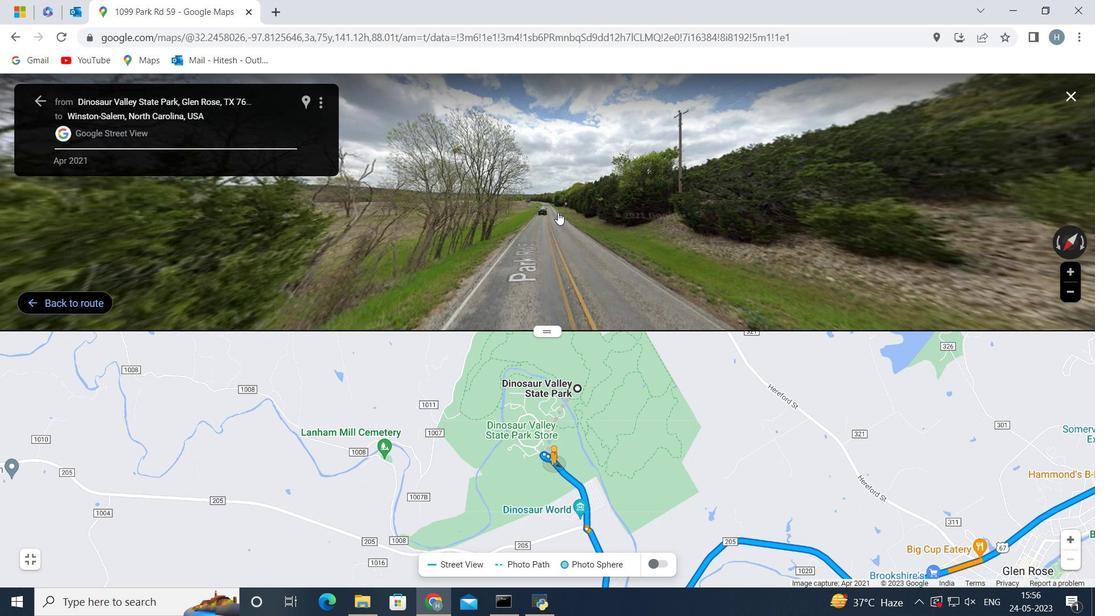 
Action: Mouse moved to (417, 279)
Screenshot: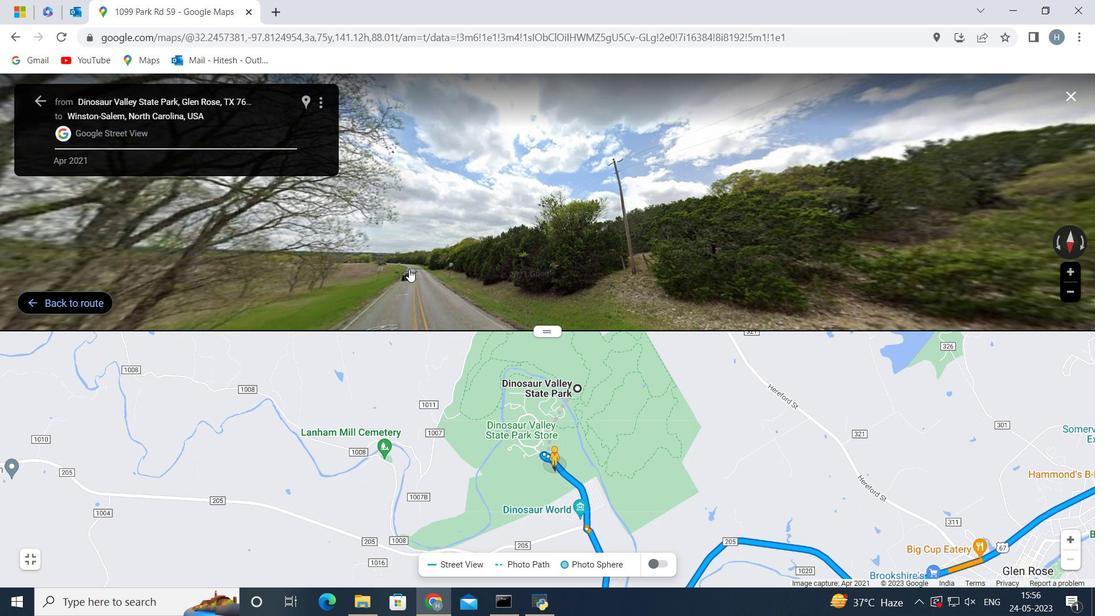 
Action: Mouse scrolled (417, 280) with delta (0, 0)
Screenshot: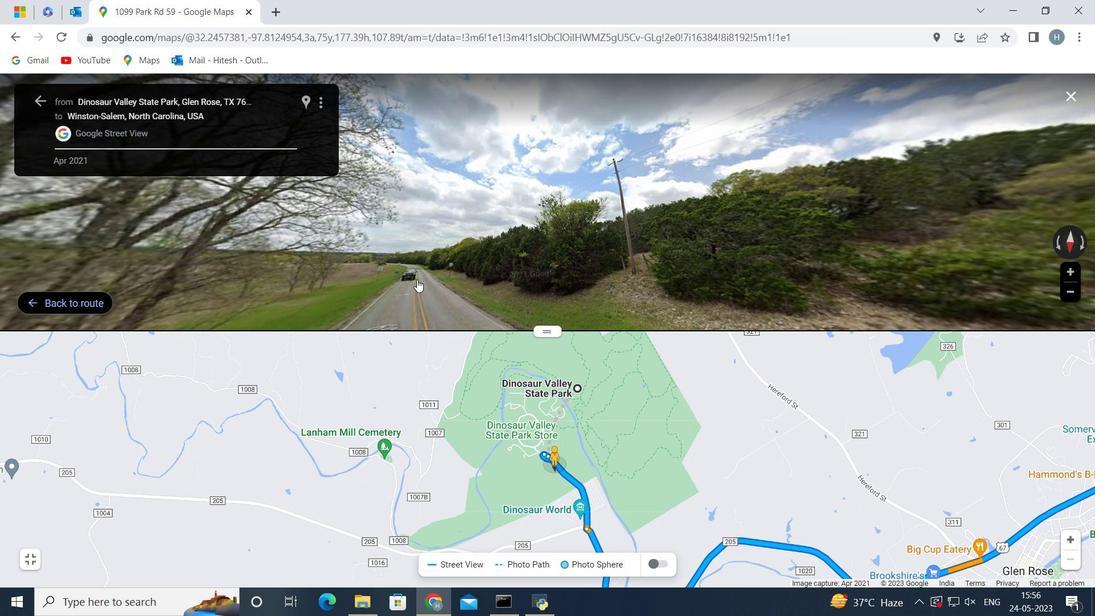 
Action: Mouse moved to (422, 267)
Screenshot: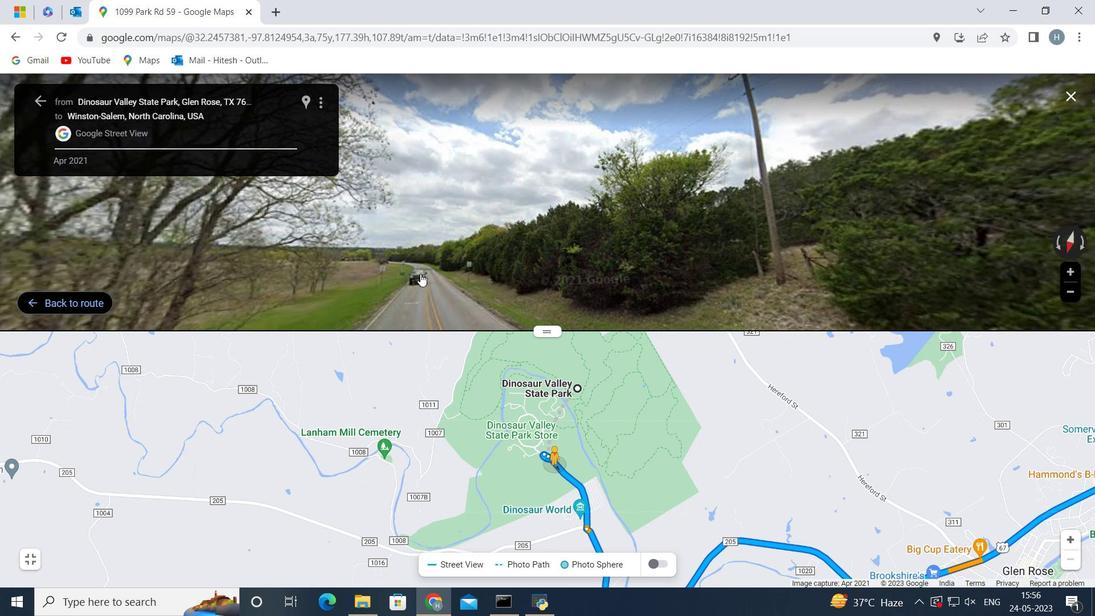 
Action: Mouse scrolled (422, 268) with delta (0, 0)
Screenshot: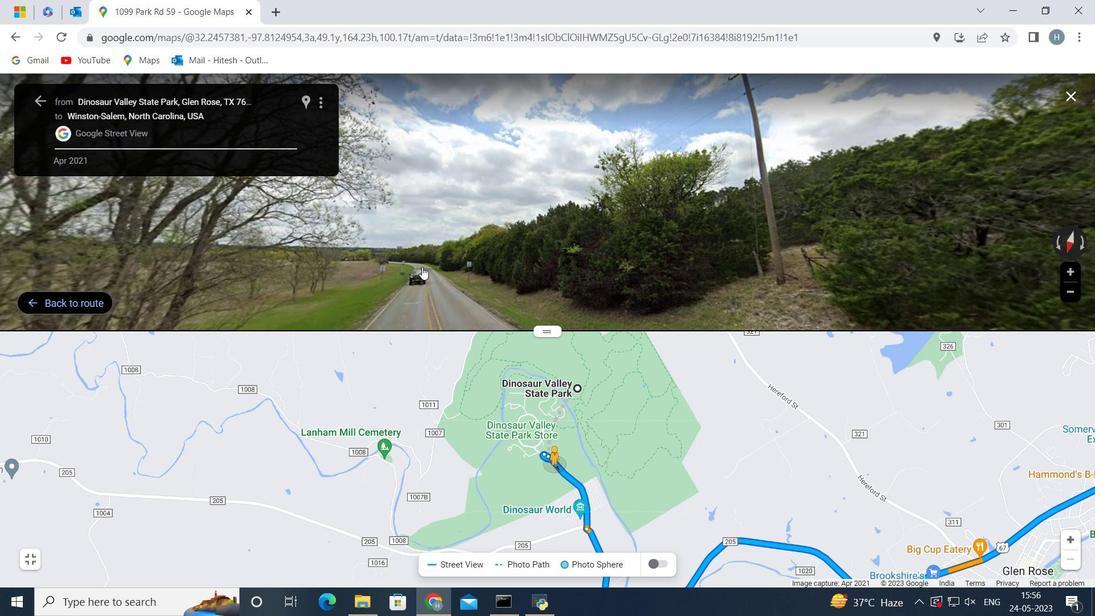 
Action: Mouse scrolled (422, 268) with delta (0, 0)
Screenshot: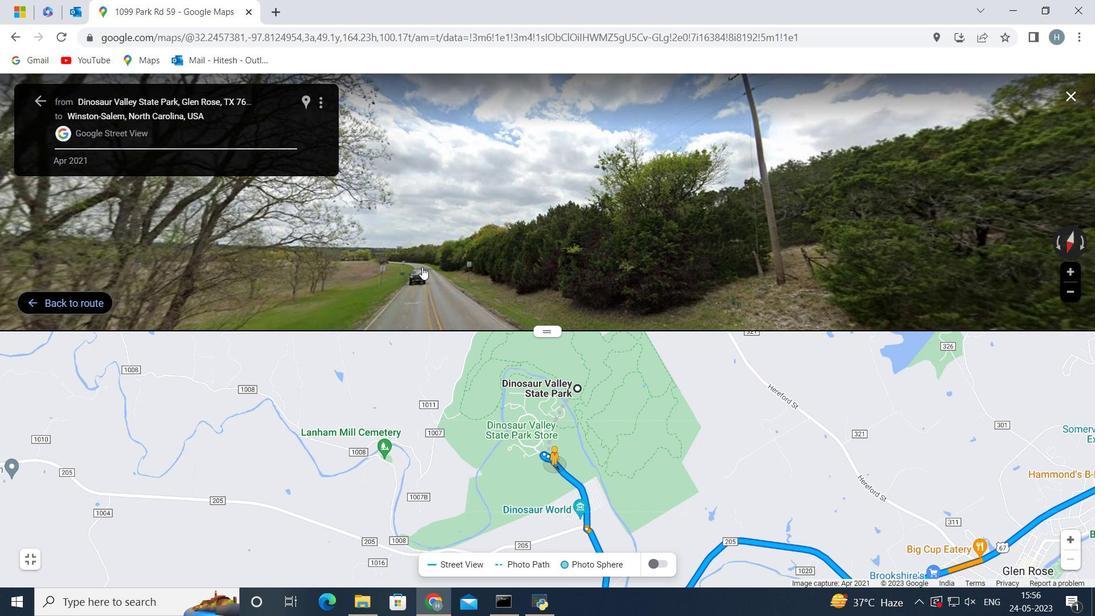 
Action: Mouse scrolled (422, 268) with delta (0, 0)
Screenshot: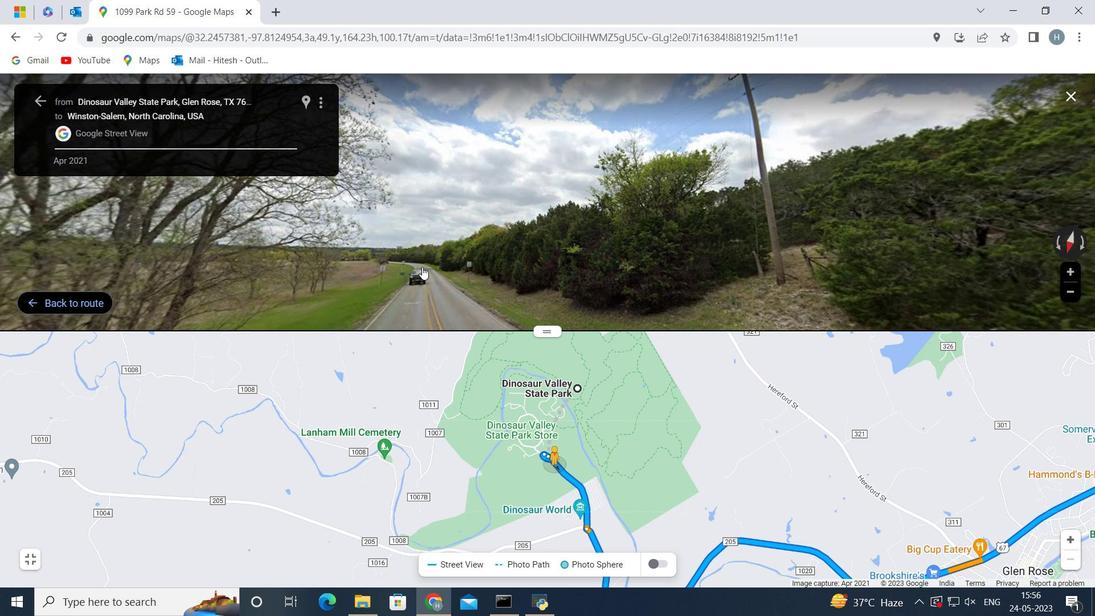 
Action: Mouse moved to (423, 264)
Screenshot: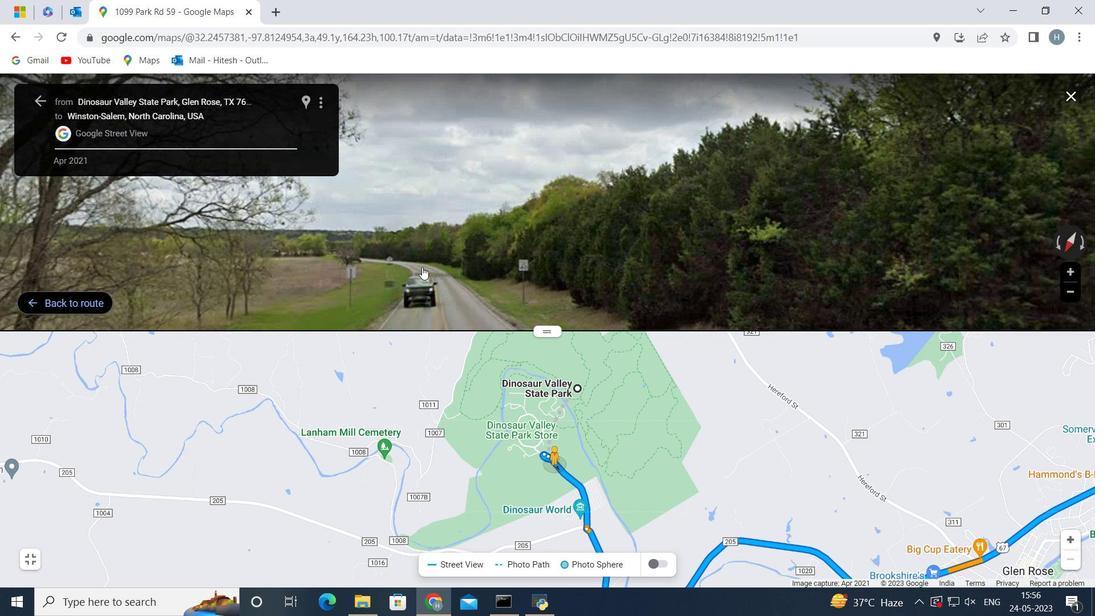 
Action: Mouse pressed left at (423, 264)
Screenshot: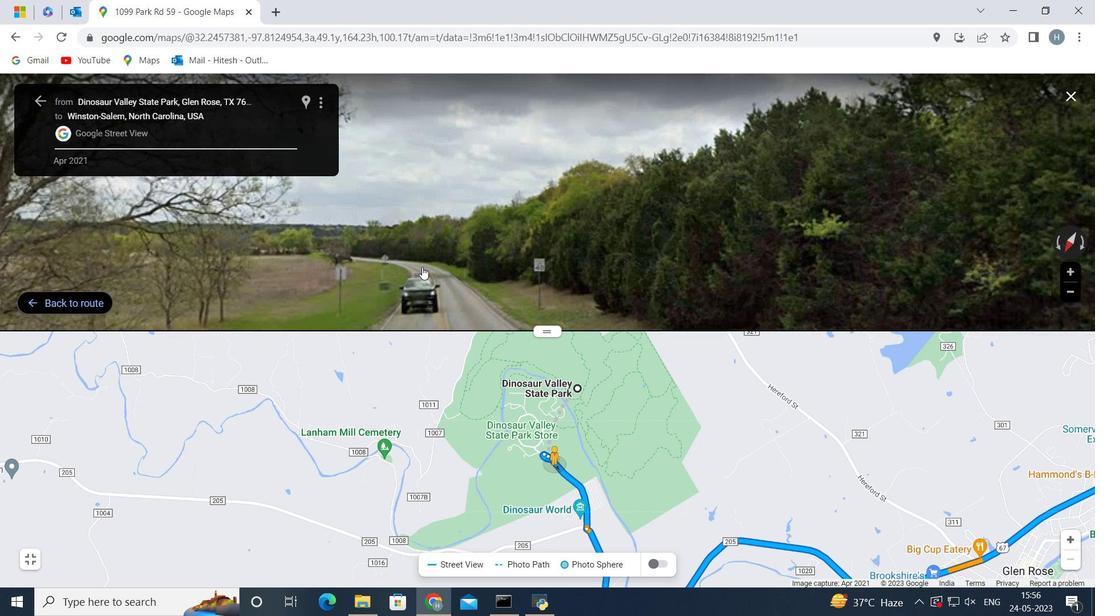 
Action: Mouse moved to (521, 245)
Screenshot: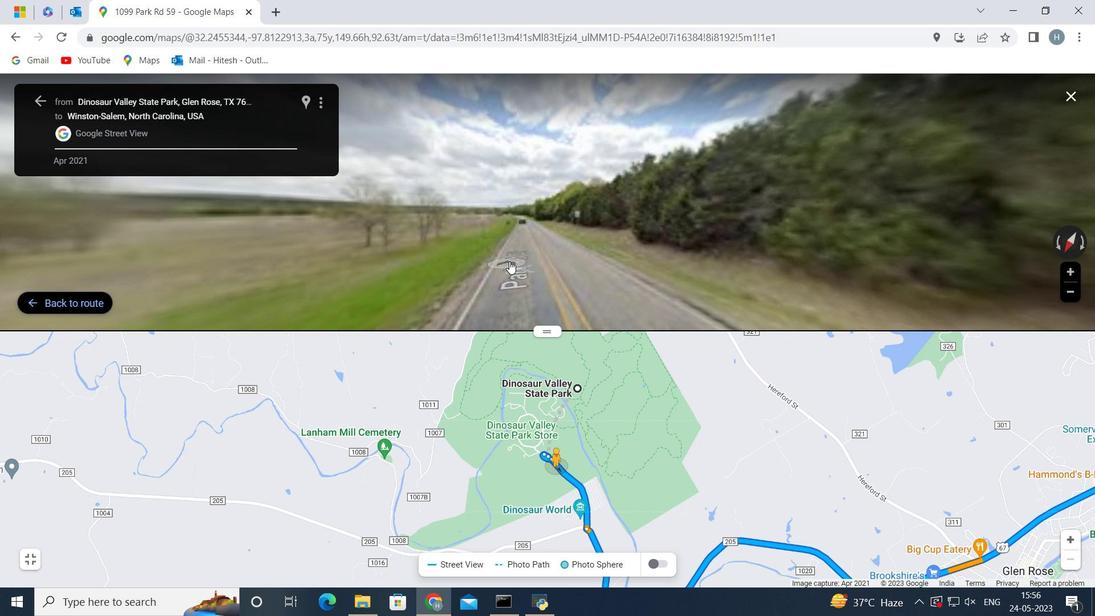 
Action: Mouse pressed left at (521, 245)
Screenshot: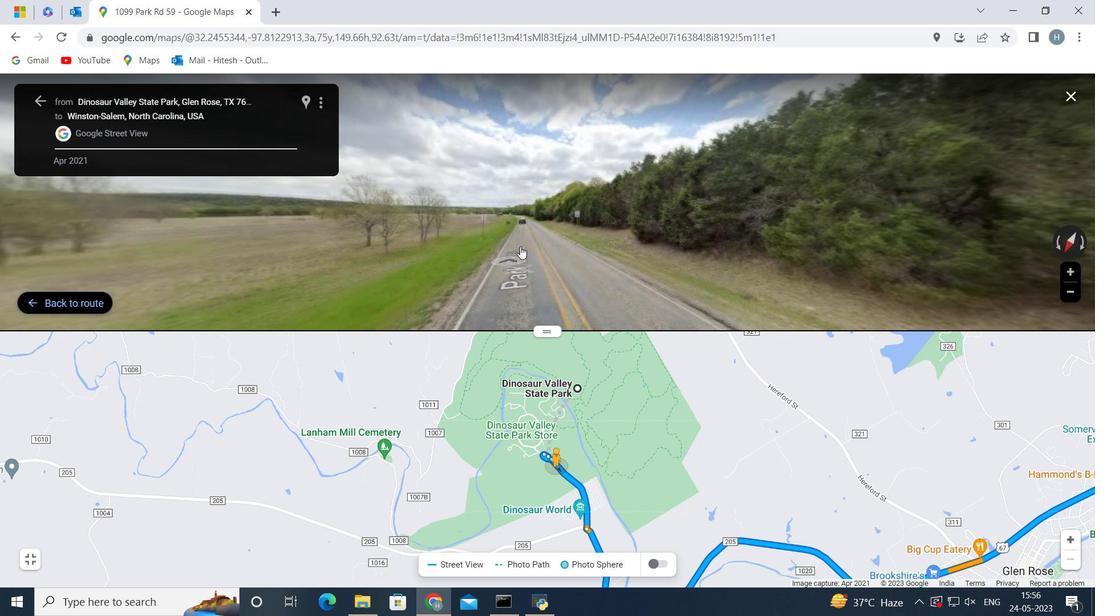 
Action: Mouse moved to (524, 239)
Screenshot: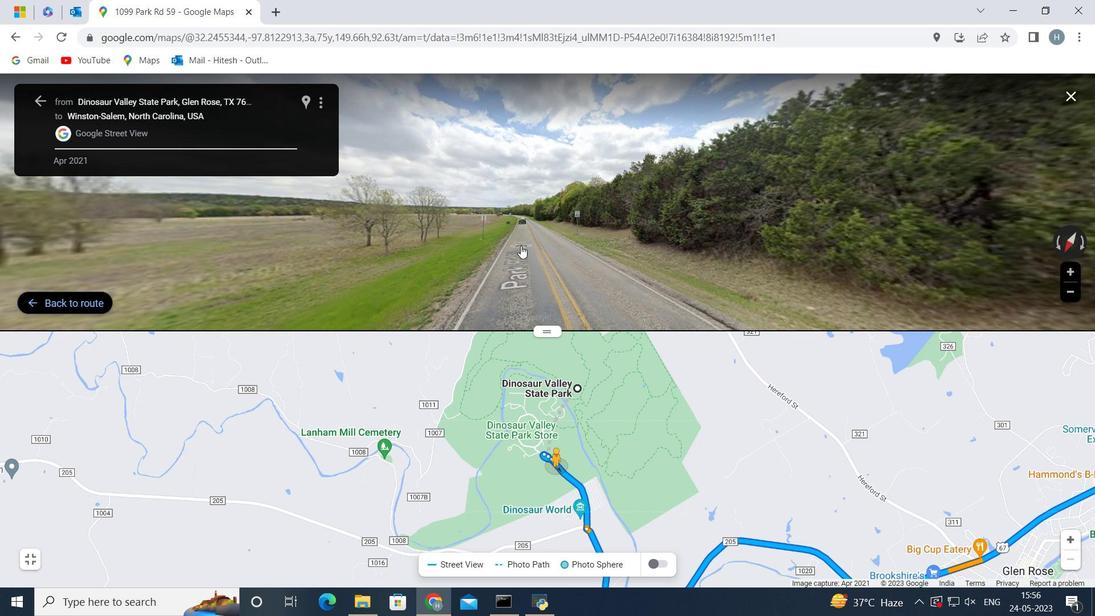 
Action: Mouse pressed left at (524, 239)
Screenshot: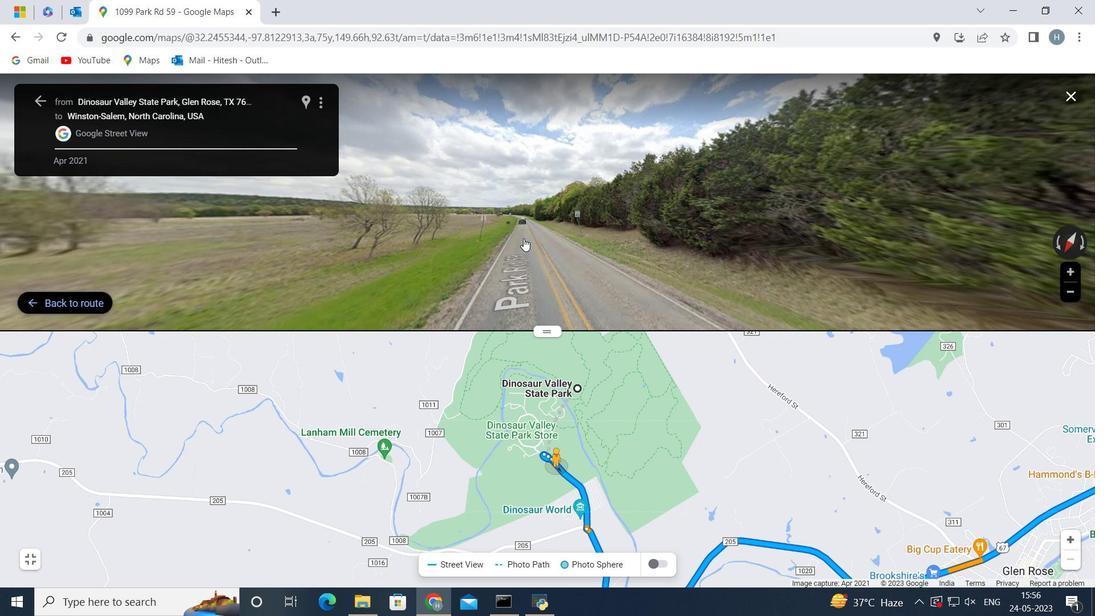 
Action: Mouse moved to (529, 235)
Screenshot: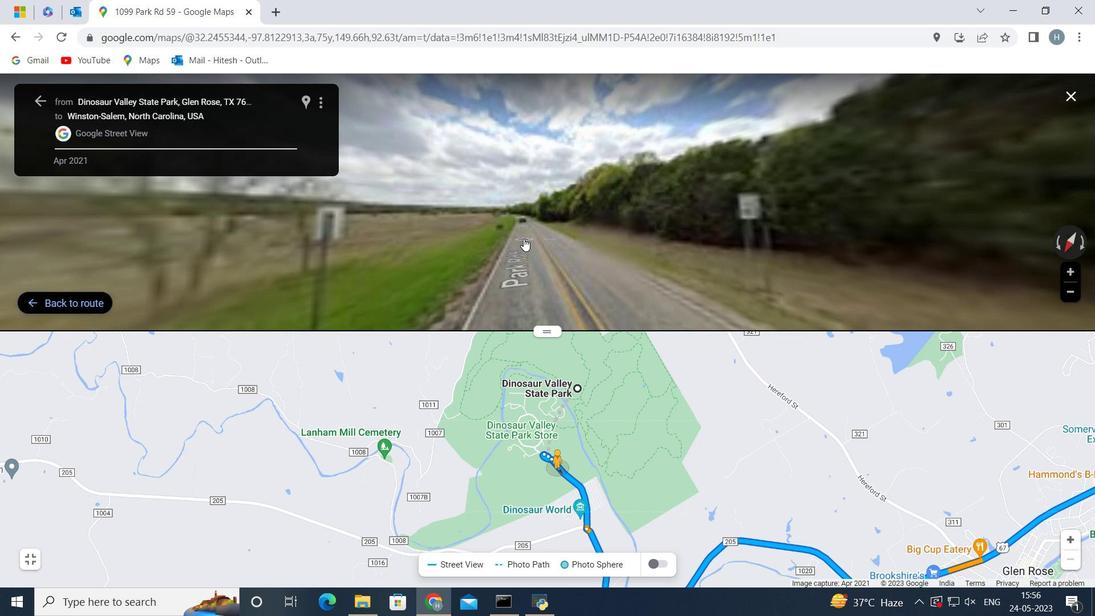
Action: Mouse pressed left at (529, 235)
Screenshot: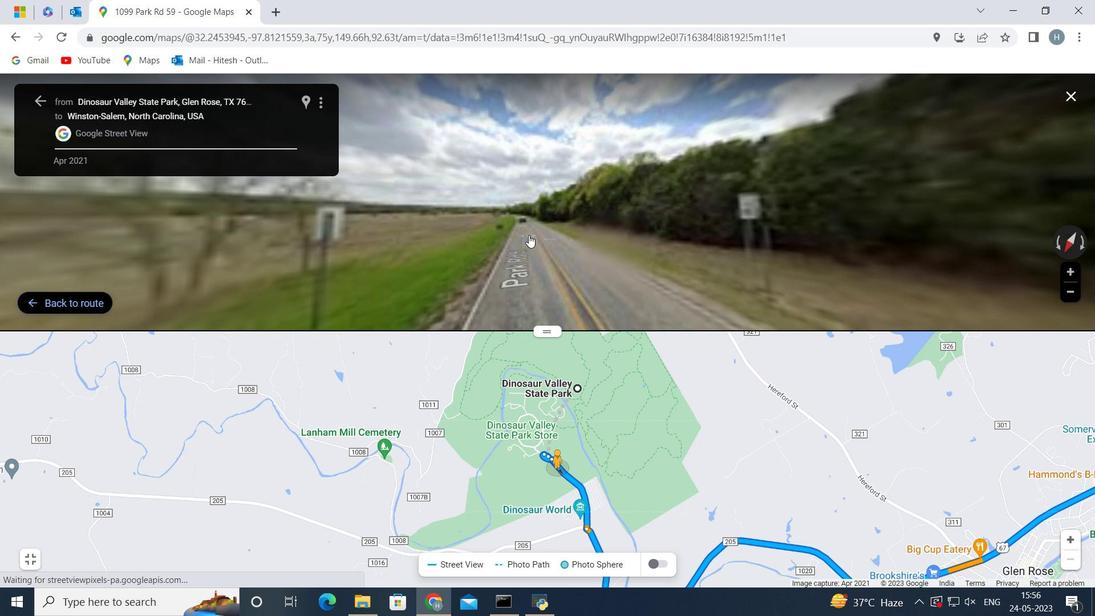 
Action: Mouse moved to (521, 227)
Screenshot: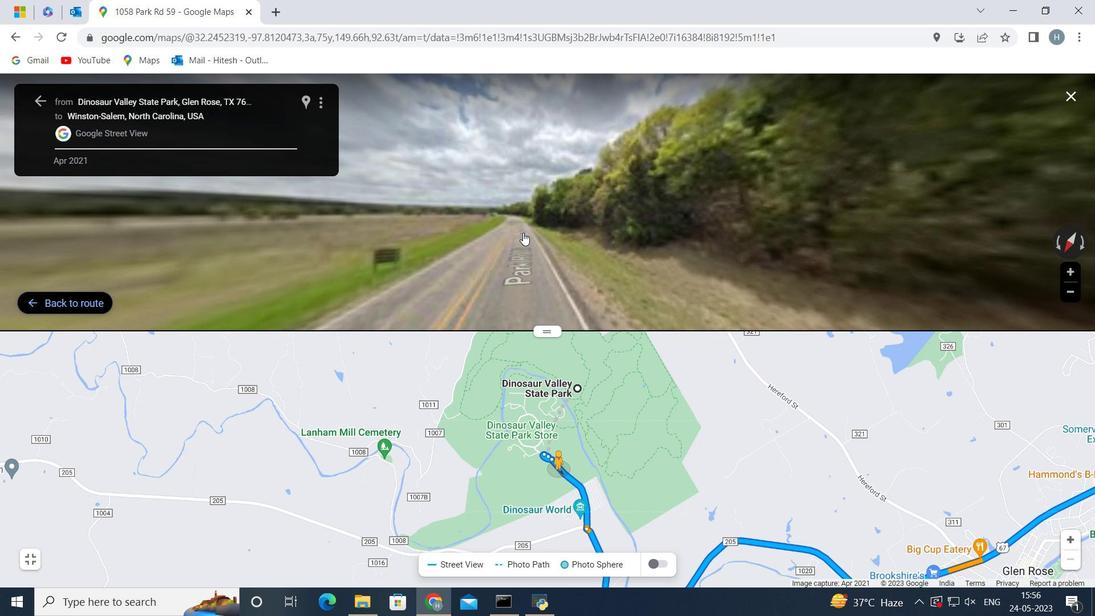 
Action: Mouse pressed left at (521, 227)
Screenshot: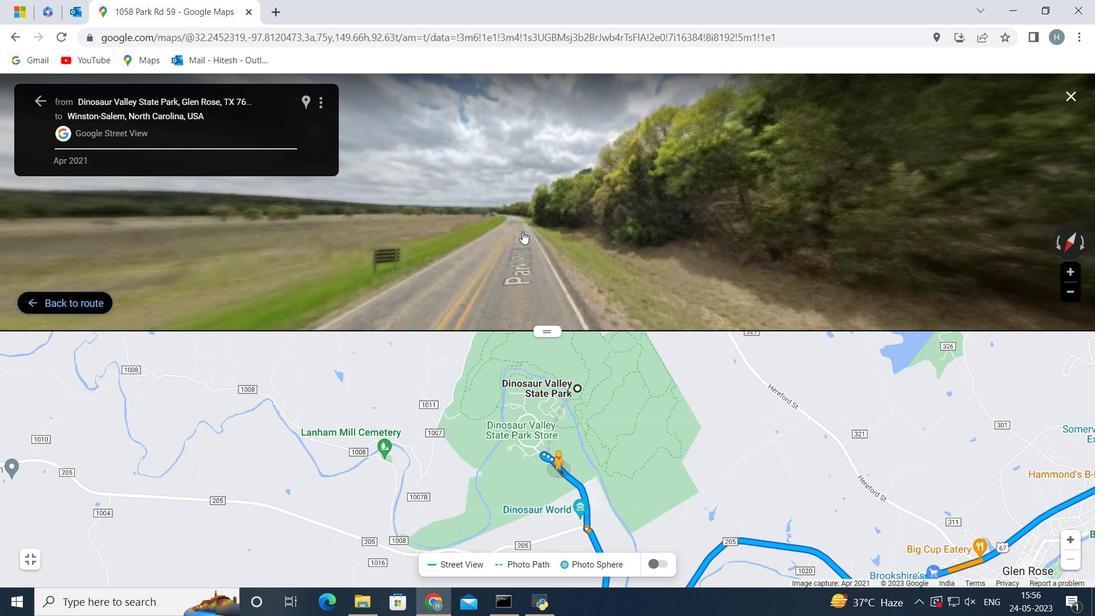 
Action: Mouse moved to (41, 99)
Screenshot: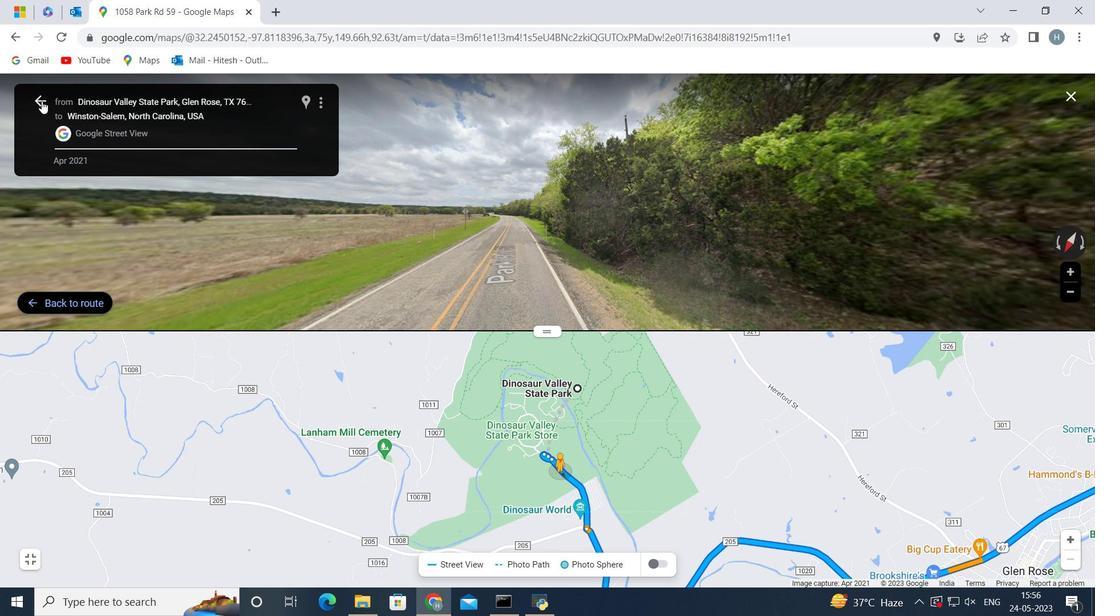 
Action: Mouse pressed left at (41, 99)
Screenshot: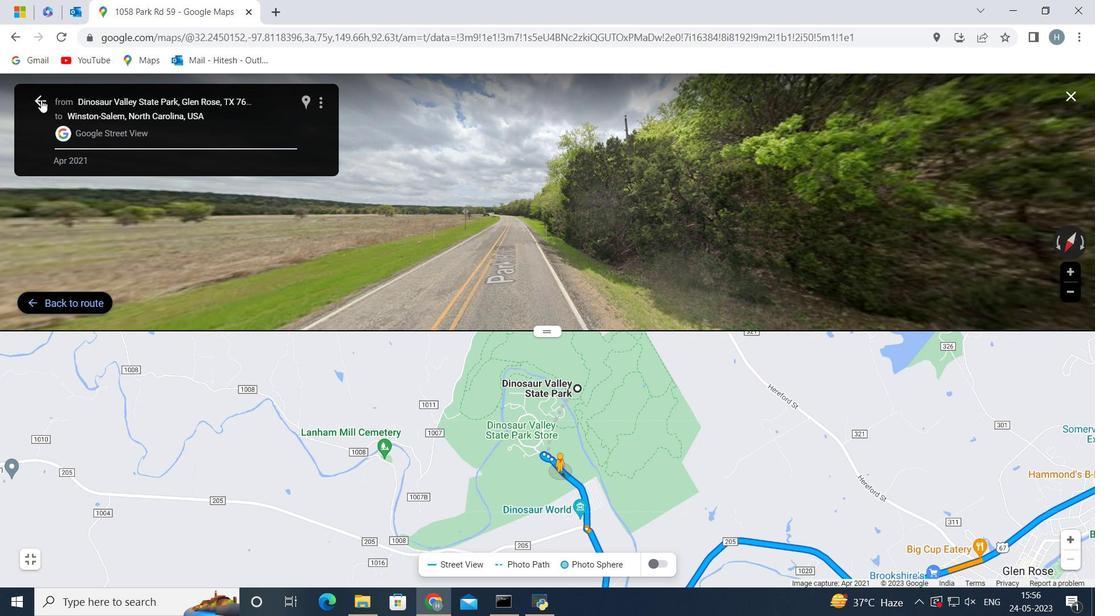 
Action: Mouse moved to (301, 277)
Screenshot: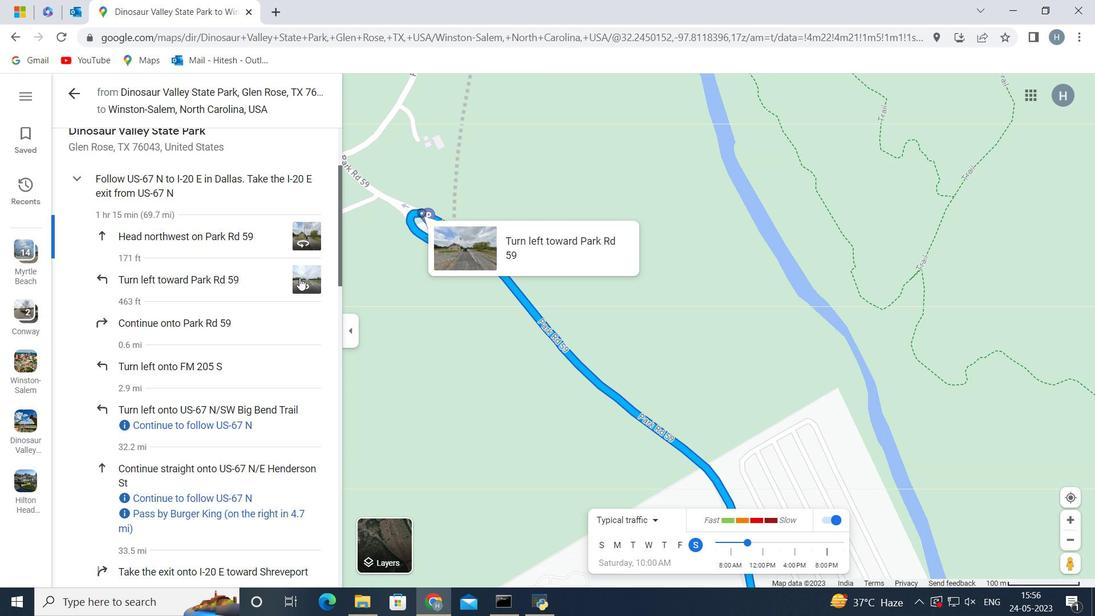 
Action: Mouse pressed left at (301, 277)
Screenshot: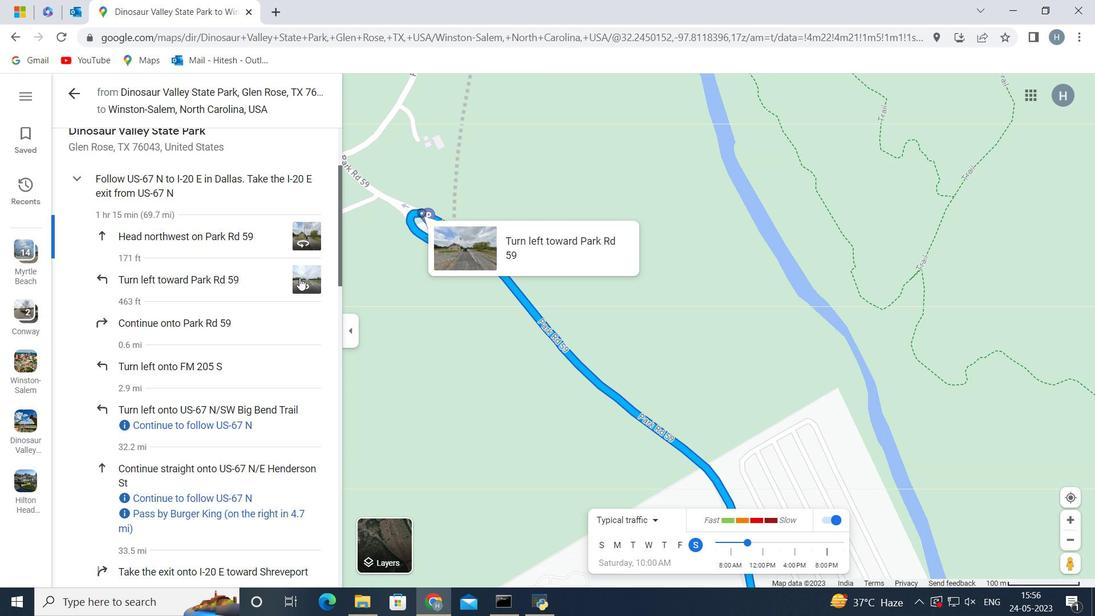 
Action: Mouse moved to (433, 268)
Screenshot: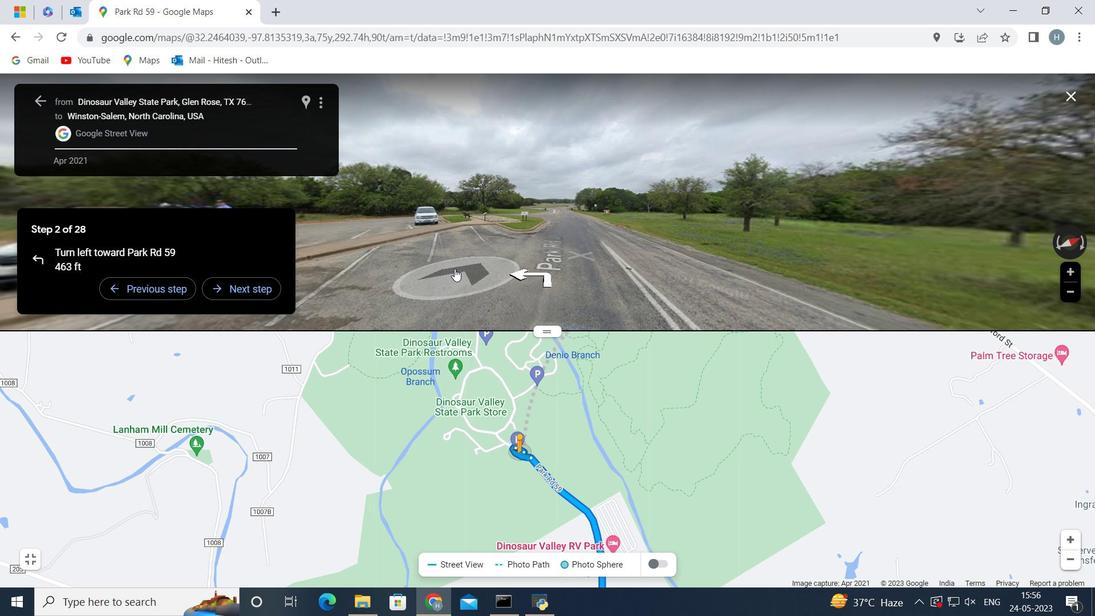 
Action: Mouse pressed left at (433, 268)
Screenshot: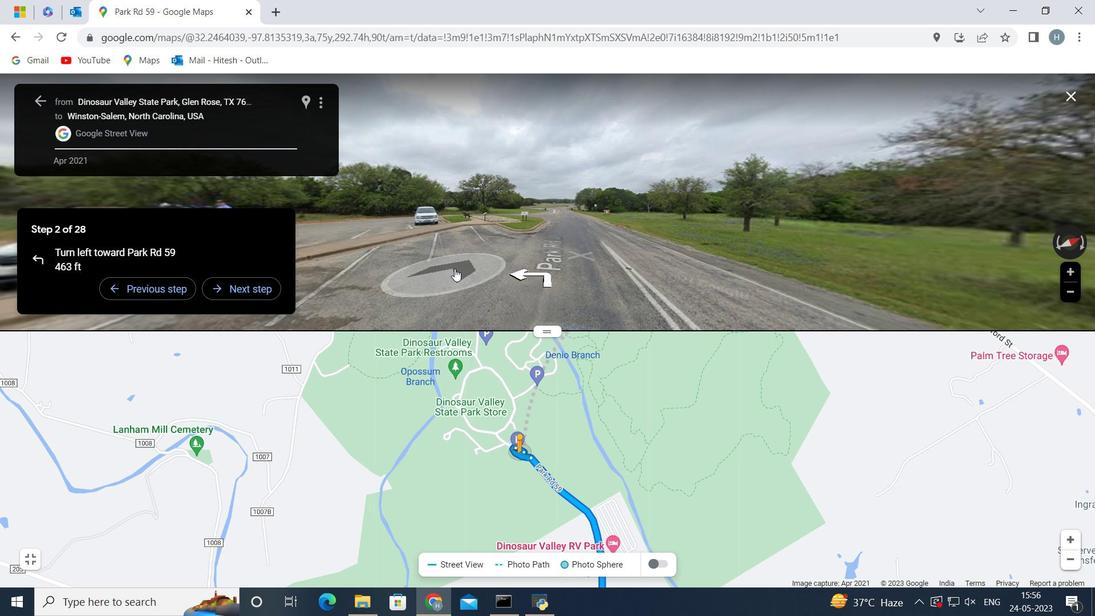
Action: Mouse moved to (566, 272)
Screenshot: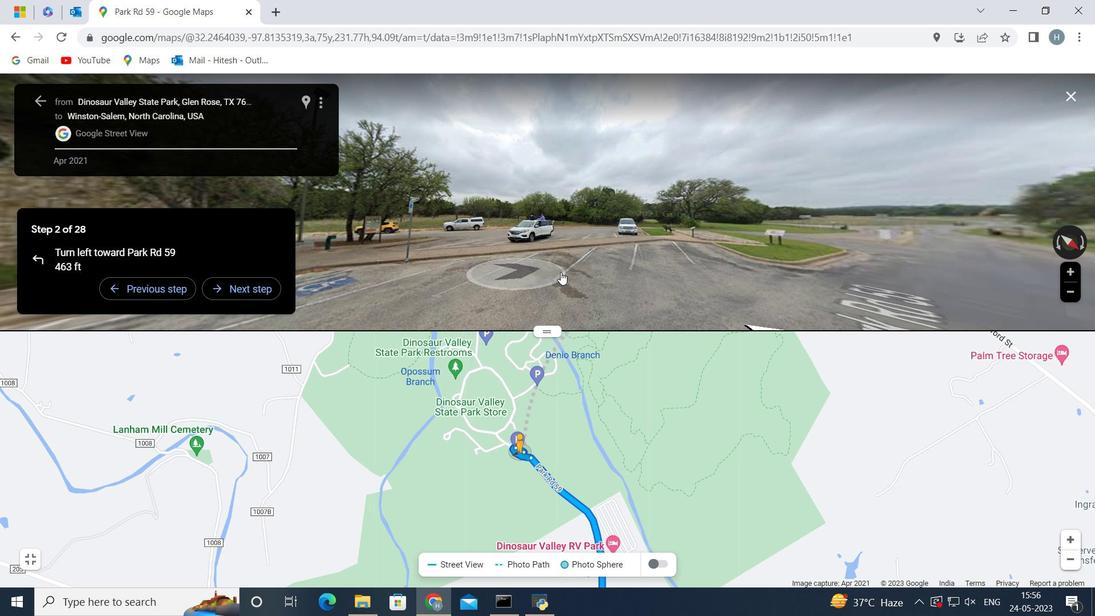 
Action: Mouse pressed left at (566, 272)
Screenshot: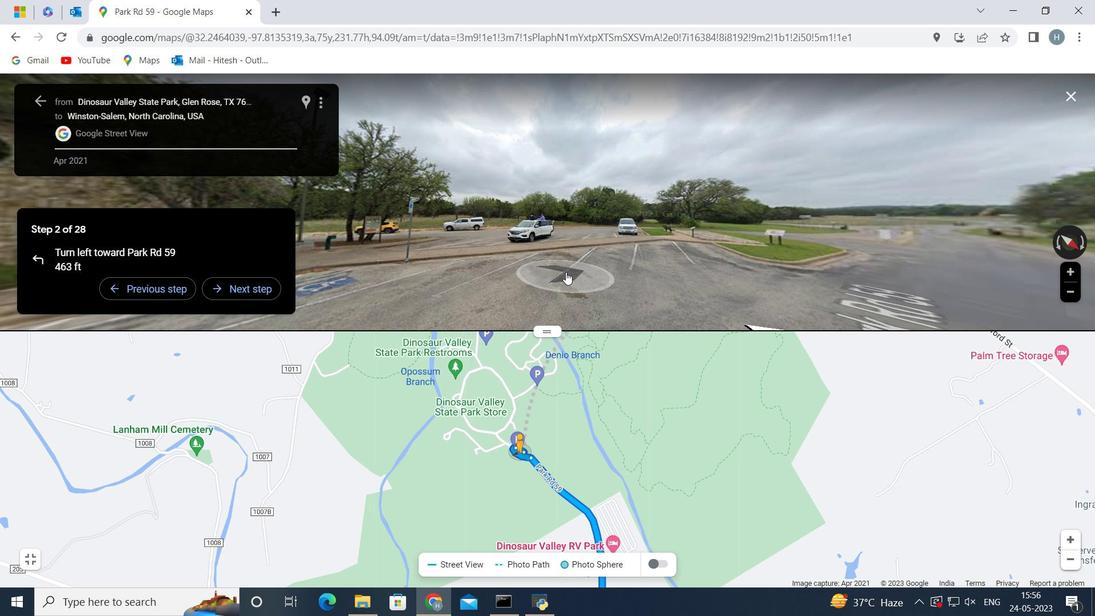 
Action: Mouse moved to (588, 239)
Screenshot: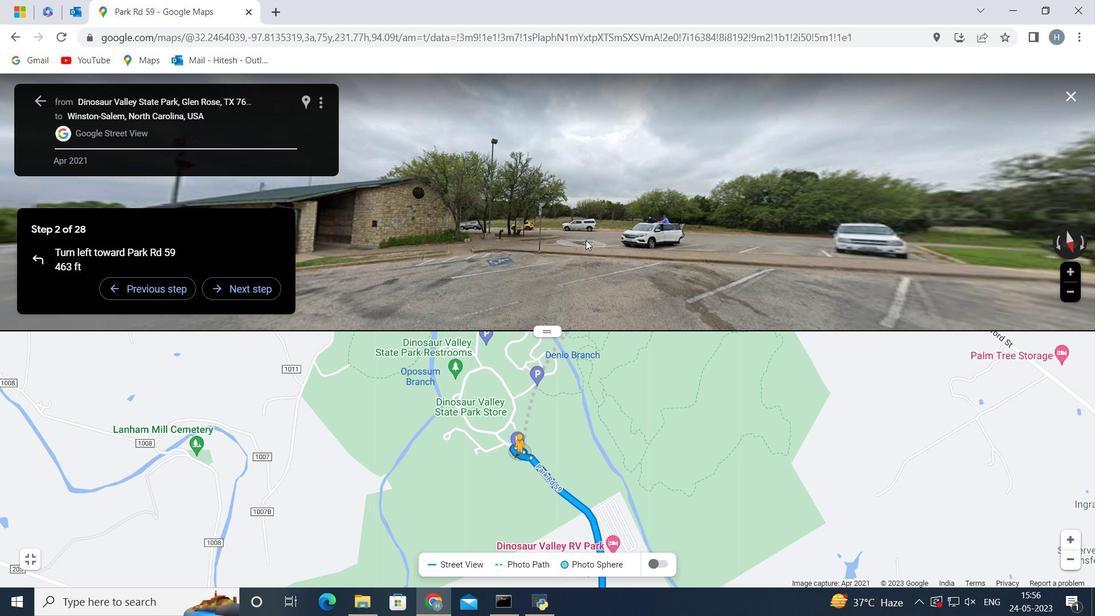 
Action: Mouse pressed left at (588, 239)
Screenshot: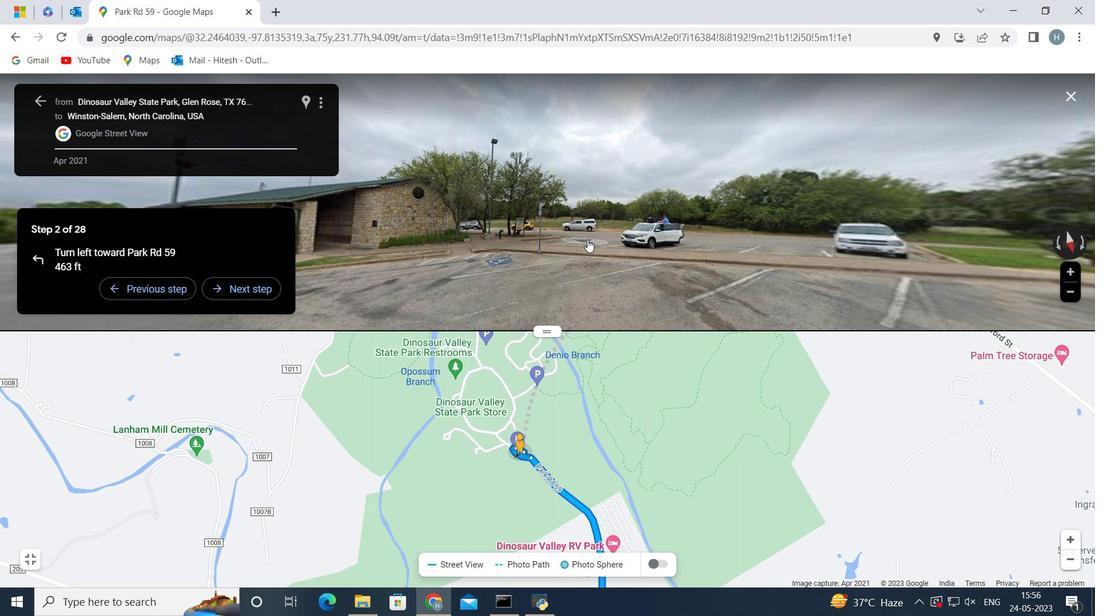 
Action: Mouse moved to (332, 280)
